 Task: Buy 2 Center Support Cushions from Transmission & Drive Train section under best seller category for shipping address: Aiden Davis, 3621 Station Street, Austin, Texas 78702, Cell Number 5122113583. Pay from credit card ending with 5759, CVV 953
Action: Key pressed amazon.com<Key.enter>
Screenshot: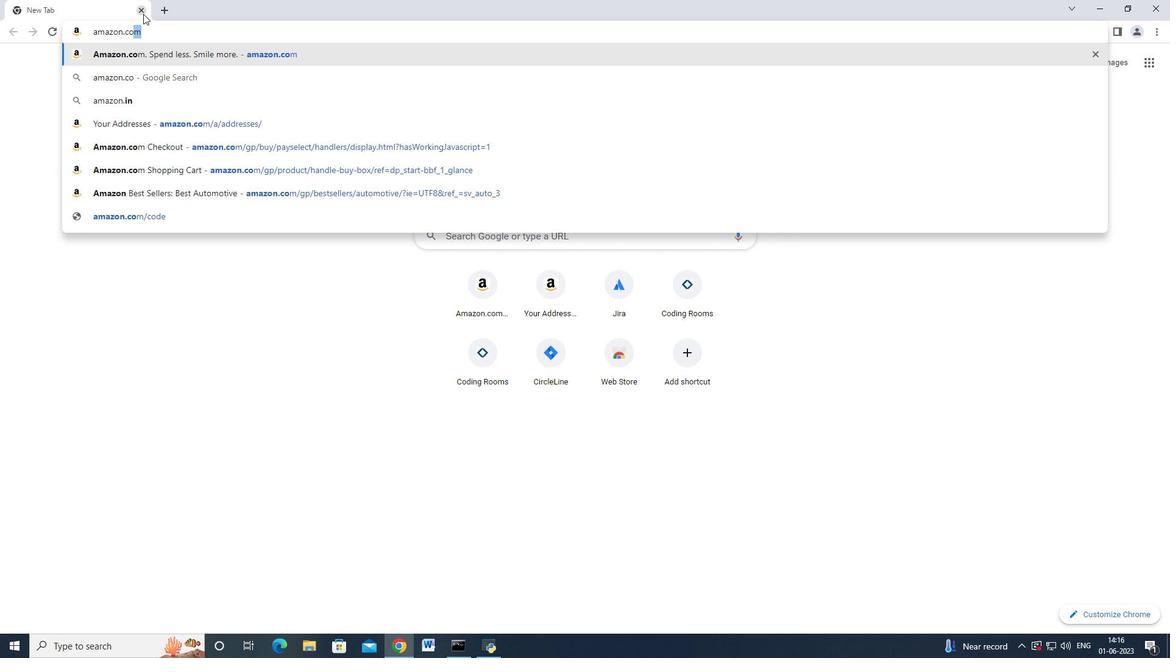 
Action: Mouse moved to (24, 96)
Screenshot: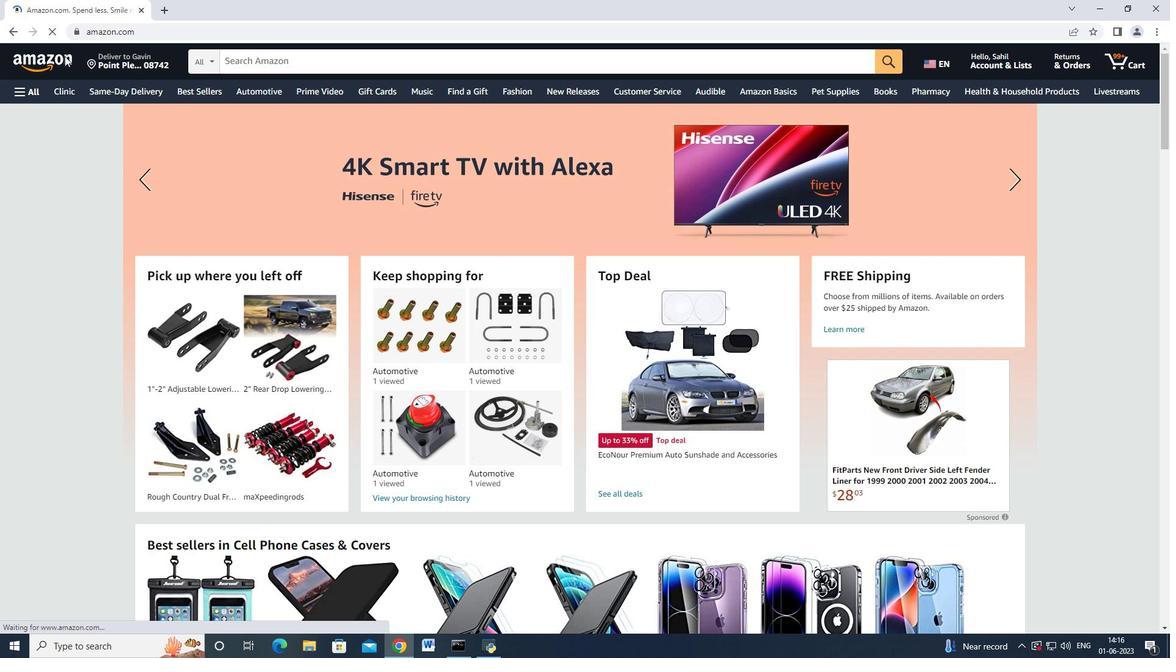 
Action: Mouse pressed left at (24, 96)
Screenshot: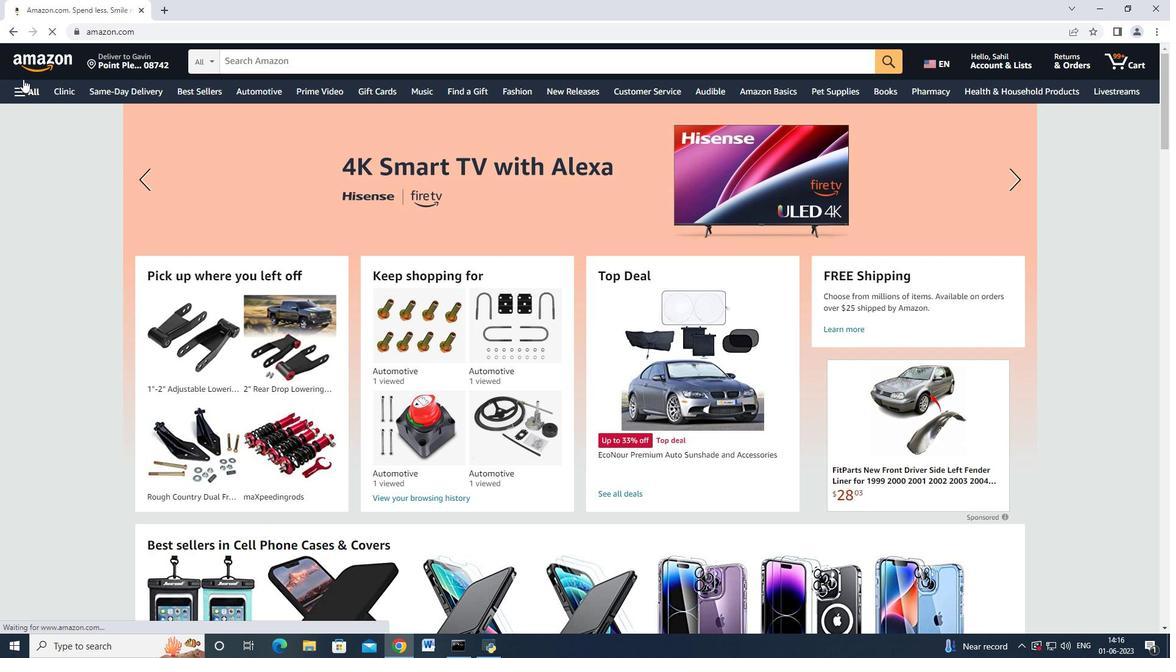 
Action: Mouse moved to (57, 205)
Screenshot: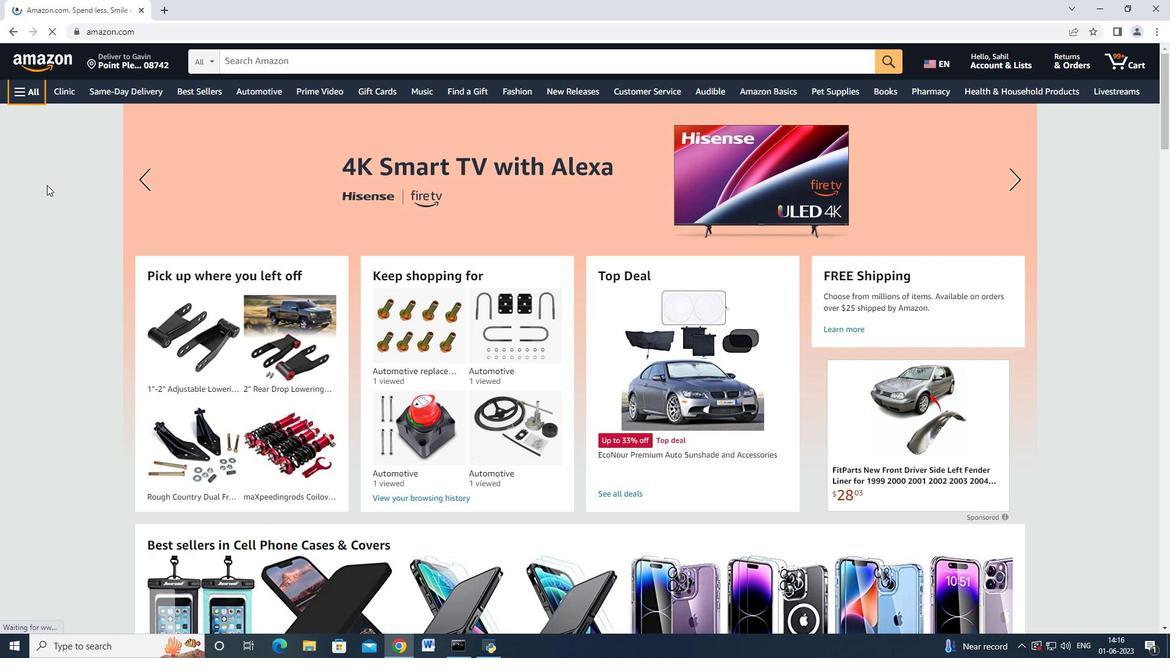 
Action: Mouse scrolled (57, 205) with delta (0, 0)
Screenshot: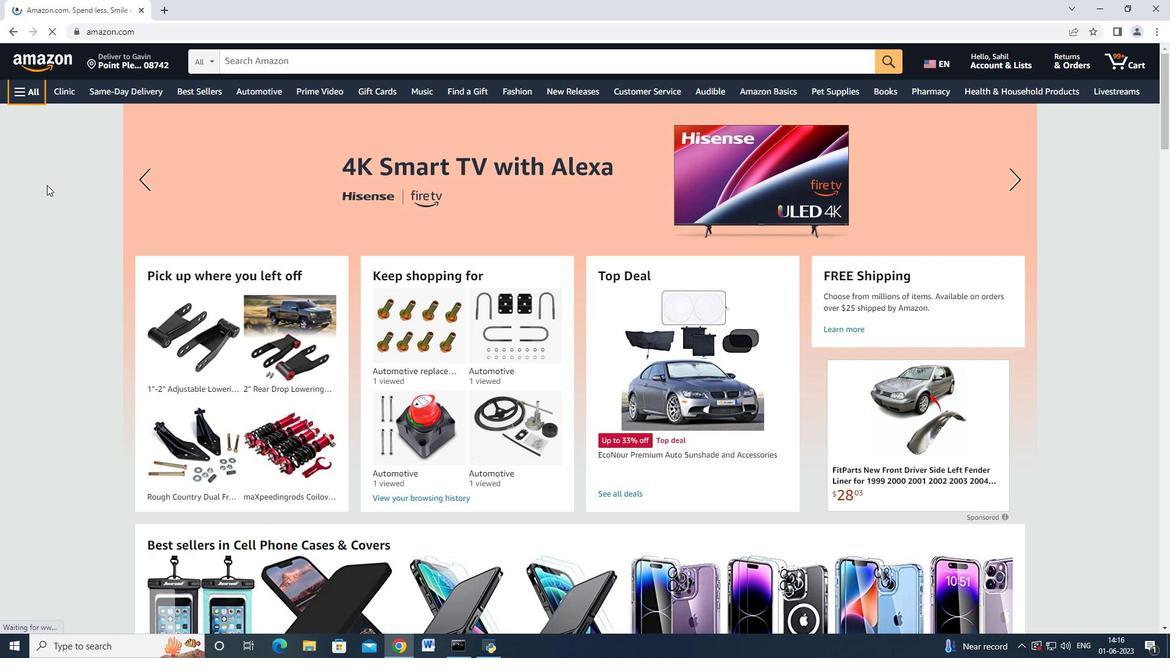 
Action: Mouse moved to (57, 205)
Screenshot: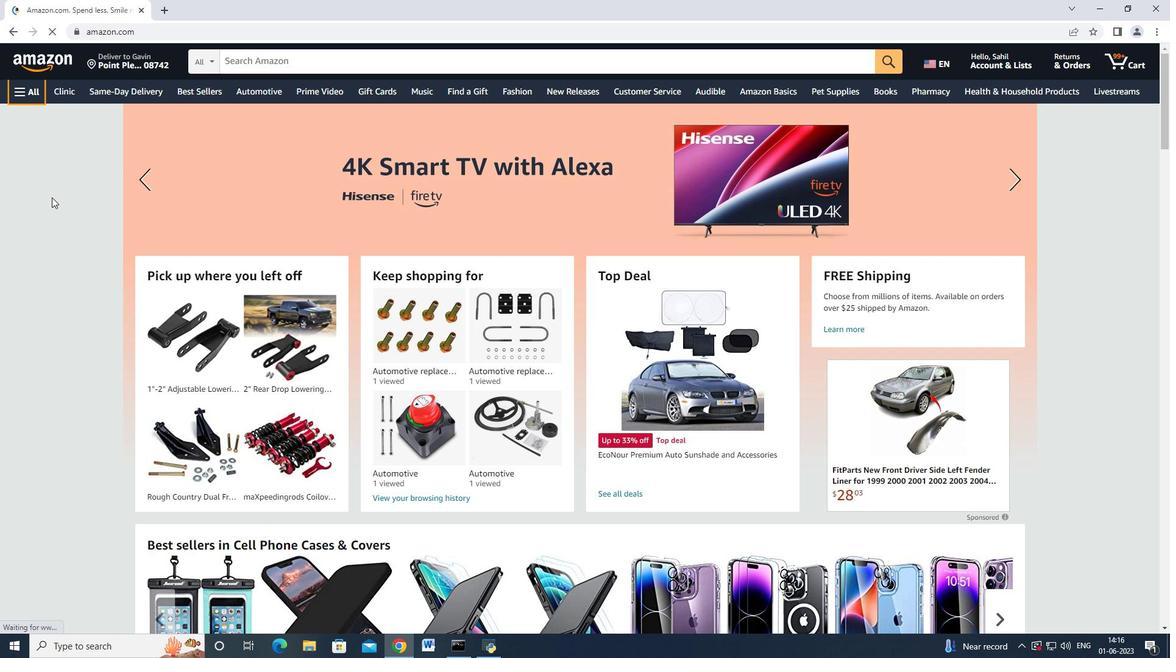 
Action: Mouse scrolled (57, 205) with delta (0, 0)
Screenshot: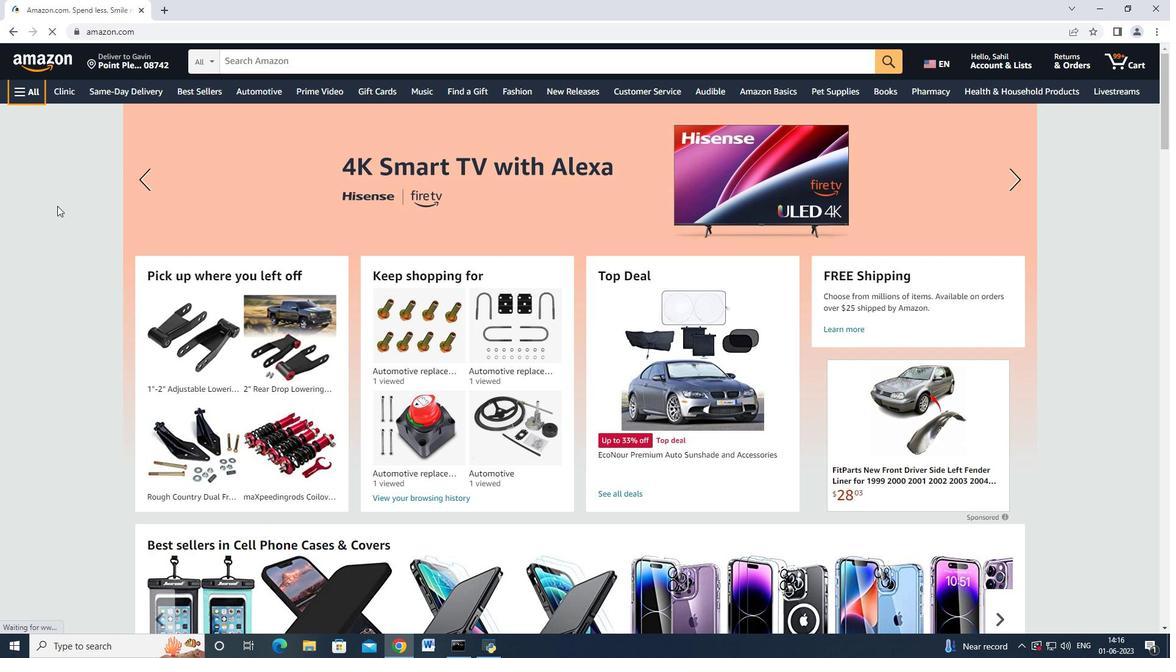 
Action: Mouse moved to (57, 216)
Screenshot: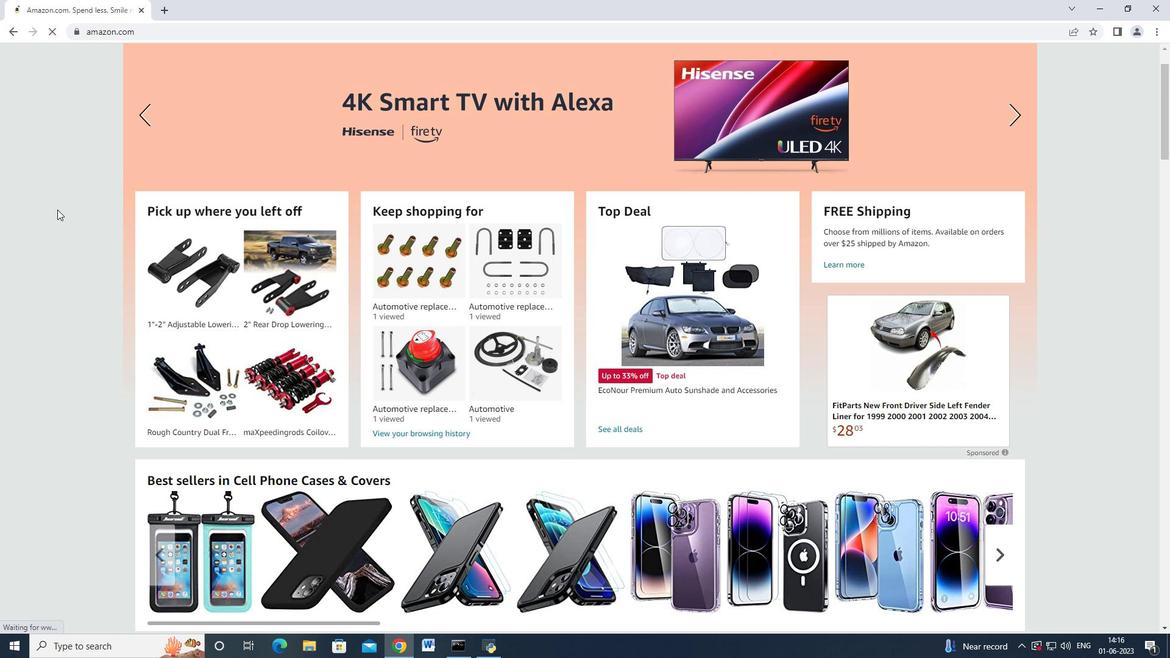 
Action: Mouse scrolled (57, 217) with delta (0, 0)
Screenshot: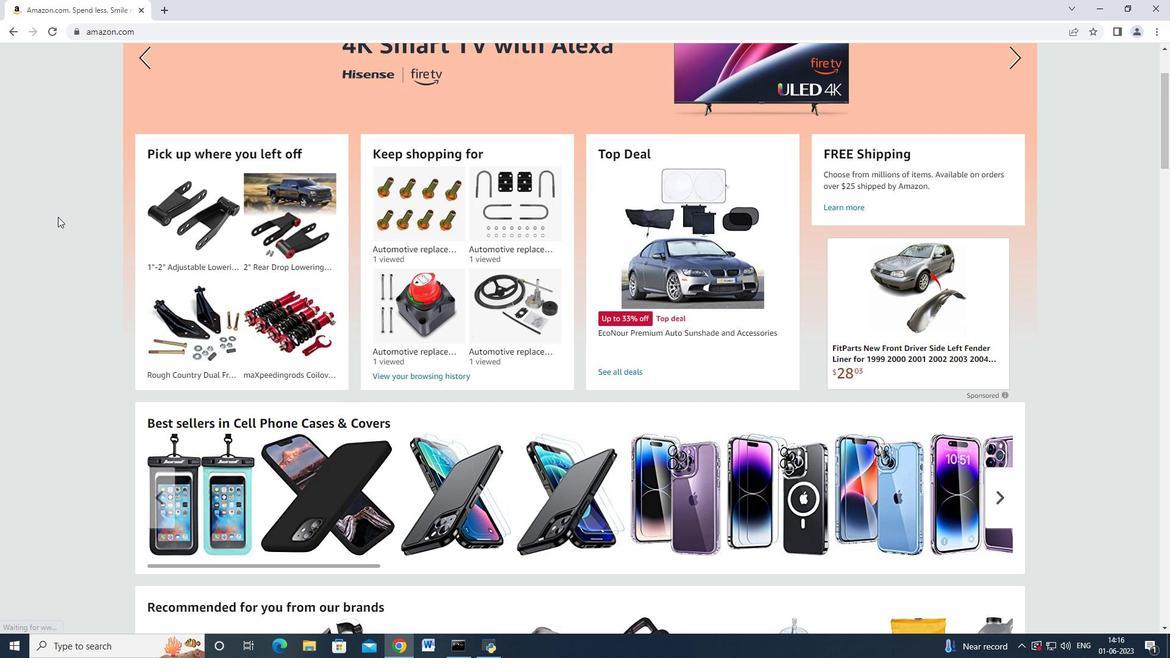 
Action: Mouse scrolled (57, 217) with delta (0, 0)
Screenshot: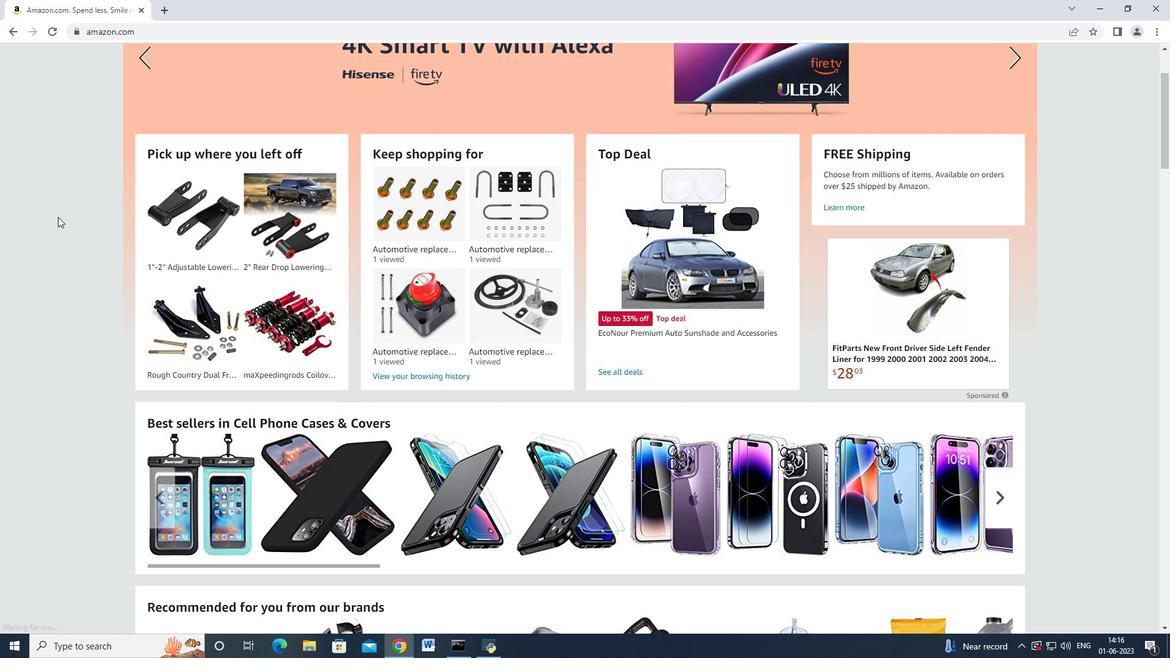 
Action: Mouse moved to (96, 249)
Screenshot: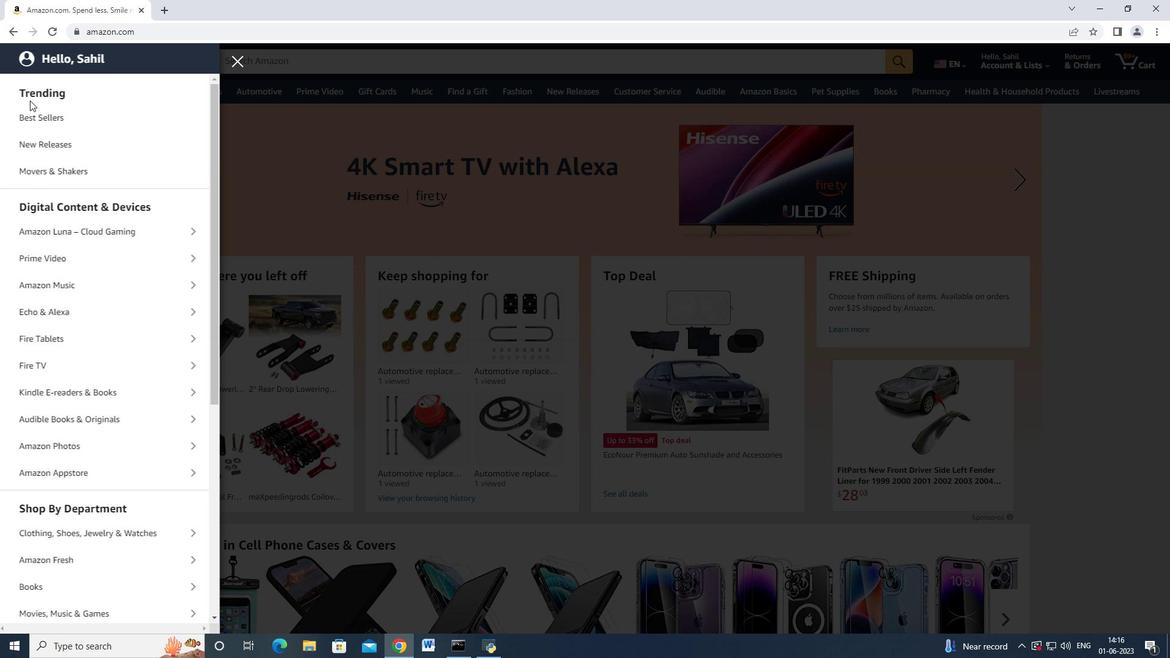 
Action: Mouse scrolled (96, 248) with delta (0, 0)
Screenshot: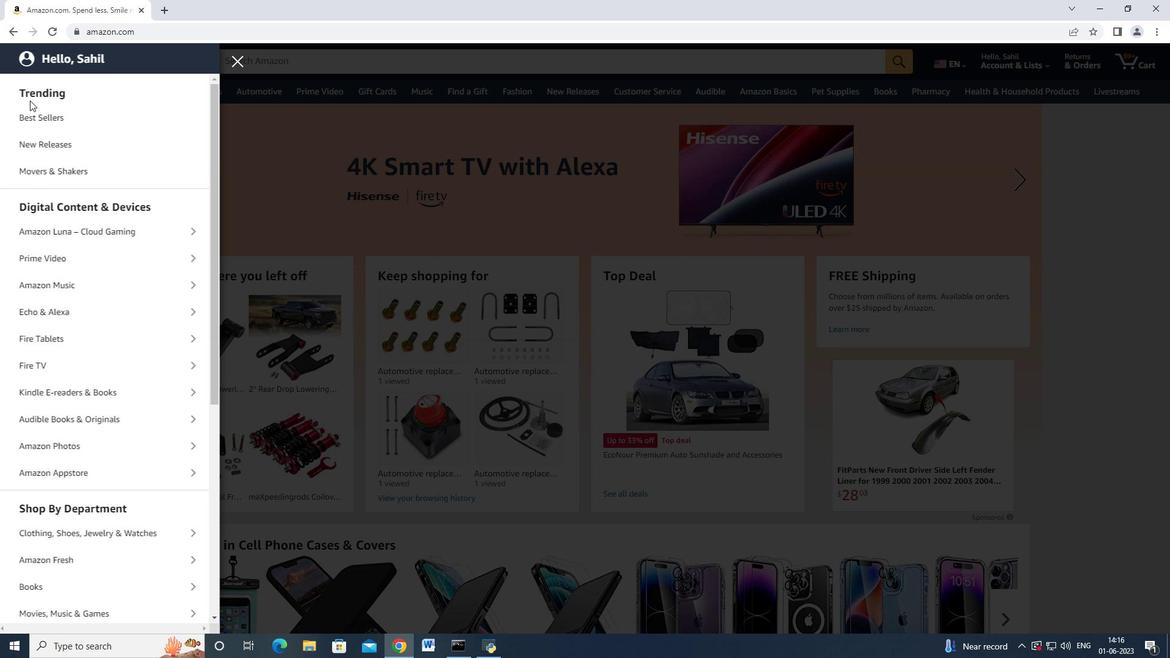 
Action: Mouse moved to (96, 249)
Screenshot: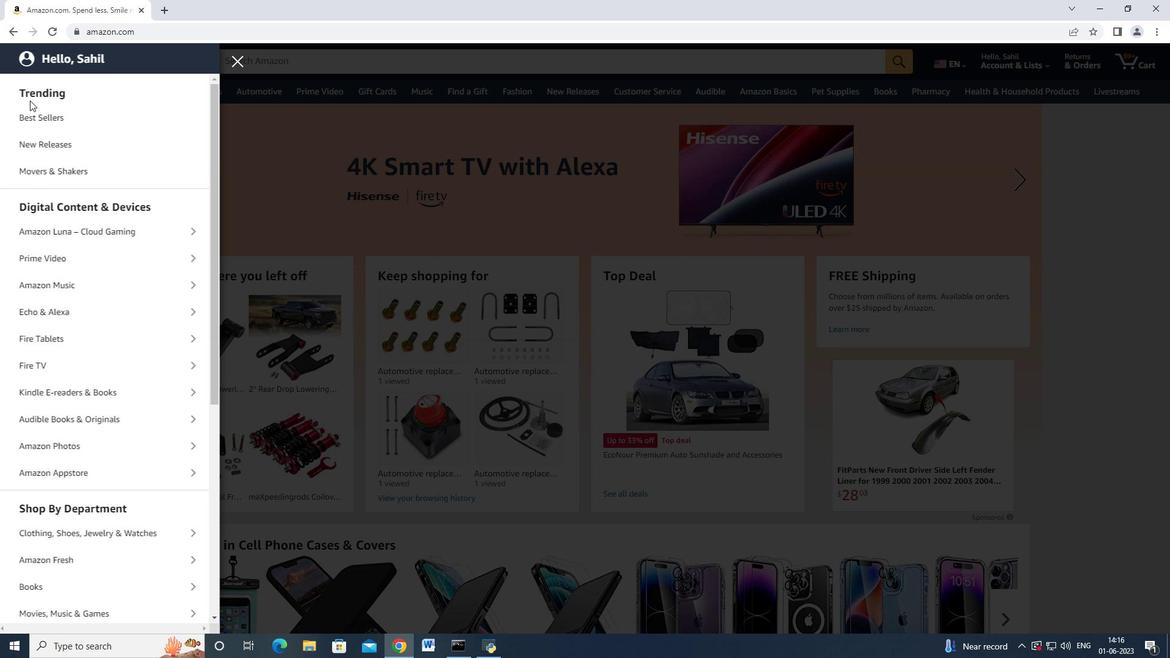 
Action: Mouse scrolled (96, 248) with delta (0, 0)
Screenshot: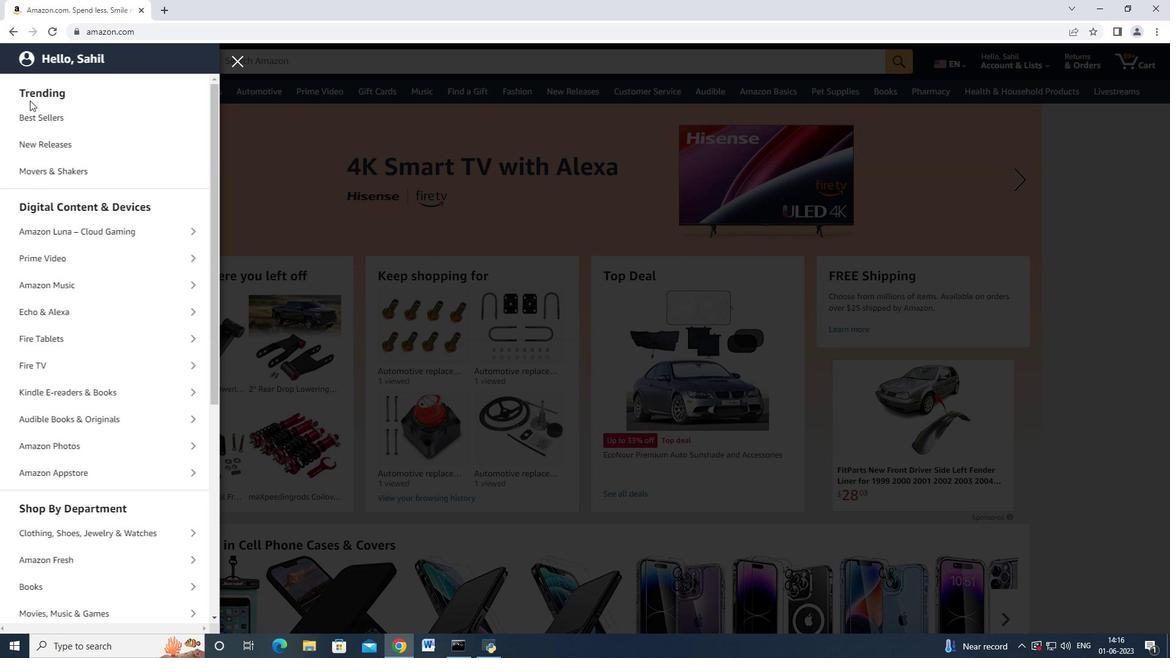 
Action: Mouse moved to (96, 249)
Screenshot: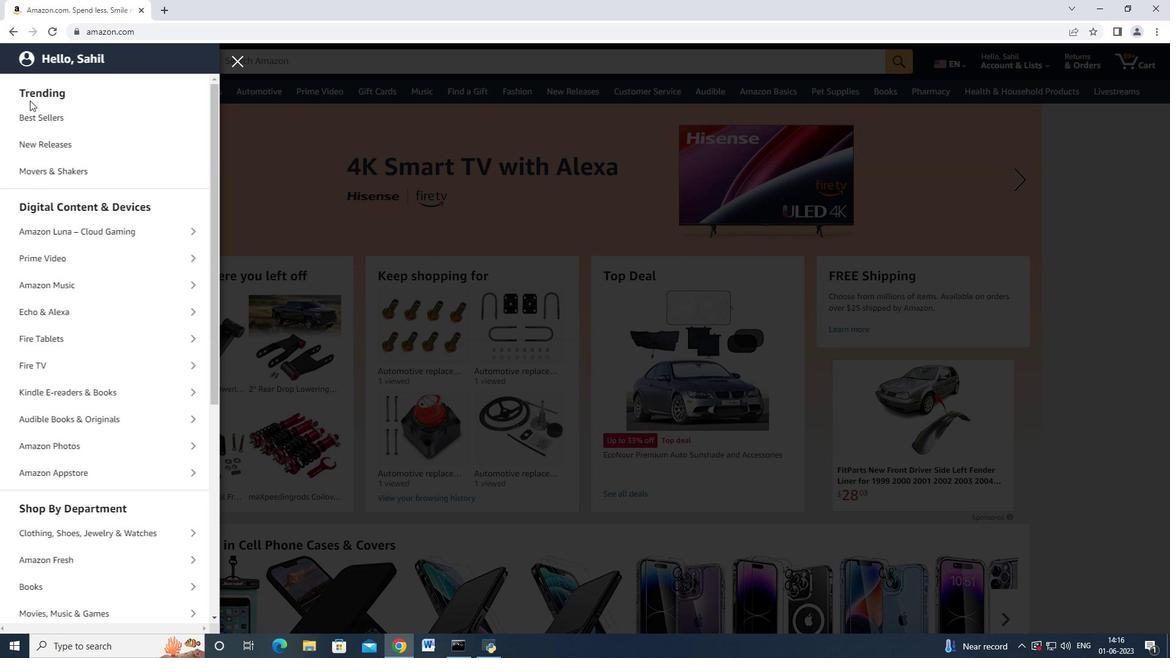 
Action: Mouse scrolled (96, 249) with delta (0, 0)
Screenshot: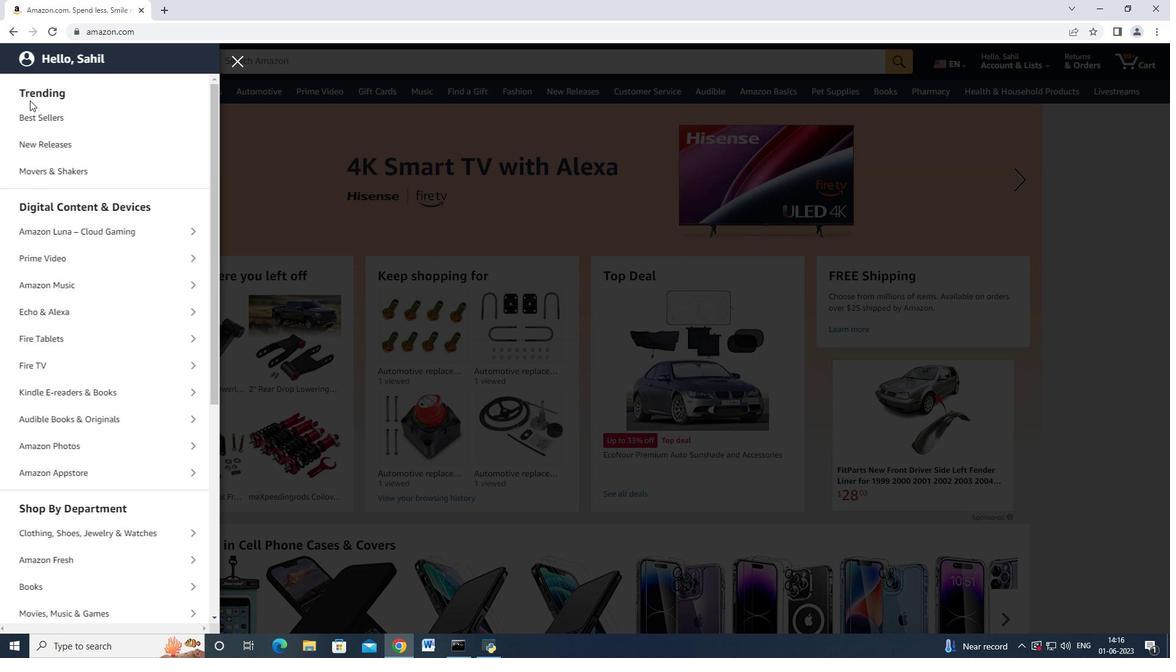 
Action: Mouse moved to (96, 251)
Screenshot: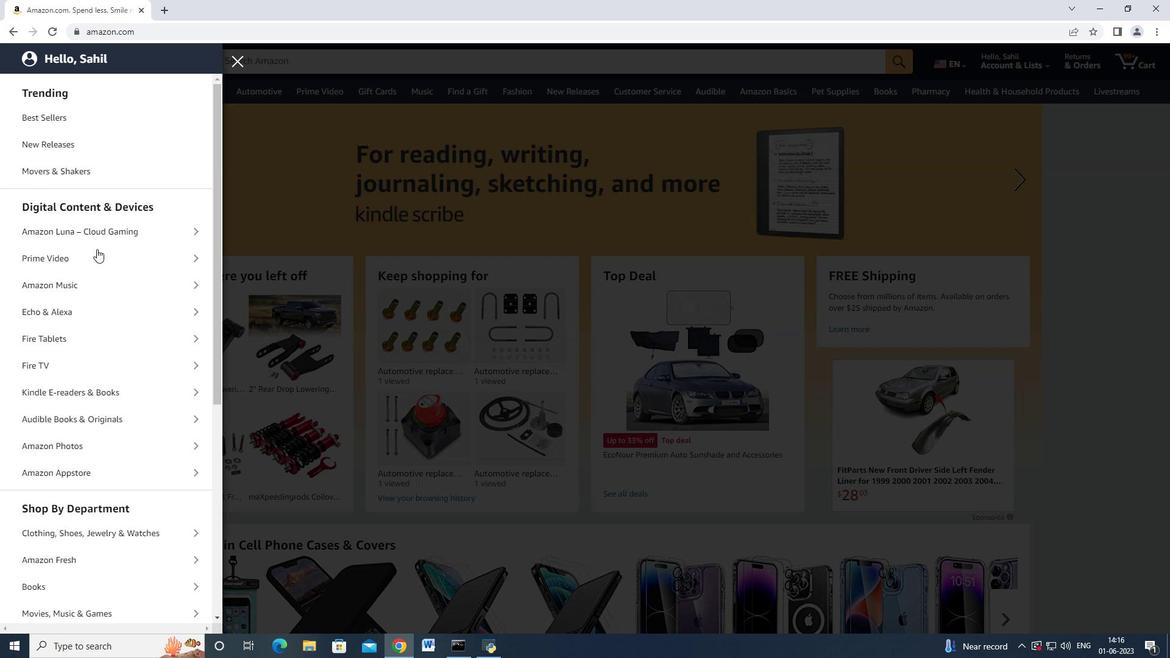 
Action: Mouse scrolled (96, 251) with delta (0, 0)
Screenshot: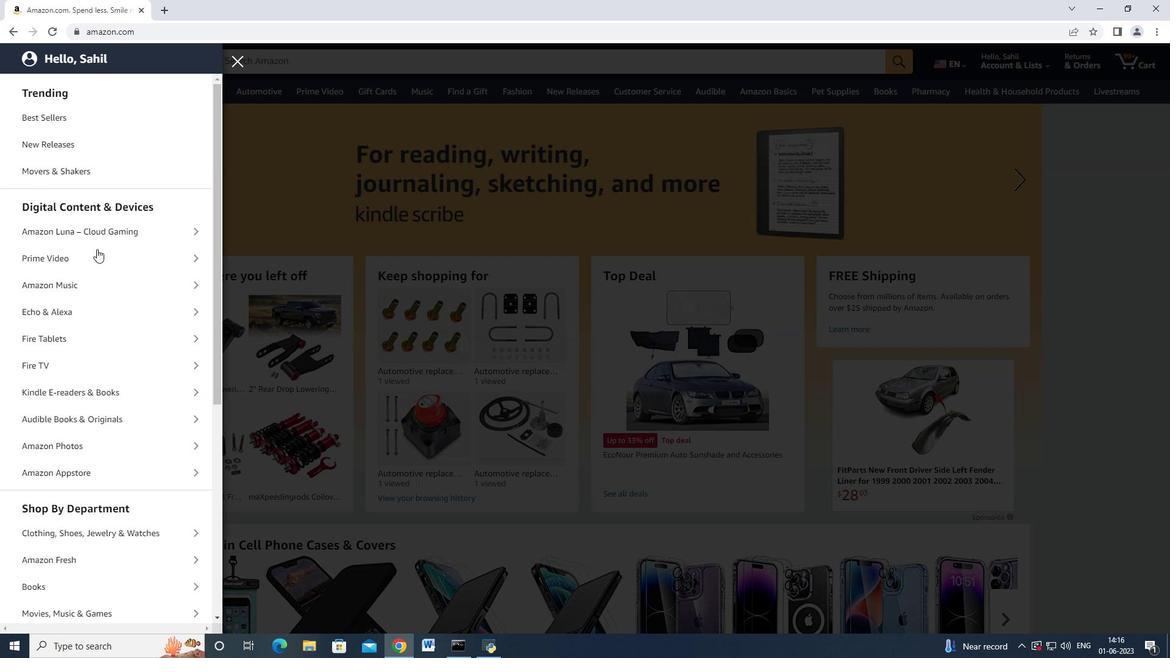 
Action: Mouse moved to (109, 388)
Screenshot: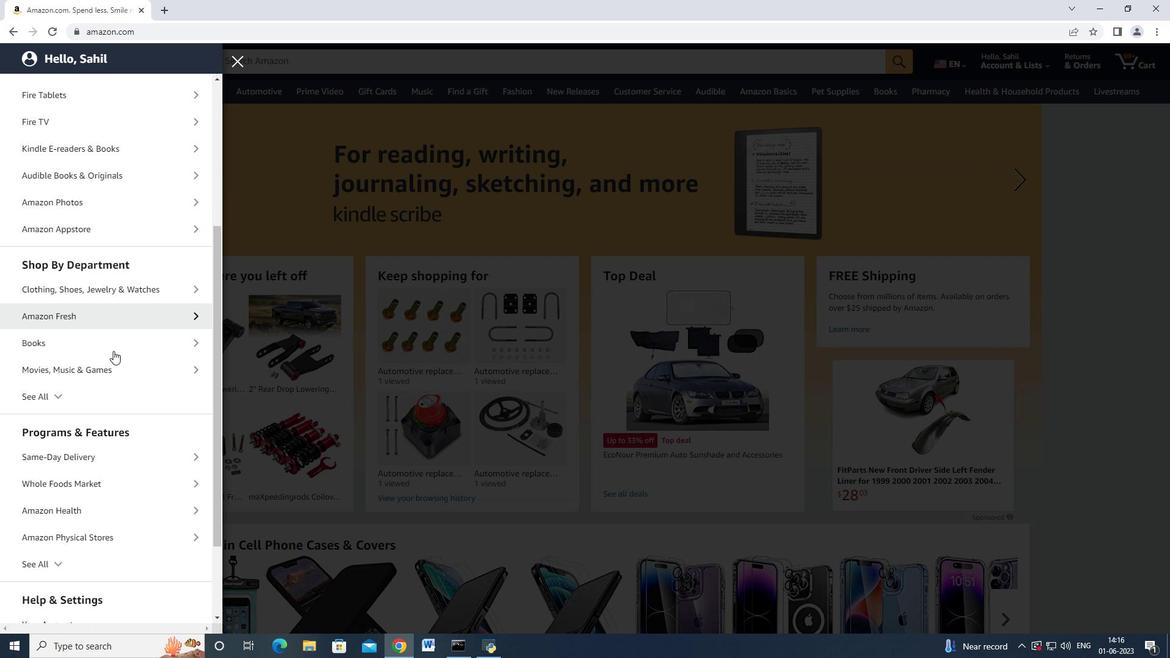 
Action: Mouse pressed left at (109, 388)
Screenshot: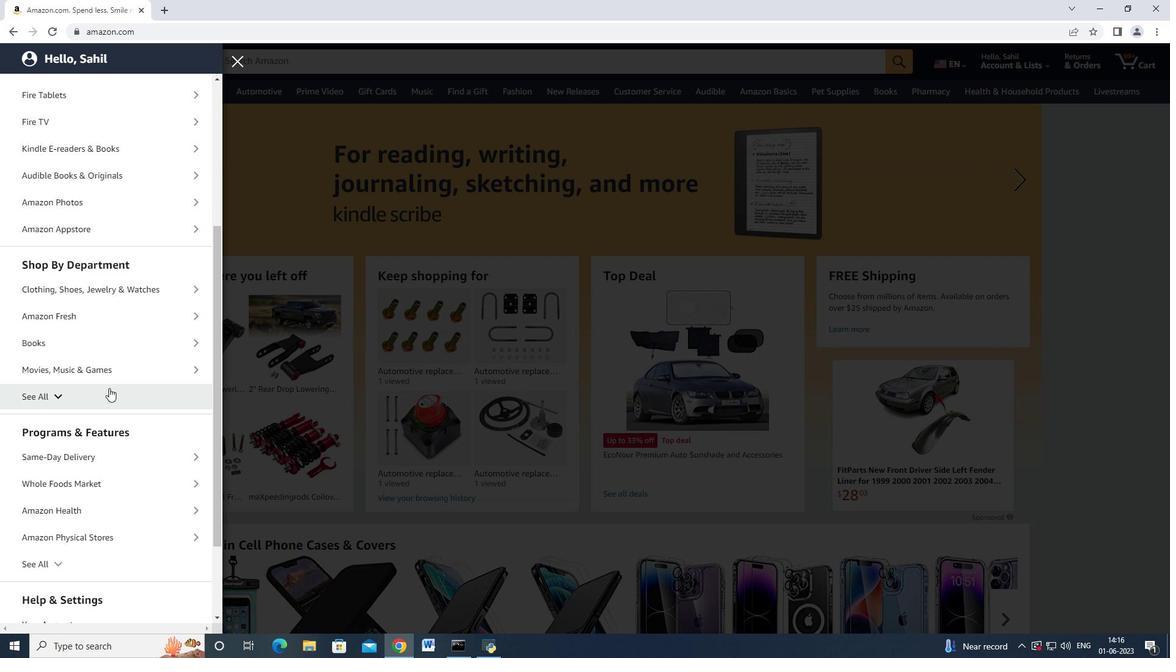 
Action: Mouse moved to (109, 387)
Screenshot: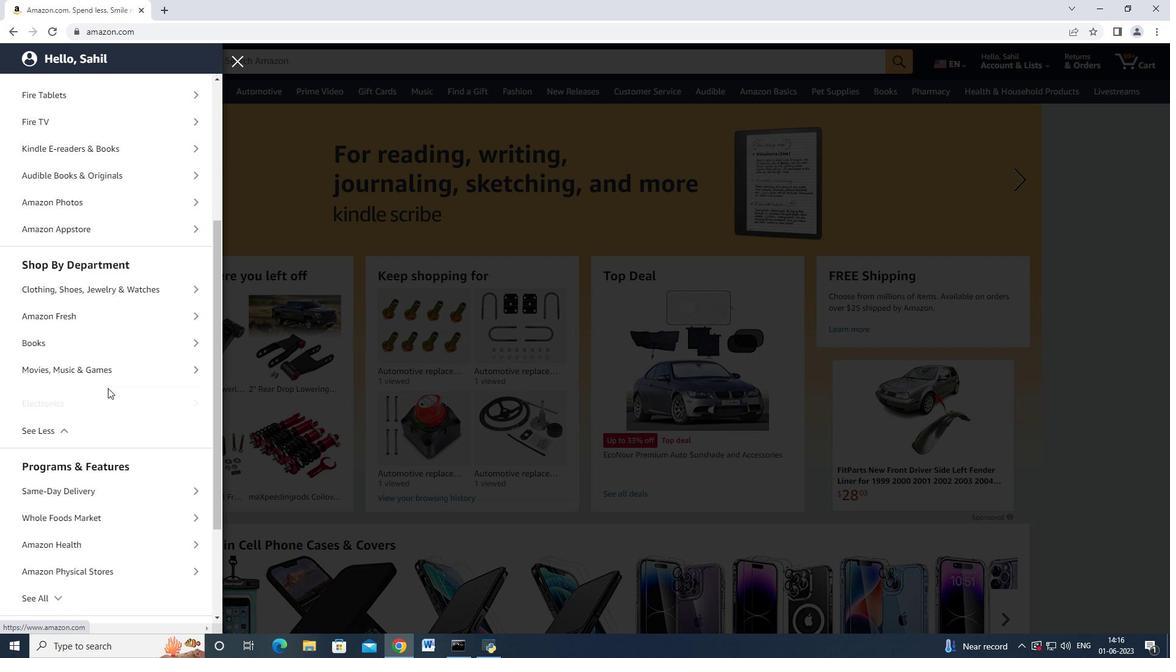 
Action: Mouse scrolled (109, 386) with delta (0, 0)
Screenshot: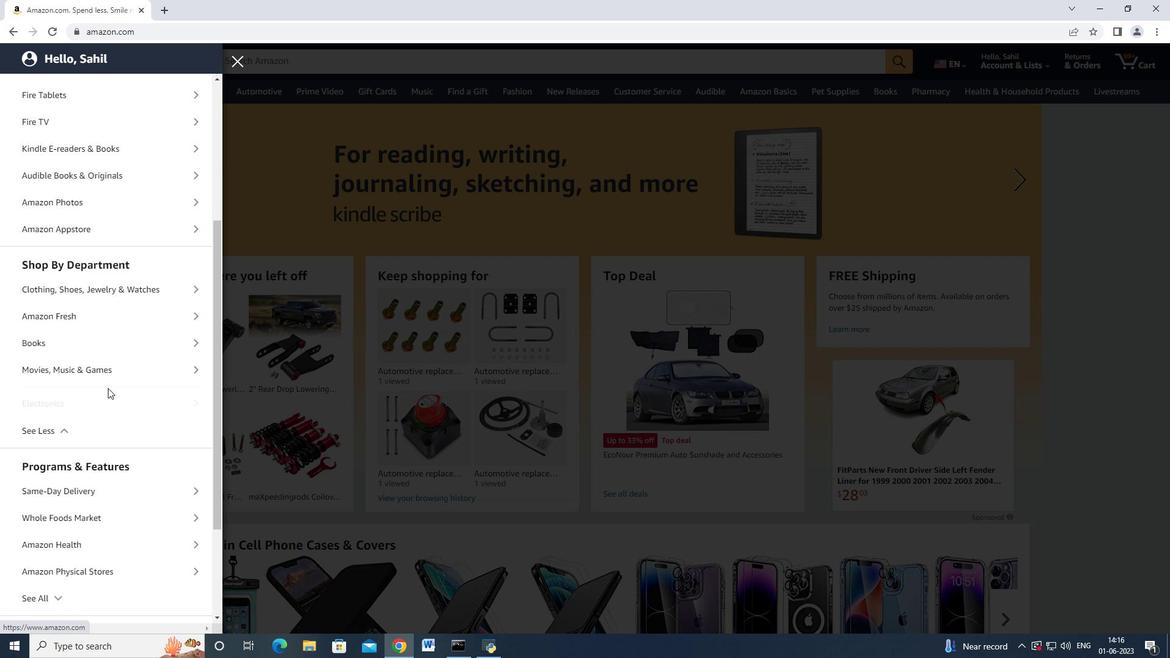 
Action: Mouse scrolled (109, 386) with delta (0, 0)
Screenshot: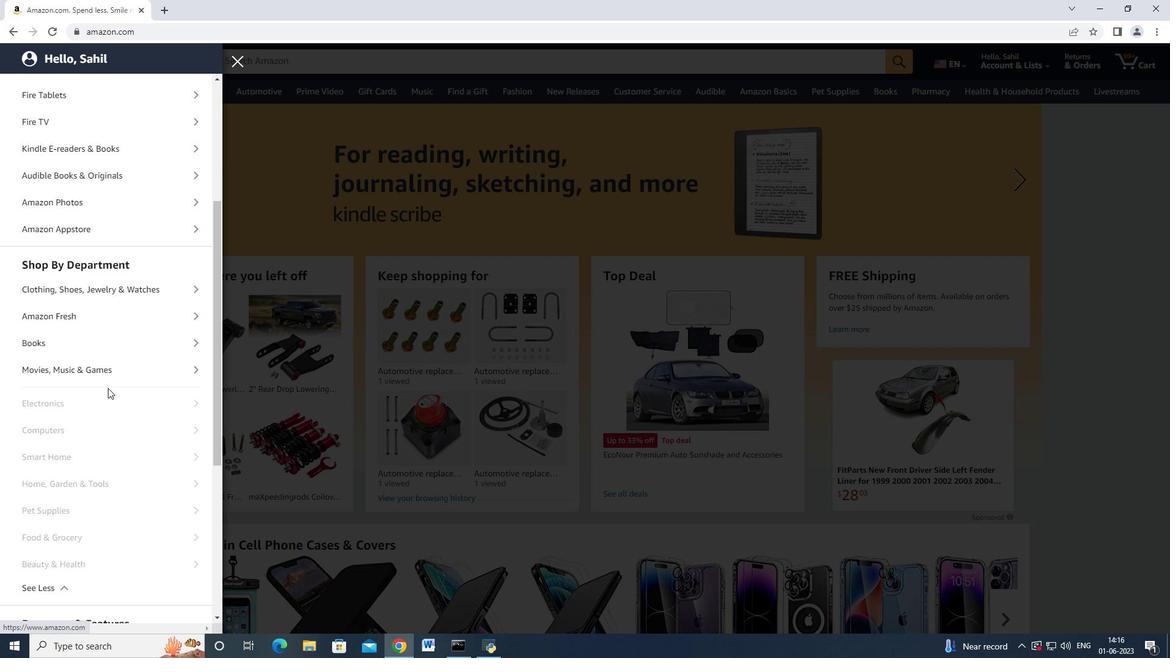 
Action: Mouse scrolled (109, 386) with delta (0, 0)
Screenshot: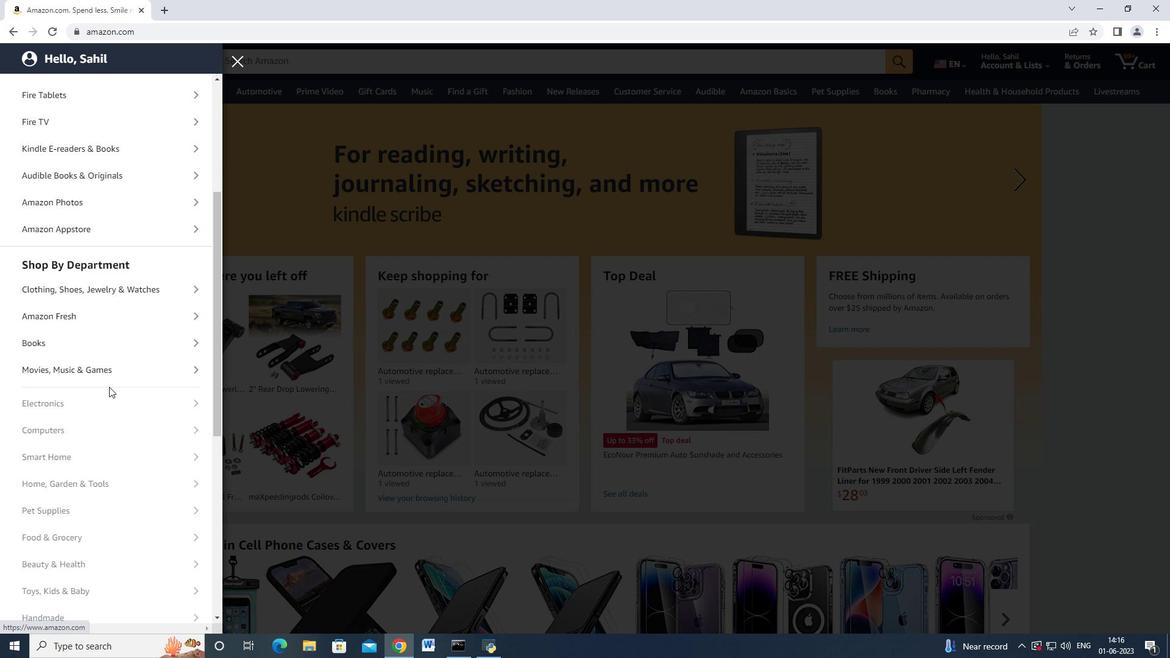 
Action: Mouse scrolled (109, 386) with delta (0, 0)
Screenshot: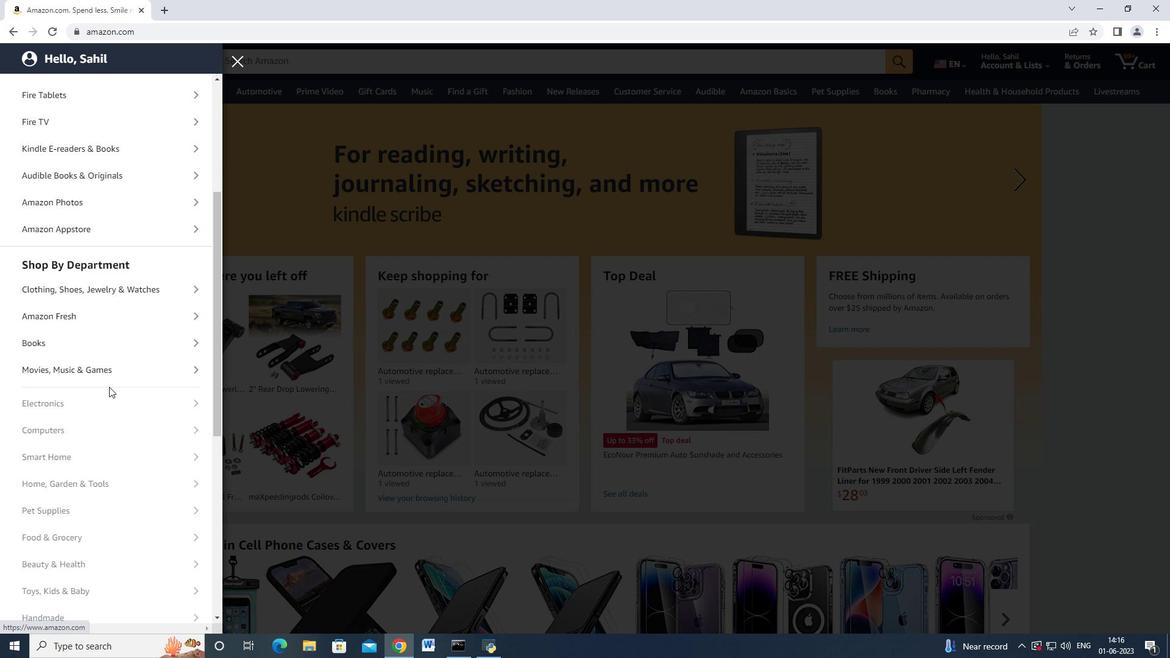 
Action: Mouse moved to (103, 447)
Screenshot: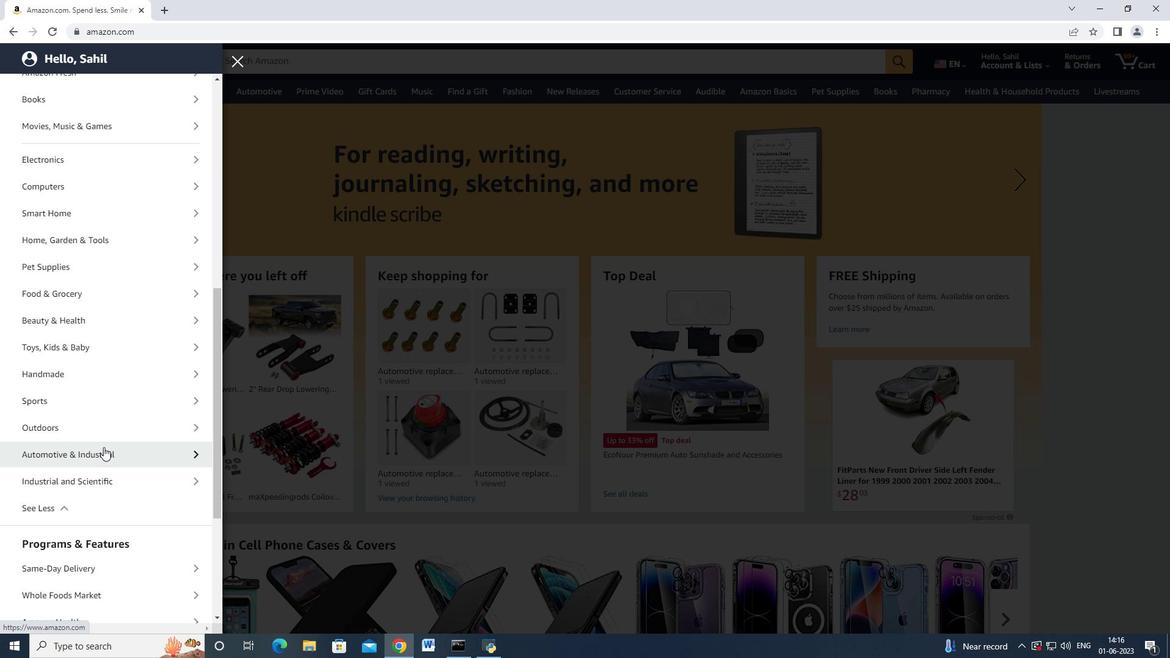 
Action: Mouse pressed left at (103, 447)
Screenshot: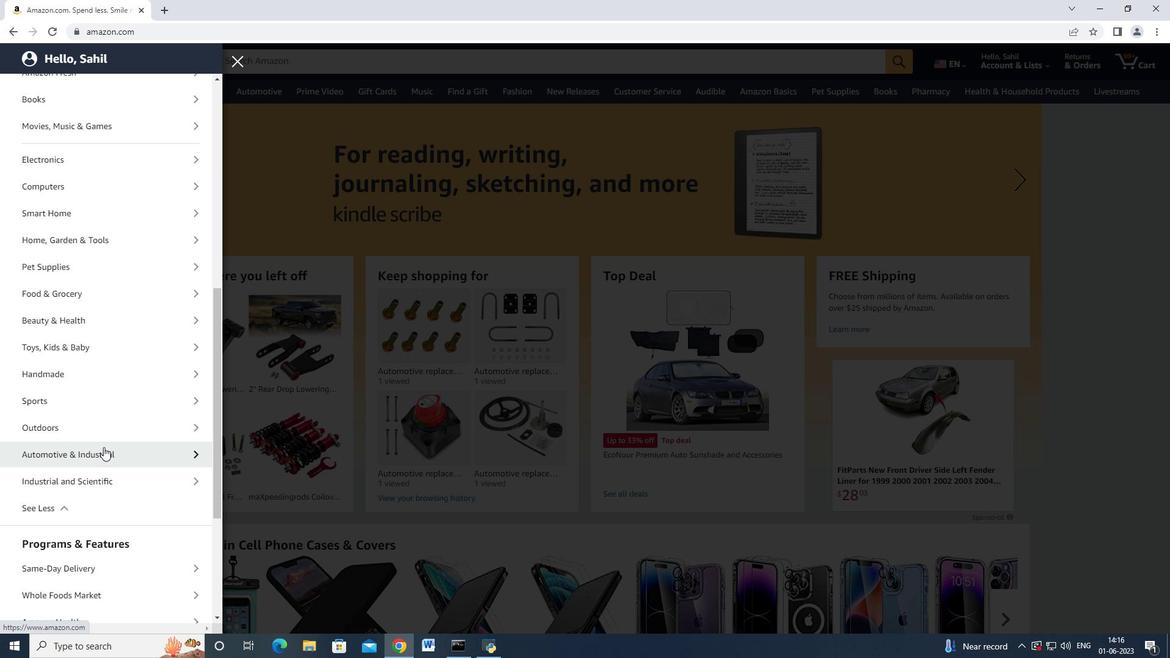 
Action: Mouse moved to (82, 135)
Screenshot: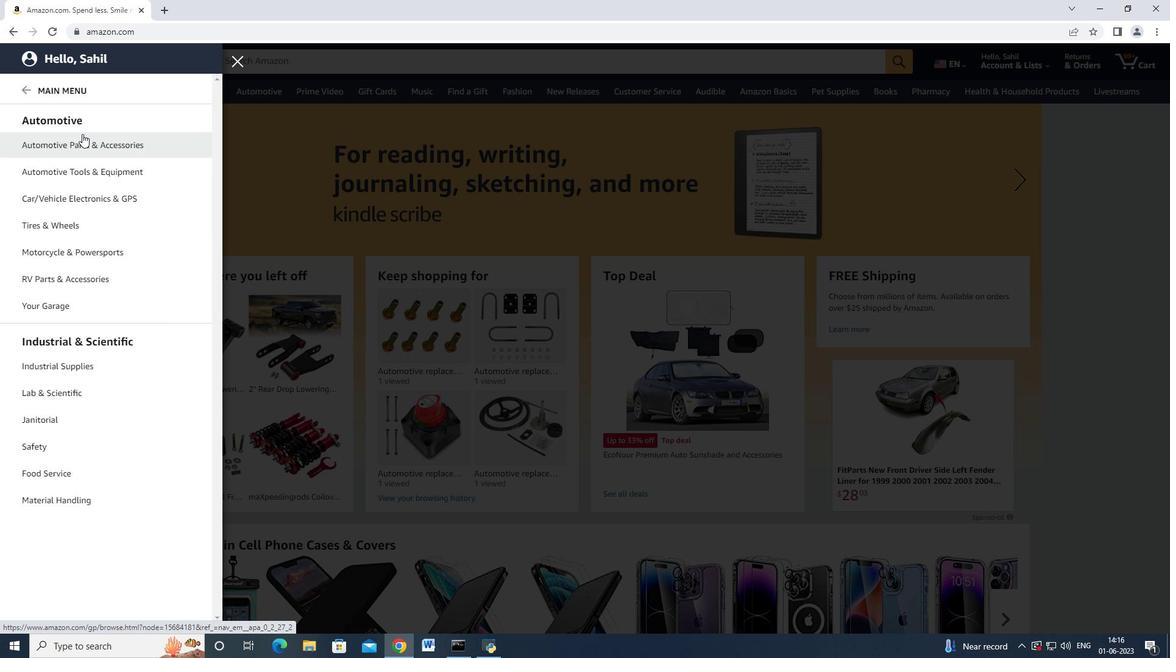 
Action: Mouse pressed left at (82, 135)
Screenshot: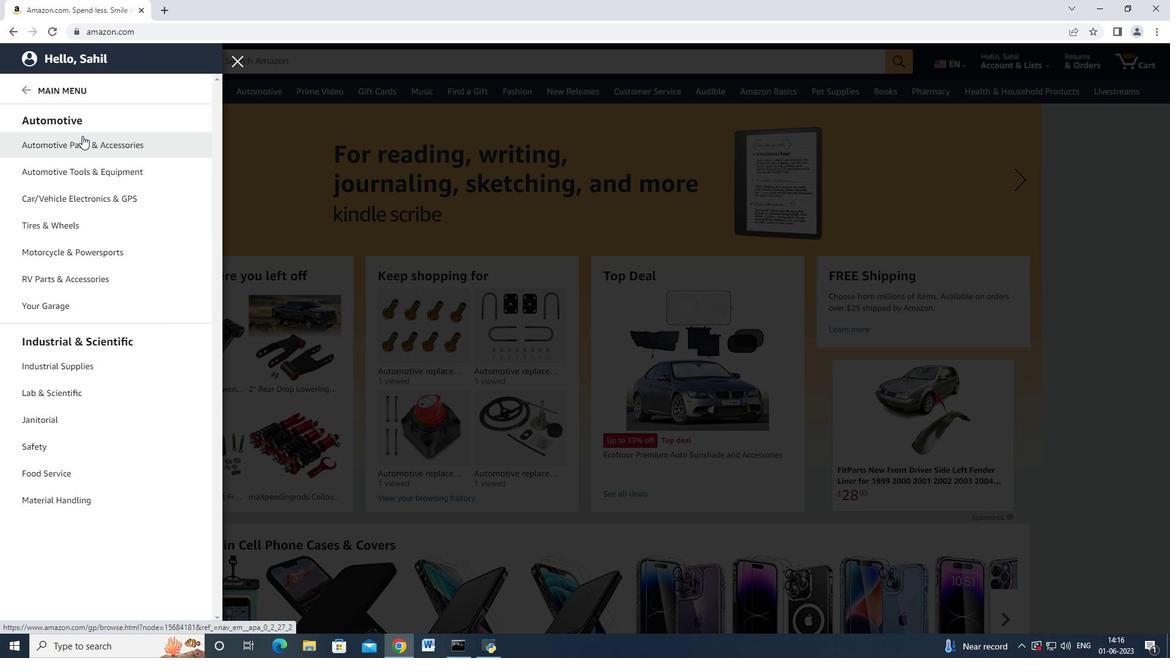 
Action: Mouse moved to (223, 115)
Screenshot: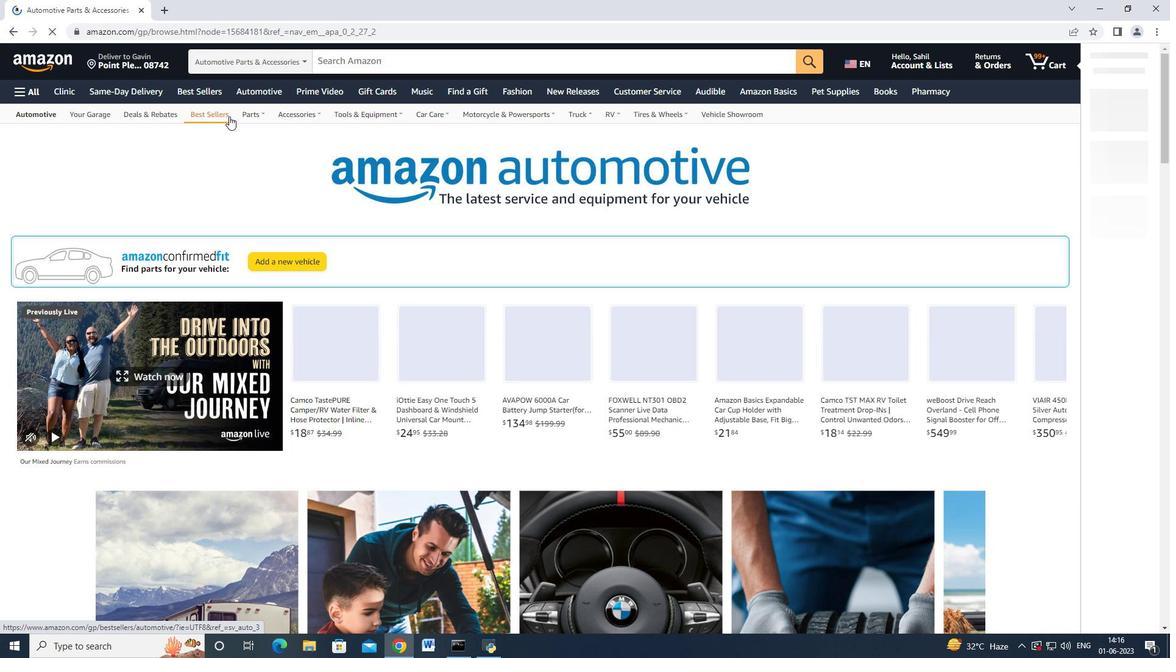 
Action: Mouse pressed left at (223, 115)
Screenshot: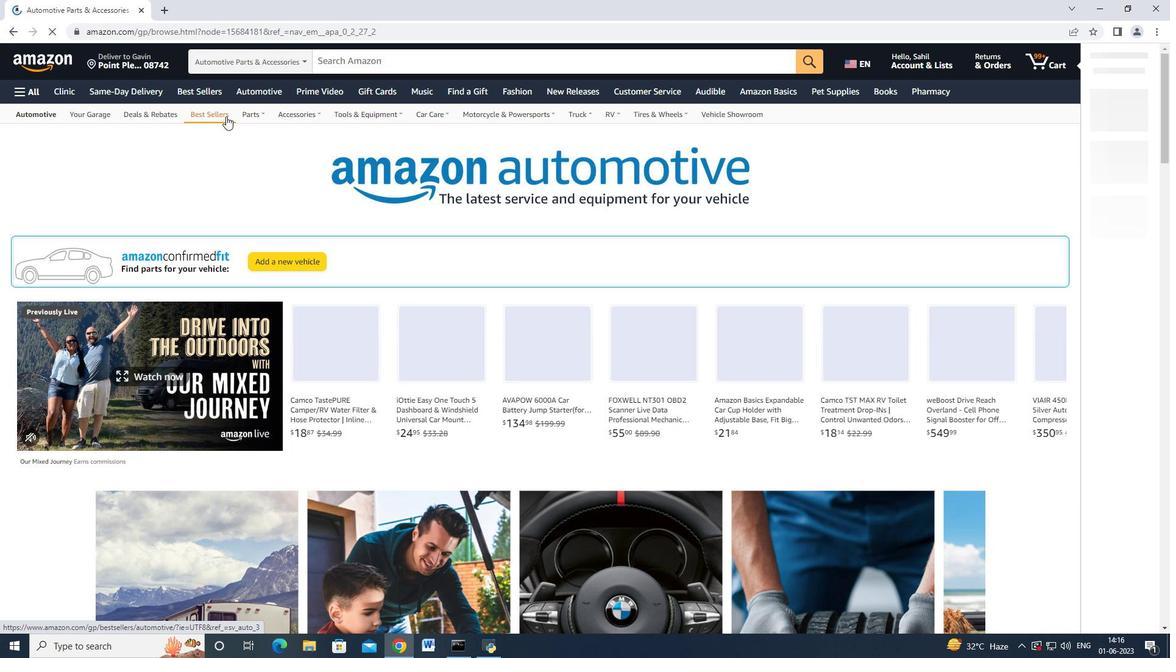 
Action: Mouse moved to (149, 232)
Screenshot: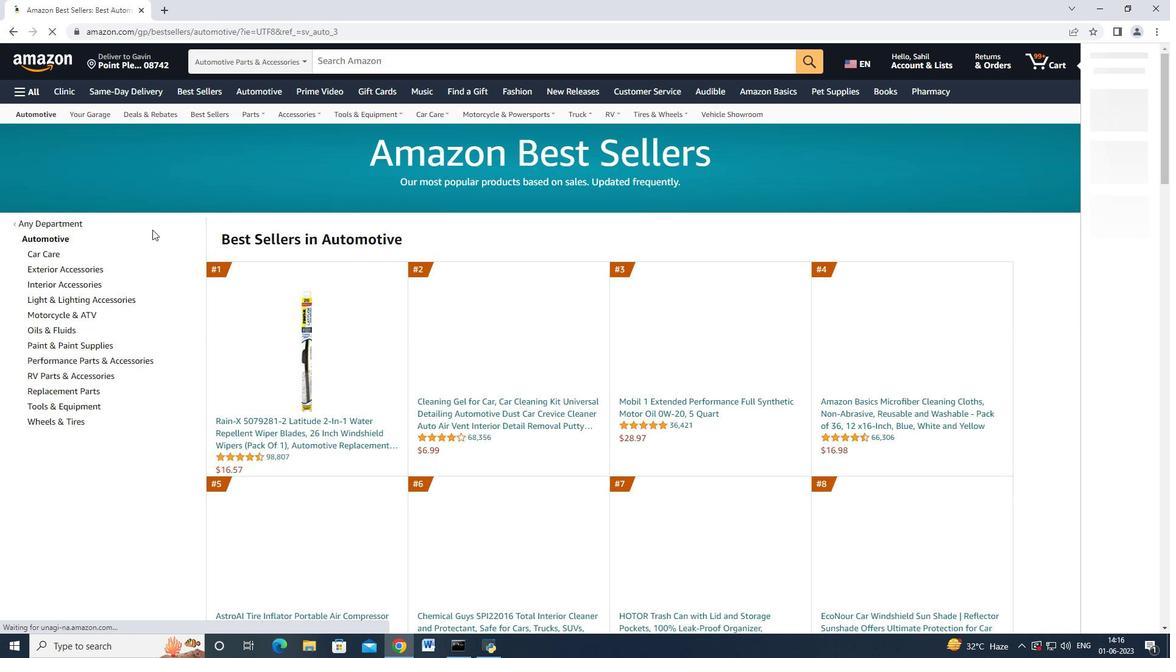 
Action: Mouse scrolled (149, 231) with delta (0, 0)
Screenshot: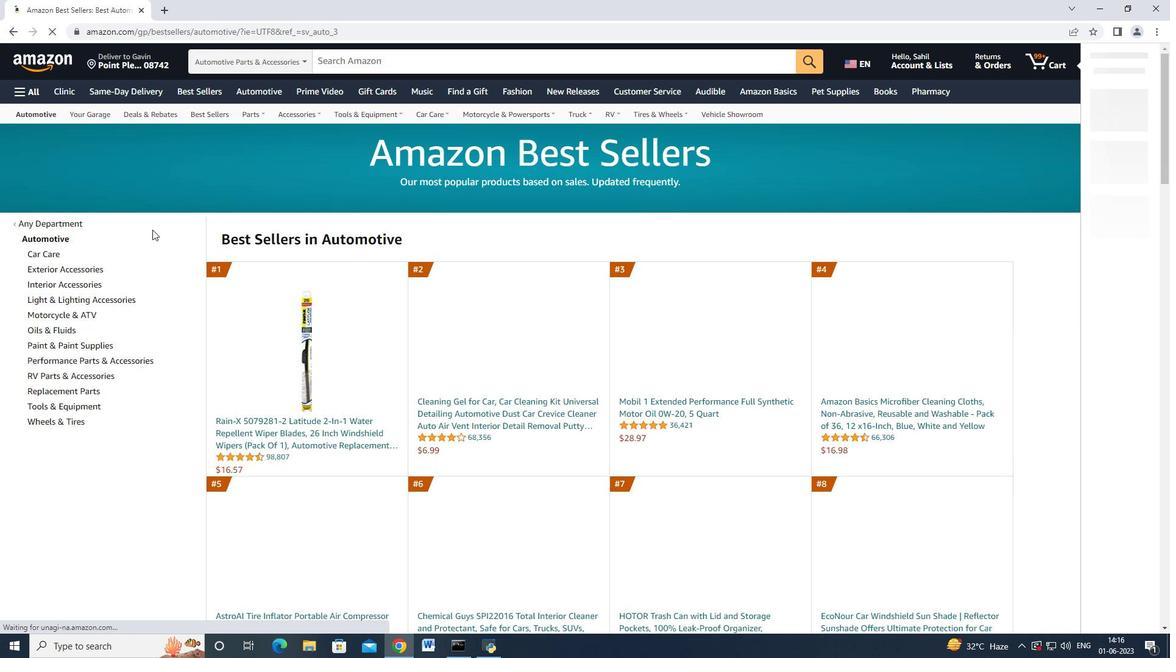 
Action: Mouse moved to (149, 233)
Screenshot: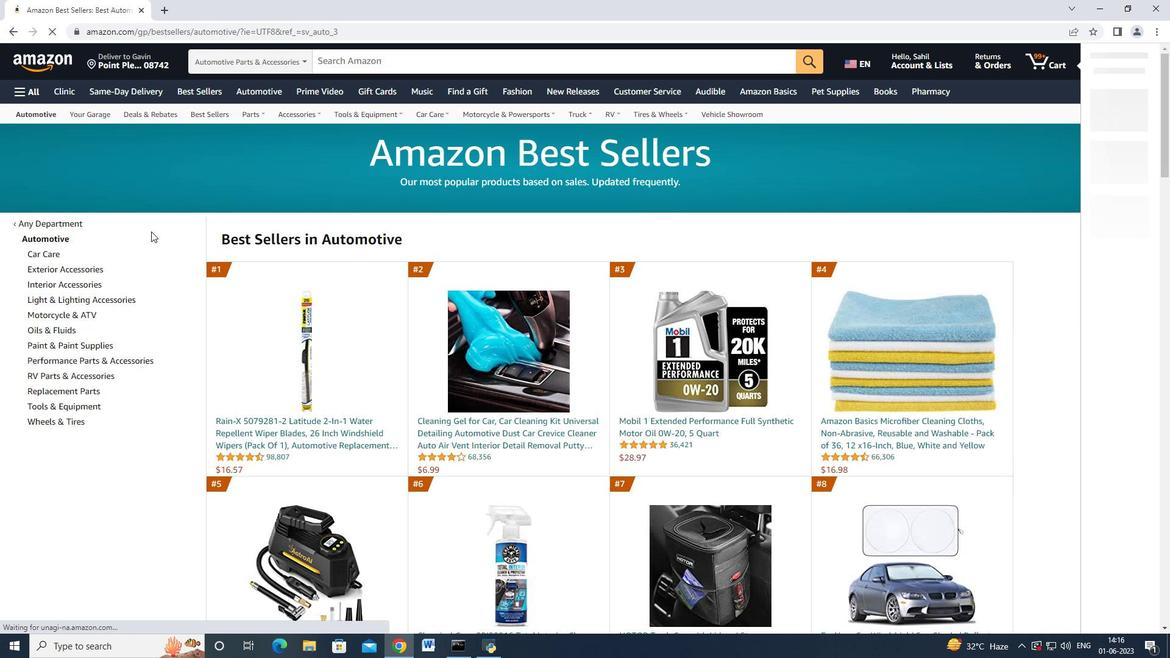 
Action: Mouse scrolled (149, 232) with delta (0, 0)
Screenshot: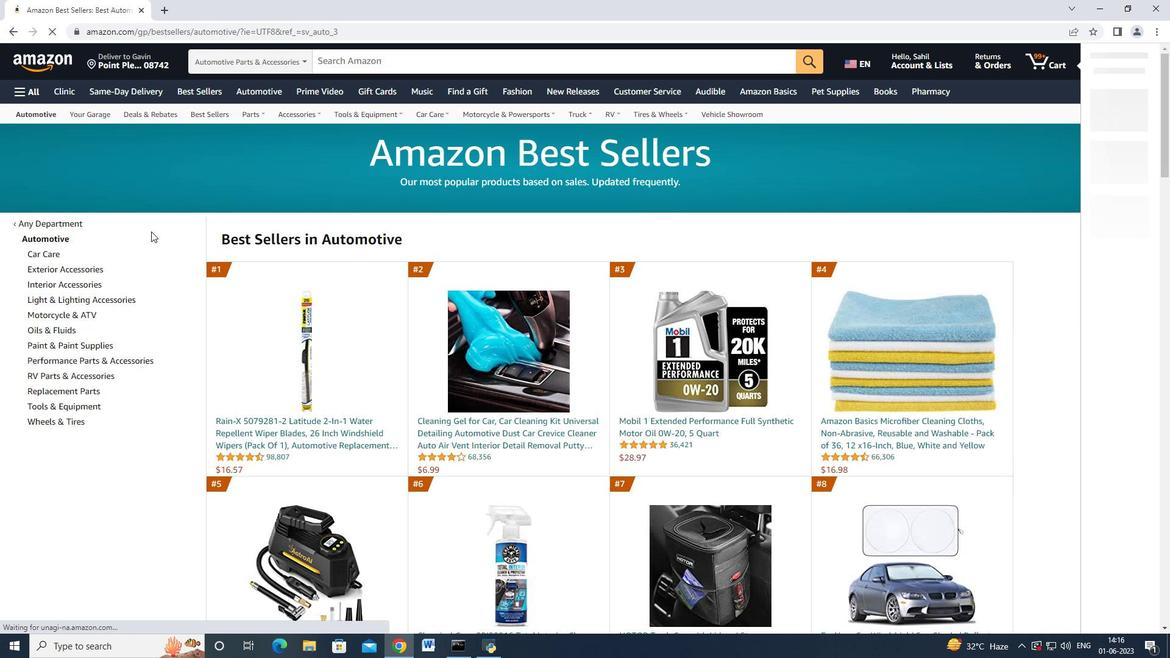 
Action: Mouse moved to (148, 234)
Screenshot: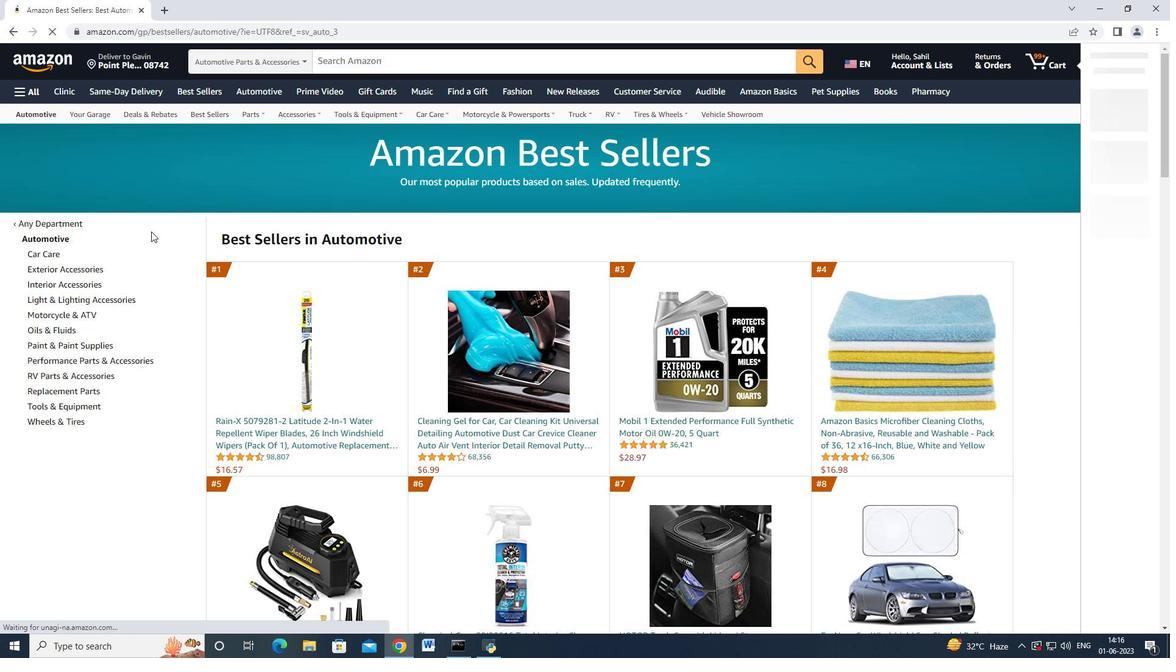 
Action: Mouse scrolled (148, 233) with delta (0, 0)
Screenshot: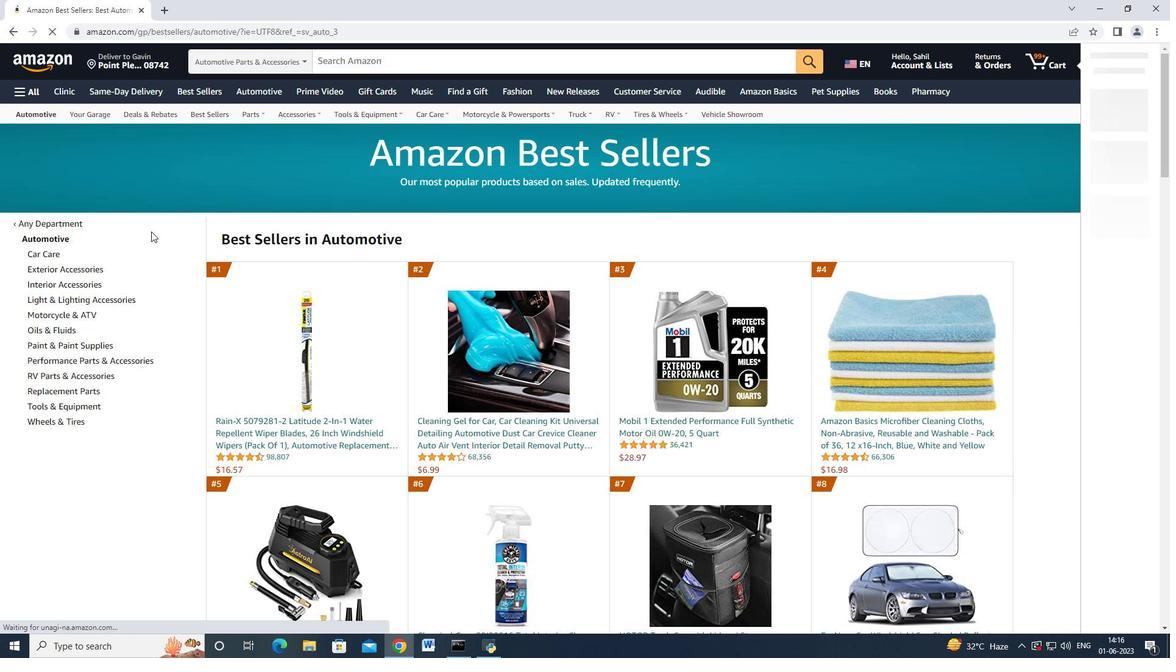 
Action: Mouse moved to (83, 207)
Screenshot: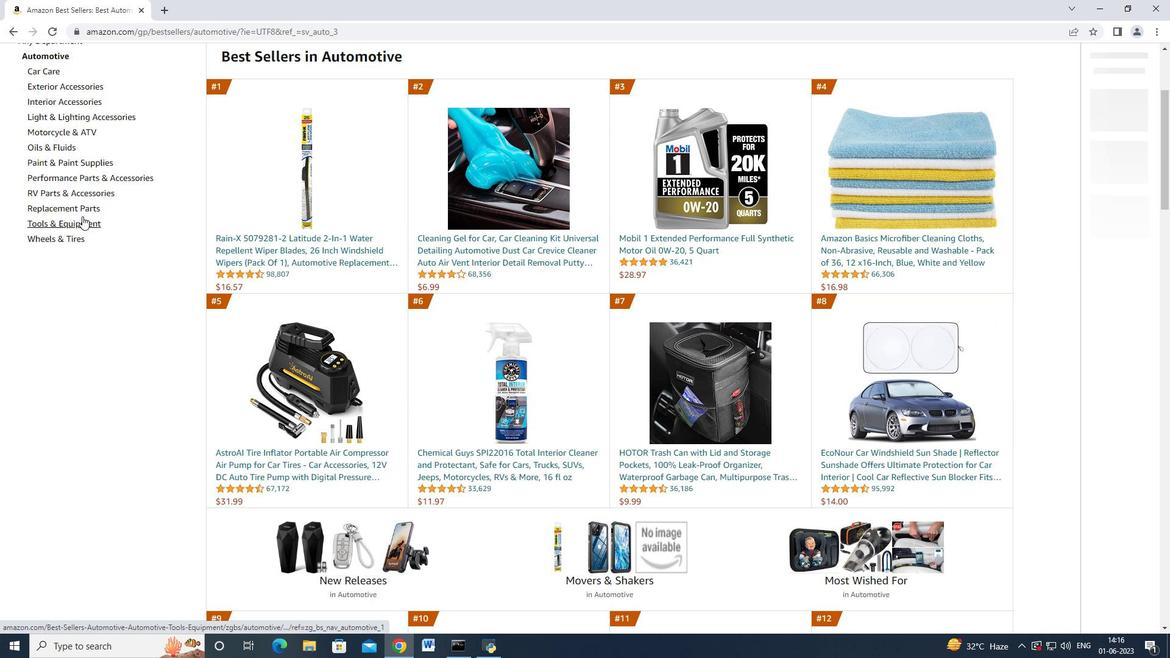 
Action: Mouse pressed left at (83, 207)
Screenshot: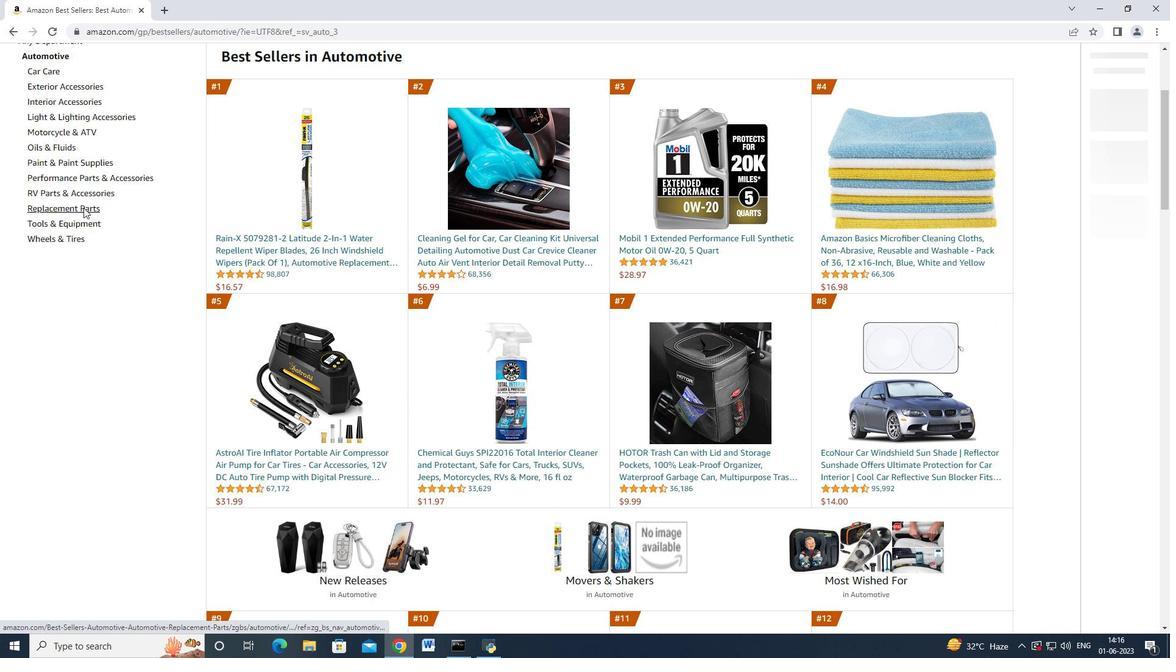 
Action: Mouse moved to (92, 211)
Screenshot: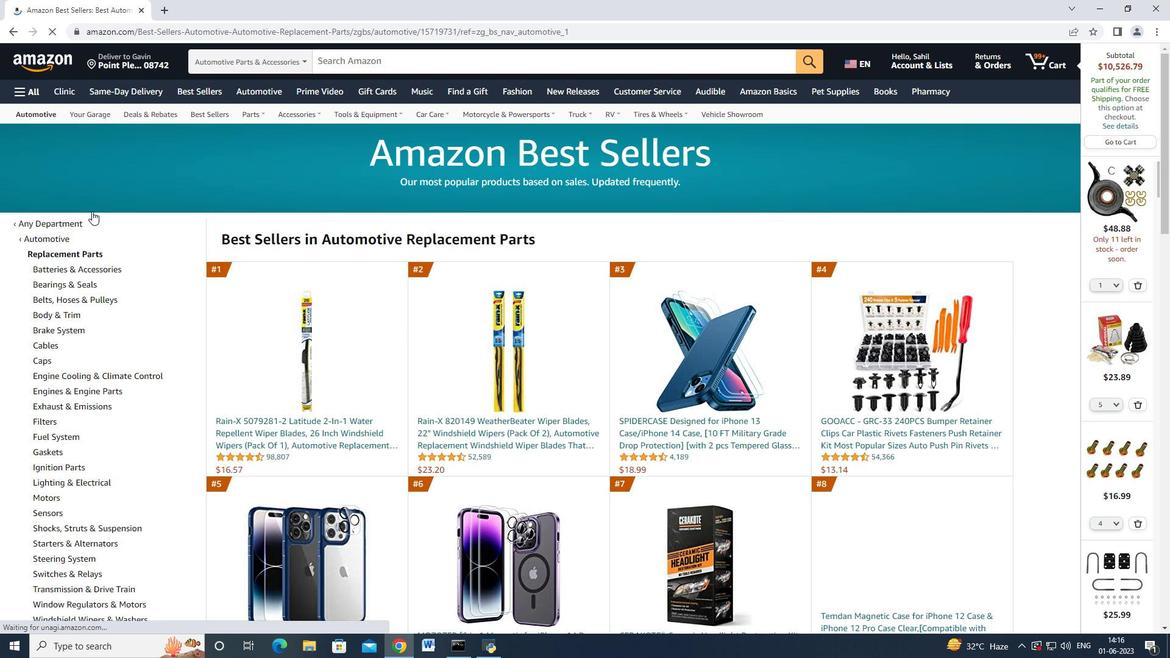 
Action: Mouse scrolled (92, 210) with delta (0, 0)
Screenshot: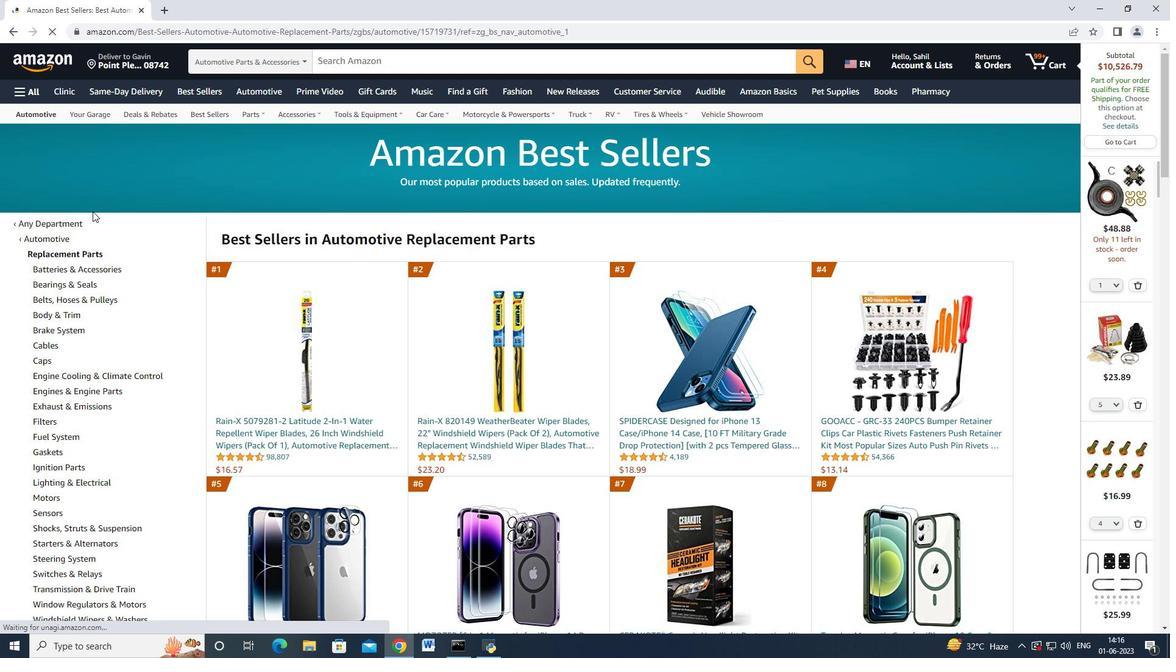 
Action: Mouse scrolled (92, 210) with delta (0, 0)
Screenshot: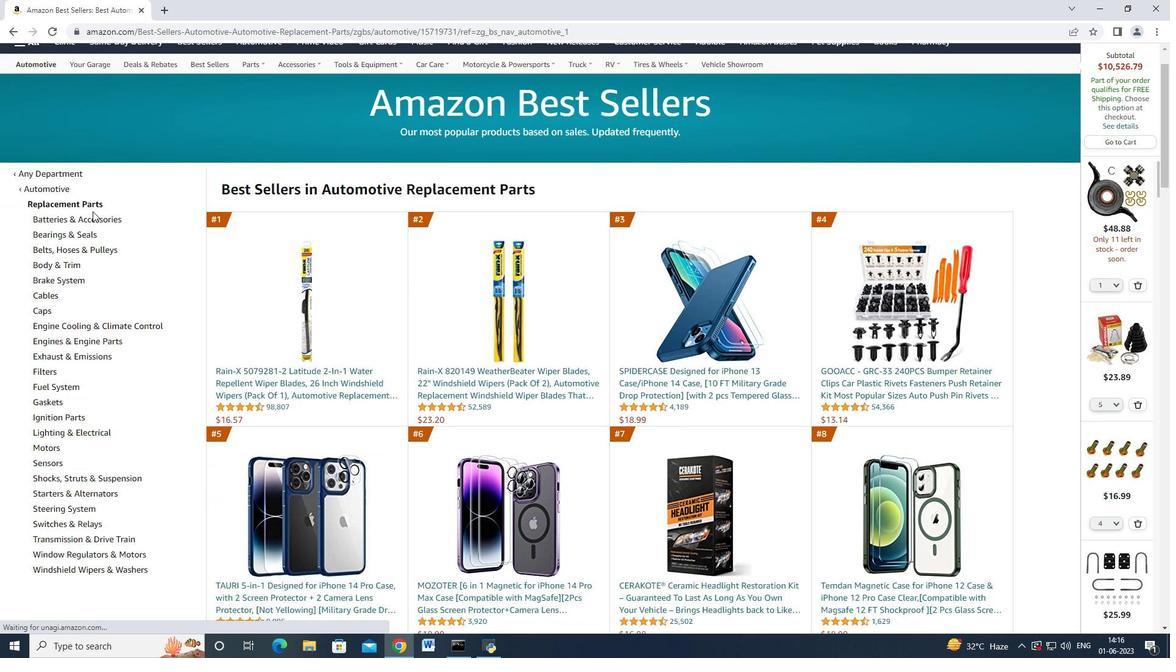 
Action: Mouse moved to (94, 220)
Screenshot: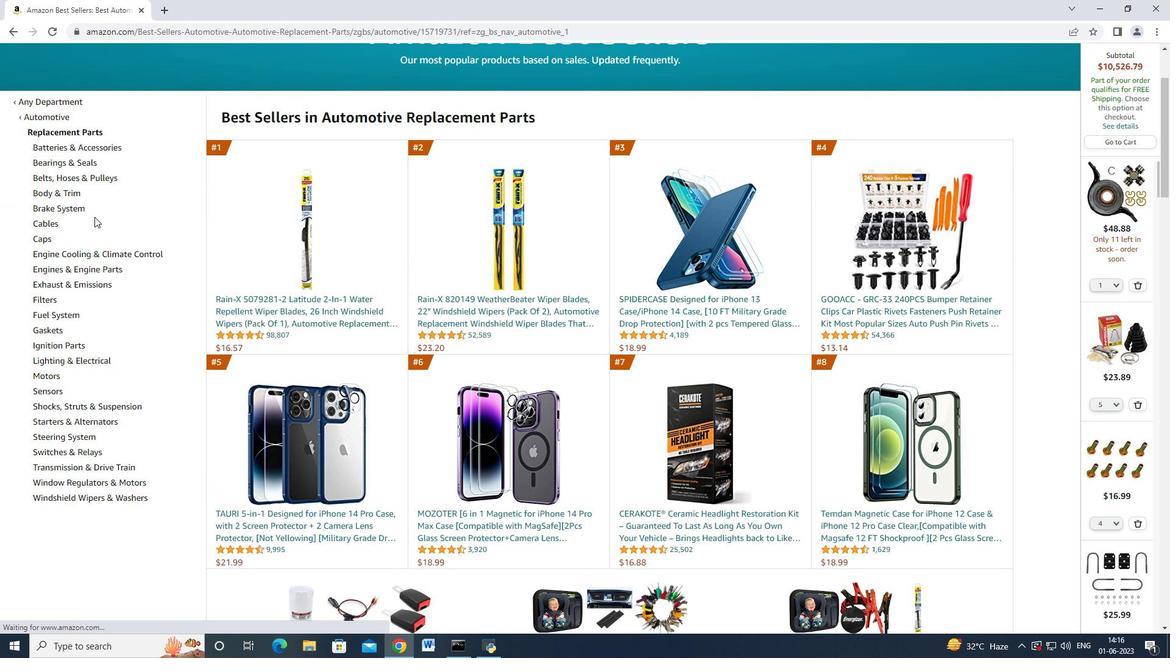 
Action: Mouse scrolled (94, 219) with delta (0, 0)
Screenshot: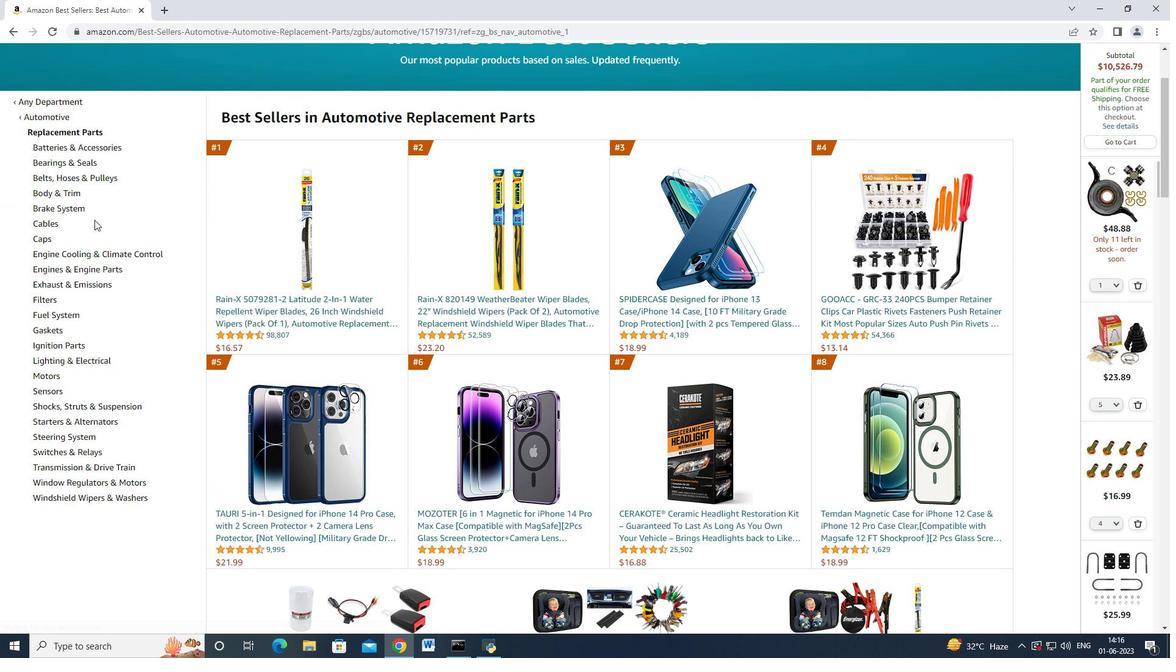 
Action: Mouse scrolled (94, 219) with delta (0, 0)
Screenshot: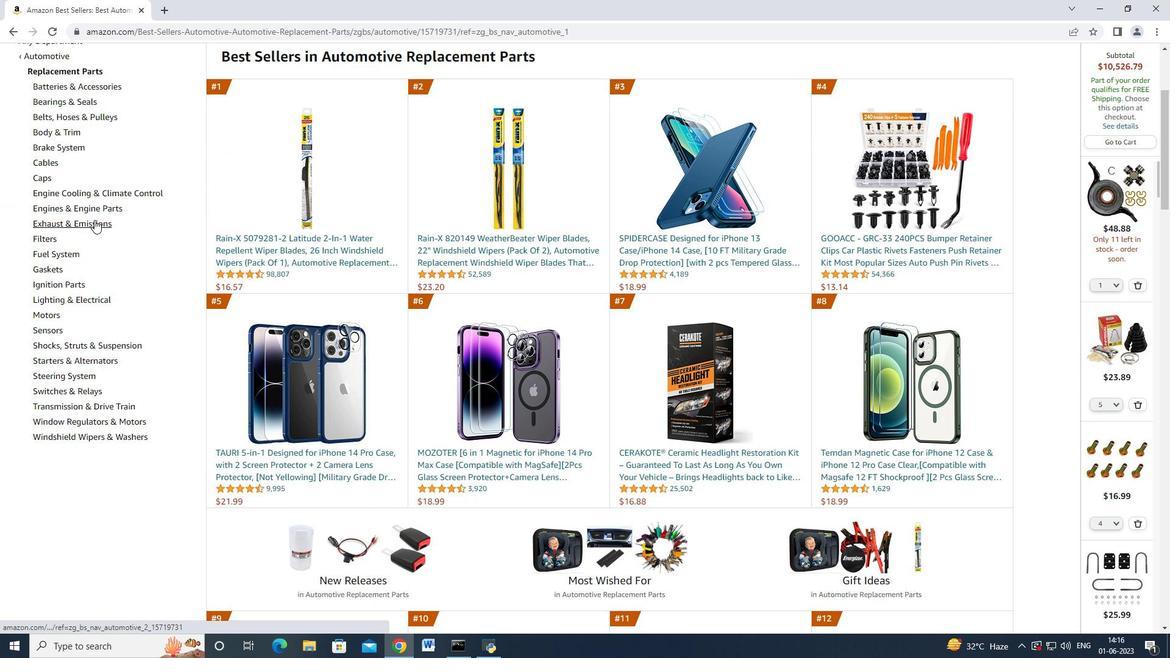 
Action: Mouse scrolled (94, 220) with delta (0, 0)
Screenshot: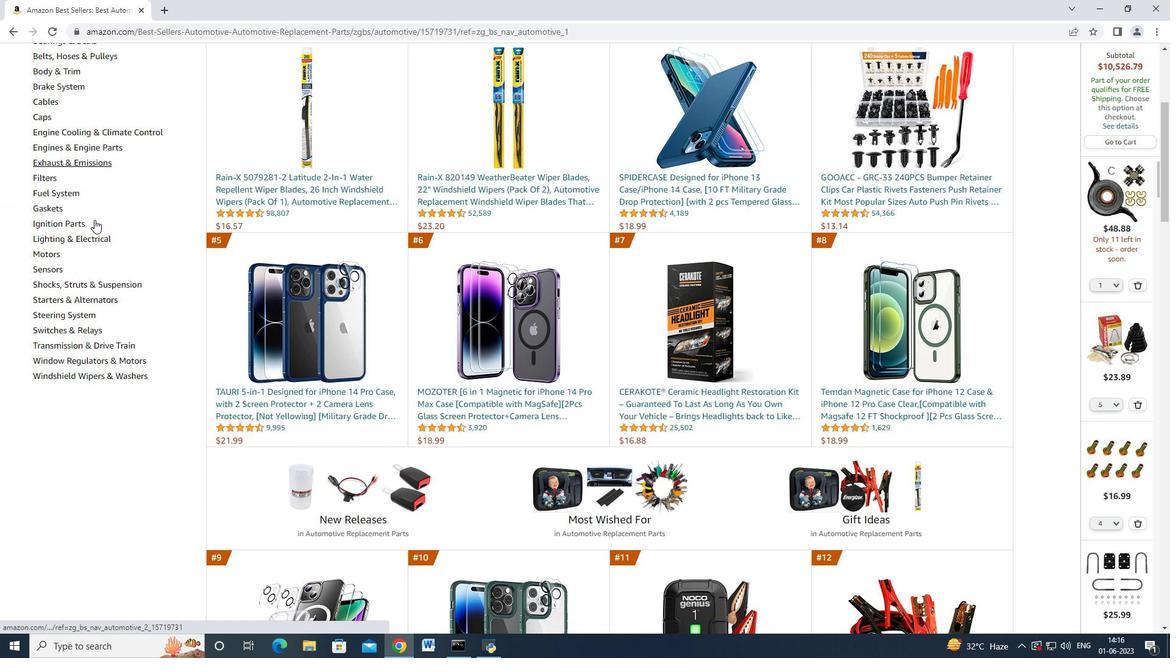 
Action: Mouse moved to (132, 115)
Screenshot: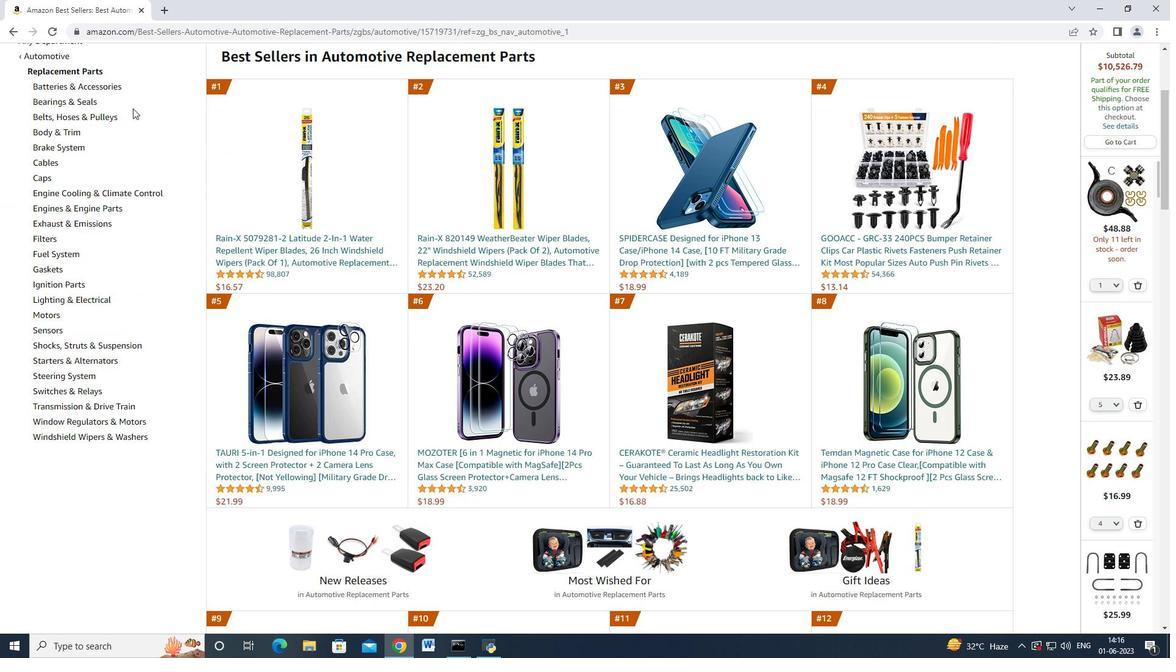 
Action: Mouse scrolled (132, 114) with delta (0, 0)
Screenshot: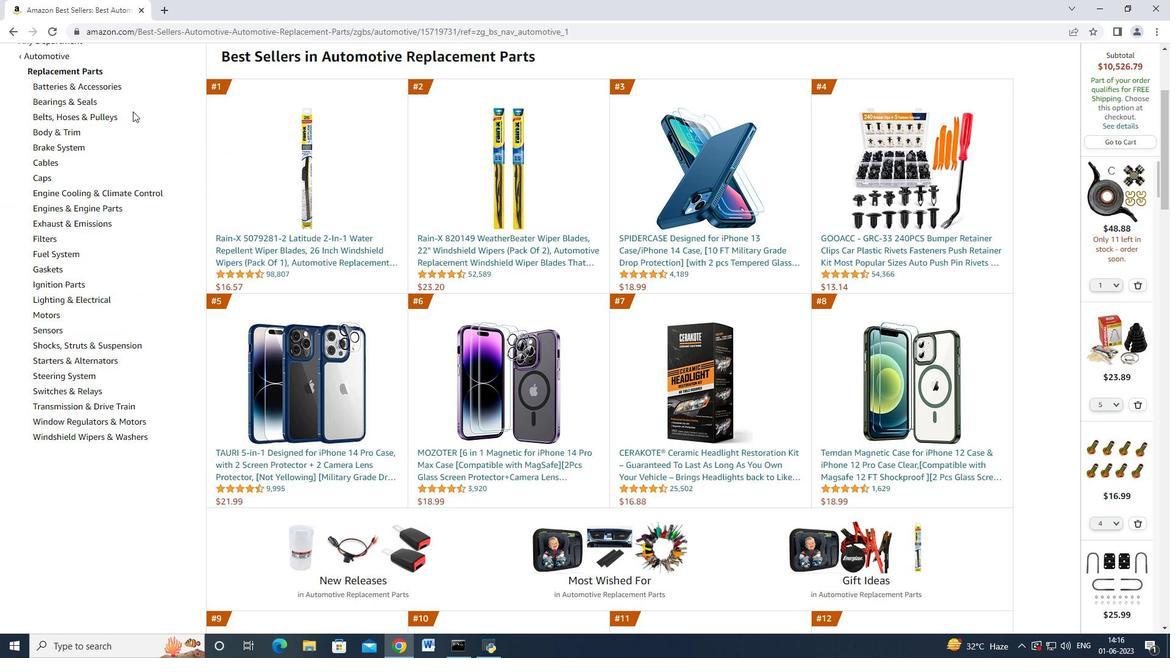 
Action: Mouse moved to (106, 347)
Screenshot: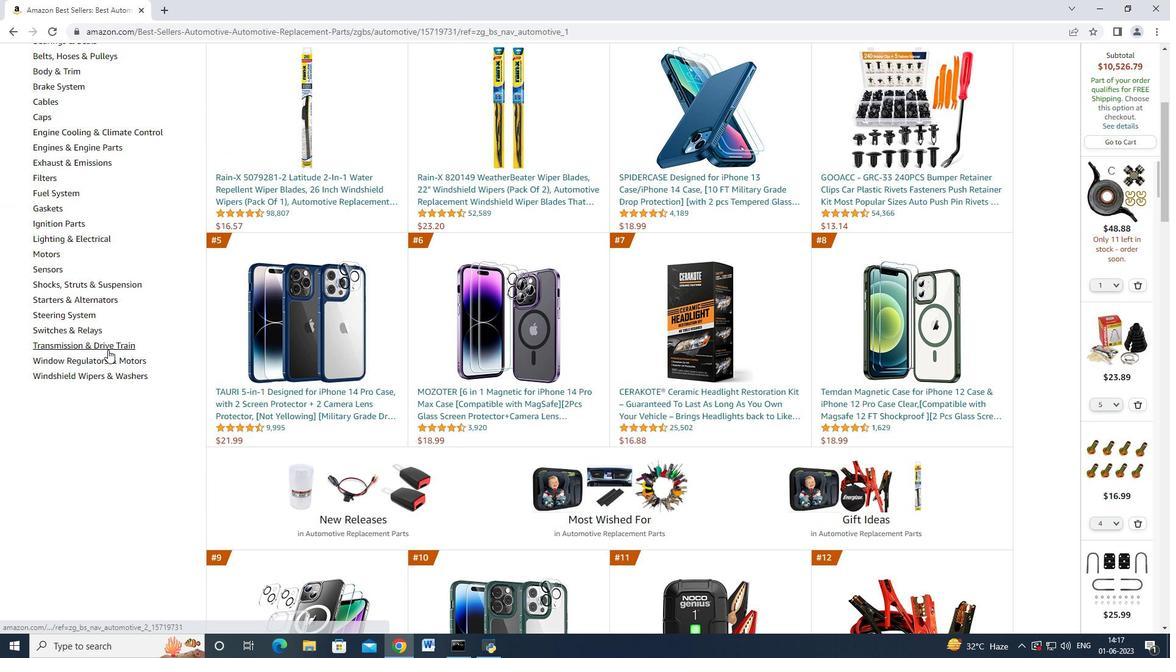 
Action: Mouse pressed left at (106, 347)
Screenshot: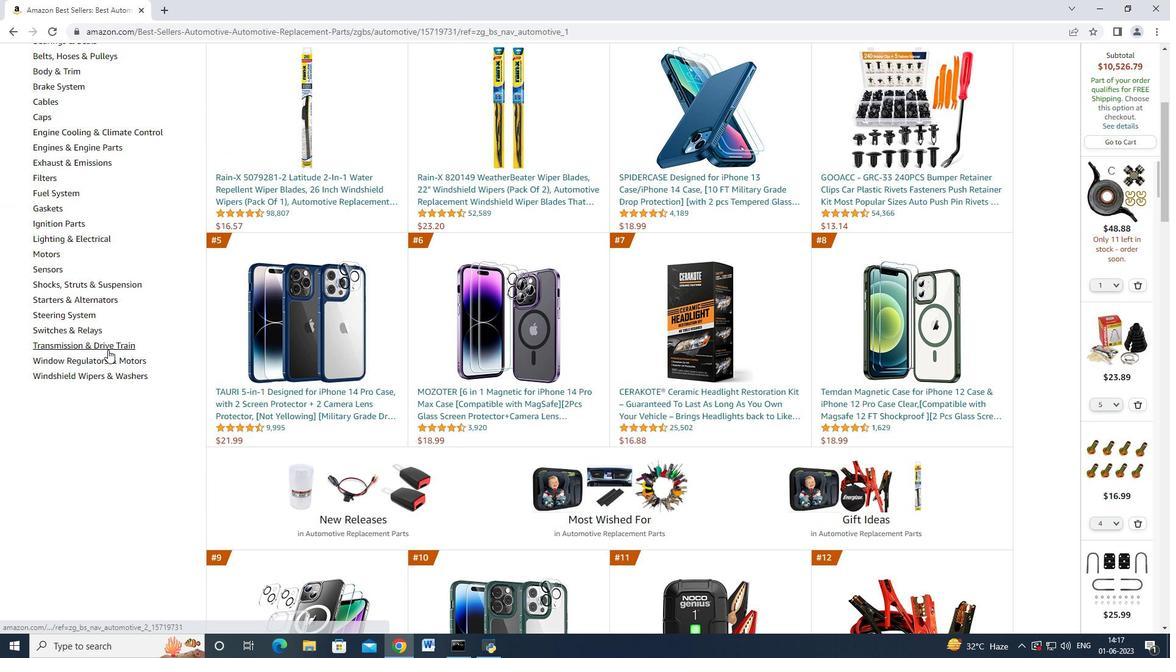 
Action: Mouse moved to (106, 356)
Screenshot: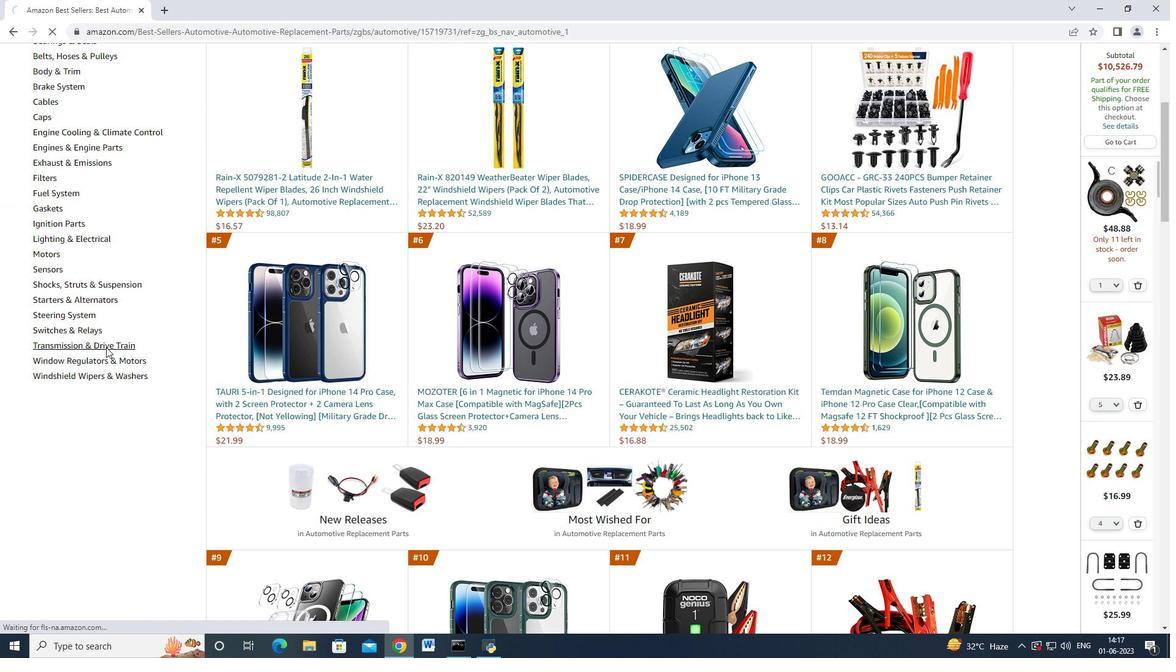 
Action: Mouse scrolled (106, 355) with delta (0, 0)
Screenshot: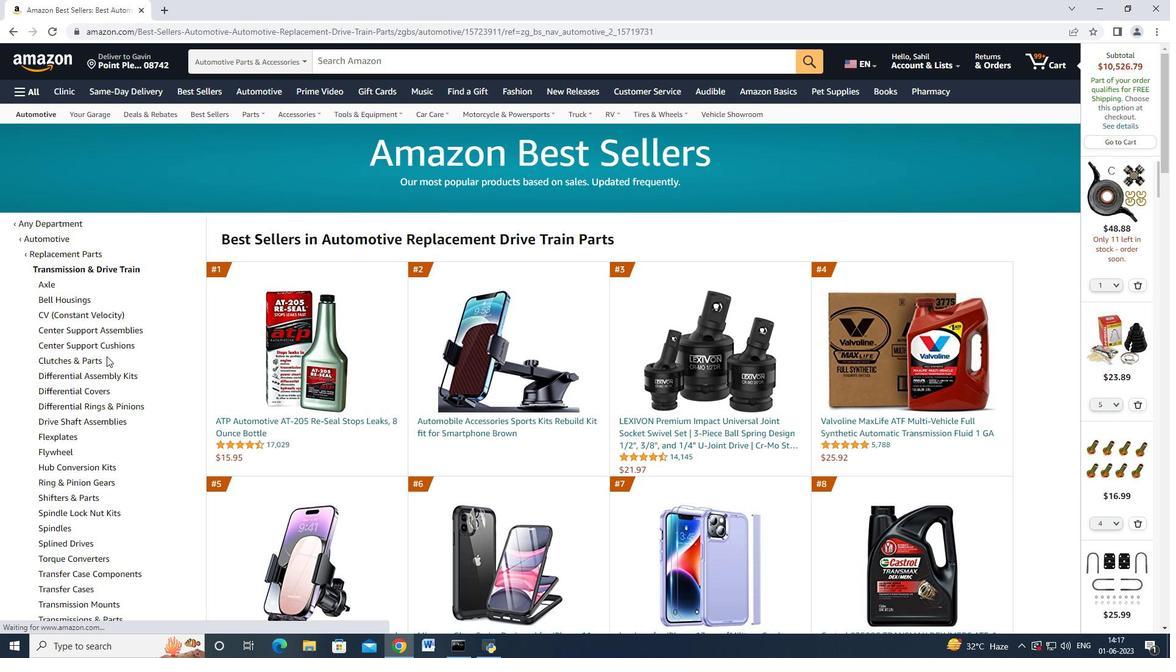 
Action: Mouse moved to (110, 355)
Screenshot: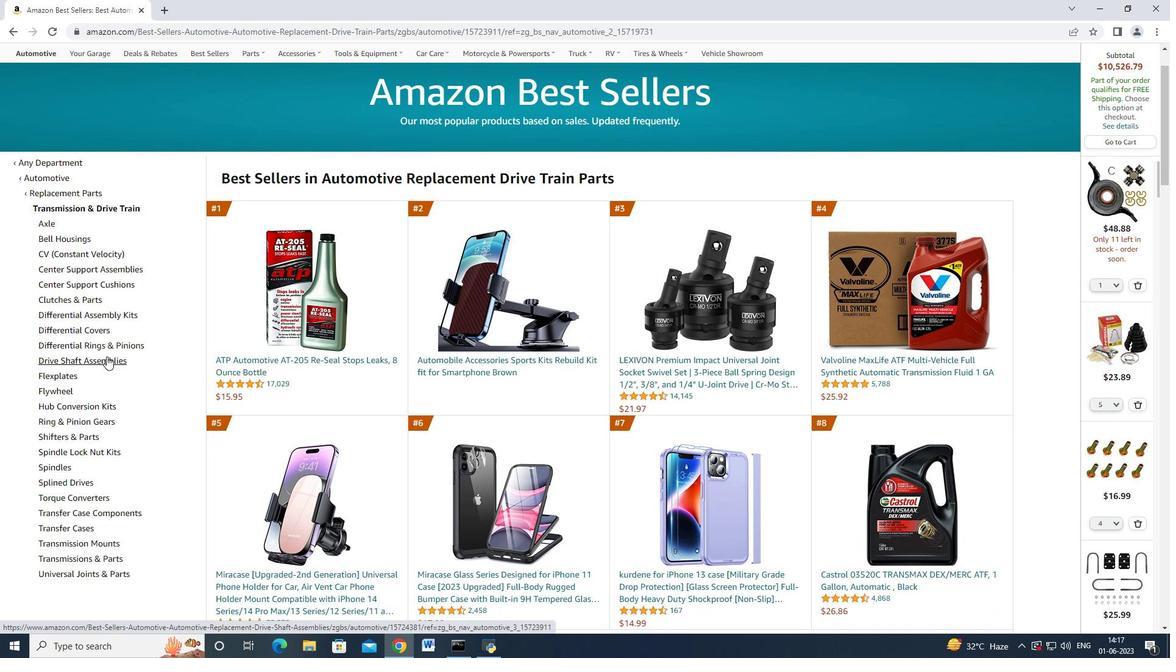
Action: Mouse scrolled (110, 356) with delta (0, 0)
Screenshot: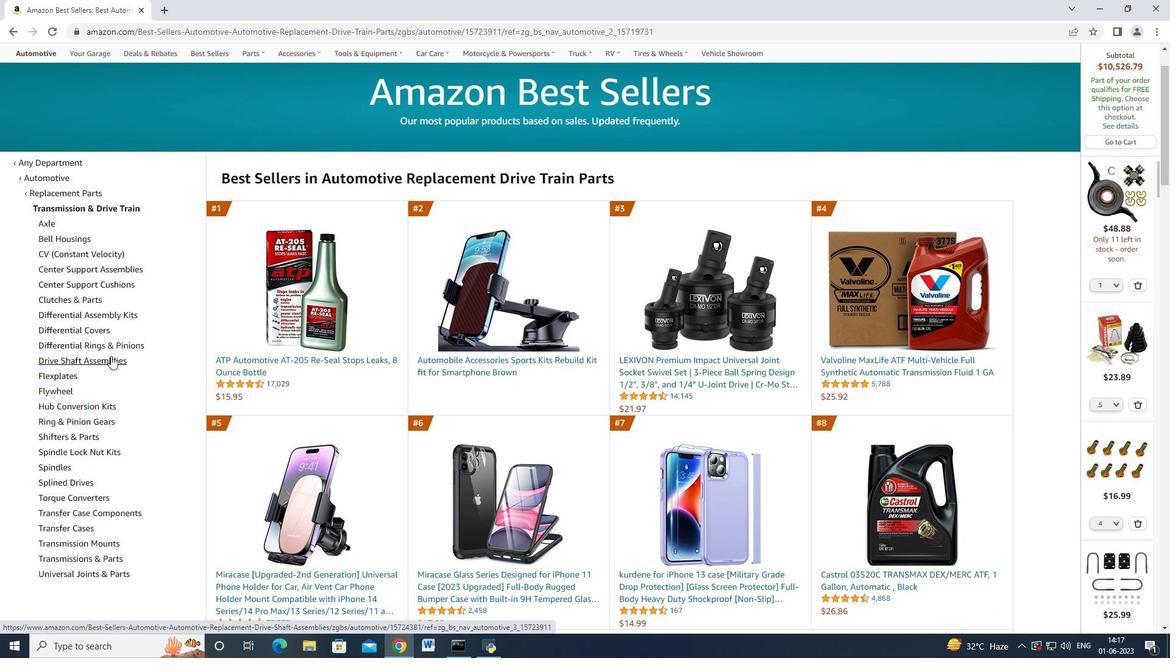 
Action: Mouse scrolled (110, 355) with delta (0, 0)
Screenshot: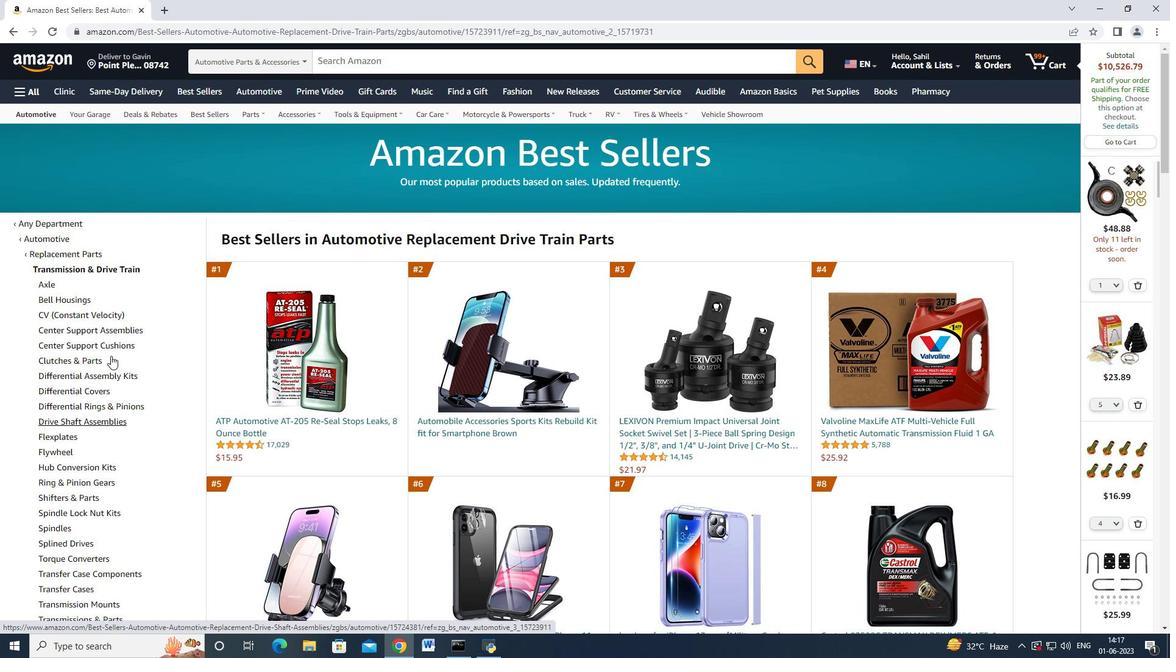 
Action: Mouse moved to (109, 282)
Screenshot: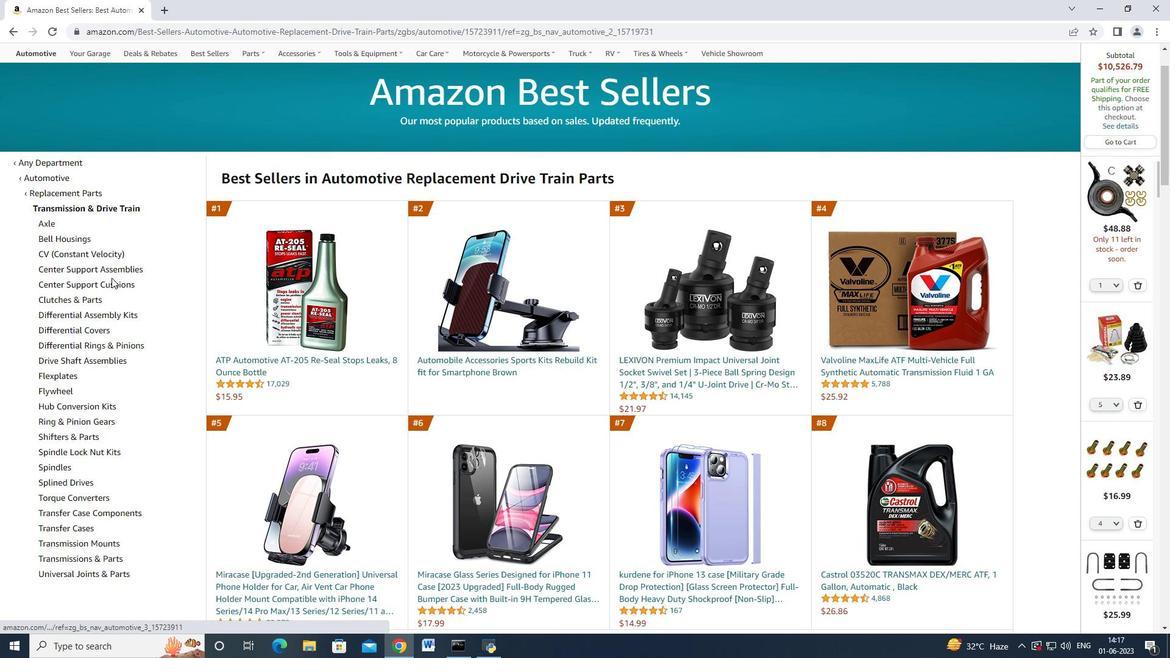 
Action: Mouse pressed left at (109, 282)
Screenshot: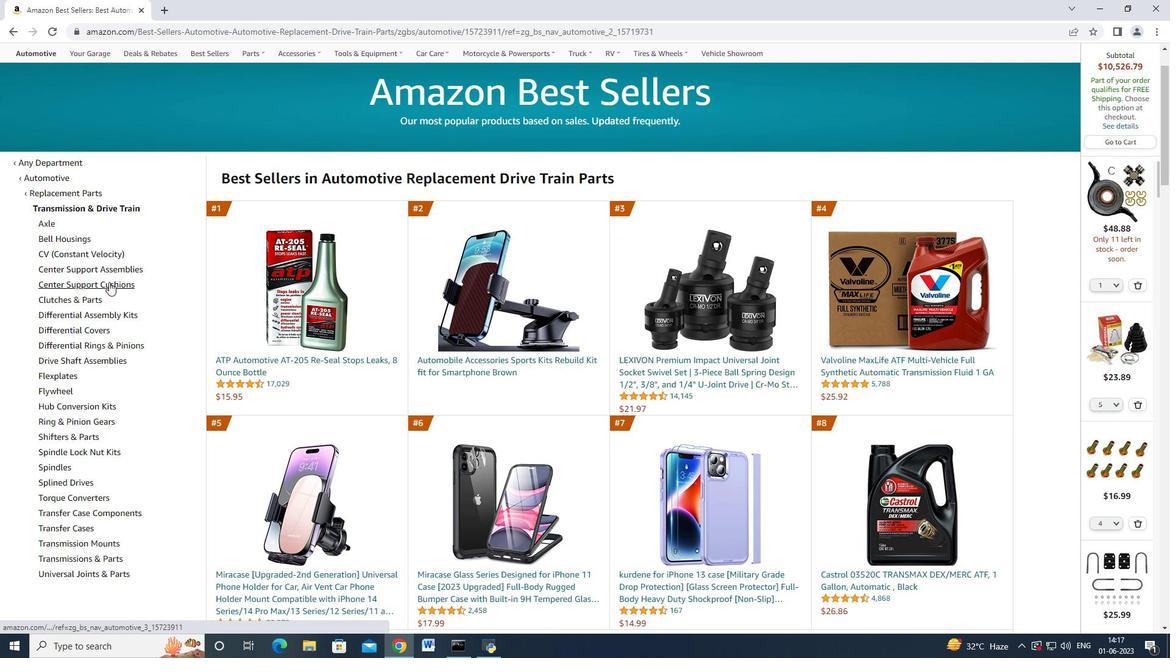 
Action: Mouse moved to (223, 287)
Screenshot: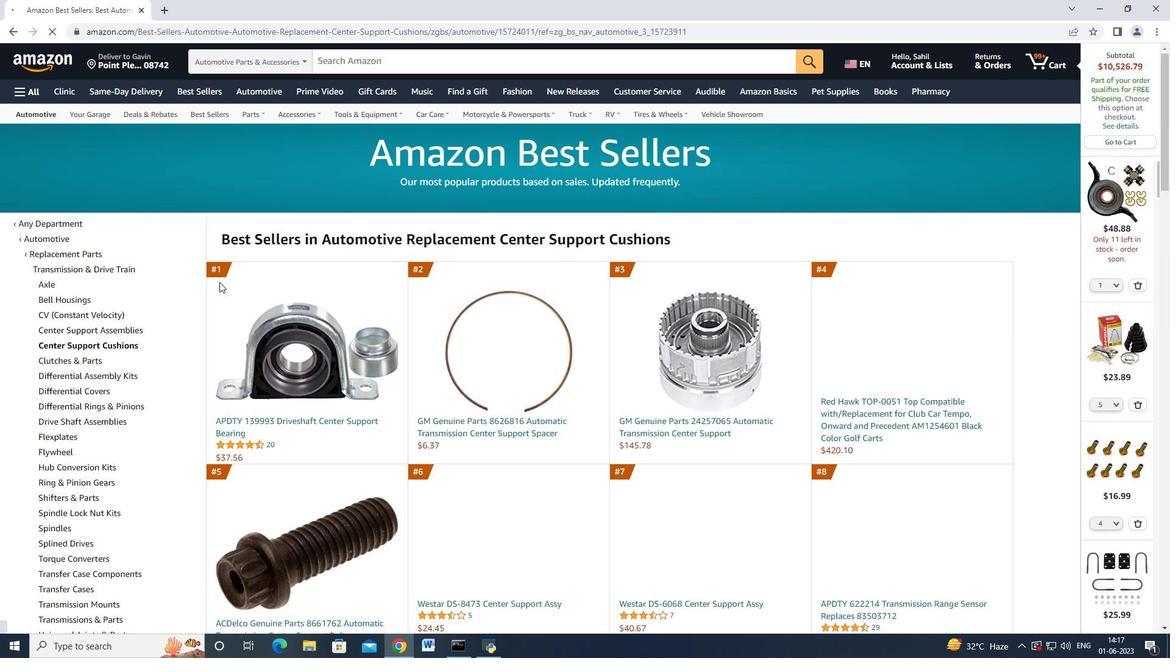 
Action: Mouse scrolled (223, 286) with delta (0, 0)
Screenshot: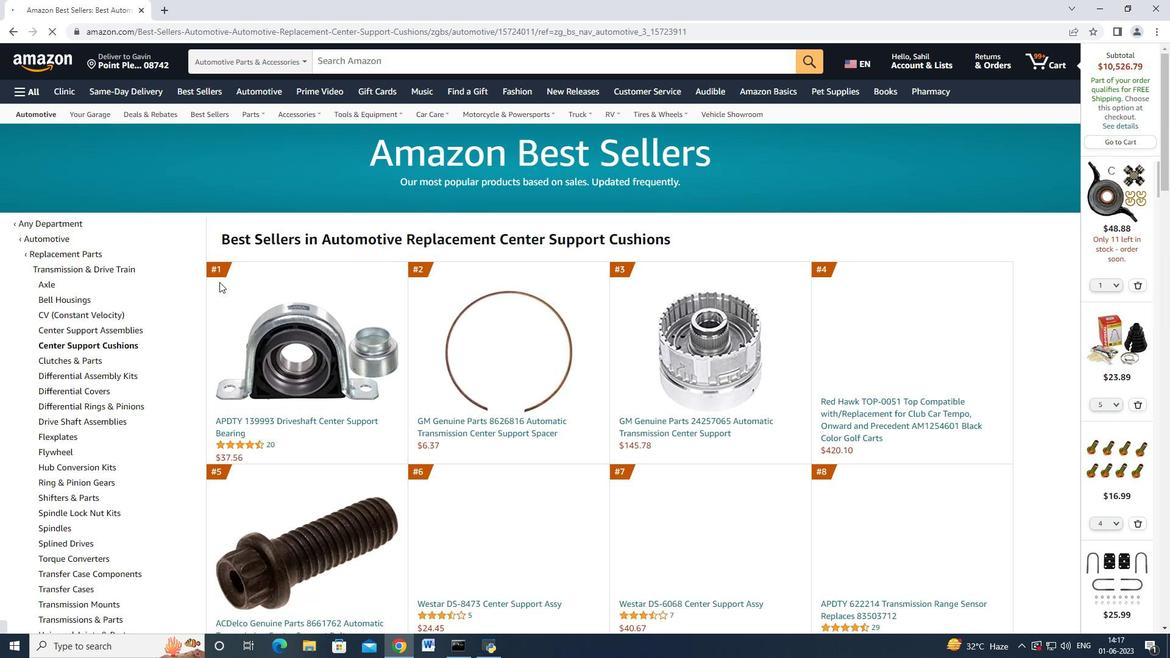 
Action: Mouse moved to (291, 362)
Screenshot: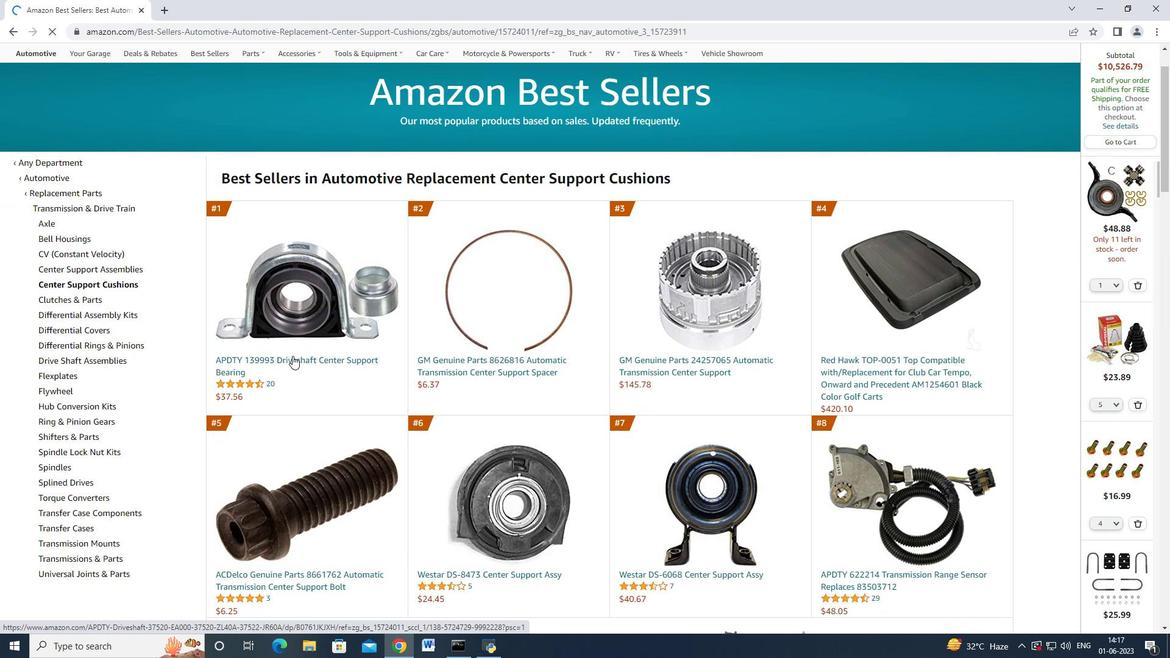 
Action: Mouse pressed left at (291, 362)
Screenshot: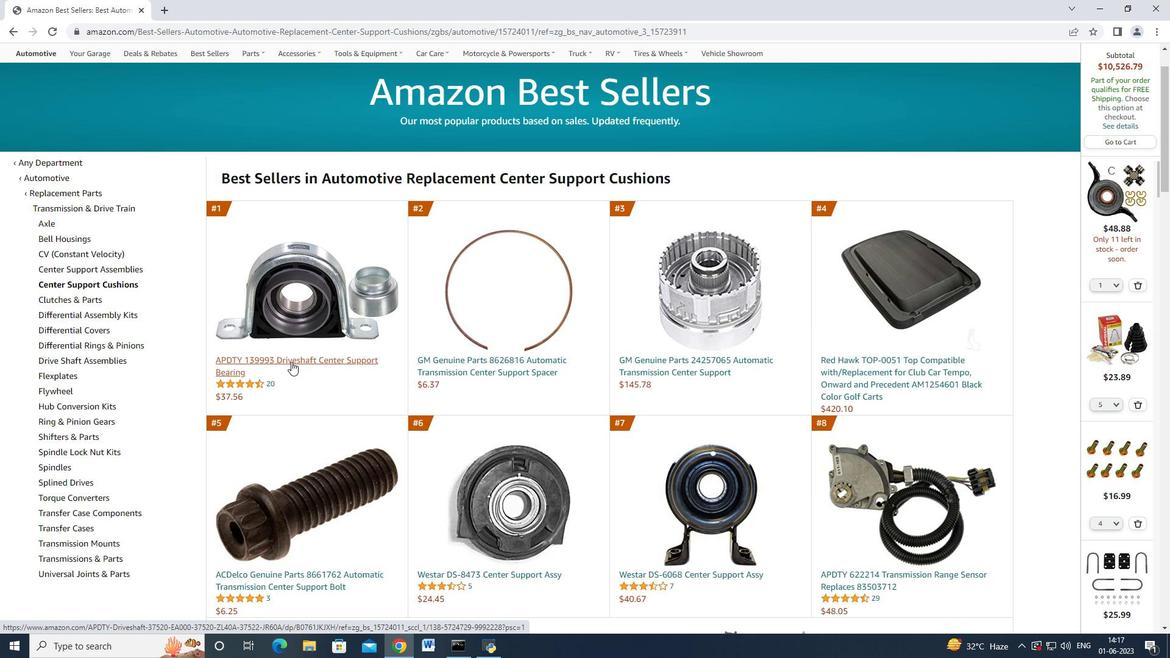 
Action: Mouse moved to (12, 36)
Screenshot: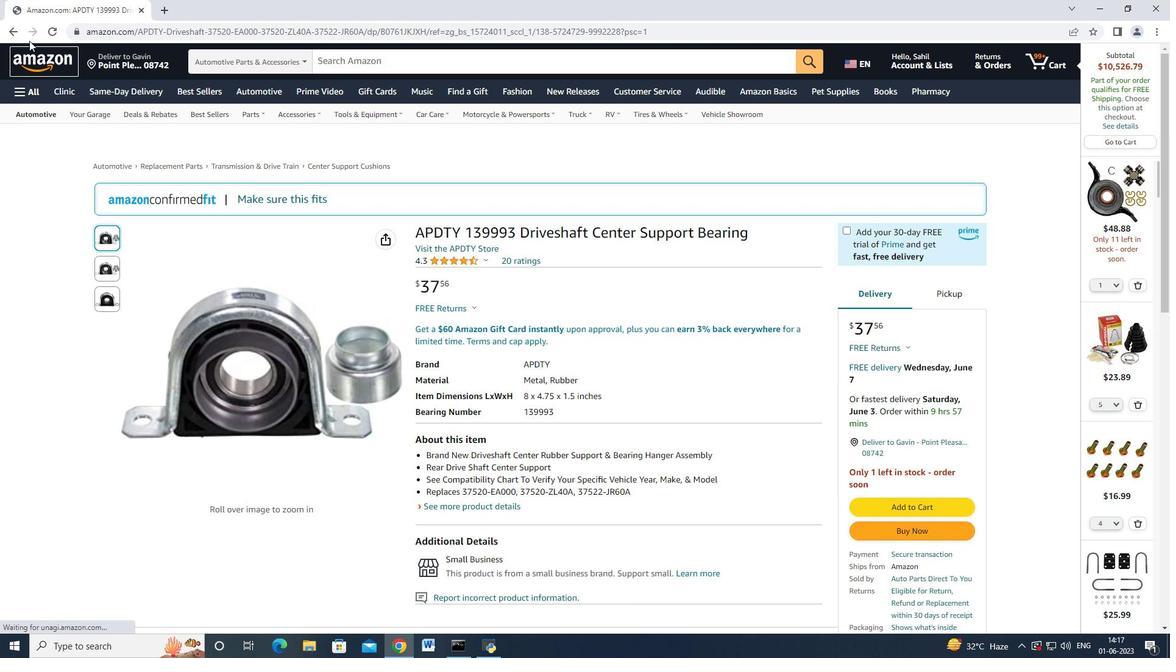 
Action: Mouse pressed left at (12, 36)
Screenshot: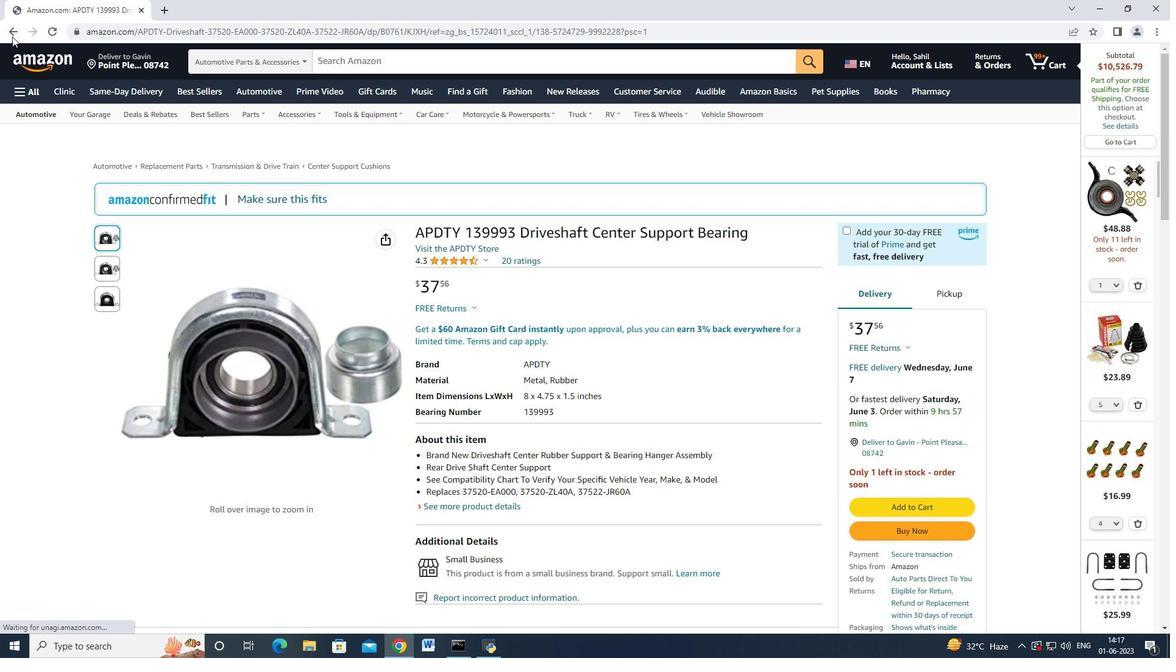 
Action: Mouse moved to (815, 372)
Screenshot: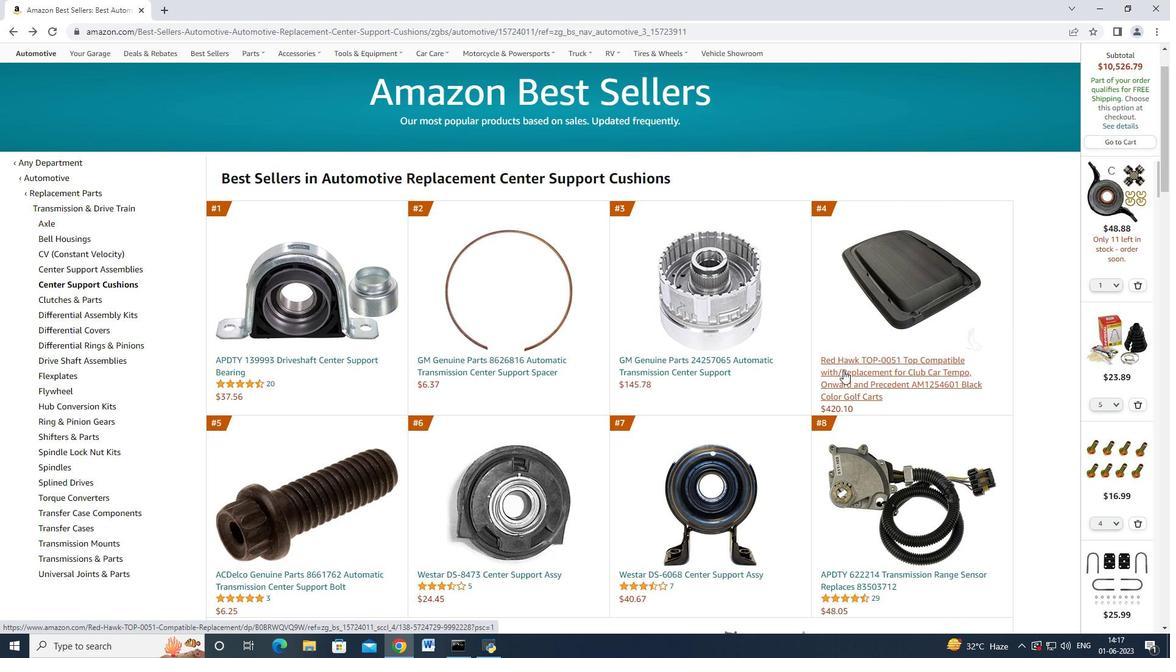 
Action: Mouse scrolled (815, 372) with delta (0, 0)
Screenshot: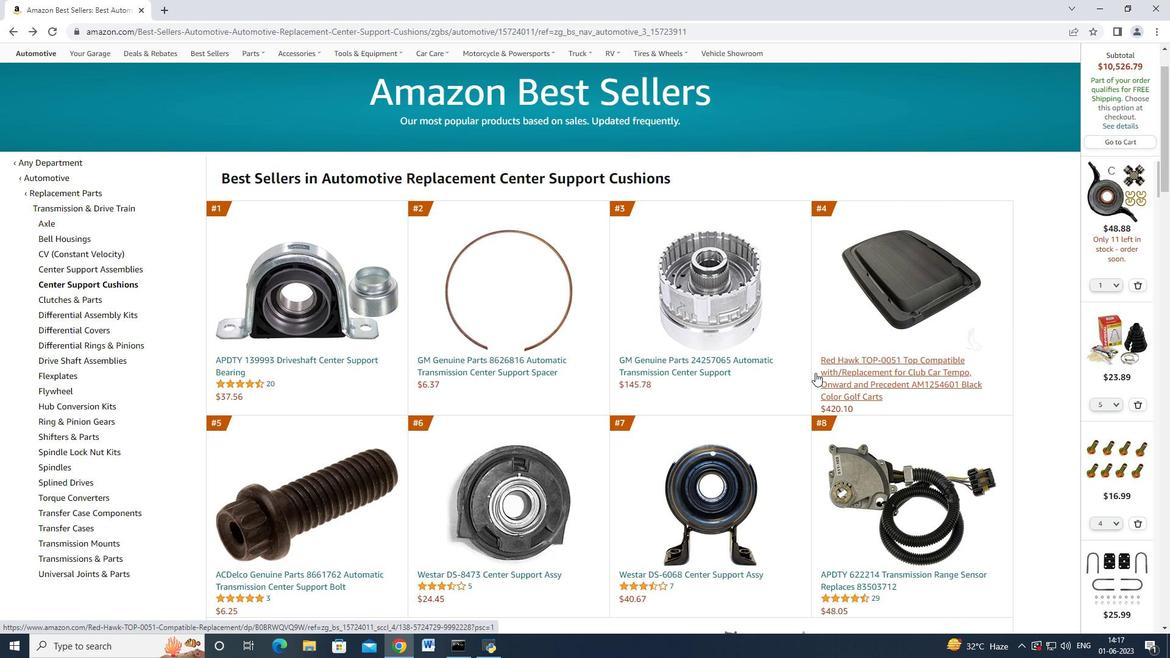 
Action: Mouse moved to (676, 517)
Screenshot: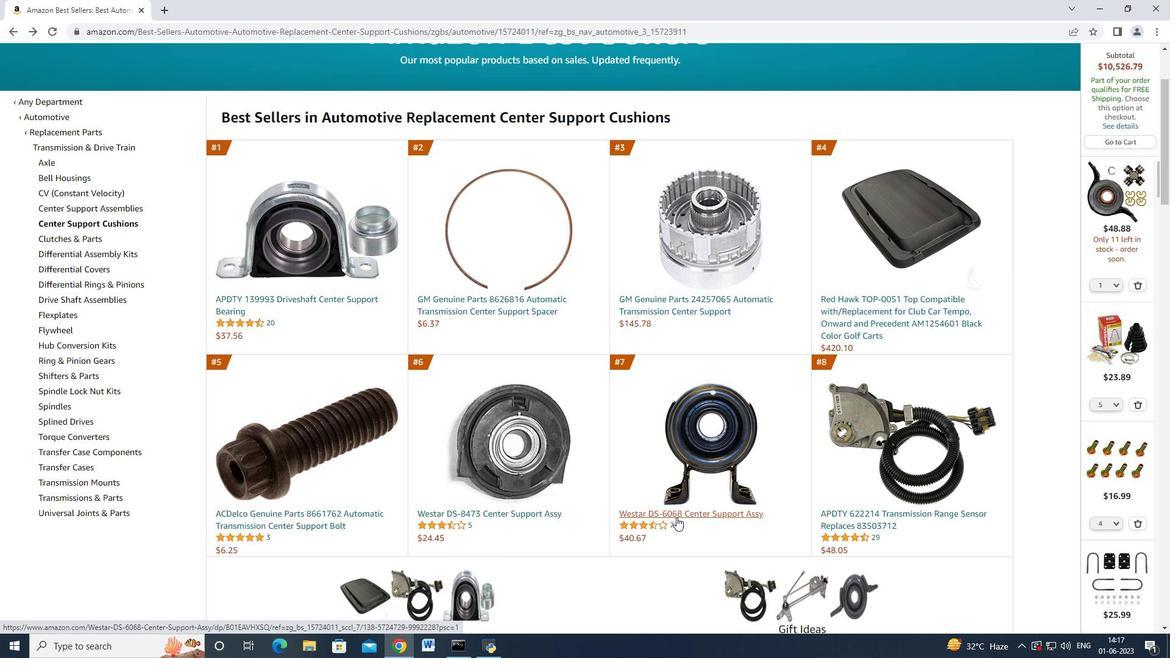
Action: Mouse pressed left at (676, 517)
Screenshot: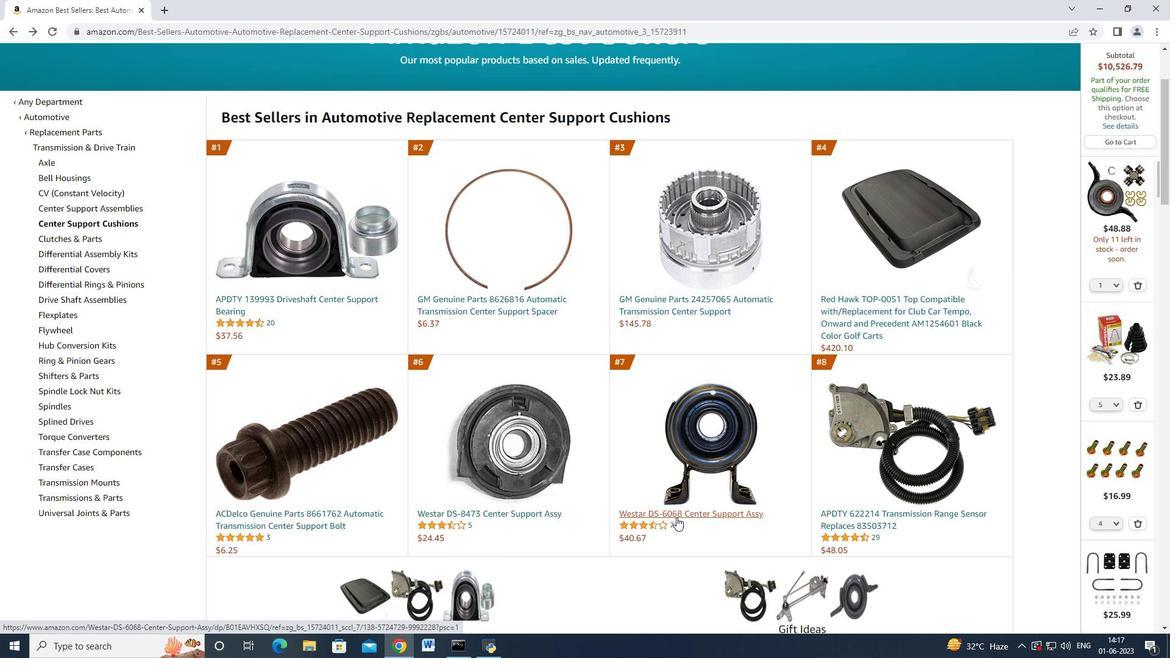 
Action: Mouse moved to (881, 341)
Screenshot: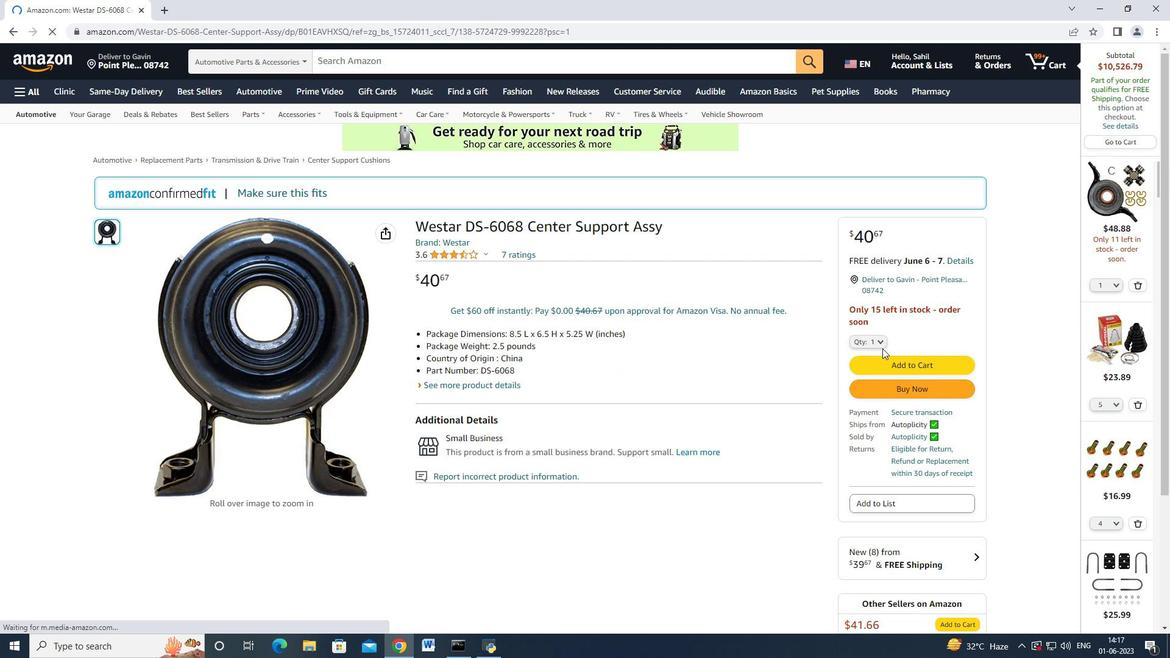 
Action: Mouse pressed left at (881, 341)
Screenshot: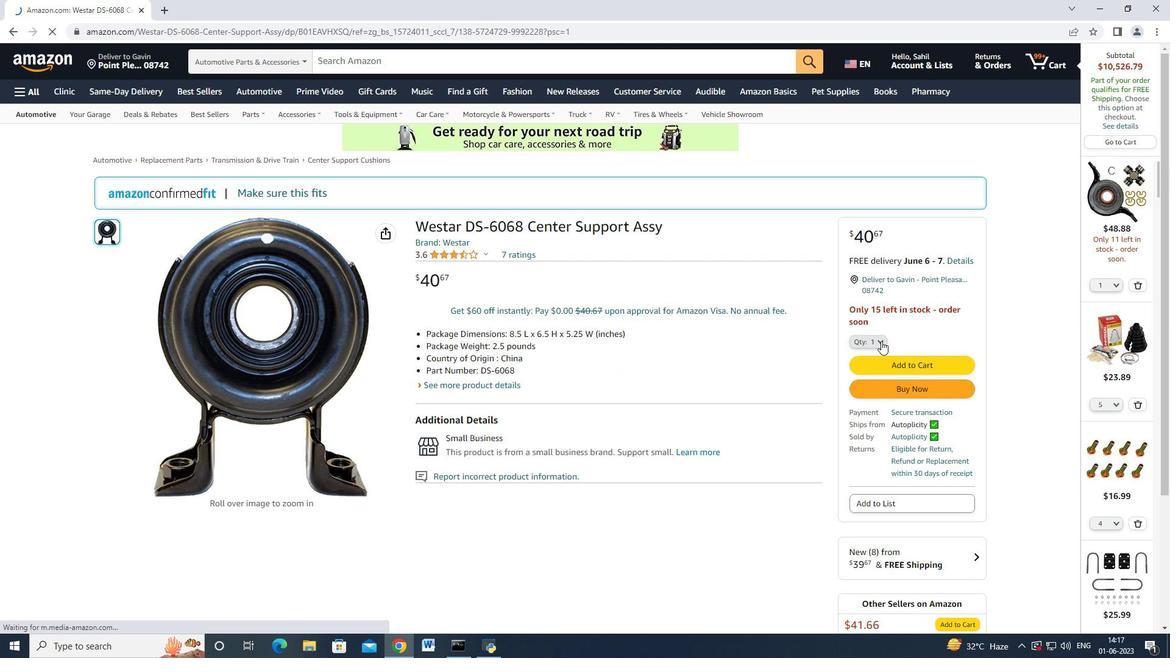 
Action: Mouse moved to (869, 360)
Screenshot: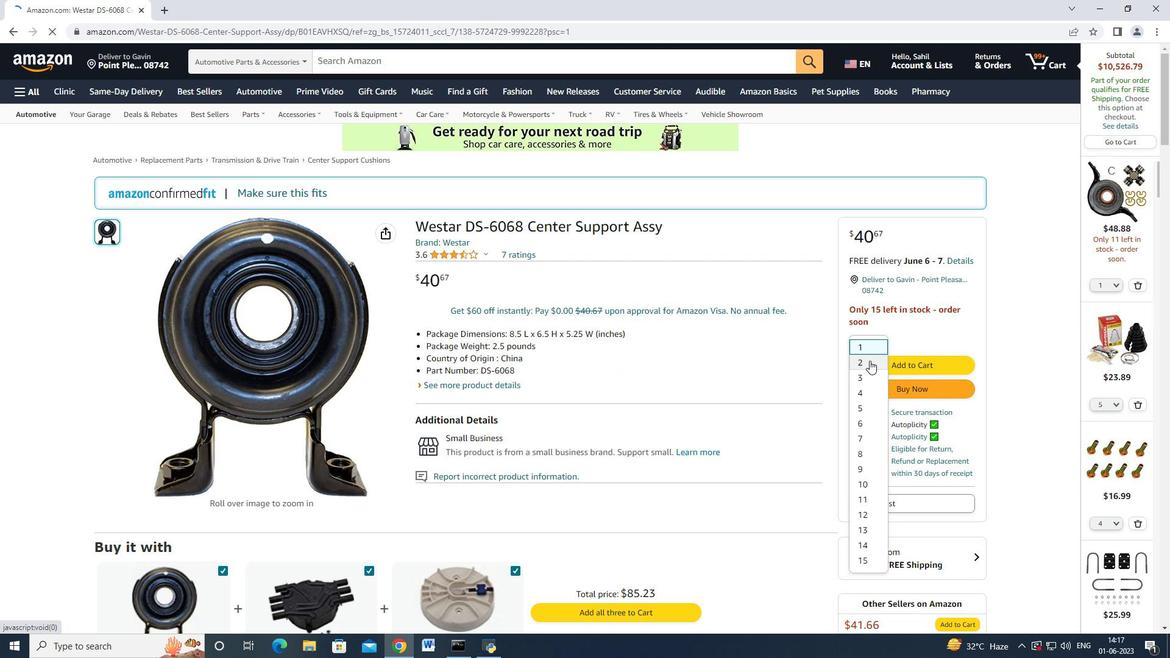 
Action: Mouse pressed left at (869, 360)
Screenshot: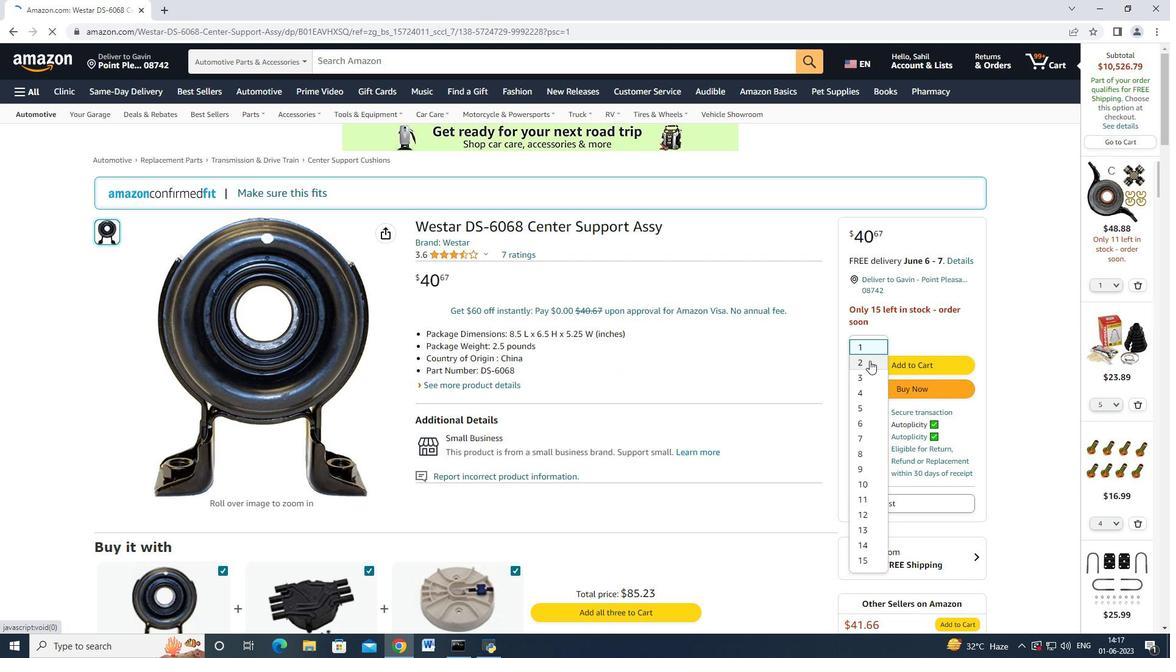 
Action: Mouse moved to (886, 388)
Screenshot: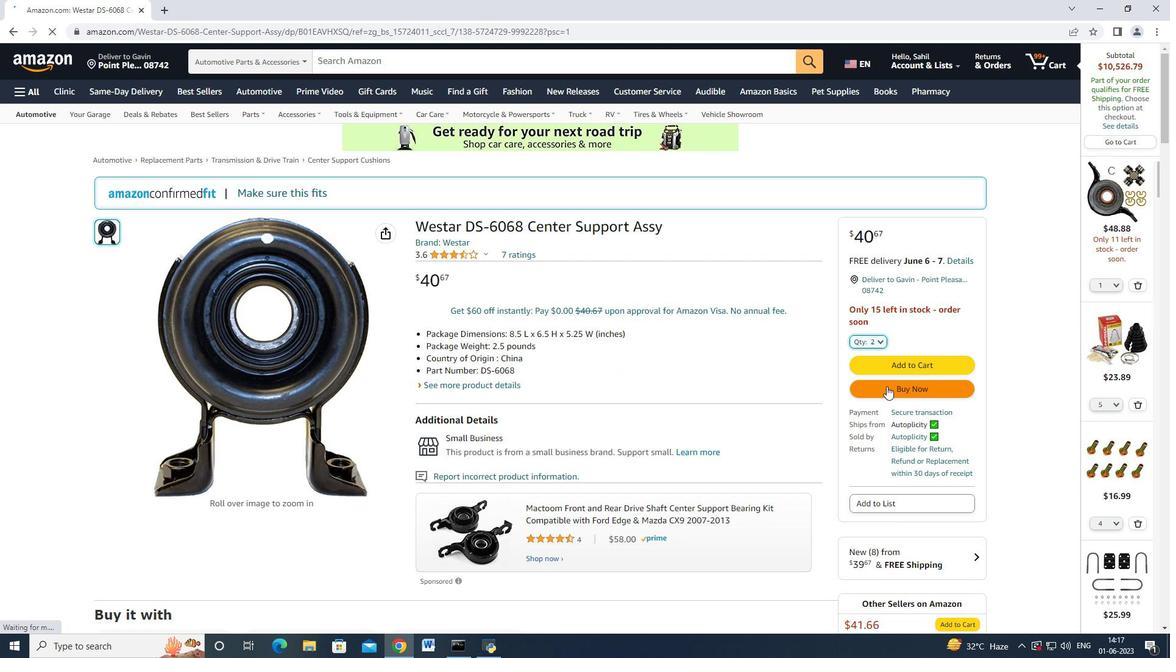 
Action: Mouse pressed left at (886, 388)
Screenshot: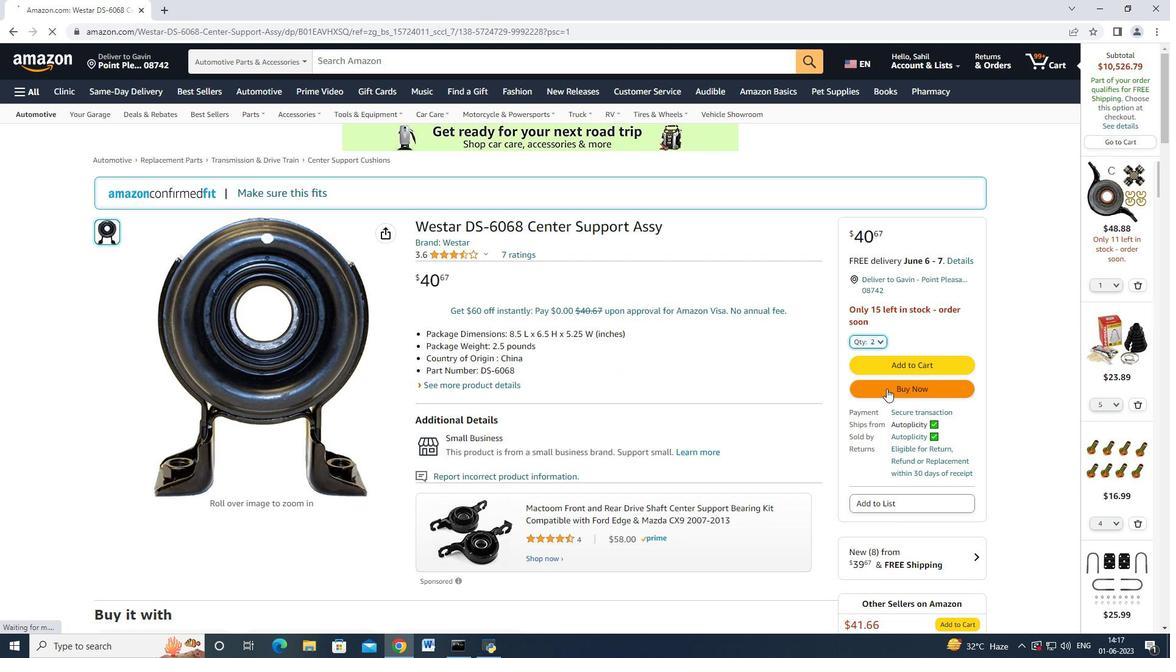 
Action: Mouse moved to (708, 104)
Screenshot: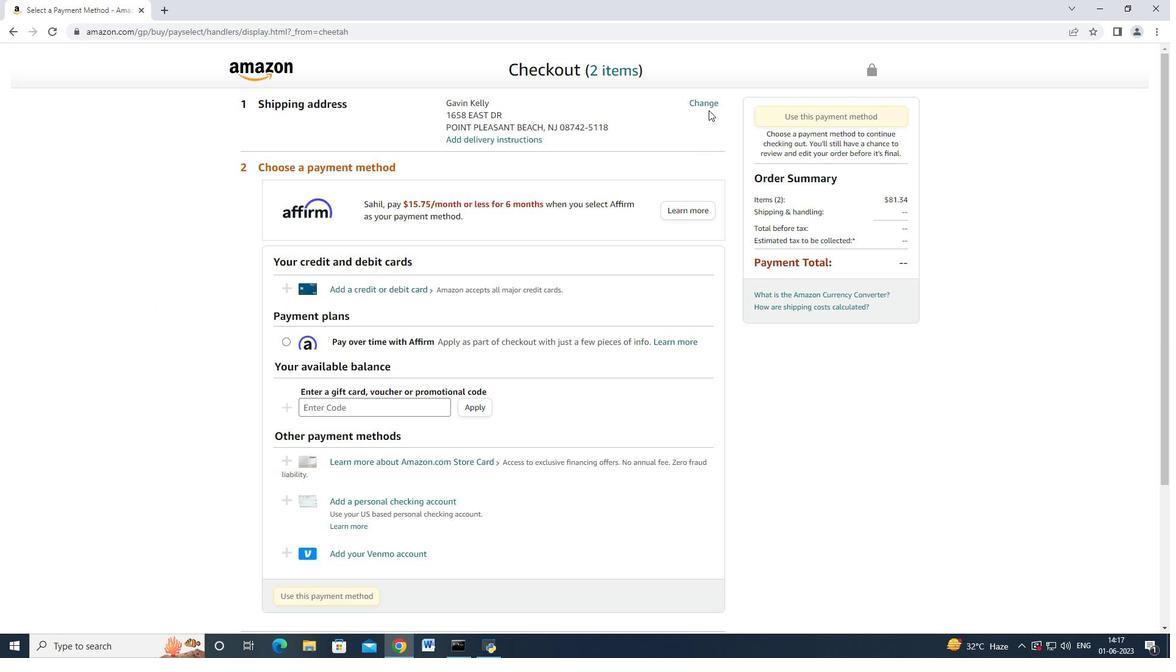 
Action: Mouse pressed left at (708, 104)
Screenshot: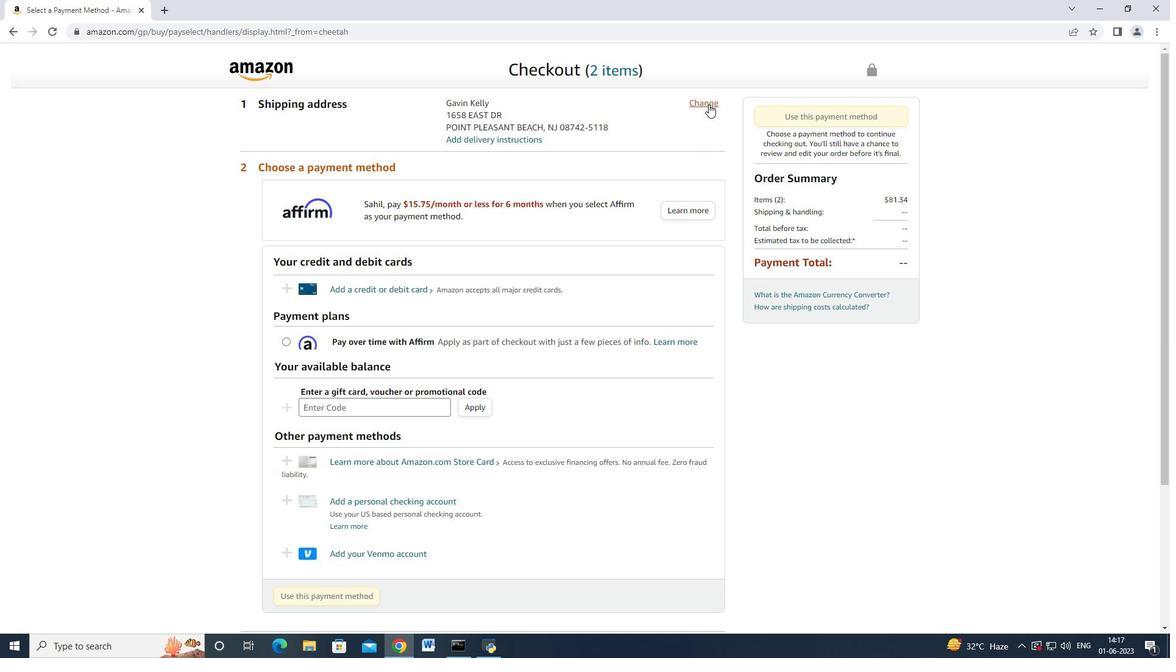 
Action: Mouse moved to (455, 244)
Screenshot: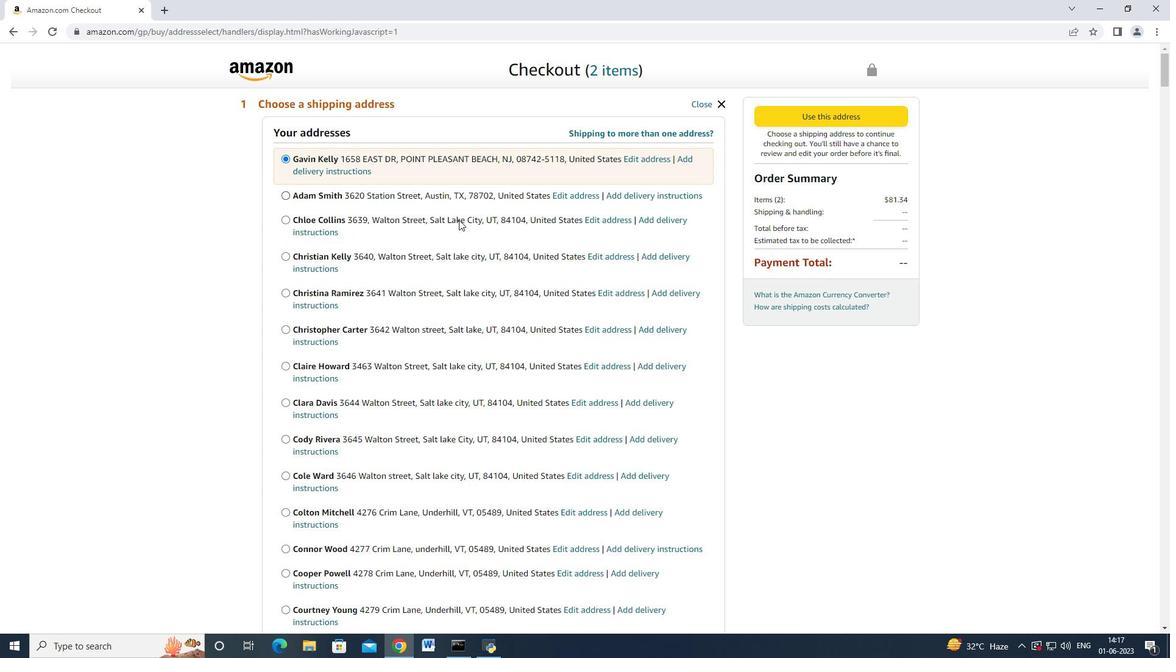 
Action: Mouse scrolled (455, 244) with delta (0, 0)
Screenshot: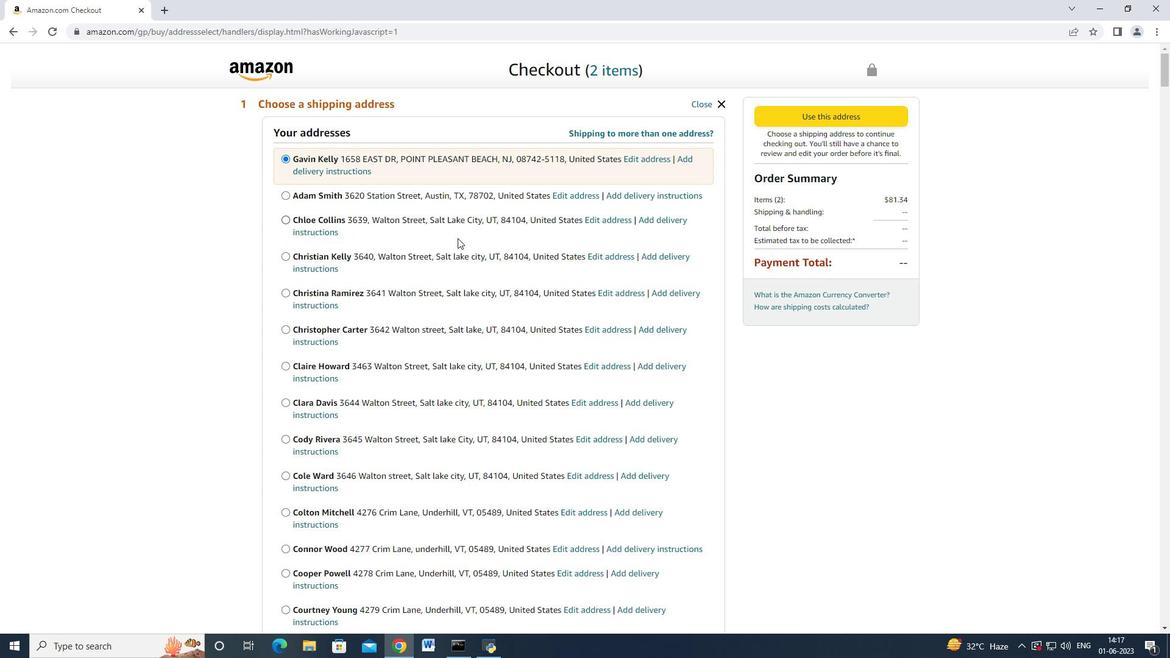 
Action: Mouse scrolled (455, 244) with delta (0, 0)
Screenshot: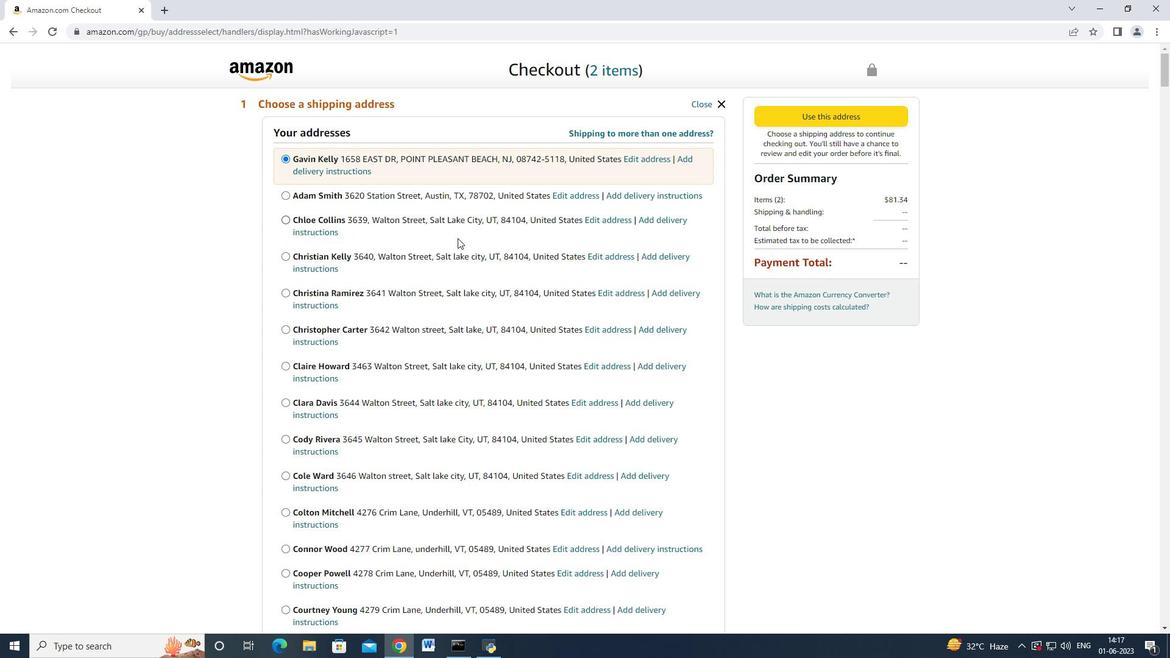 
Action: Mouse scrolled (455, 244) with delta (0, 0)
Screenshot: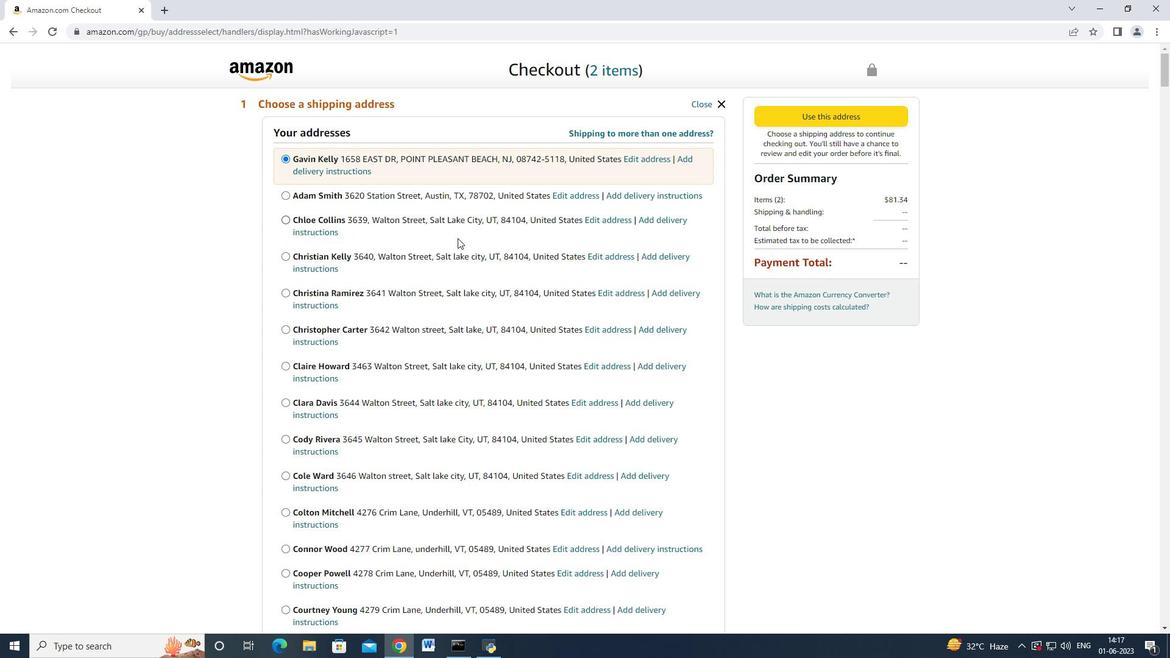 
Action: Mouse scrolled (455, 244) with delta (0, 0)
Screenshot: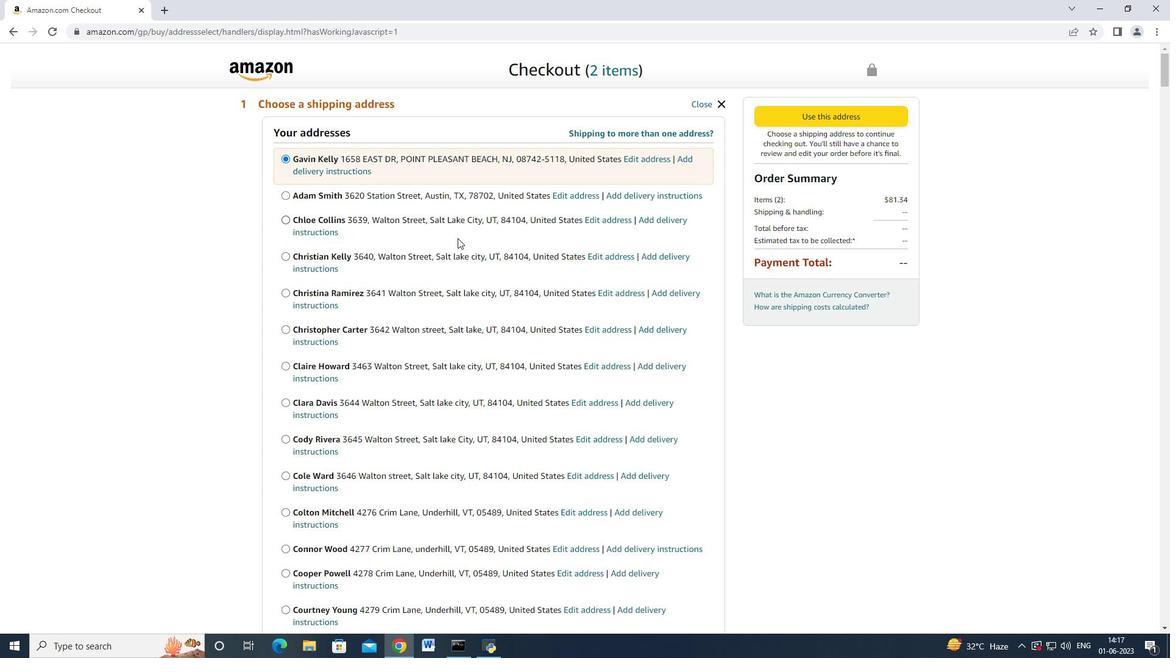 
Action: Mouse scrolled (455, 244) with delta (0, 0)
Screenshot: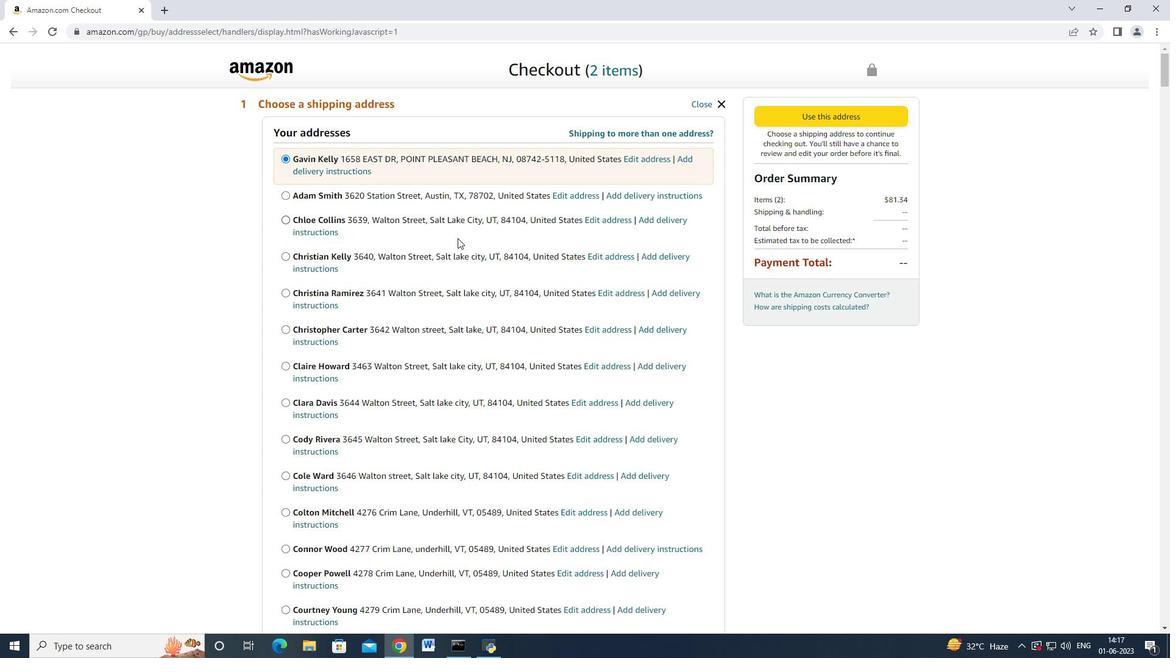 
Action: Mouse scrolled (455, 244) with delta (0, 0)
Screenshot: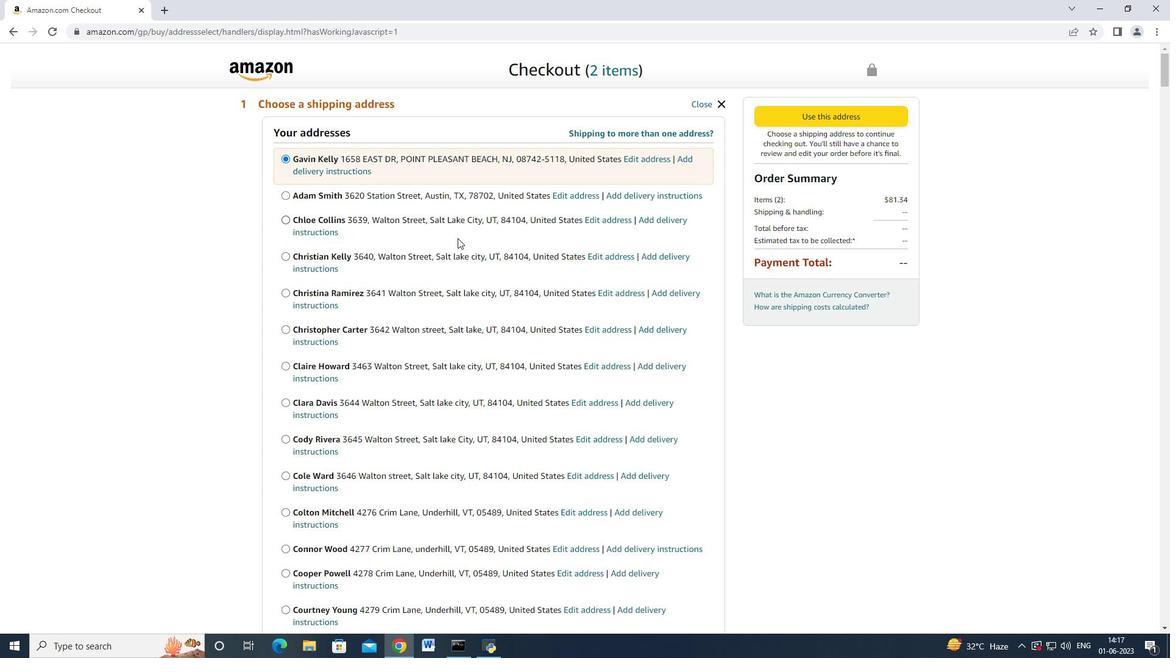 
Action: Mouse scrolled (455, 244) with delta (0, 0)
Screenshot: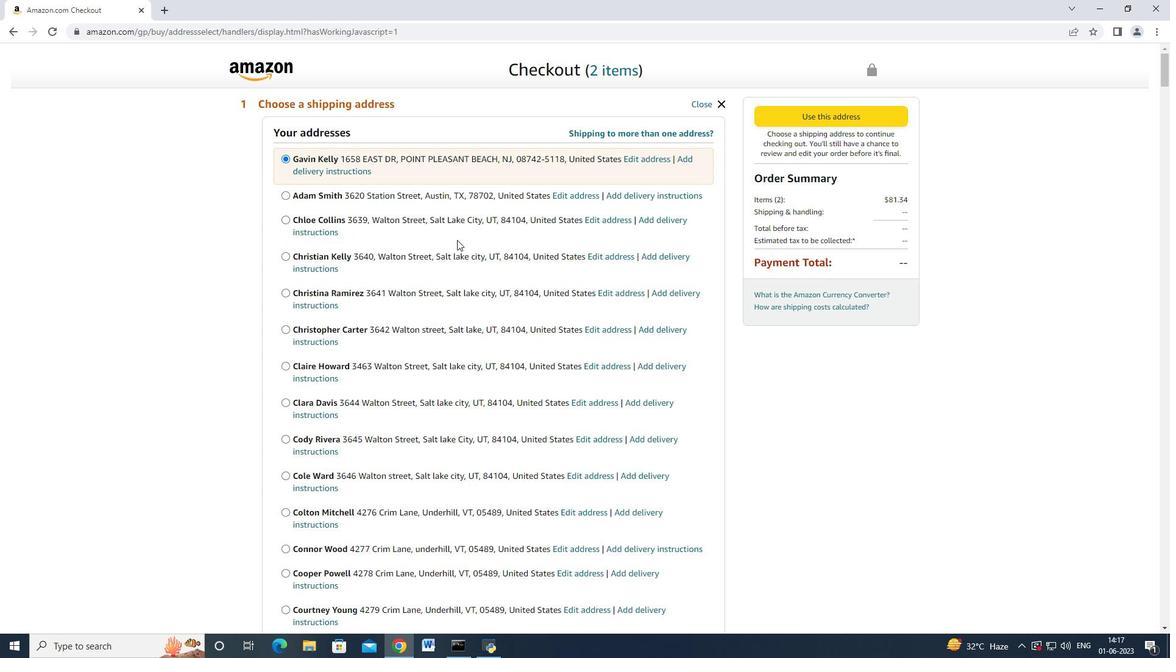 
Action: Mouse scrolled (455, 244) with delta (0, 0)
Screenshot: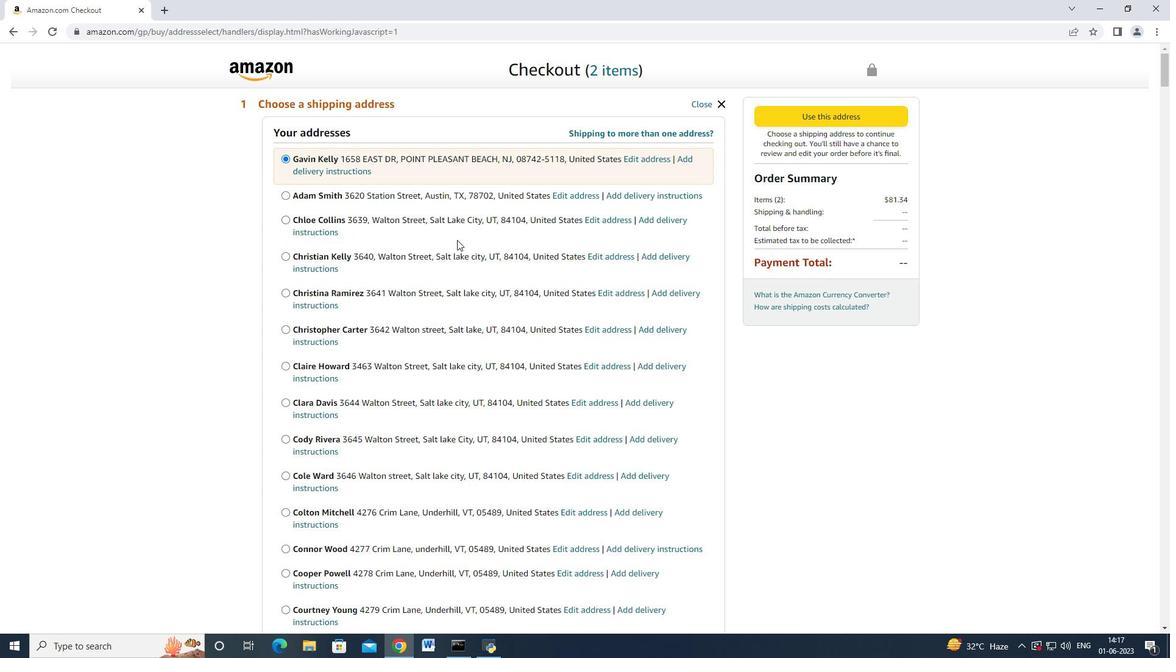 
Action: Mouse moved to (456, 243)
Screenshot: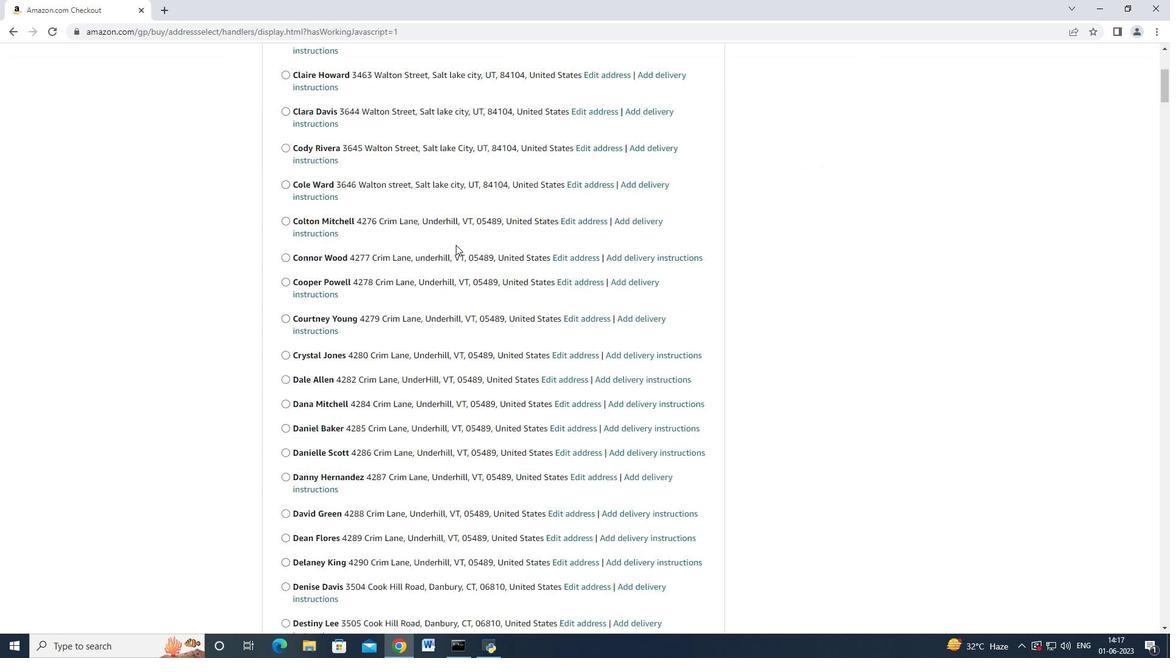 
Action: Mouse scrolled (456, 242) with delta (0, 0)
Screenshot: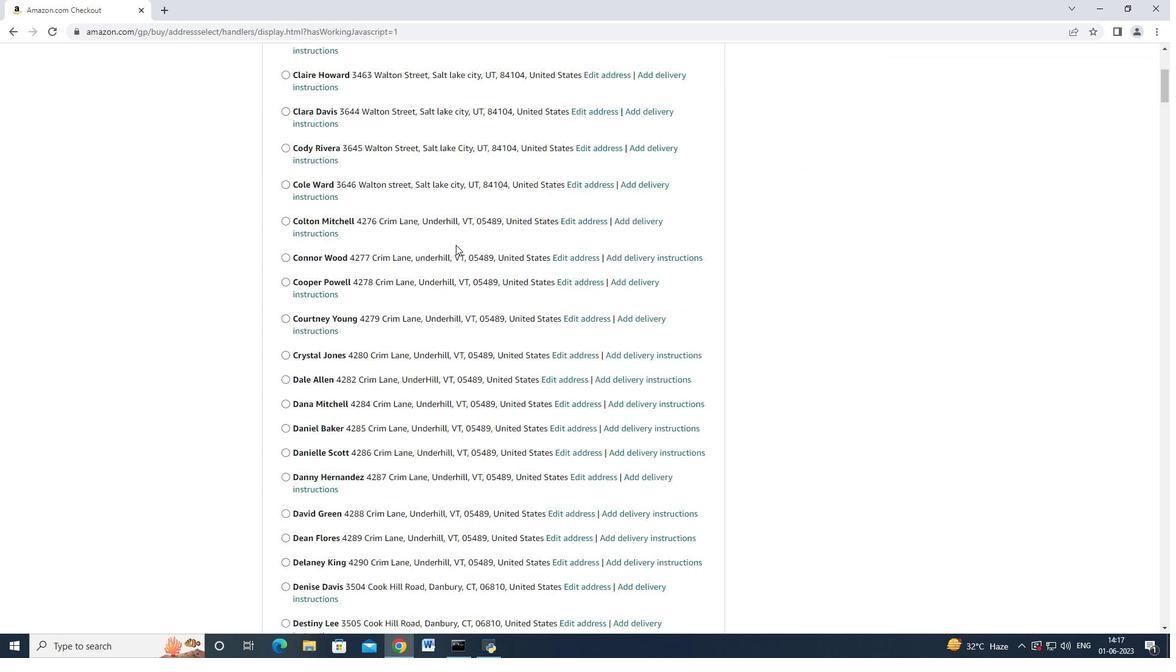 
Action: Mouse scrolled (456, 242) with delta (0, 0)
Screenshot: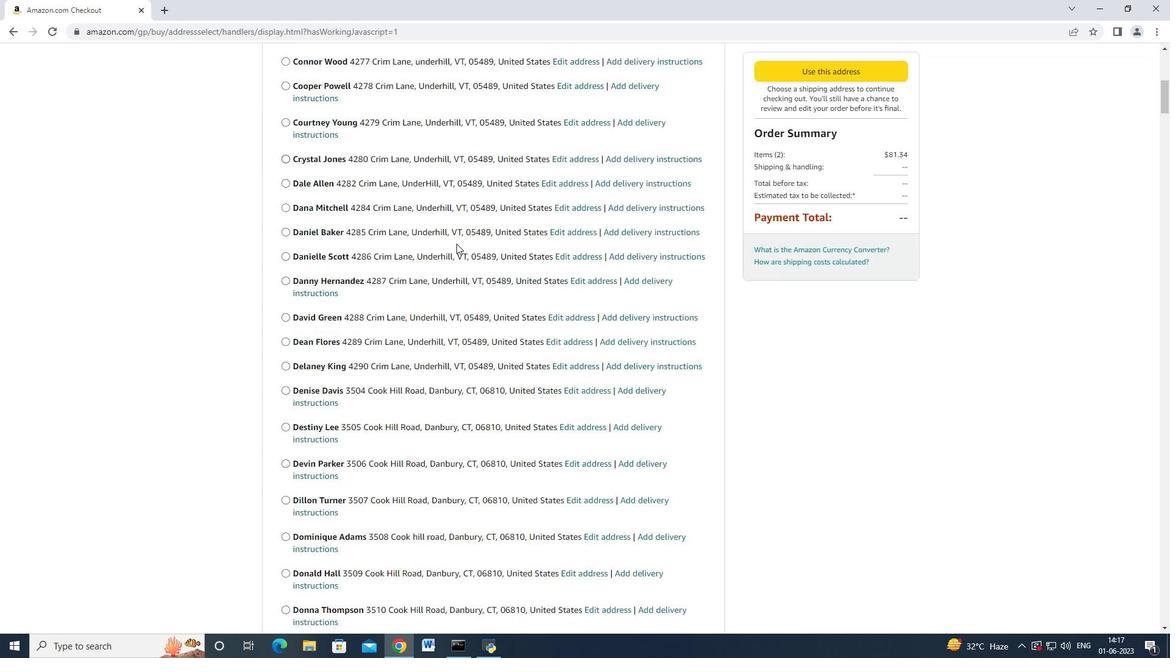 
Action: Mouse scrolled (456, 242) with delta (0, 0)
Screenshot: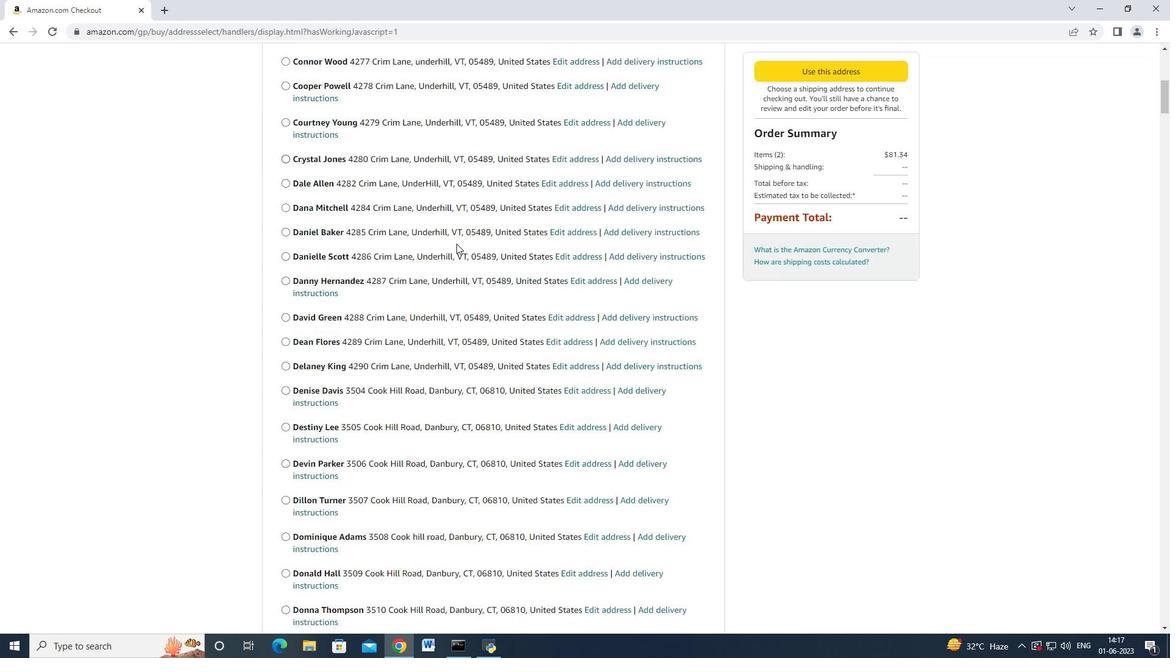 
Action: Mouse scrolled (456, 242) with delta (0, 0)
Screenshot: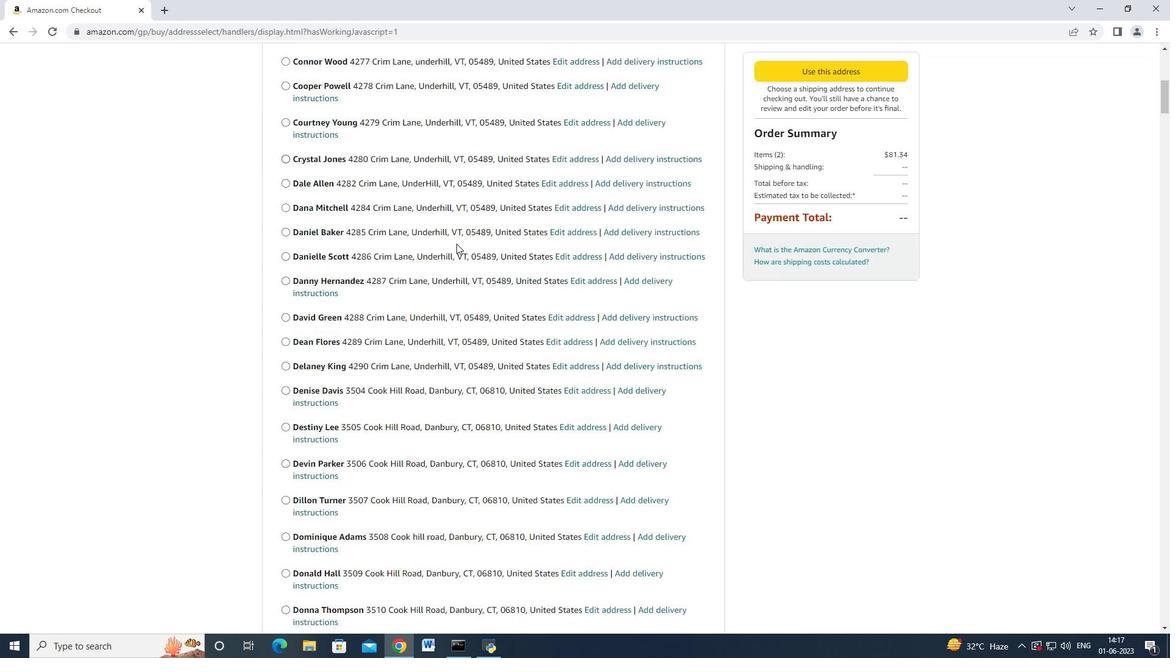 
Action: Mouse moved to (456, 243)
Screenshot: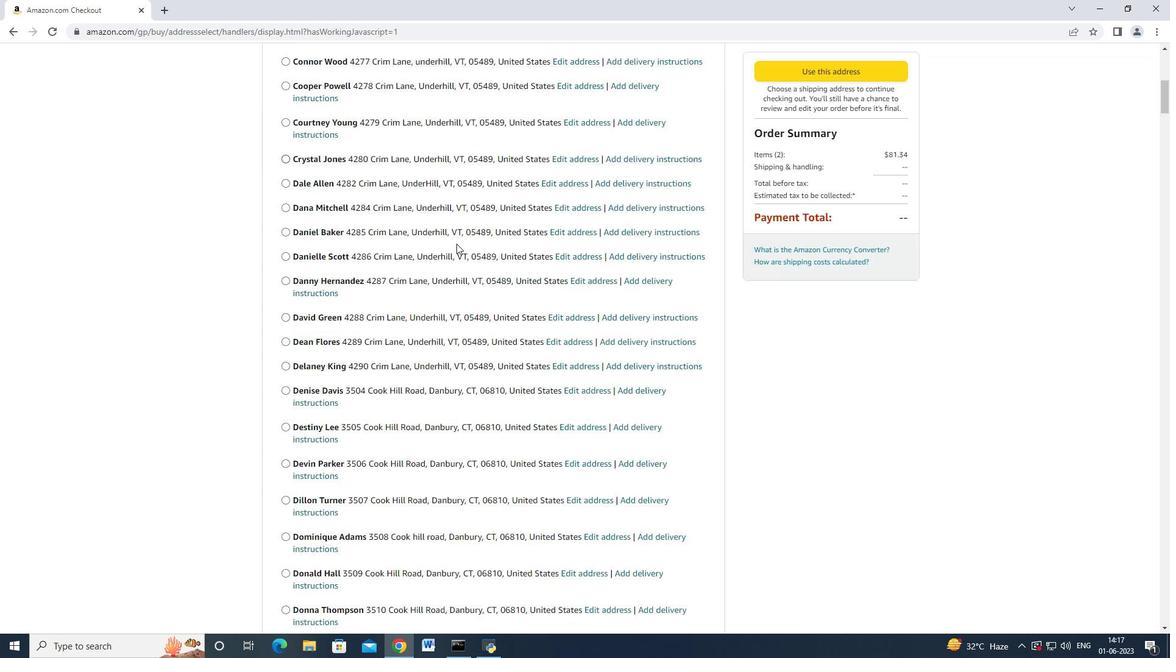 
Action: Mouse scrolled (456, 241) with delta (0, -1)
Screenshot: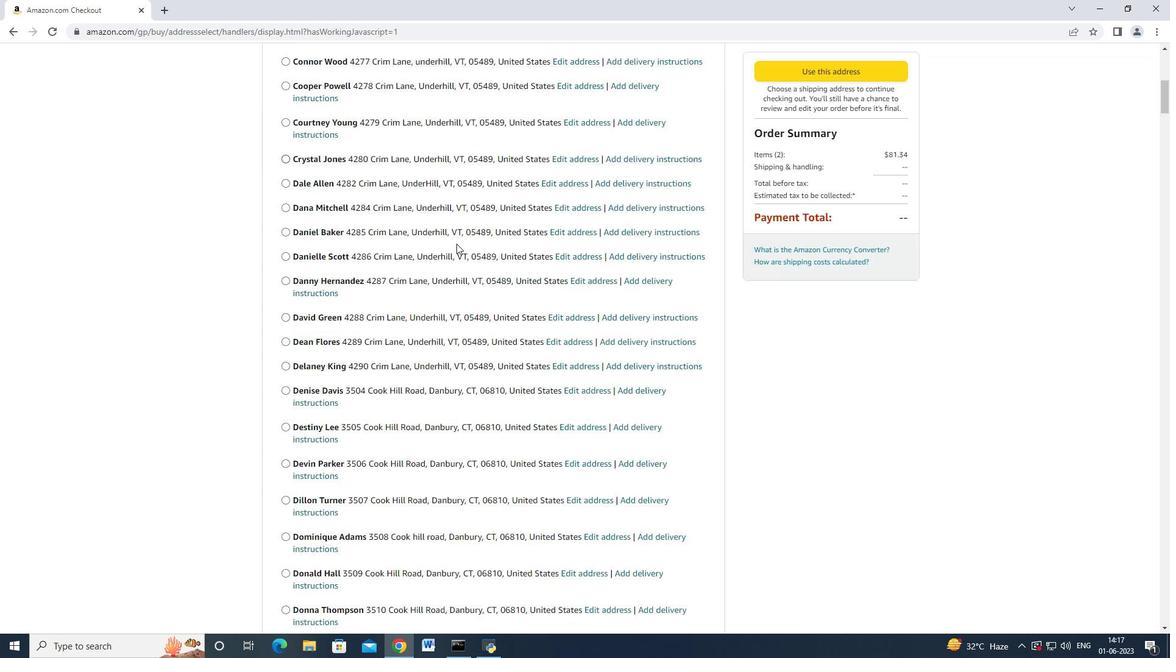 
Action: Mouse scrolled (456, 242) with delta (0, 0)
Screenshot: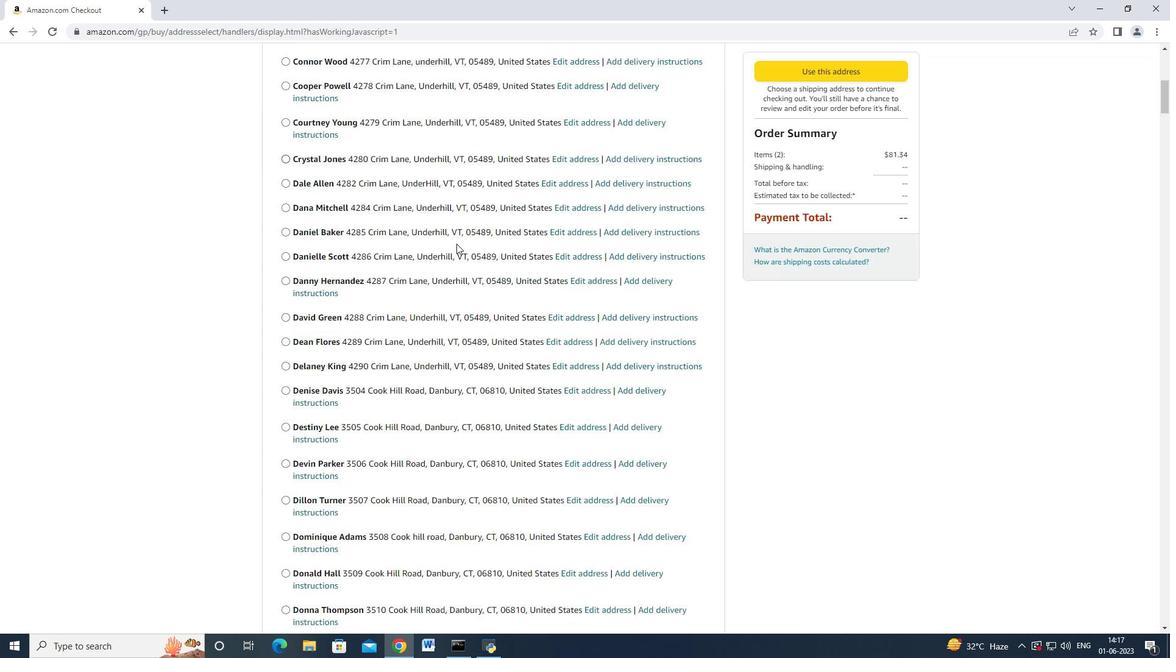 
Action: Mouse scrolled (456, 242) with delta (0, 0)
Screenshot: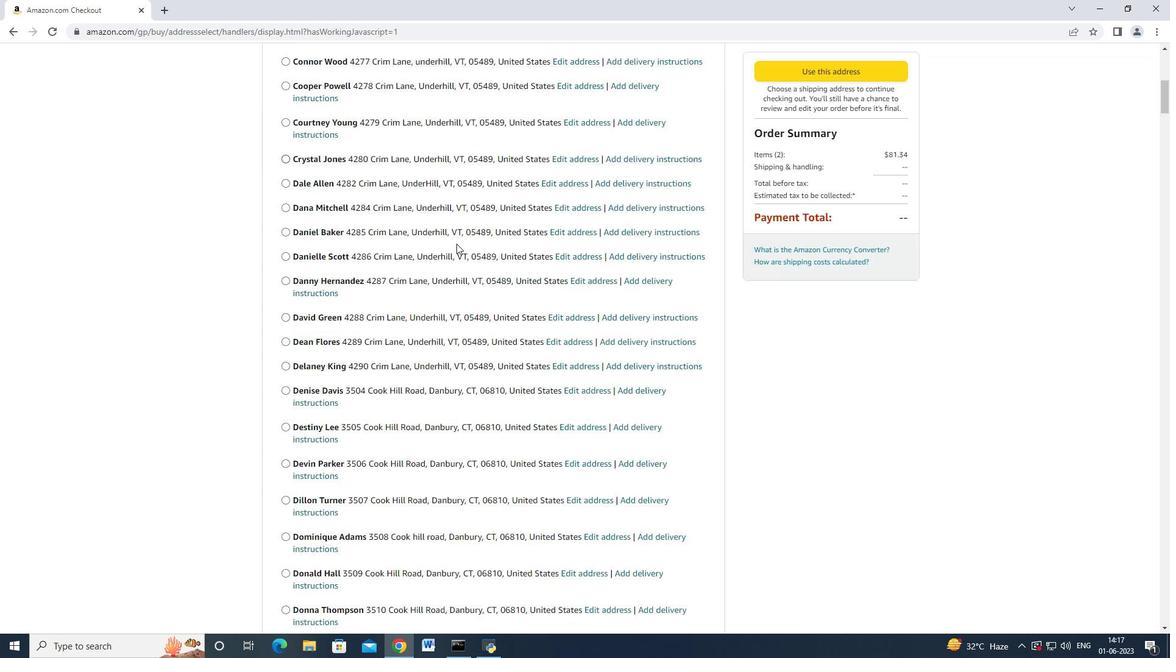 
Action: Mouse moved to (455, 244)
Screenshot: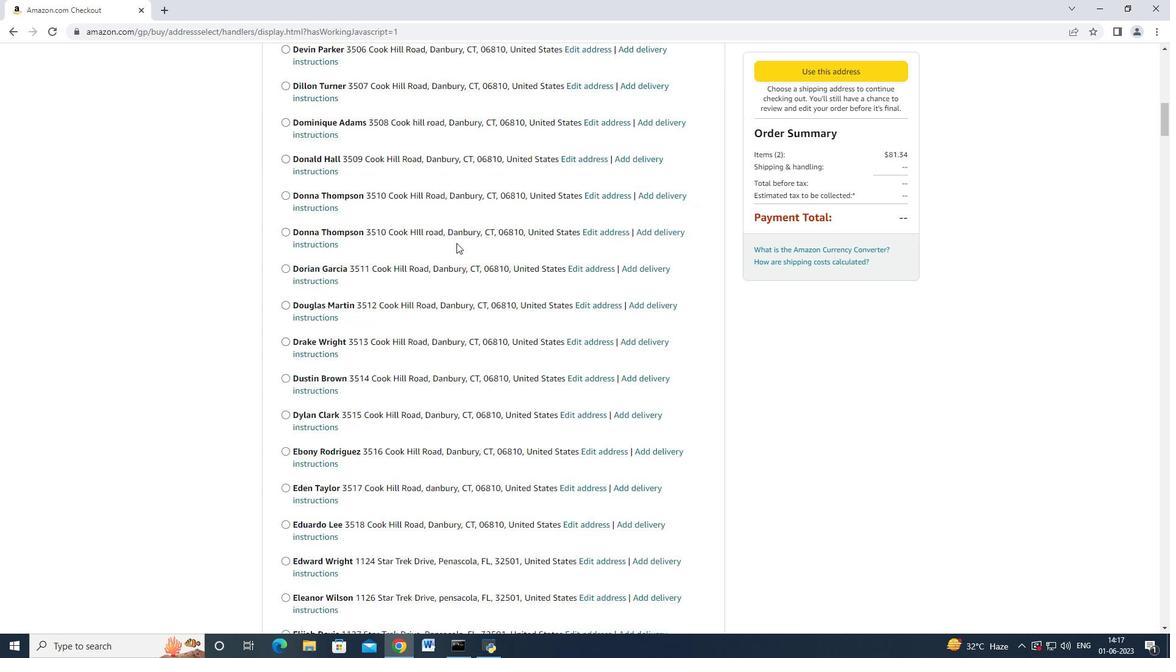 
Action: Mouse scrolled (455, 243) with delta (0, 0)
Screenshot: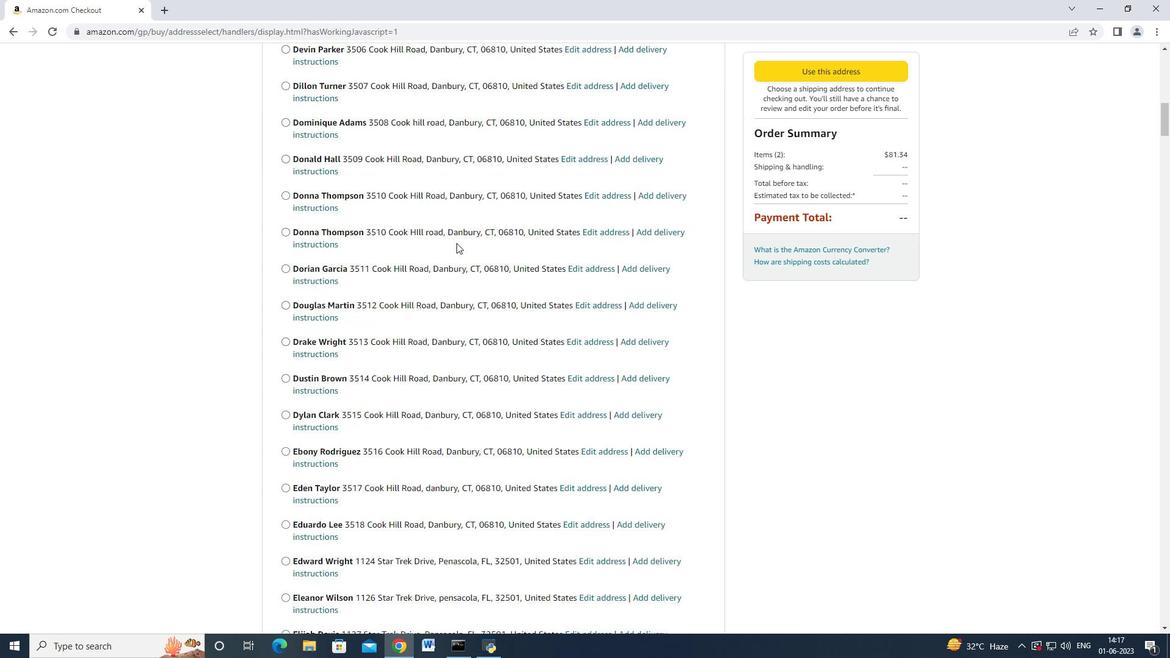 
Action: Mouse moved to (455, 244)
Screenshot: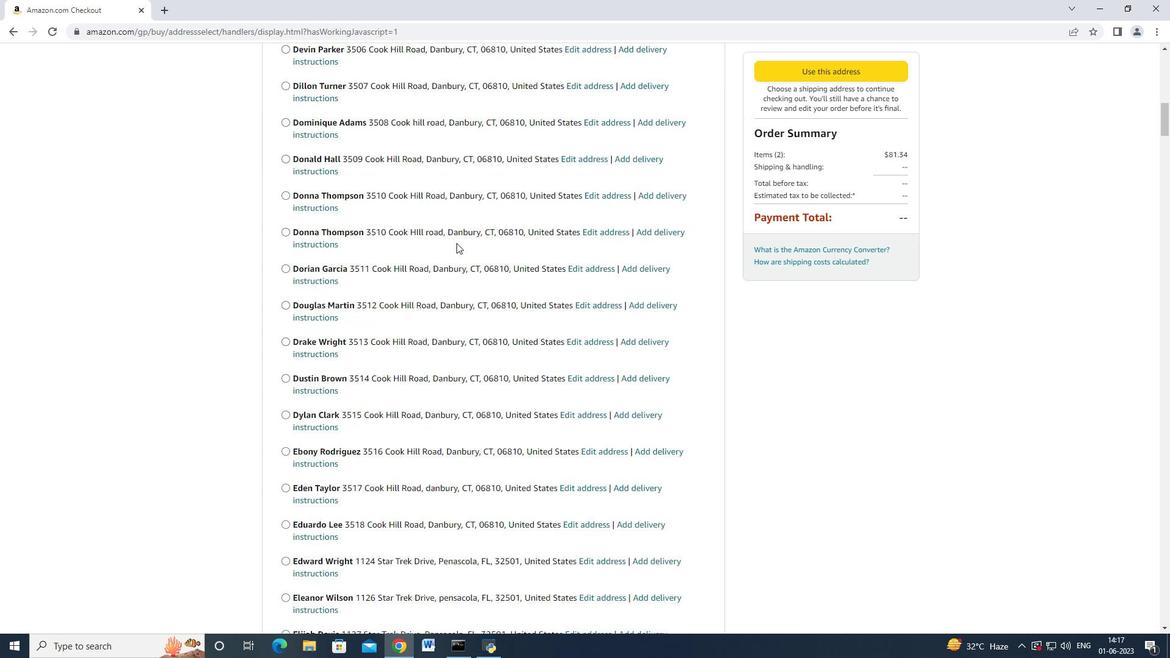 
Action: Mouse scrolled (455, 243) with delta (0, 0)
Screenshot: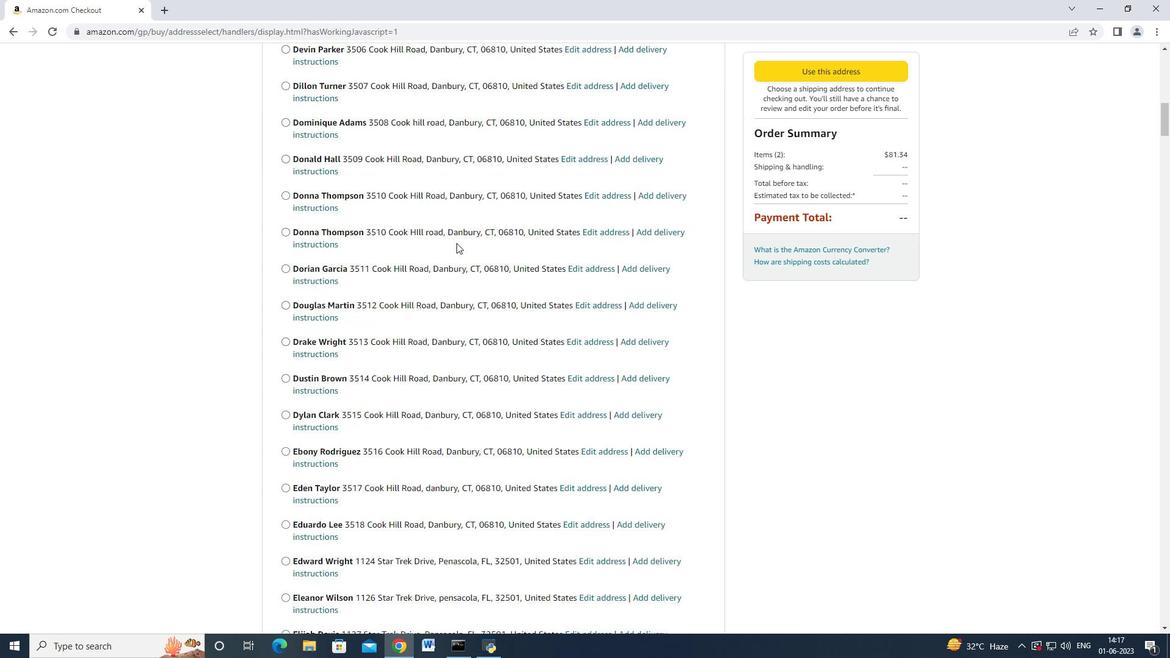 
Action: Mouse scrolled (455, 243) with delta (0, 0)
Screenshot: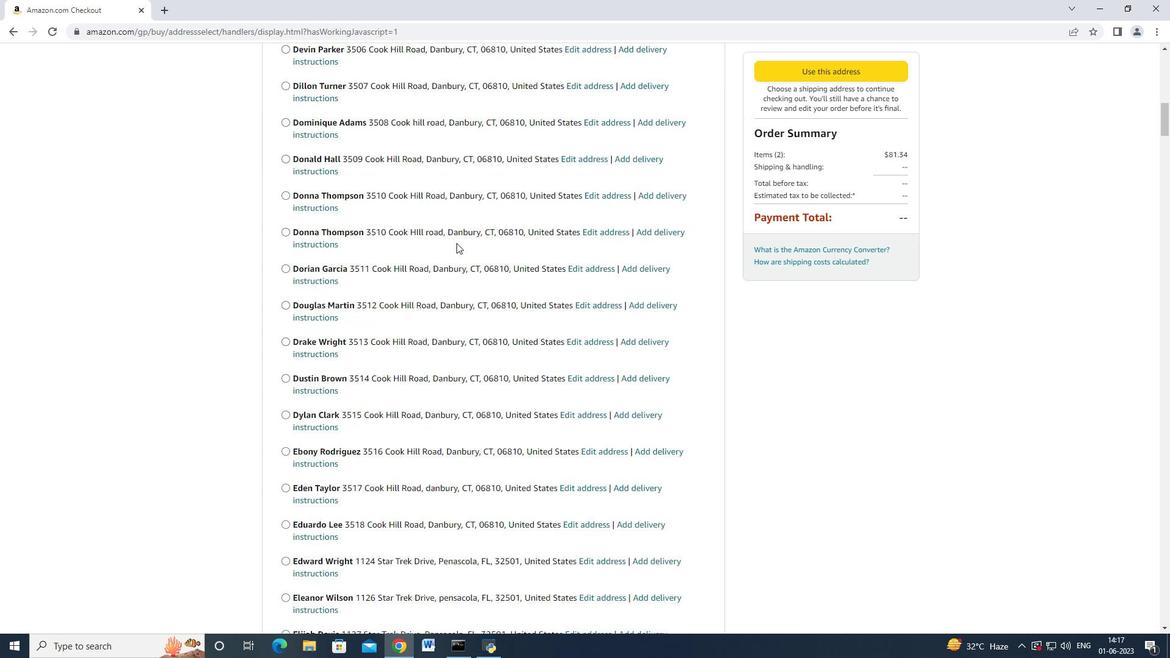 
Action: Mouse scrolled (455, 243) with delta (0, 0)
Screenshot: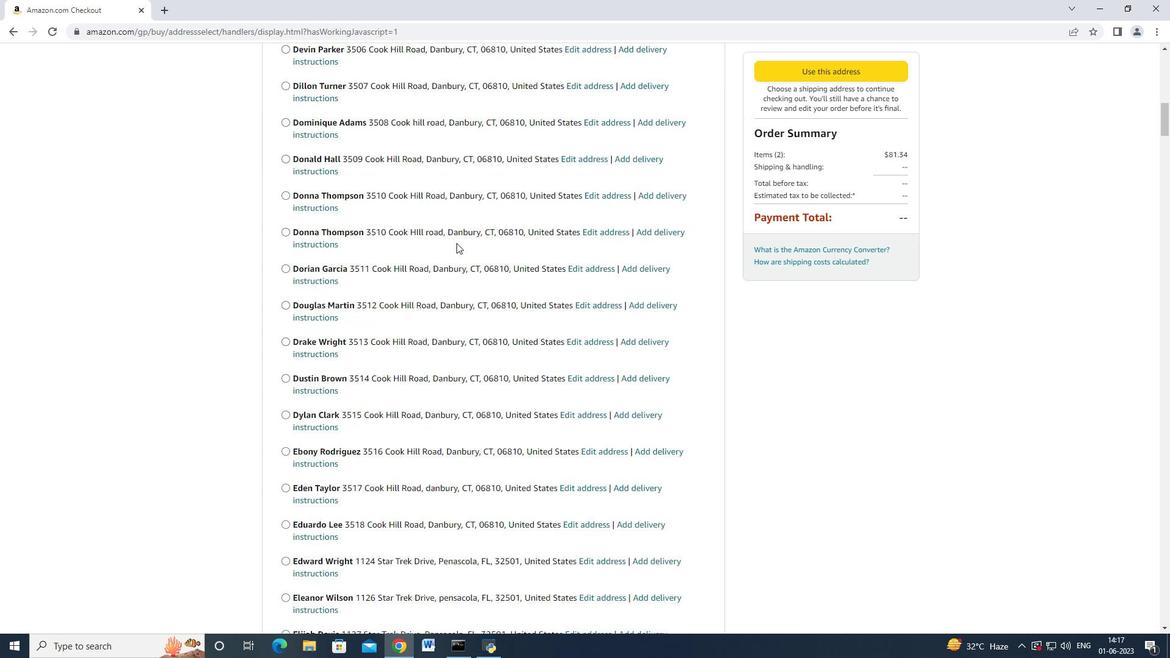 
Action: Mouse scrolled (455, 243) with delta (0, -1)
Screenshot: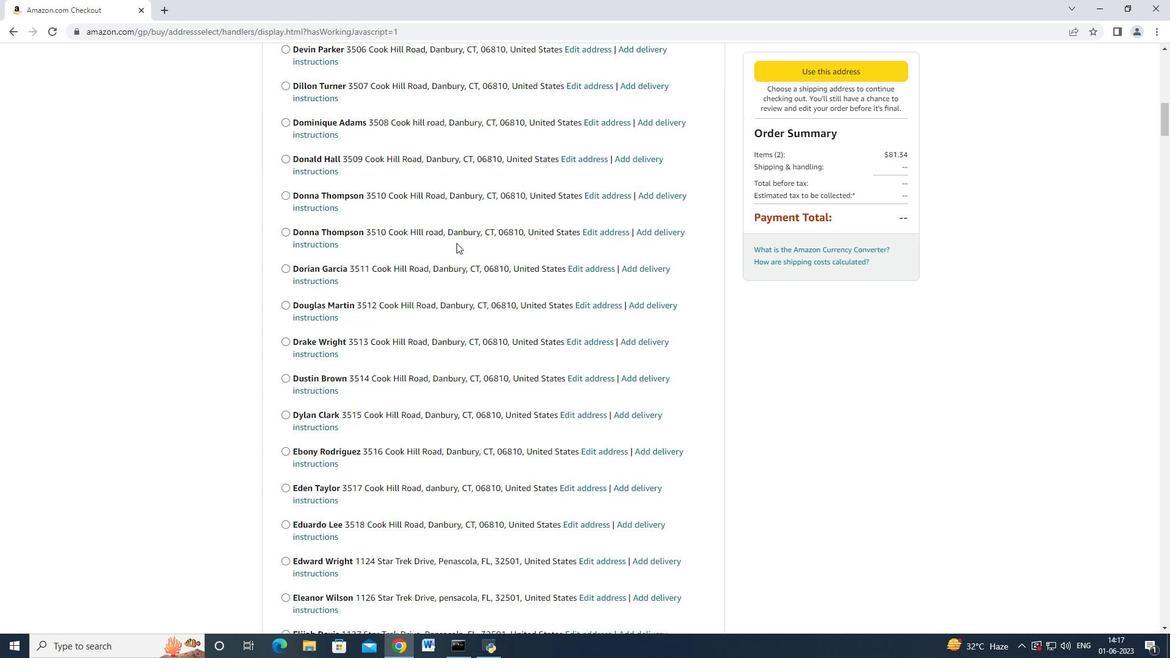 
Action: Mouse scrolled (455, 243) with delta (0, 0)
Screenshot: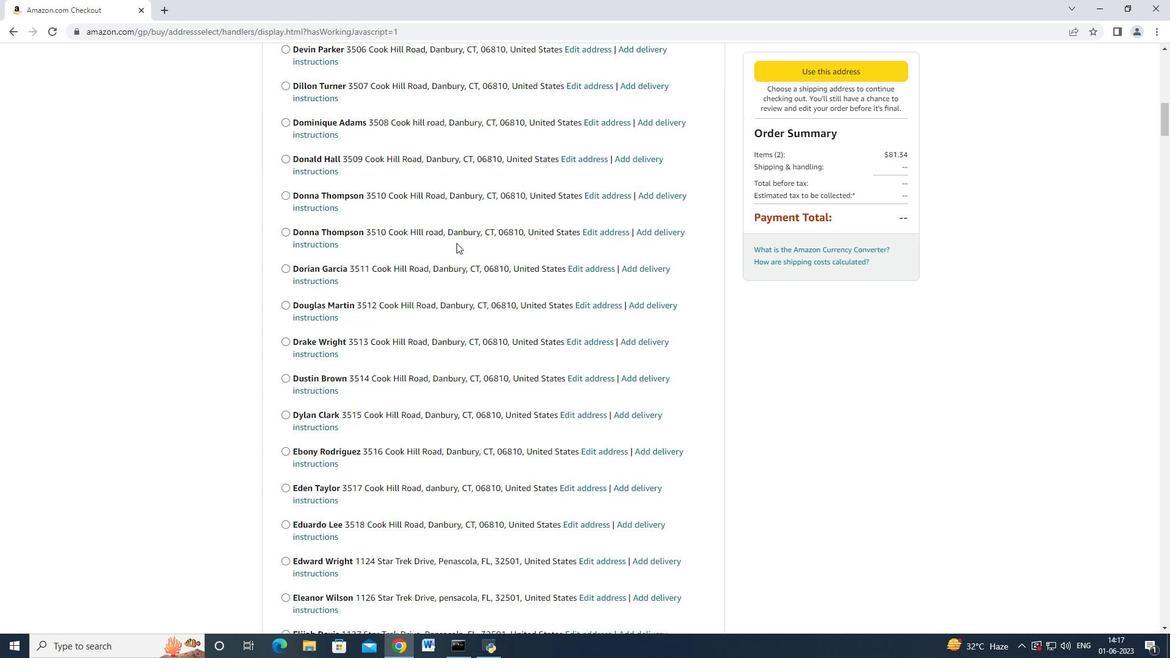 
Action: Mouse scrolled (455, 243) with delta (0, 0)
Screenshot: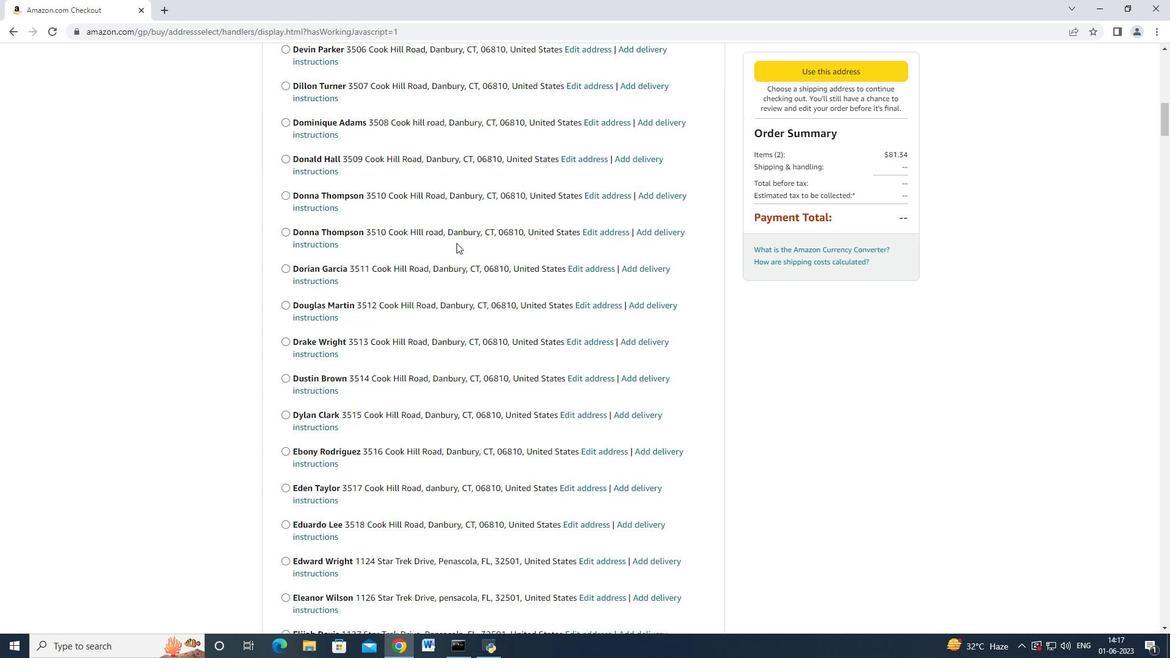 
Action: Mouse moved to (455, 245)
Screenshot: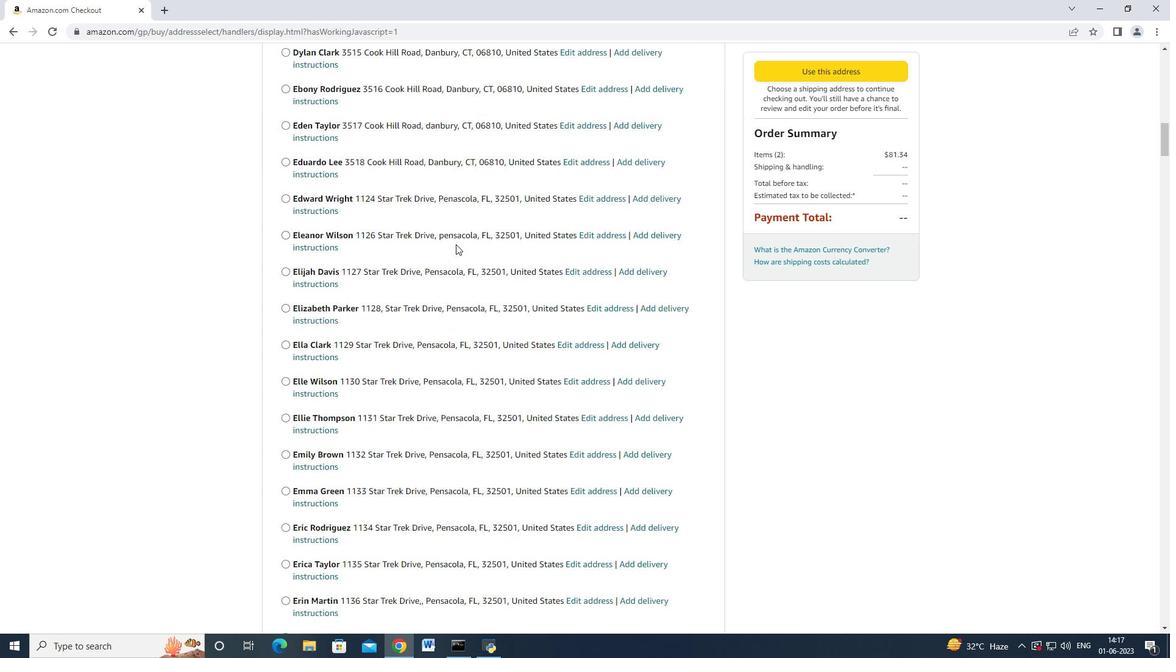 
Action: Mouse scrolled (455, 244) with delta (0, 0)
Screenshot: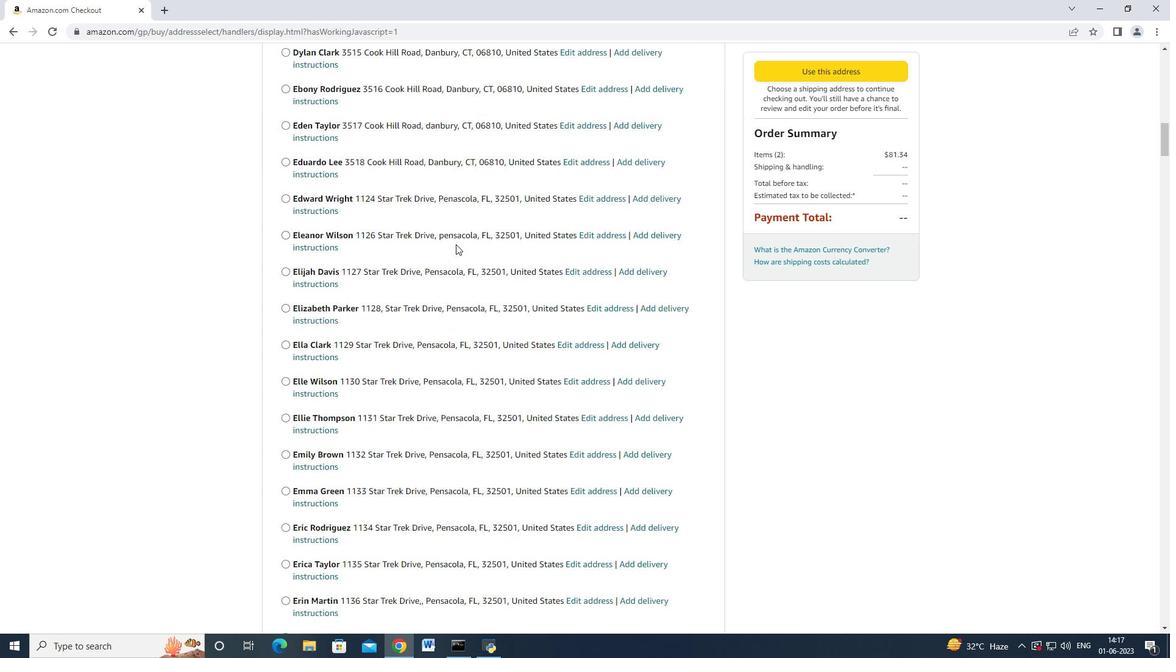 
Action: Mouse moved to (455, 246)
Screenshot: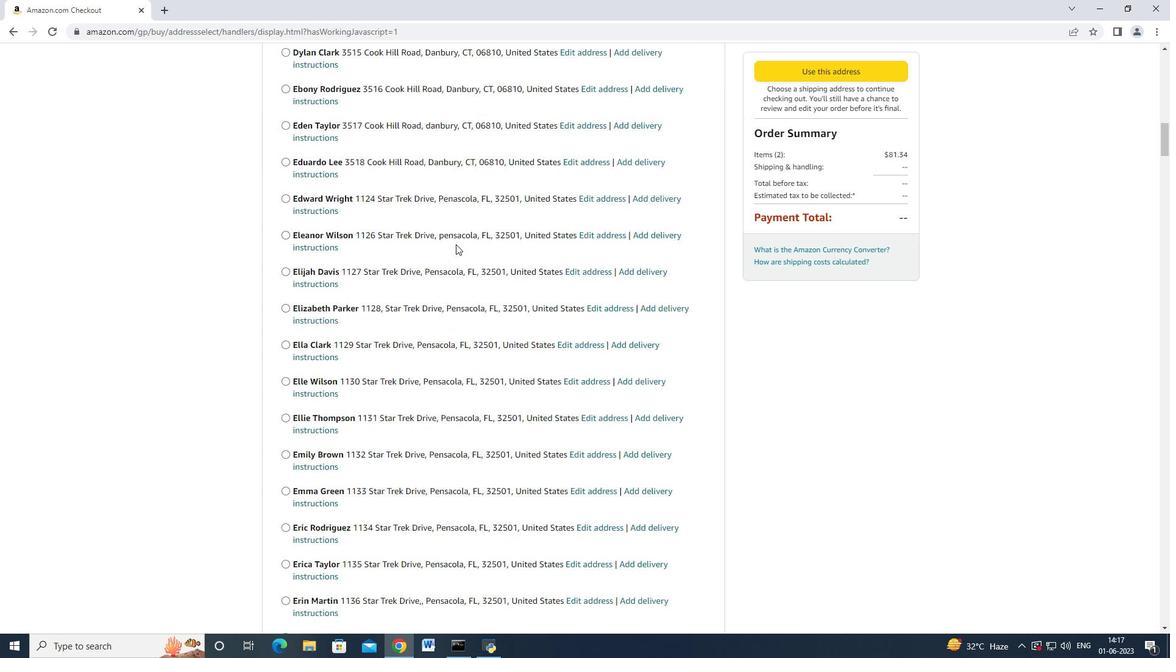 
Action: Mouse scrolled (455, 246) with delta (0, 0)
Screenshot: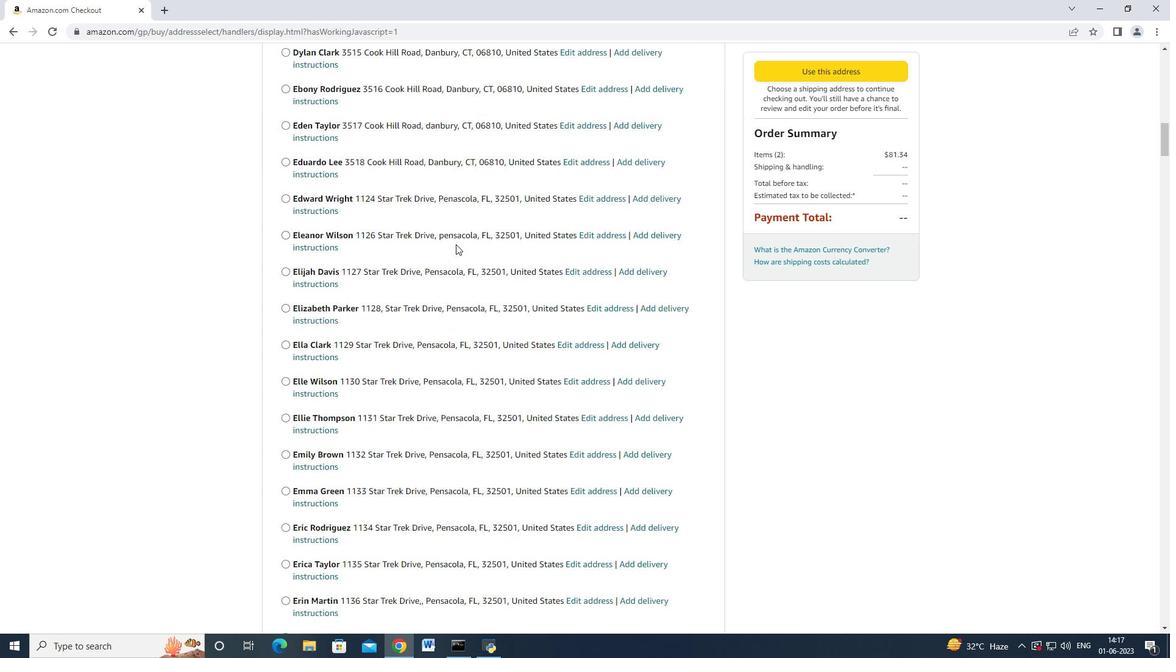 
Action: Mouse moved to (455, 247)
Screenshot: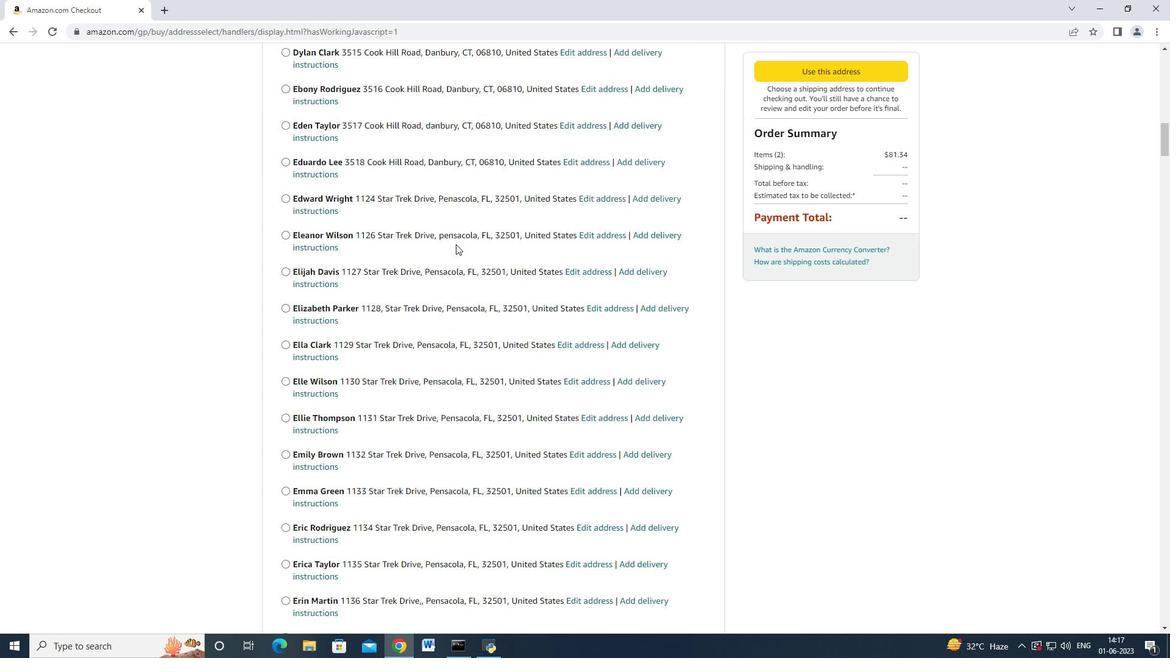 
Action: Mouse scrolled (455, 246) with delta (0, -1)
Screenshot: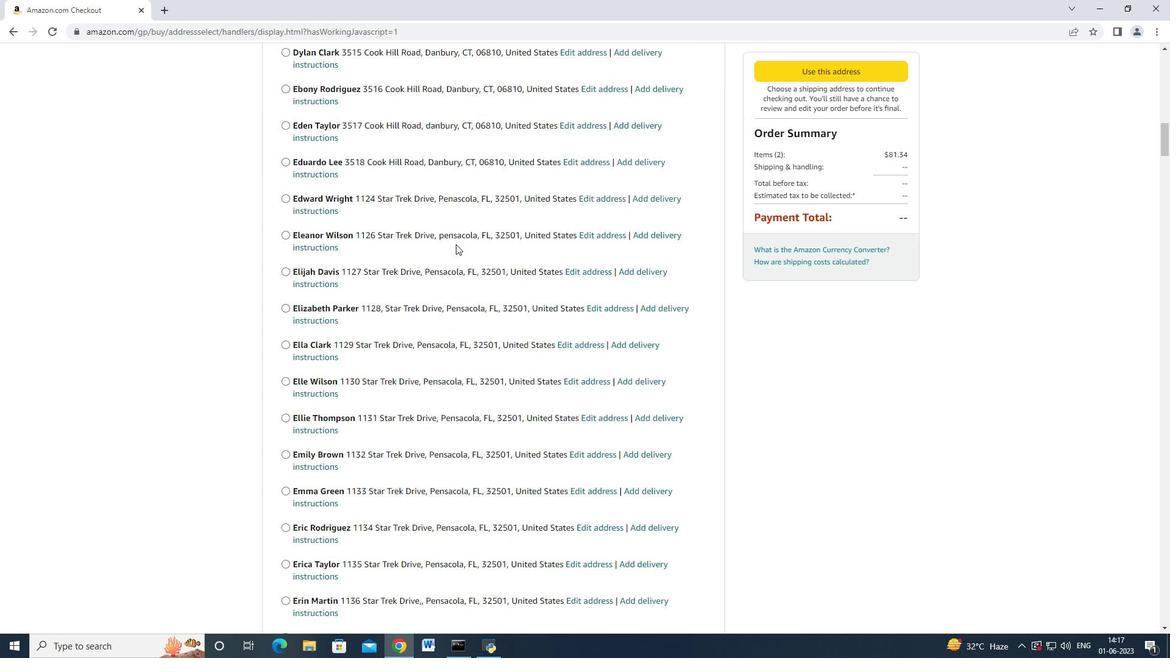 
Action: Mouse scrolled (455, 246) with delta (0, 0)
Screenshot: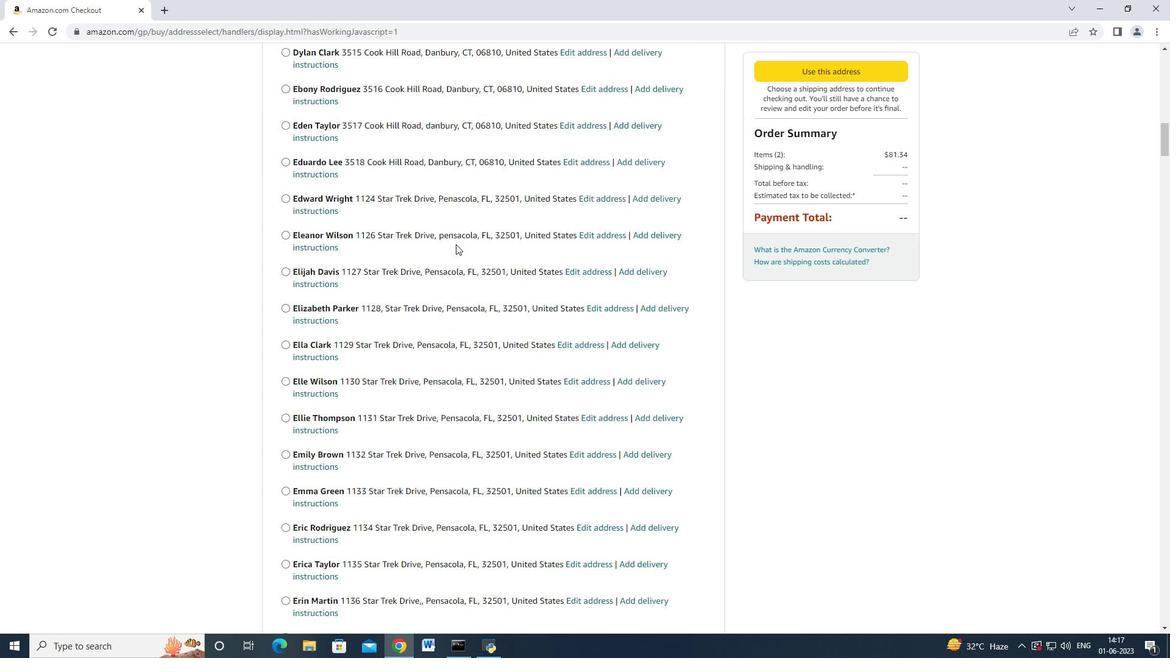 
Action: Mouse scrolled (455, 246) with delta (0, 0)
Screenshot: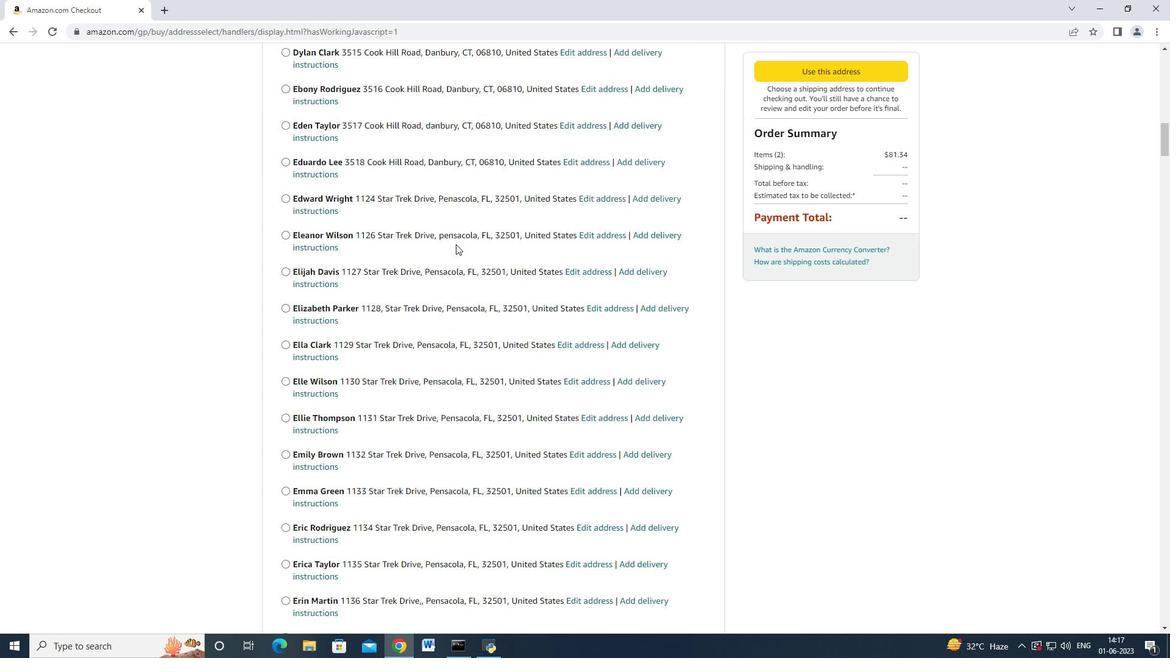
Action: Mouse scrolled (455, 246) with delta (0, 0)
Screenshot: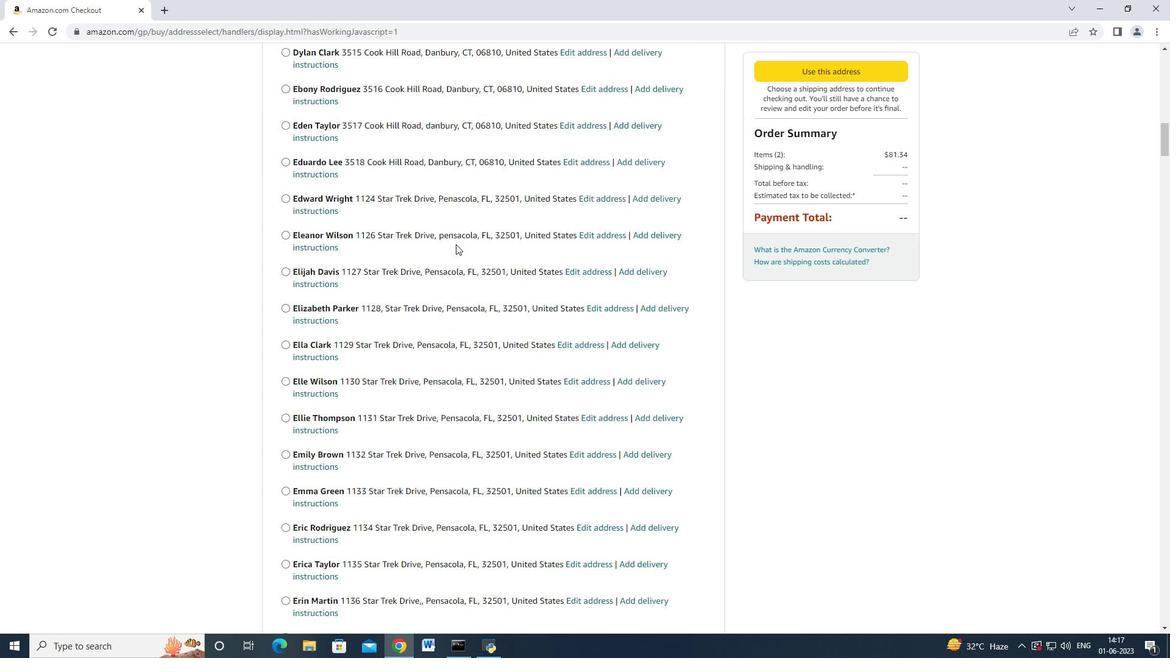 
Action: Mouse scrolled (455, 246) with delta (0, 0)
Screenshot: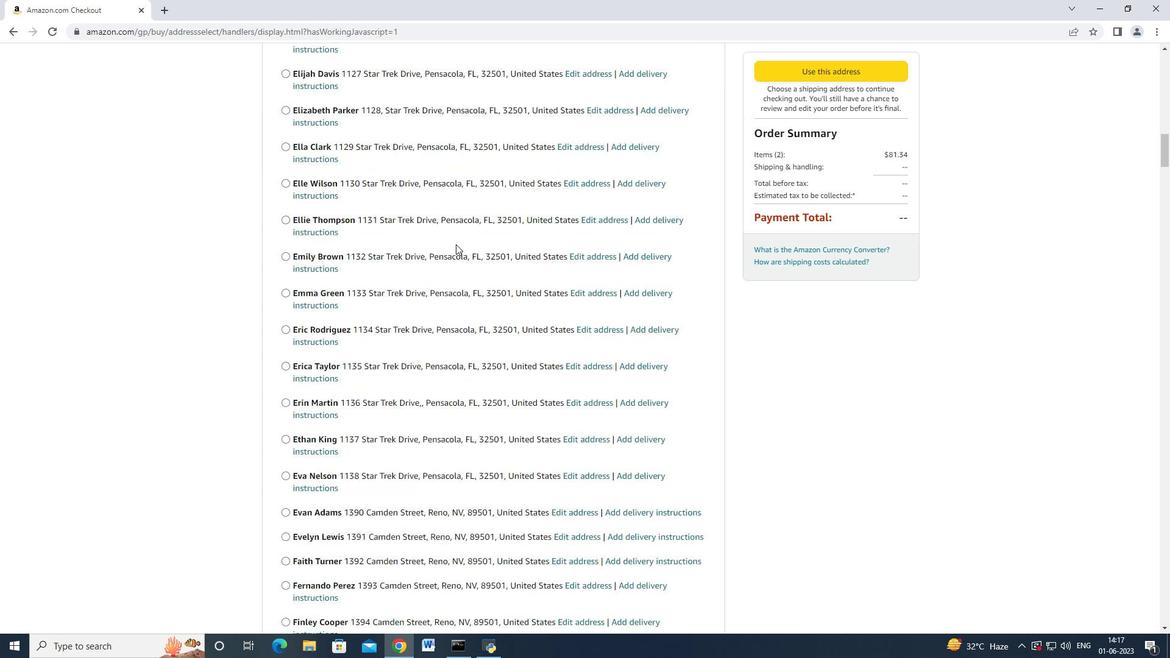 
Action: Mouse moved to (455, 247)
Screenshot: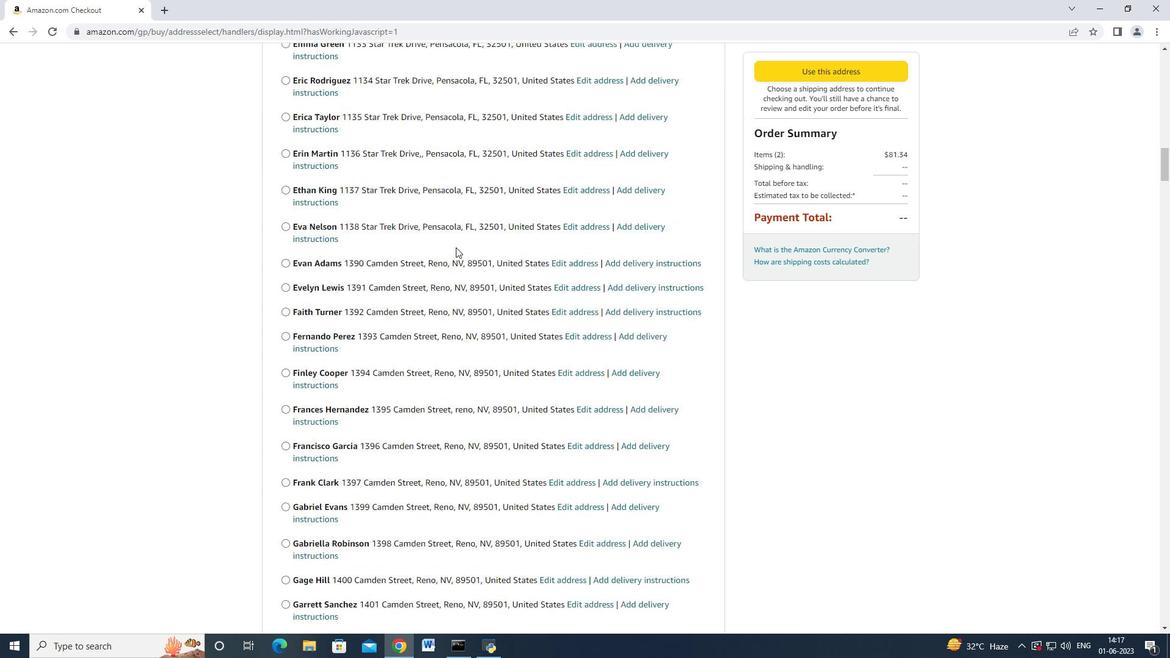 
Action: Mouse scrolled (455, 246) with delta (0, 0)
Screenshot: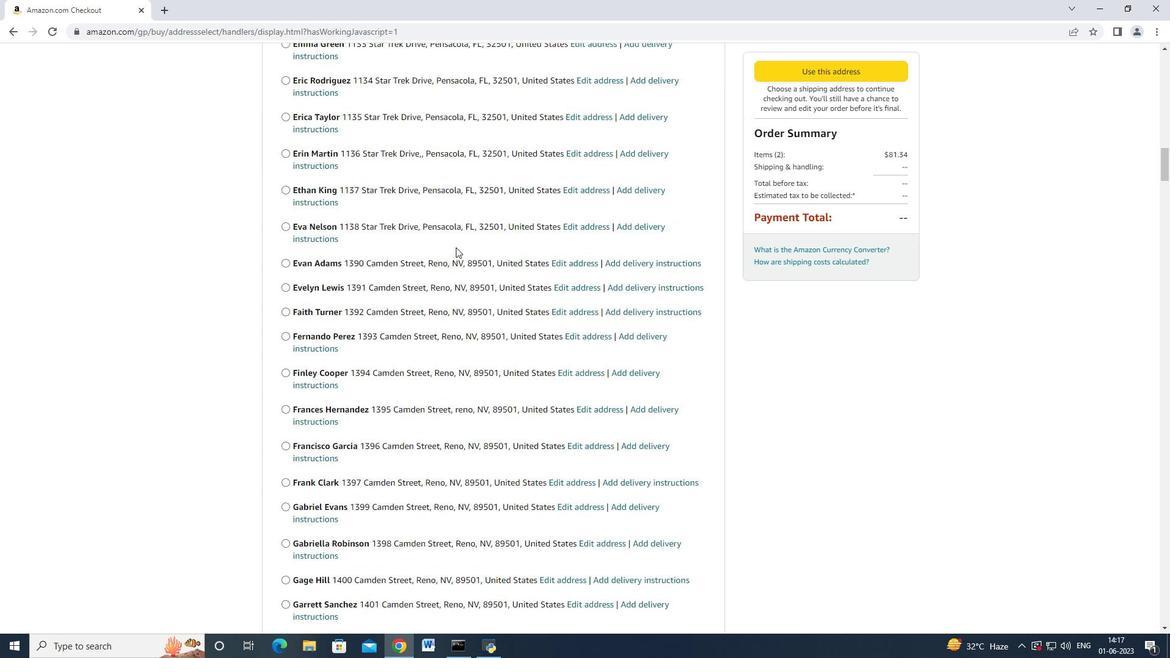 
Action: Mouse scrolled (455, 246) with delta (0, 0)
Screenshot: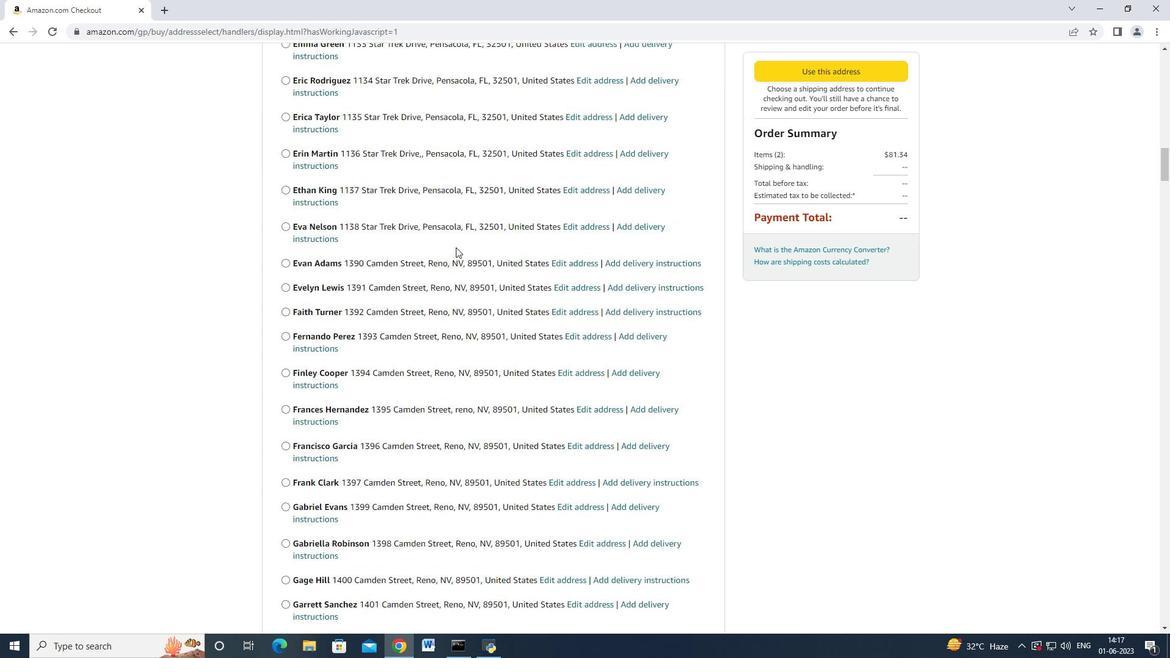 
Action: Mouse scrolled (455, 246) with delta (0, 0)
Screenshot: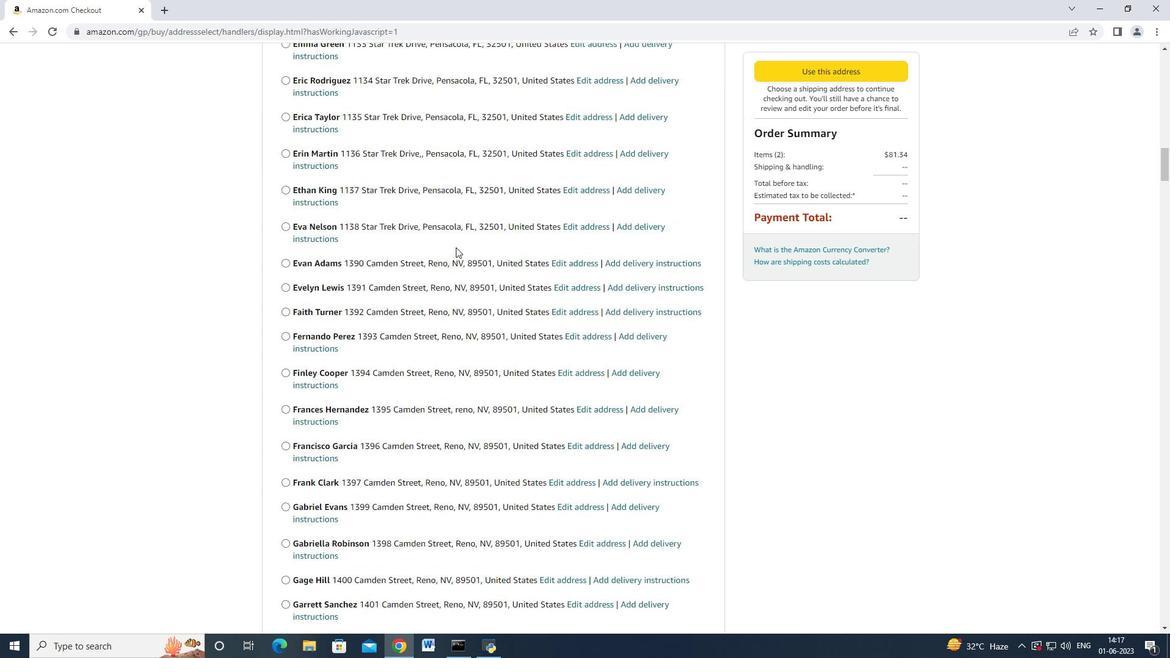 
Action: Mouse scrolled (455, 246) with delta (0, 0)
Screenshot: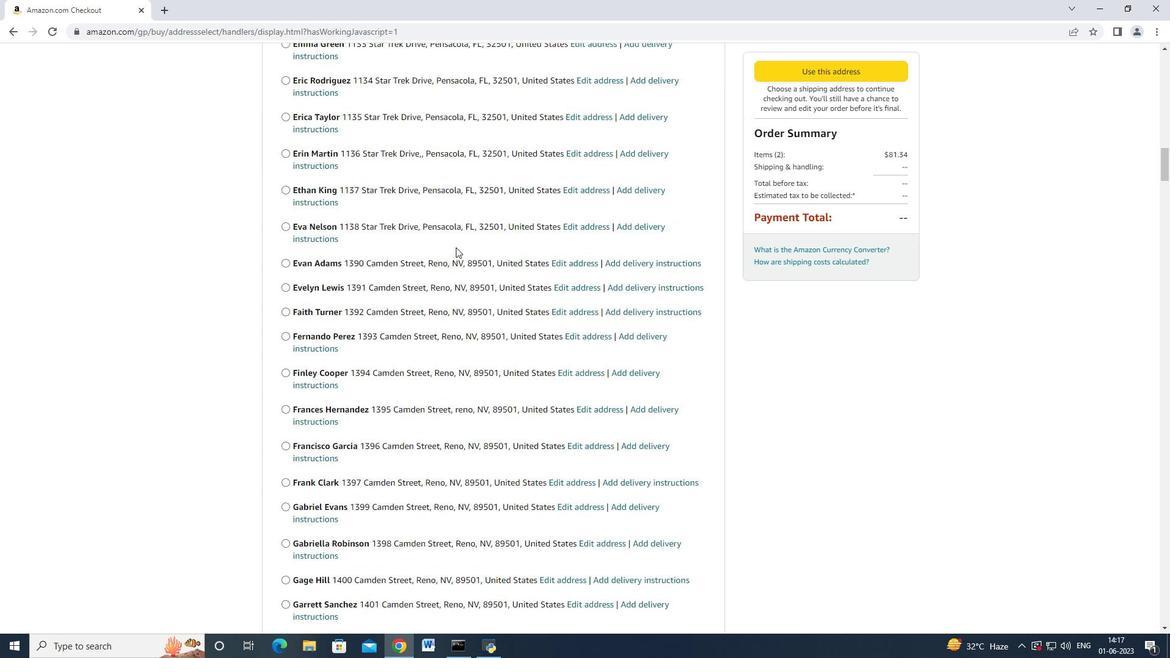 
Action: Mouse scrolled (455, 246) with delta (0, -1)
Screenshot: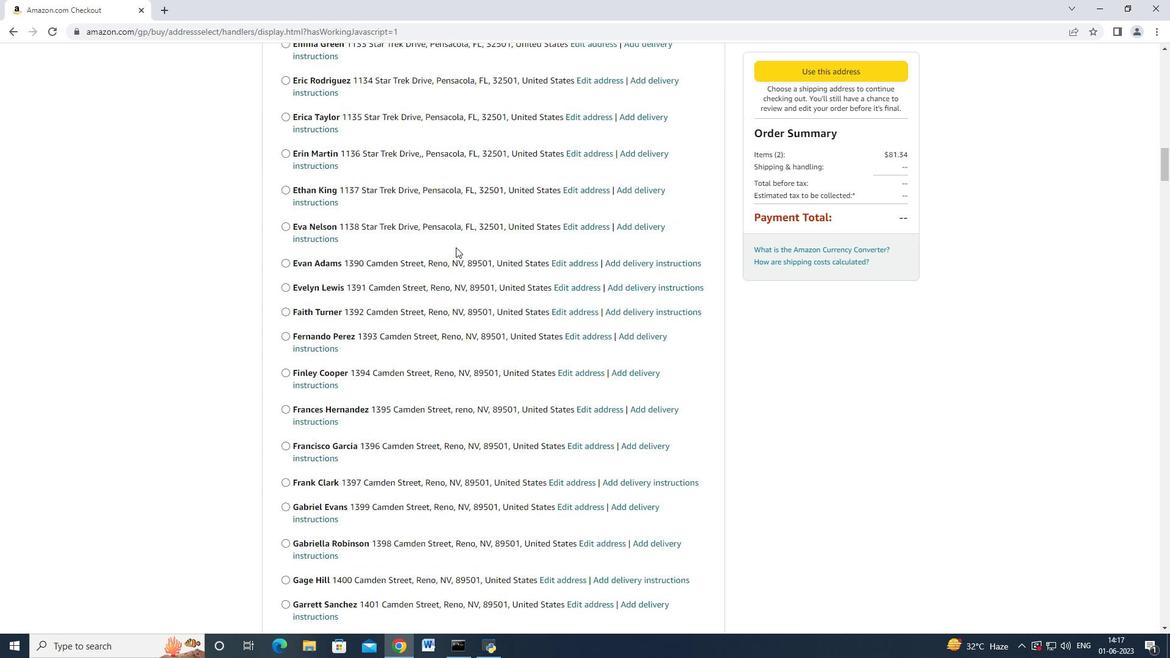 
Action: Mouse scrolled (455, 246) with delta (0, 0)
Screenshot: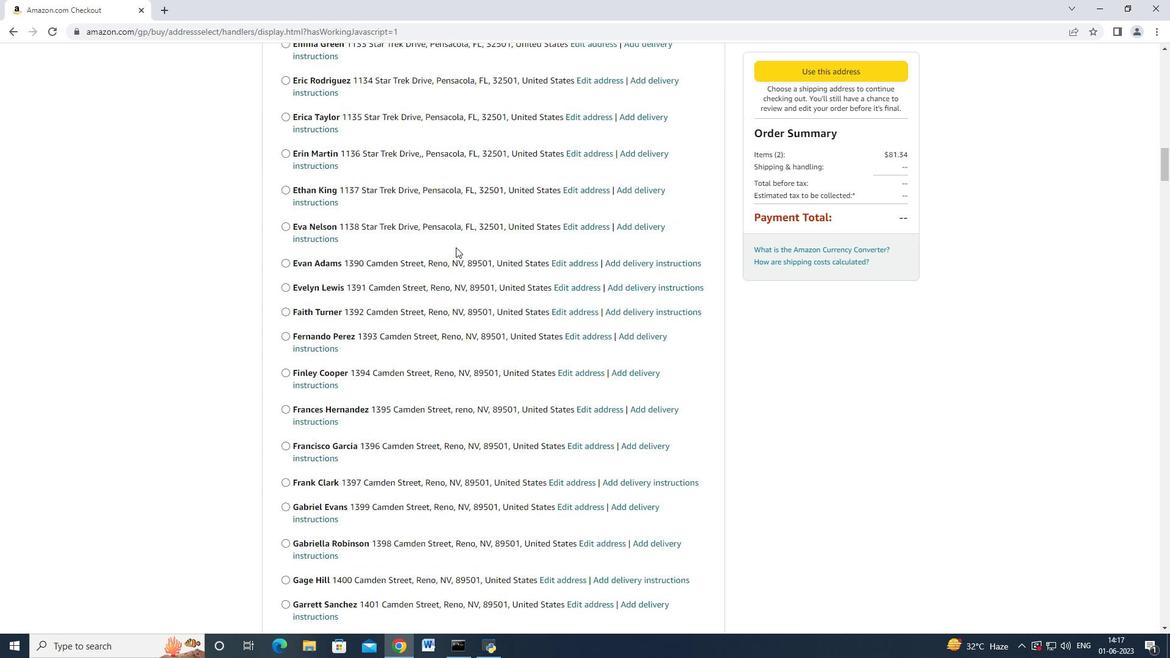 
Action: Mouse moved to (455, 244)
Screenshot: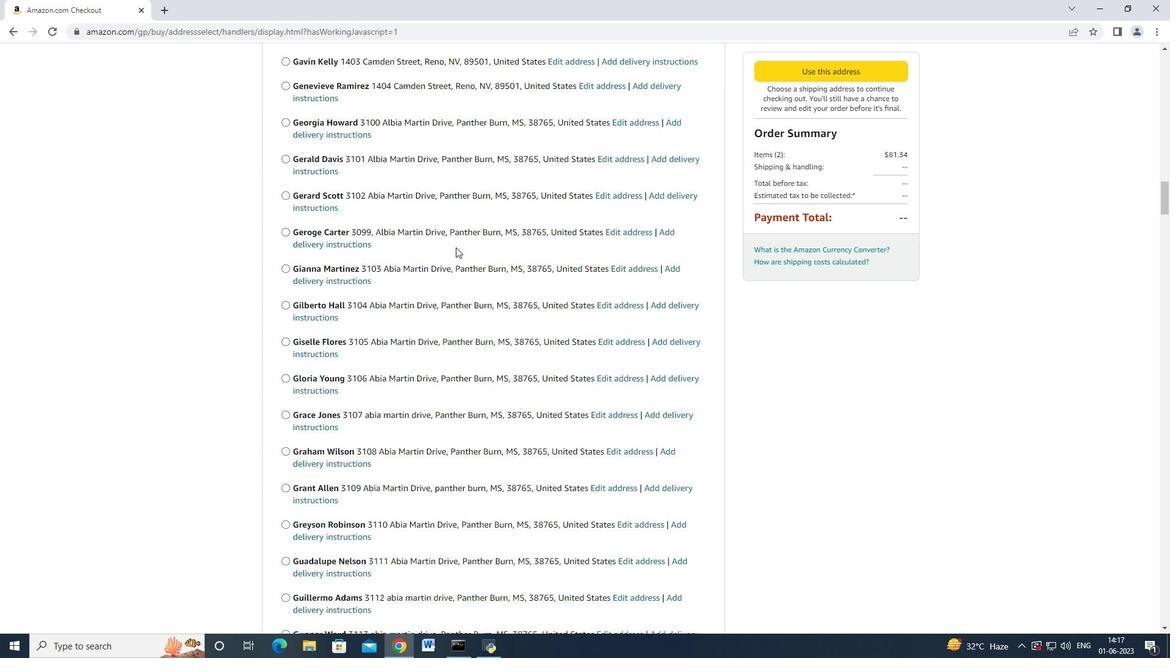 
Action: Mouse scrolled (455, 244) with delta (0, 0)
Screenshot: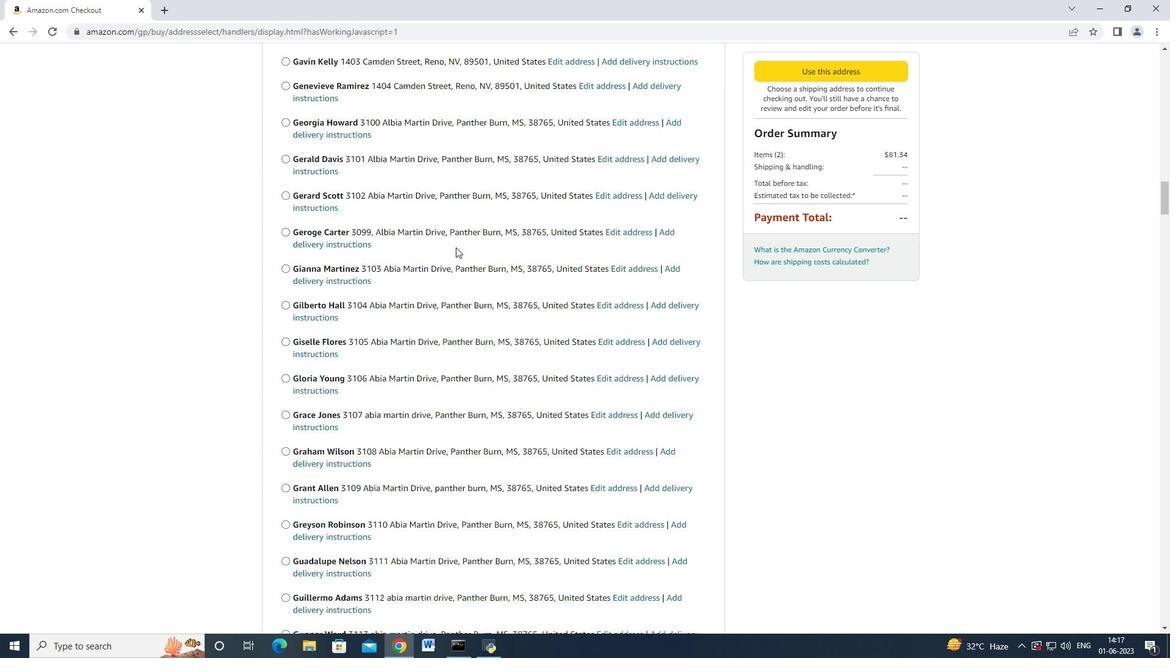 
Action: Mouse scrolled (455, 244) with delta (0, 0)
Screenshot: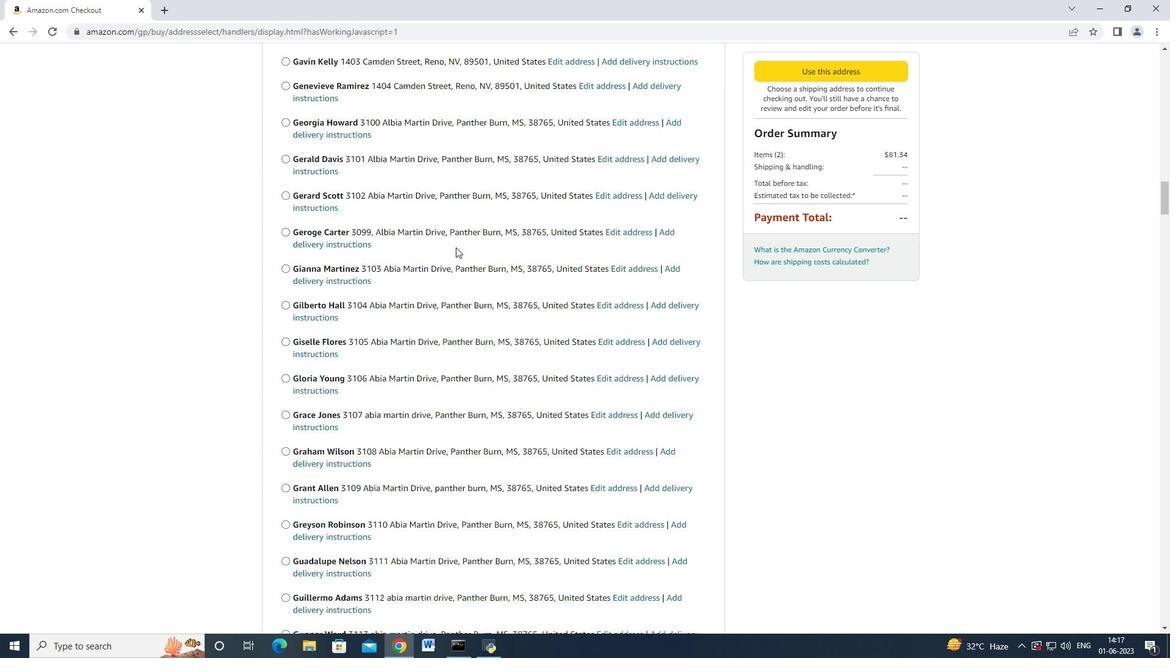 
Action: Mouse scrolled (455, 244) with delta (0, 0)
Screenshot: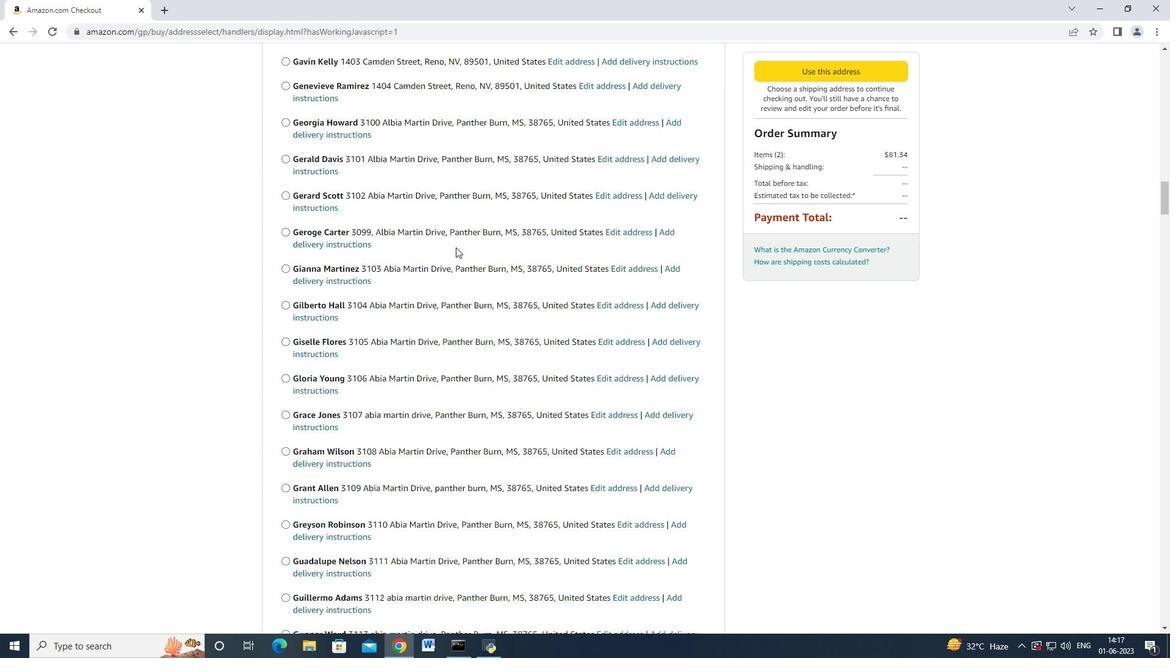
Action: Mouse scrolled (455, 244) with delta (0, 0)
Screenshot: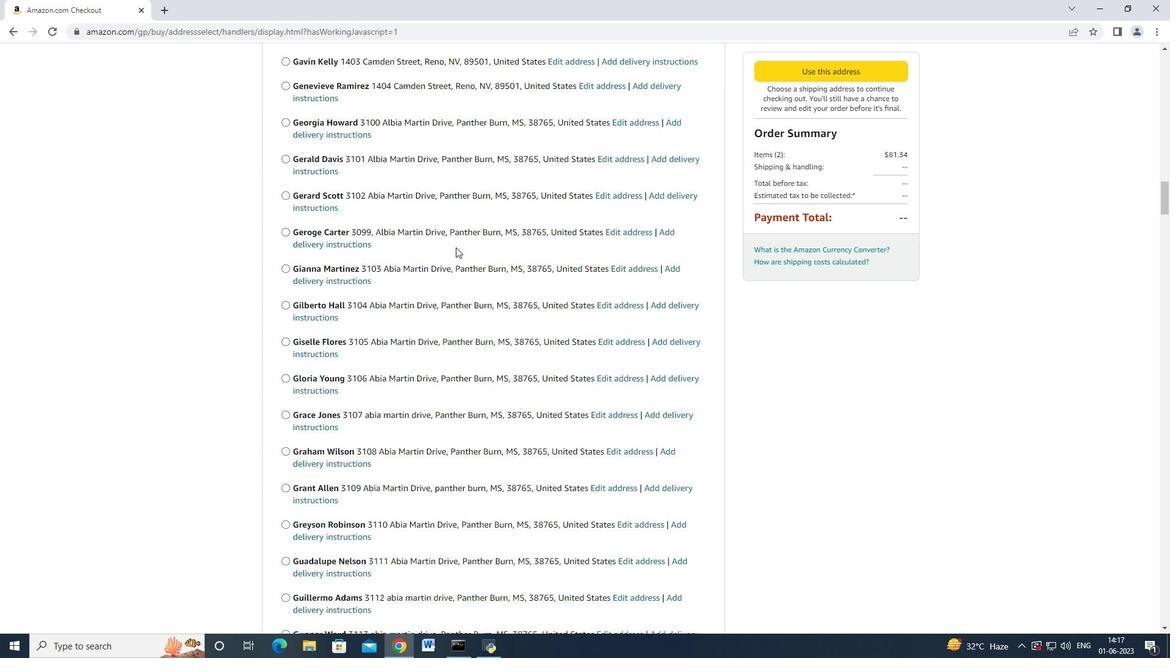 
Action: Mouse scrolled (455, 244) with delta (0, 0)
Screenshot: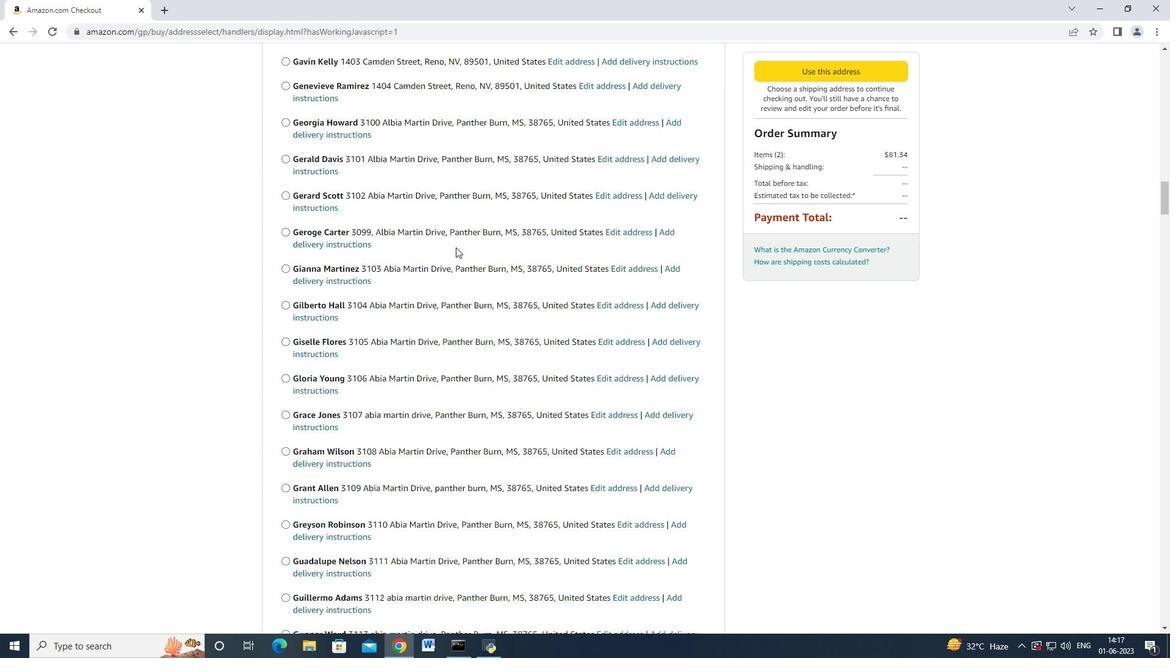 
Action: Mouse scrolled (455, 244) with delta (0, -1)
Screenshot: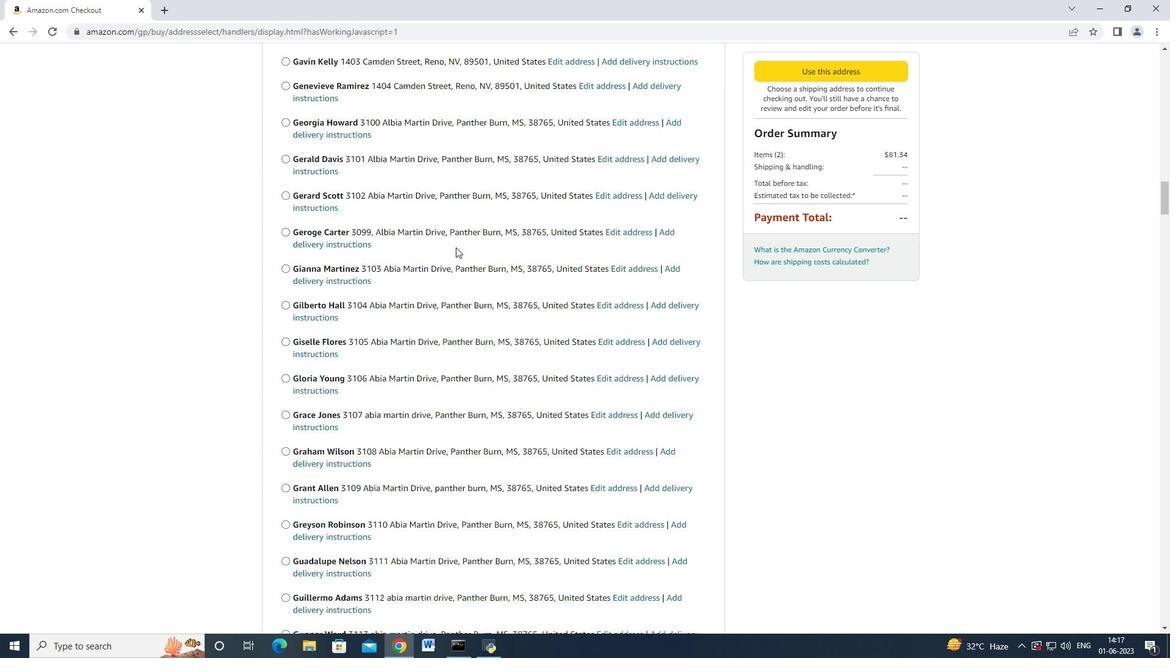 
Action: Mouse scrolled (455, 245) with delta (0, 0)
Screenshot: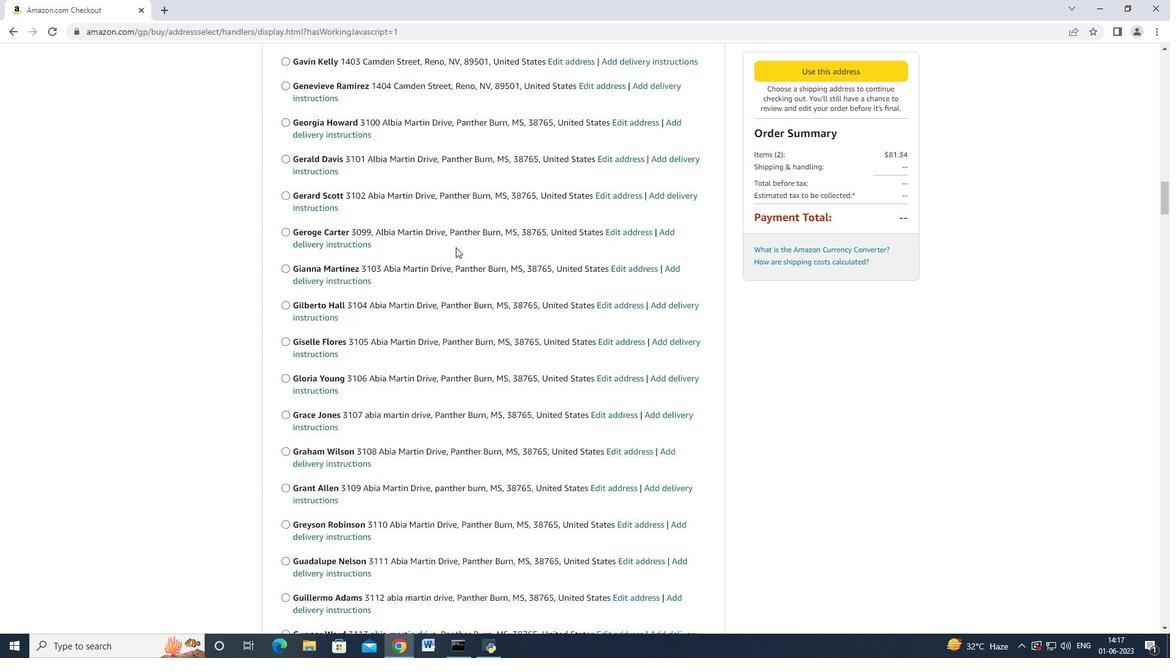 
Action: Mouse scrolled (455, 244) with delta (0, 0)
Screenshot: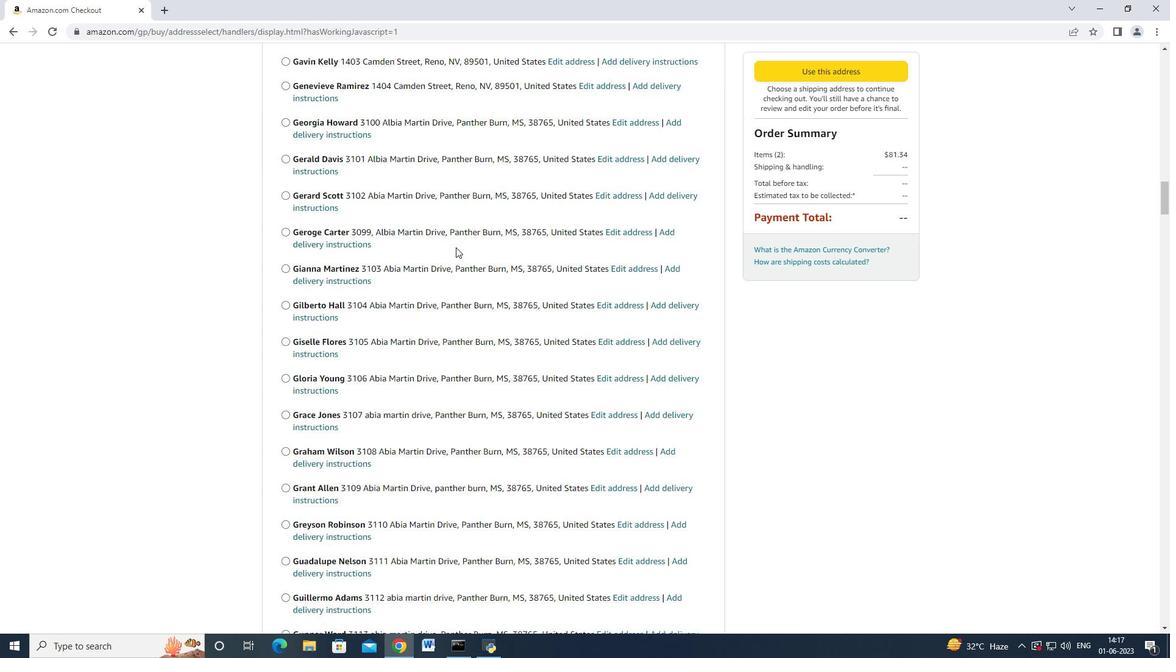 
Action: Mouse moved to (455, 245)
Screenshot: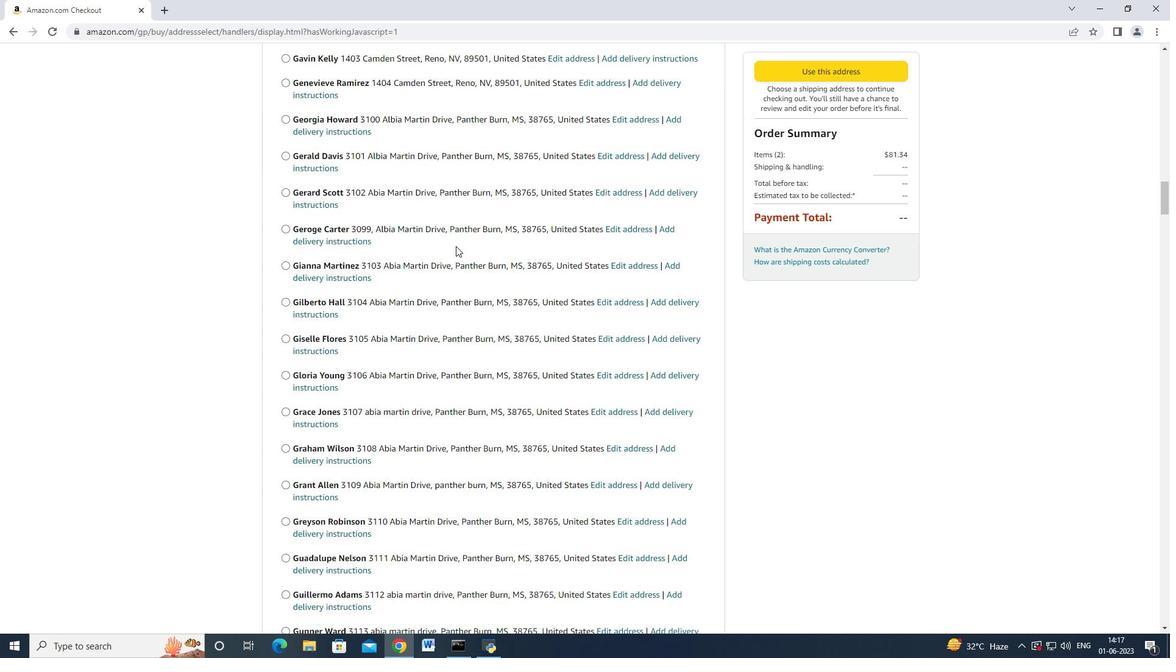 
Action: Mouse scrolled (455, 244) with delta (0, 0)
Screenshot: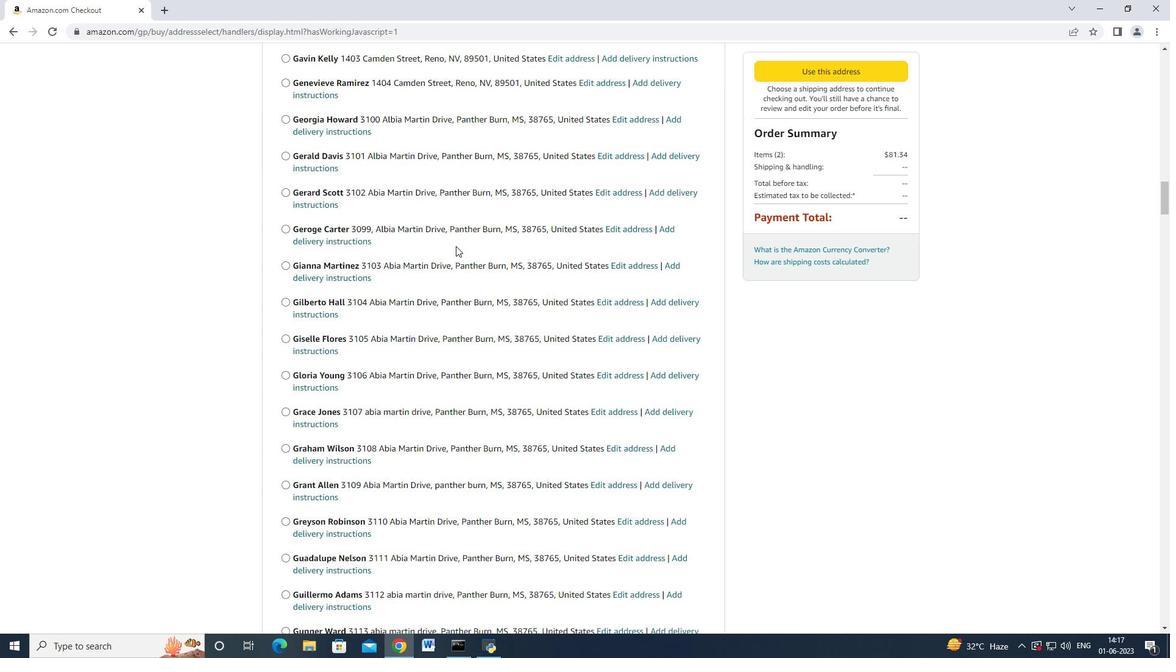 
Action: Mouse moved to (455, 246)
Screenshot: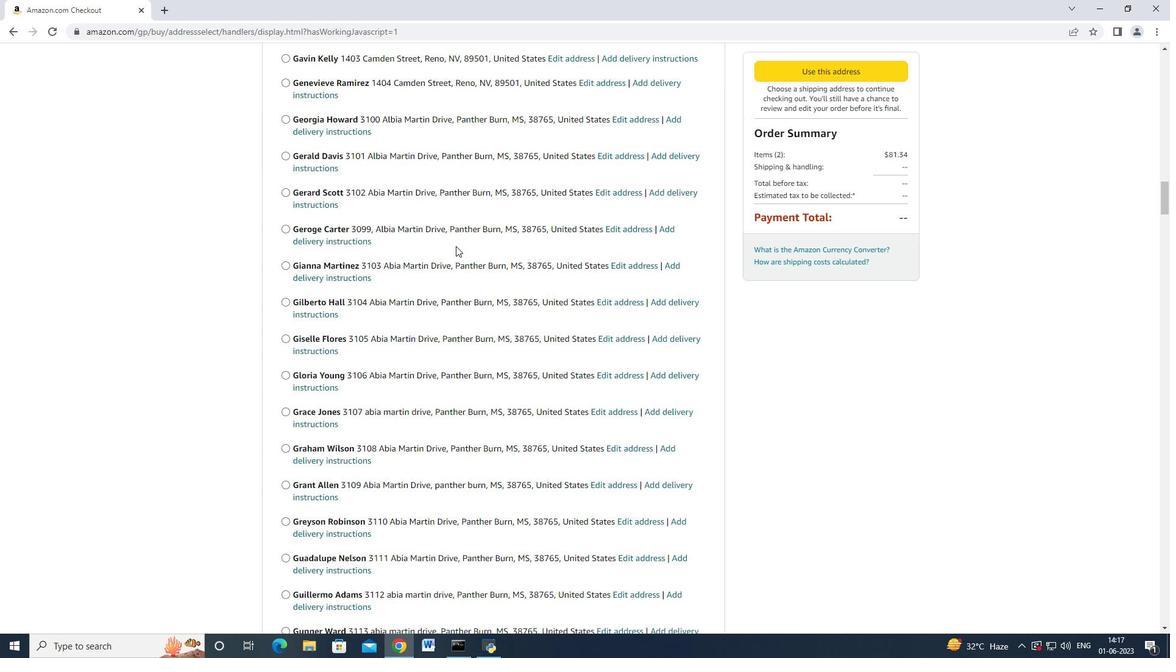 
Action: Mouse scrolled (455, 245) with delta (0, 0)
Screenshot: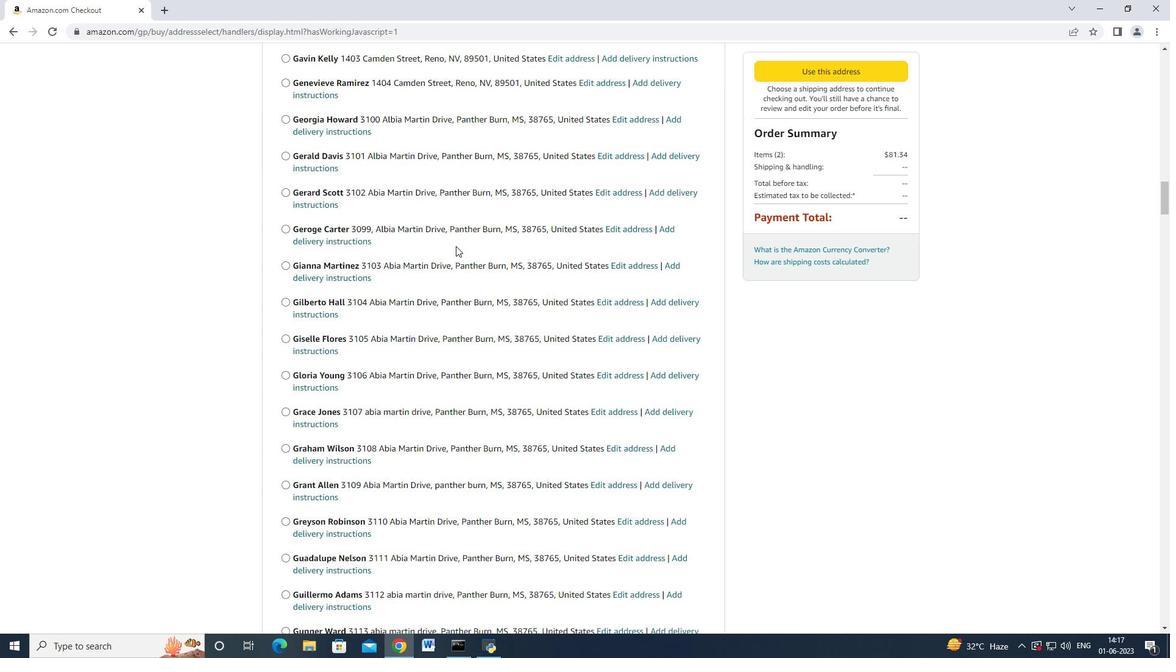 
Action: Mouse scrolled (455, 245) with delta (0, 0)
Screenshot: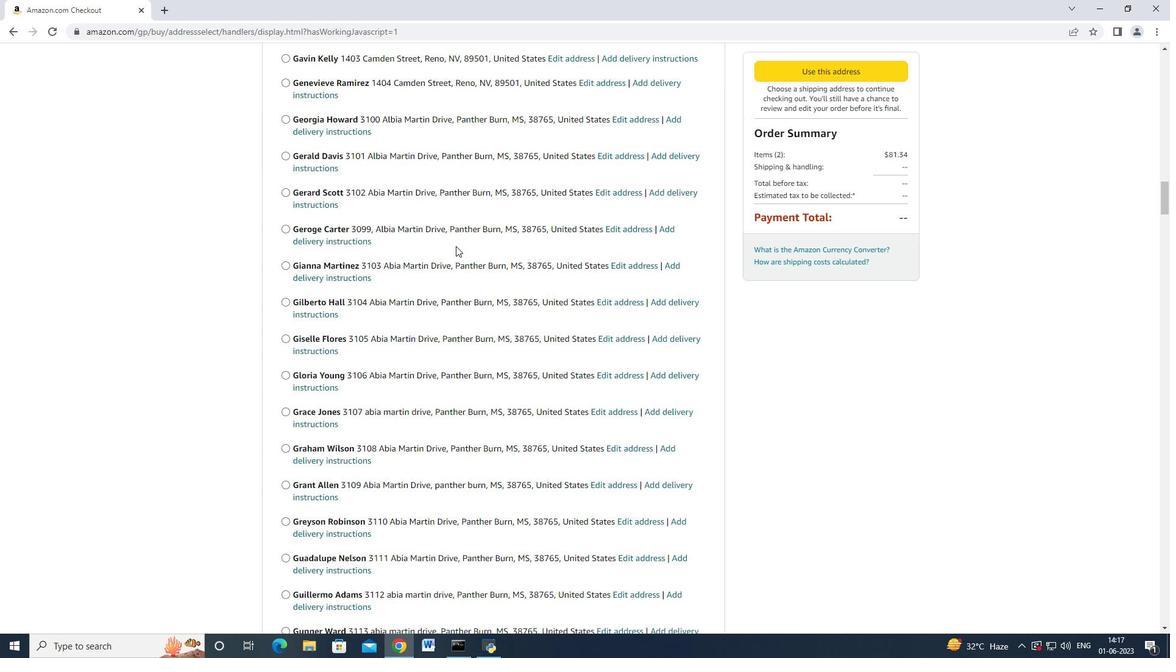 
Action: Mouse scrolled (455, 244) with delta (0, -1)
Screenshot: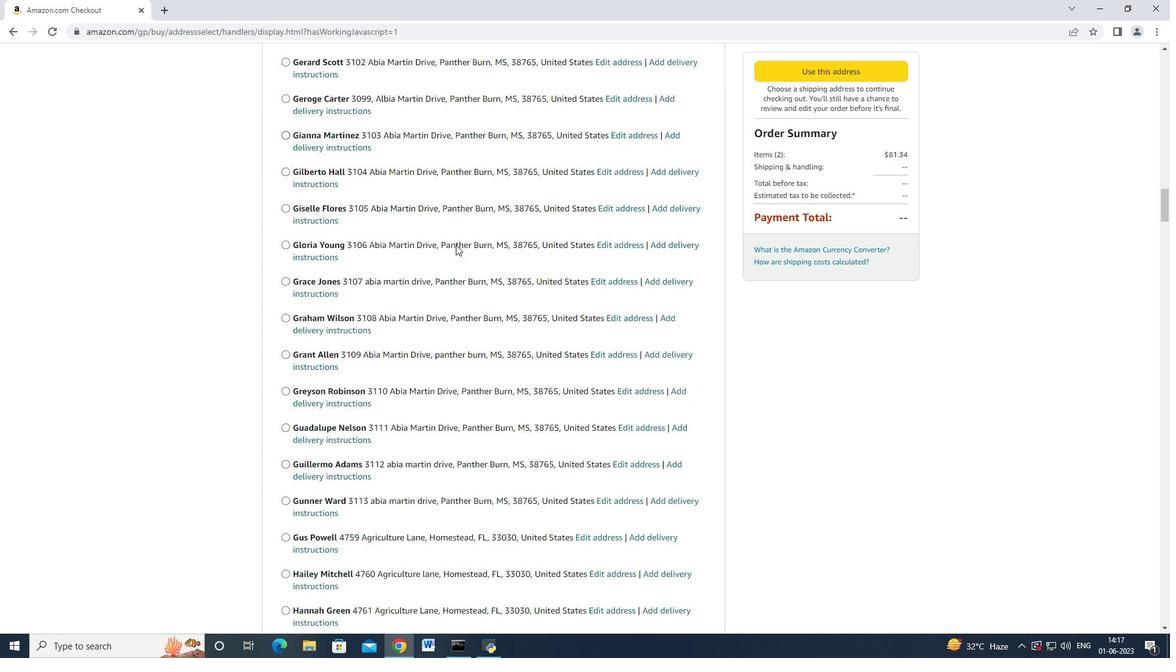 
Action: Mouse scrolled (455, 245) with delta (0, 0)
Screenshot: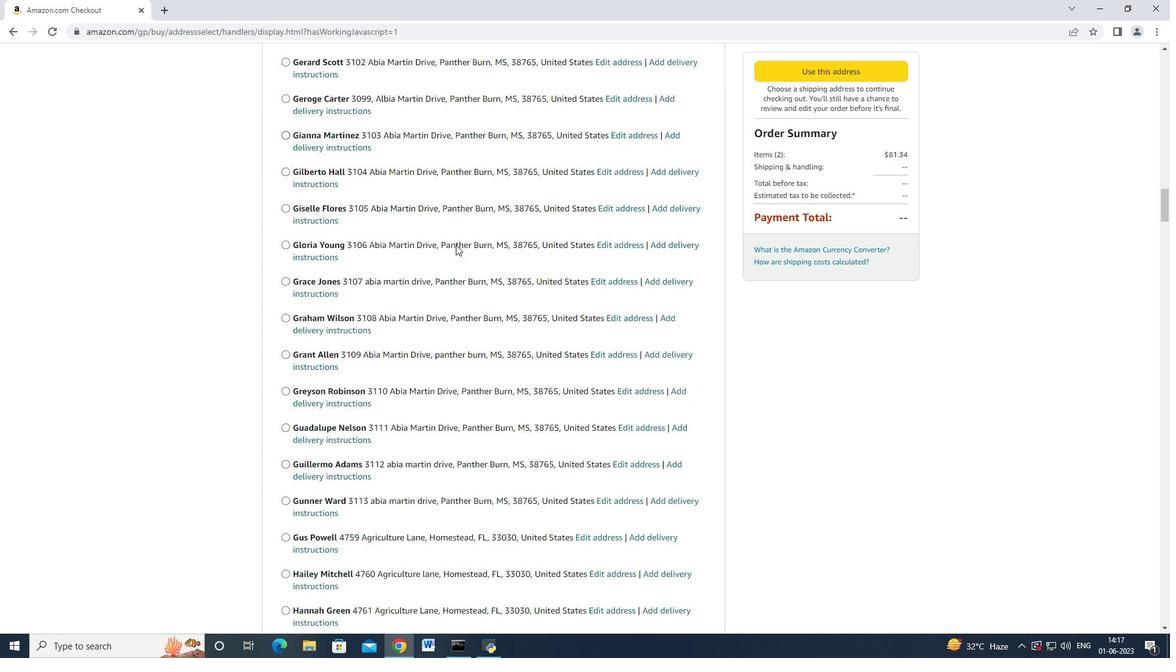 
Action: Mouse moved to (455, 246)
Screenshot: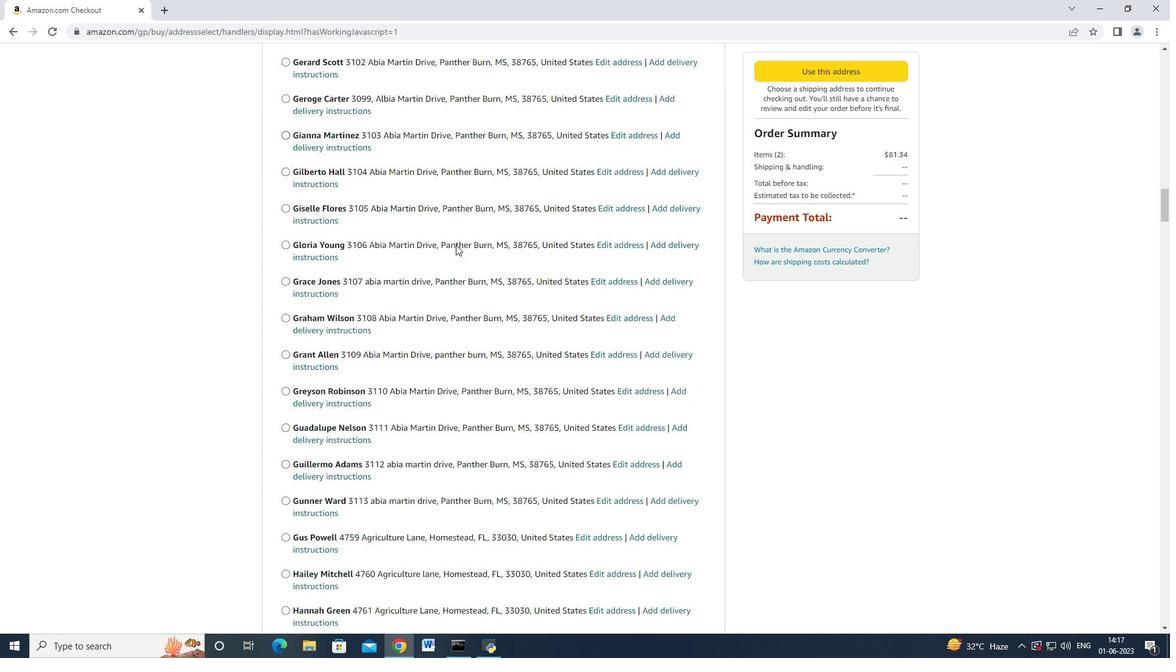 
Action: Mouse scrolled (455, 245) with delta (0, 0)
Screenshot: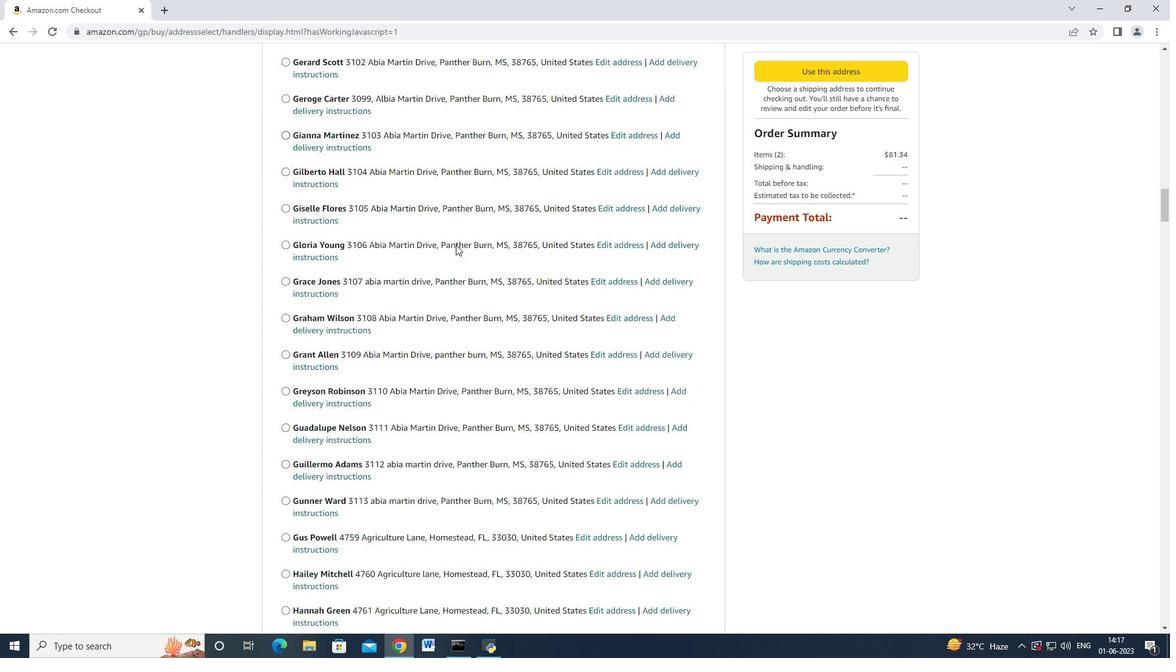 
Action: Mouse moved to (455, 245)
Screenshot: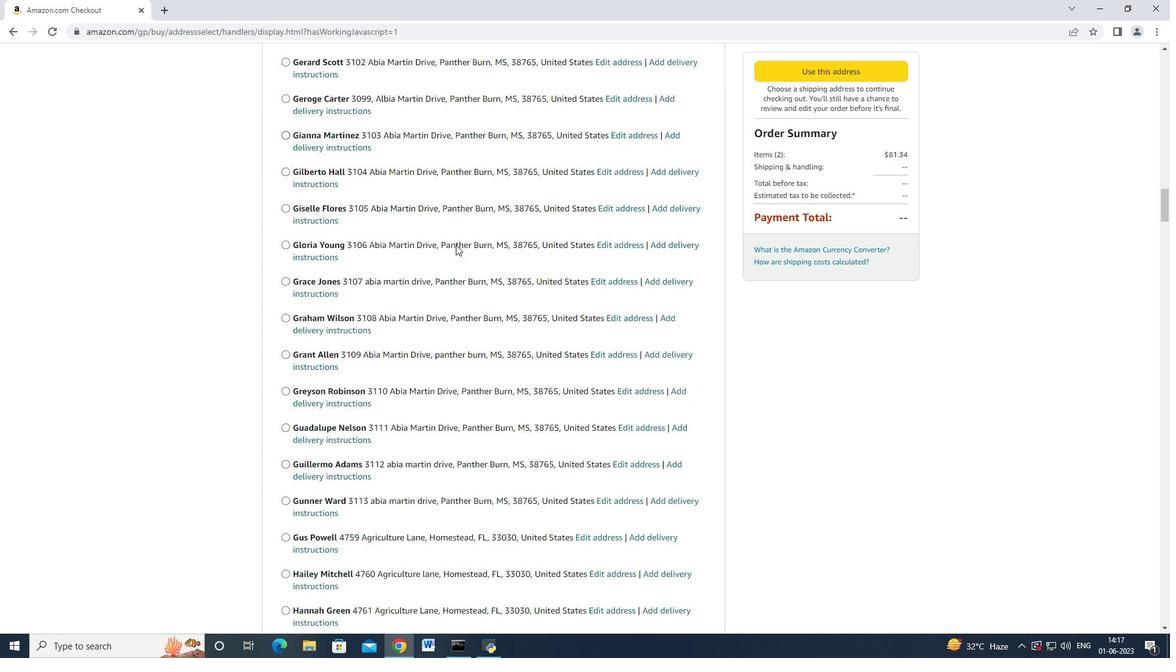 
Action: Mouse scrolled (455, 245) with delta (0, 0)
Screenshot: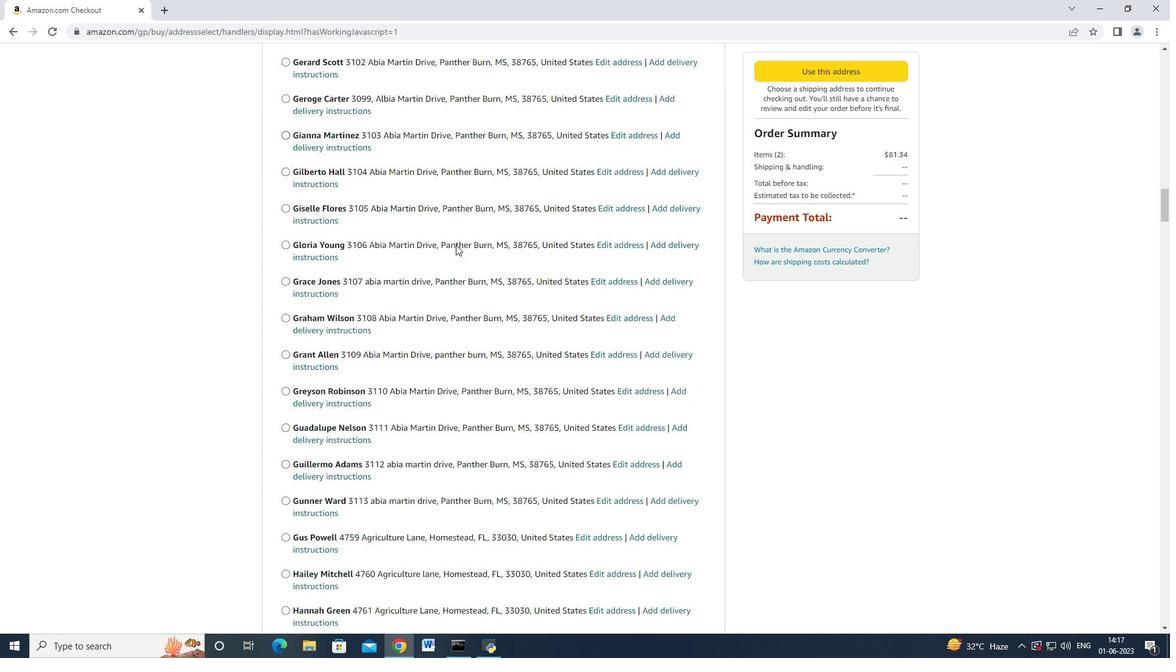 
Action: Mouse moved to (455, 244)
Screenshot: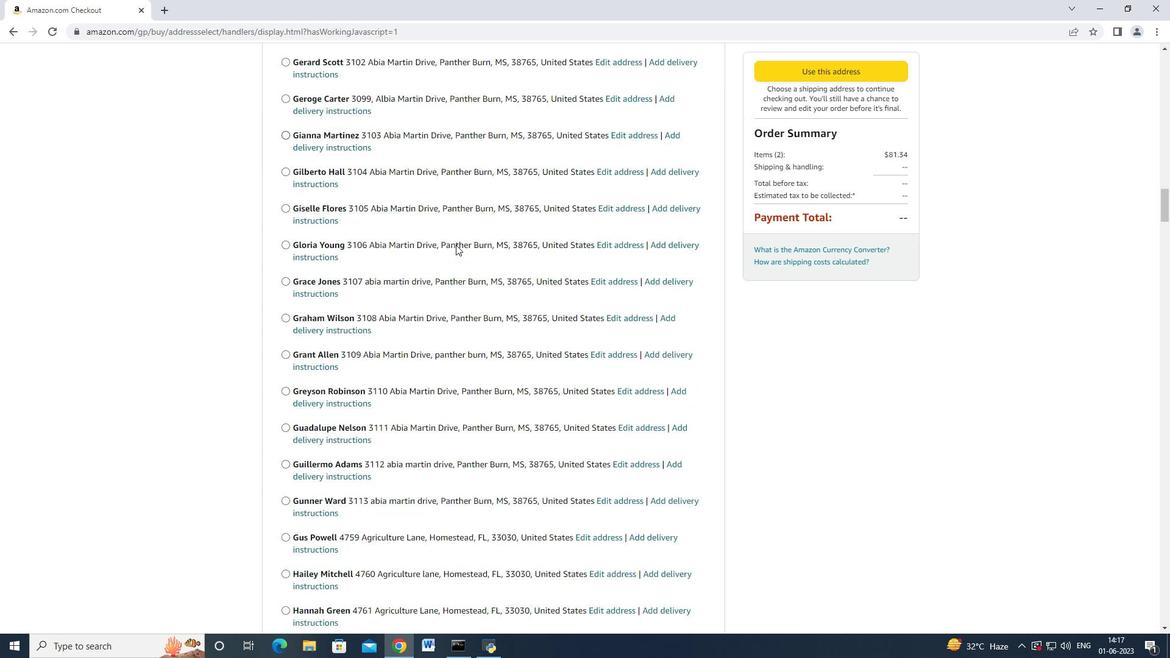 
Action: Mouse scrolled (455, 244) with delta (0, 0)
Screenshot: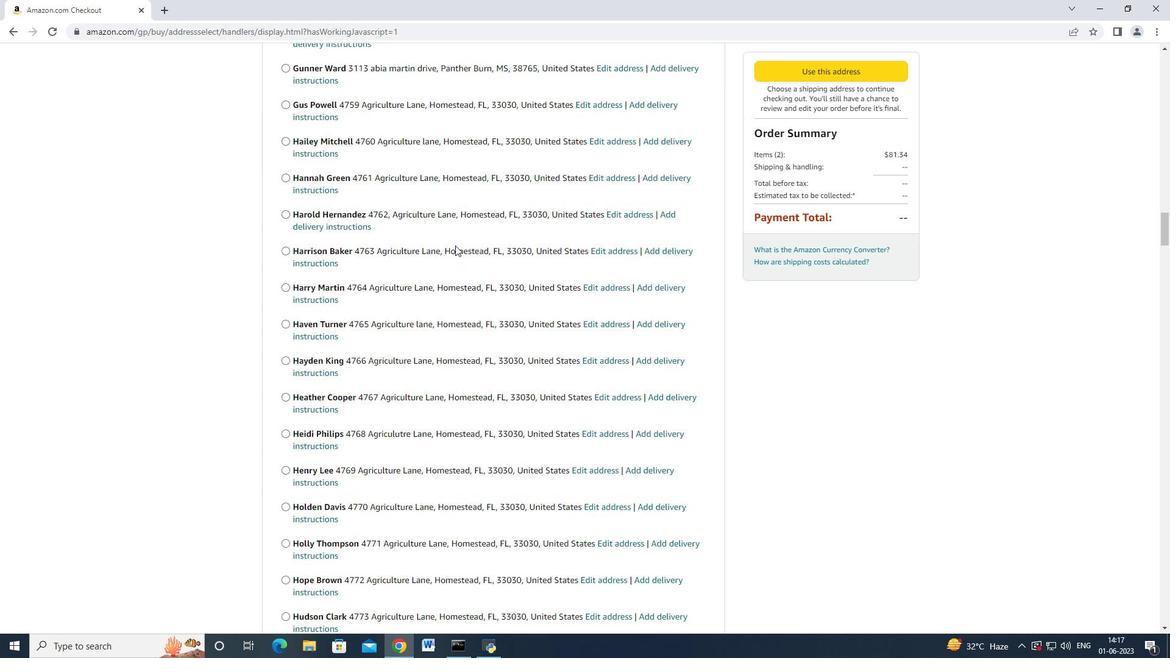 
Action: Mouse scrolled (455, 244) with delta (0, 0)
Screenshot: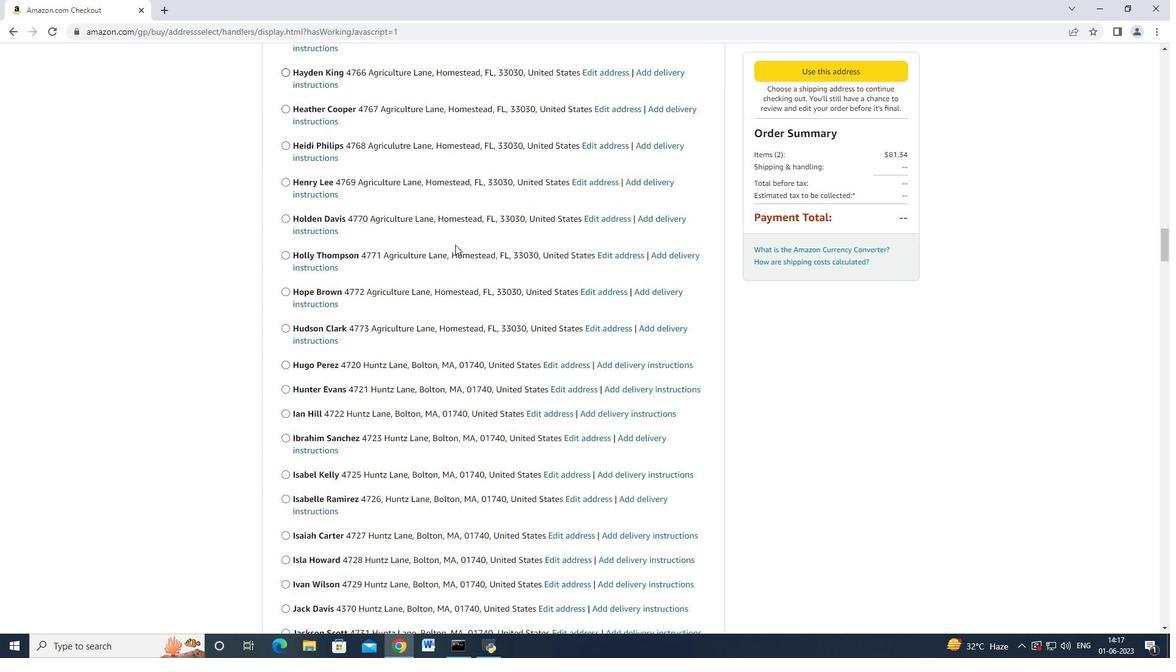 
Action: Mouse moved to (455, 244)
Screenshot: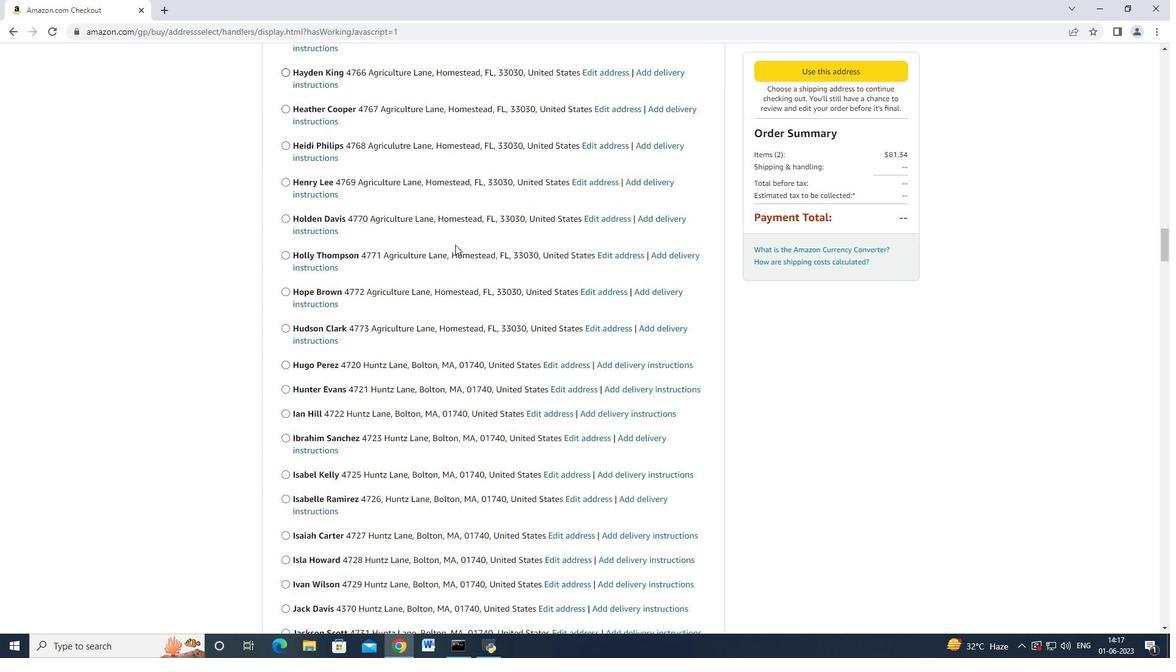 
Action: Mouse scrolled (455, 243) with delta (0, -1)
Screenshot: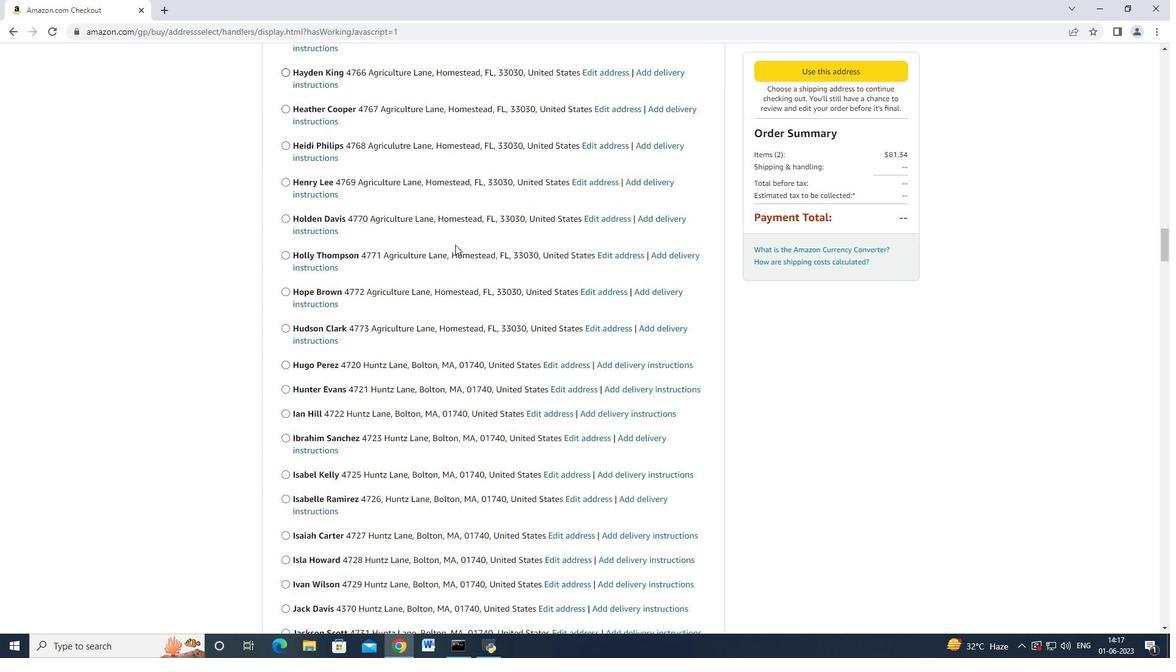 
Action: Mouse scrolled (455, 244) with delta (0, 0)
Screenshot: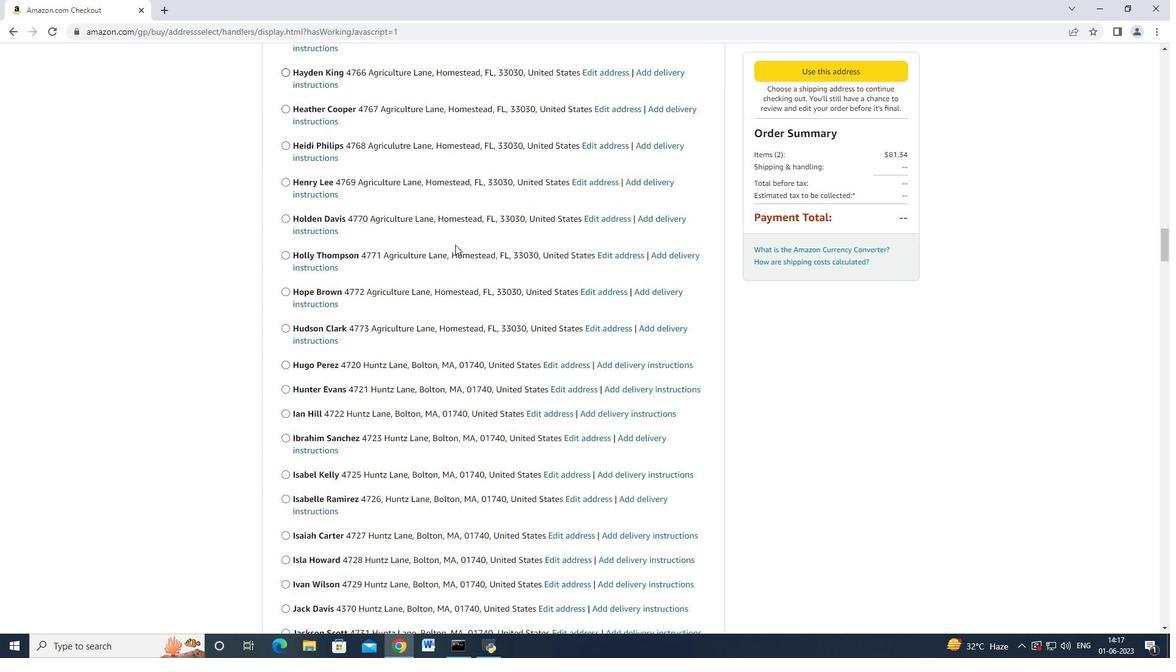 
Action: Mouse scrolled (455, 244) with delta (0, 0)
Screenshot: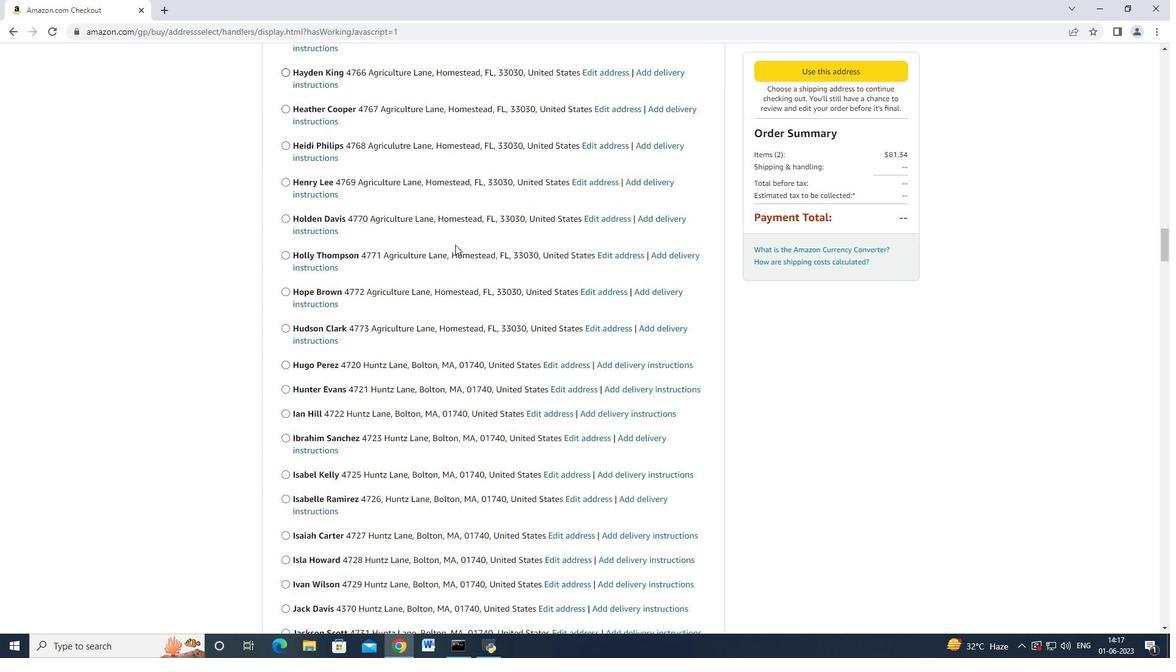 
Action: Mouse moved to (455, 244)
Screenshot: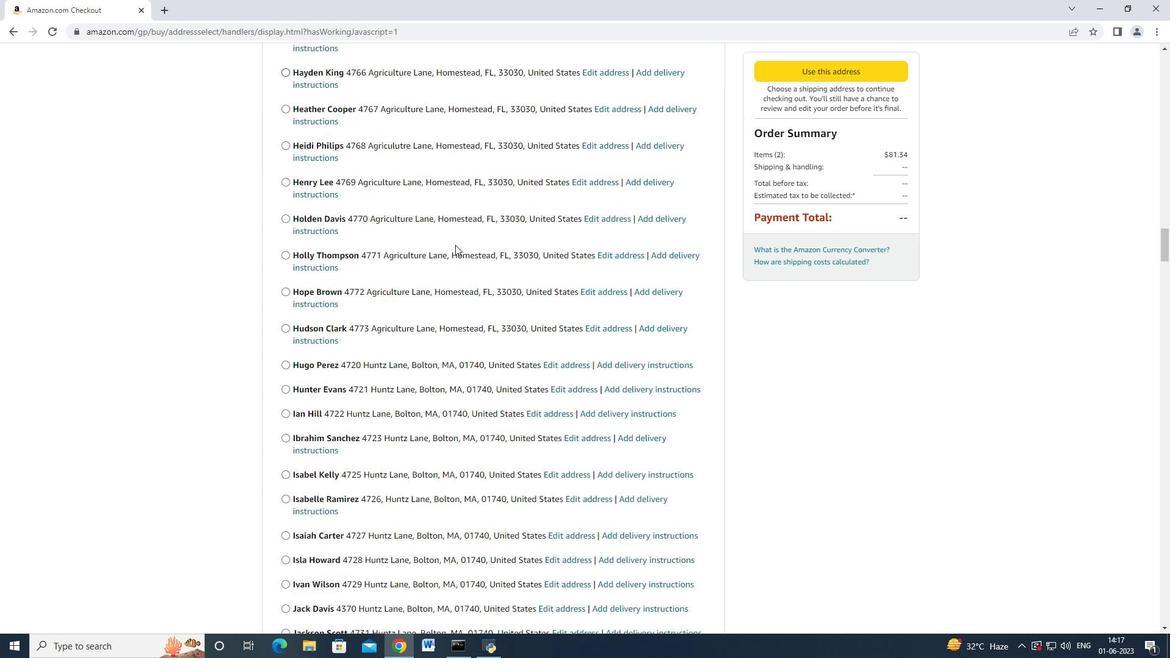 
Action: Mouse scrolled (455, 244) with delta (0, 0)
Screenshot: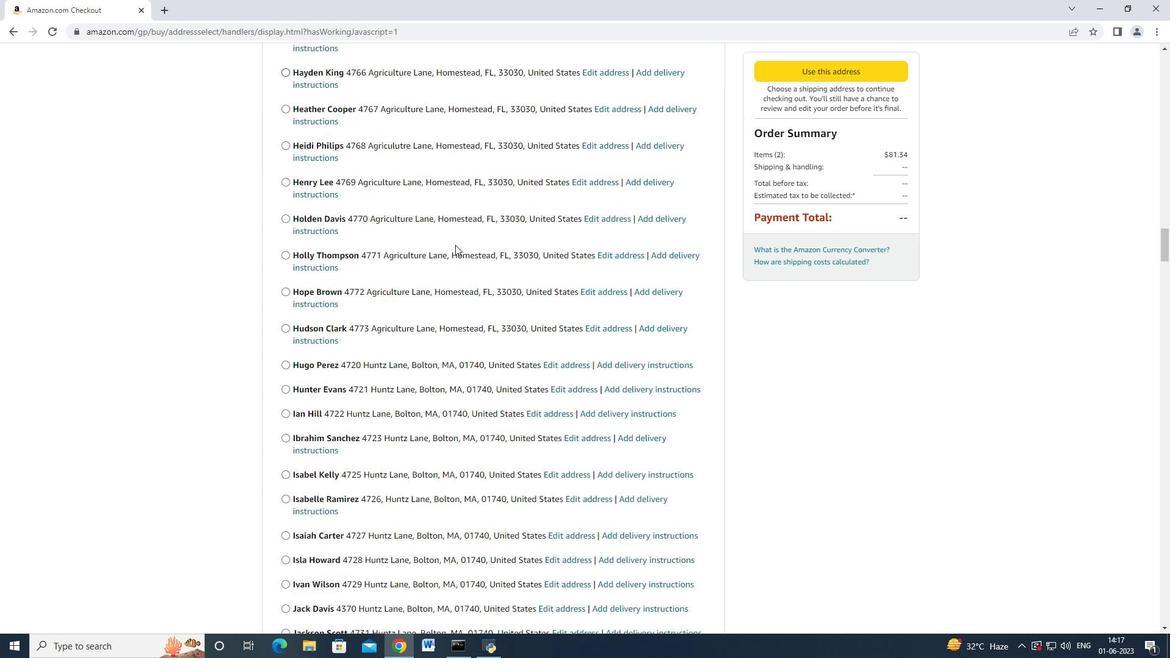 
Action: Mouse scrolled (455, 244) with delta (0, 0)
Screenshot: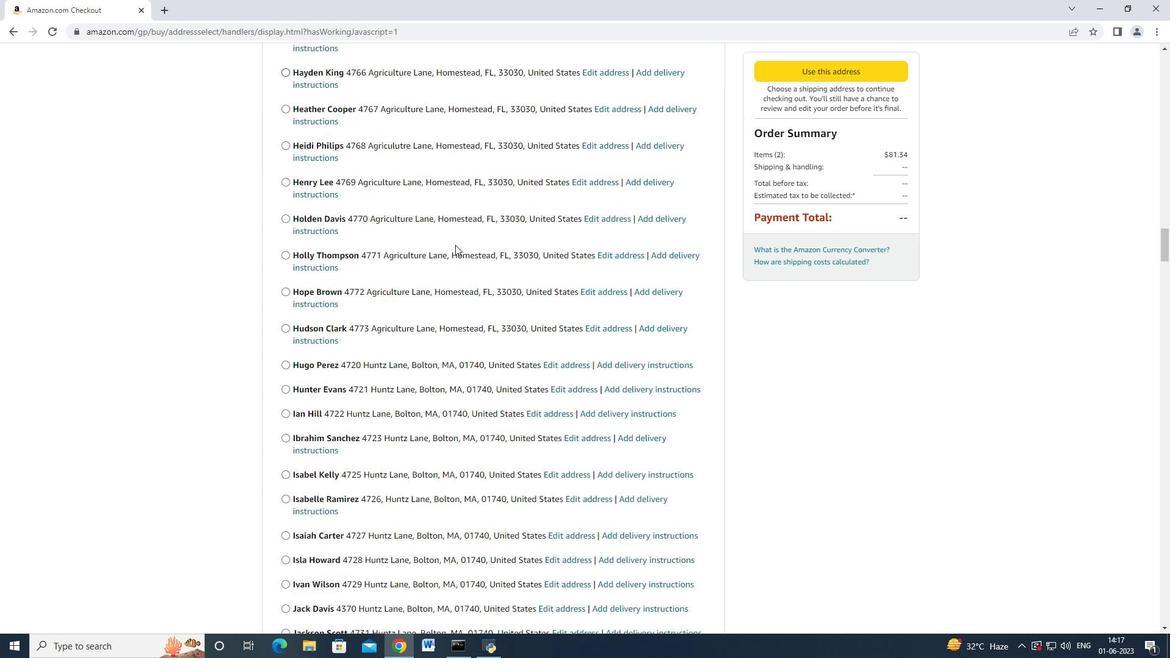 
Action: Mouse moved to (455, 244)
Screenshot: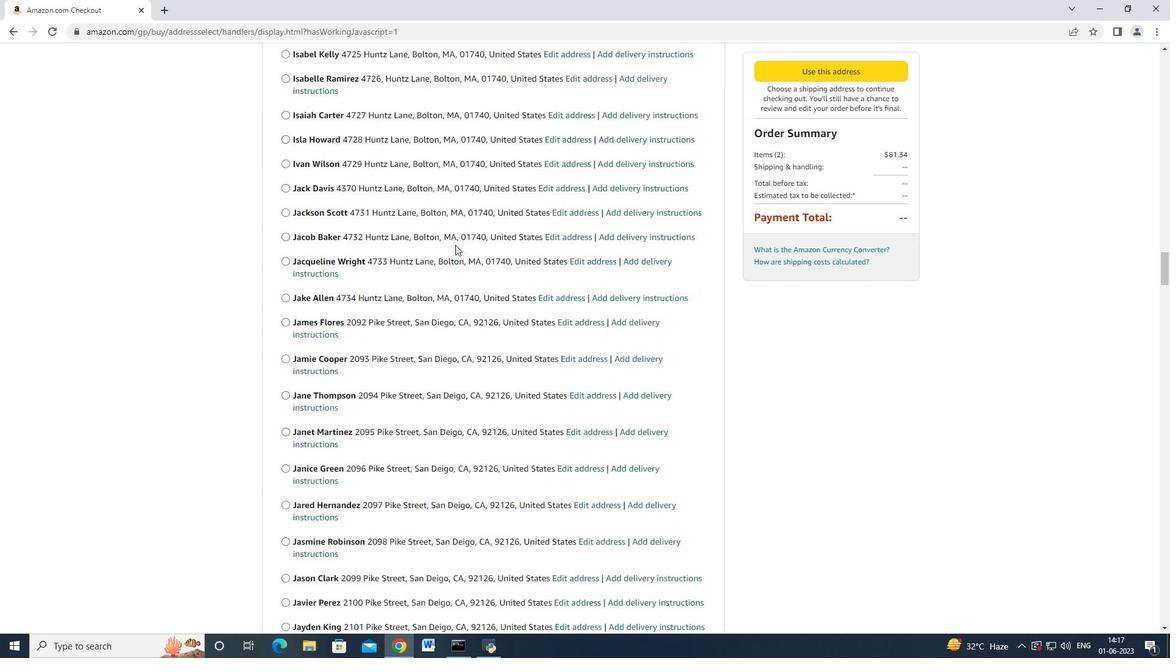 
Action: Mouse scrolled (455, 244) with delta (0, 0)
Screenshot: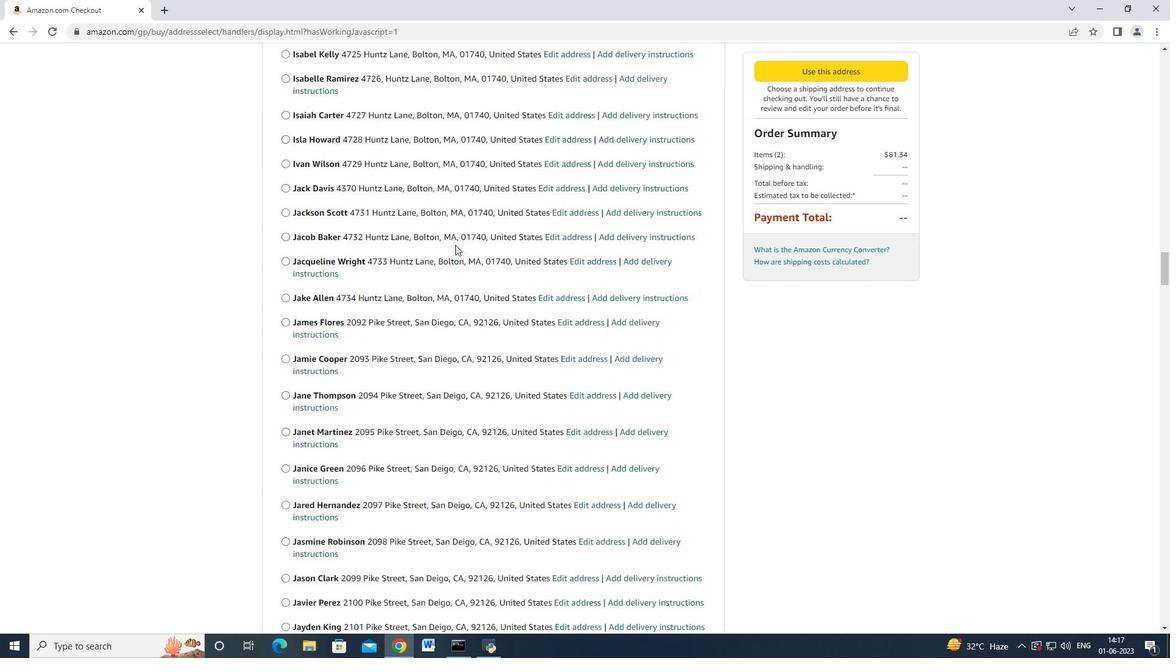 
Action: Mouse moved to (454, 246)
Screenshot: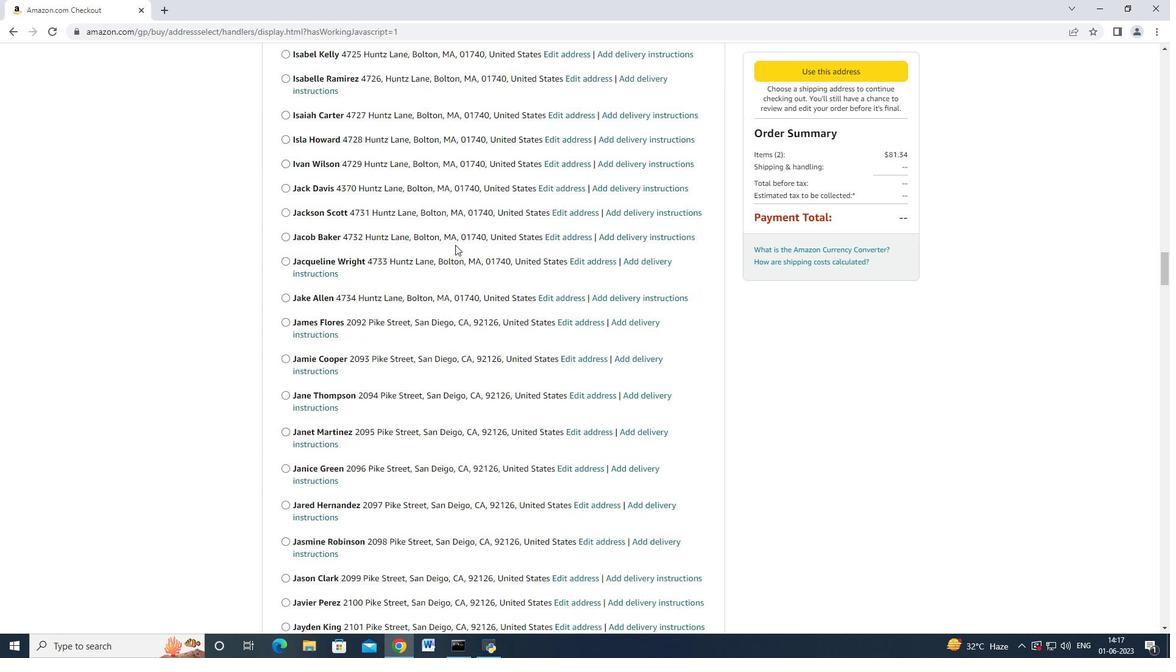 
Action: Mouse scrolled (454, 245) with delta (0, 0)
Screenshot: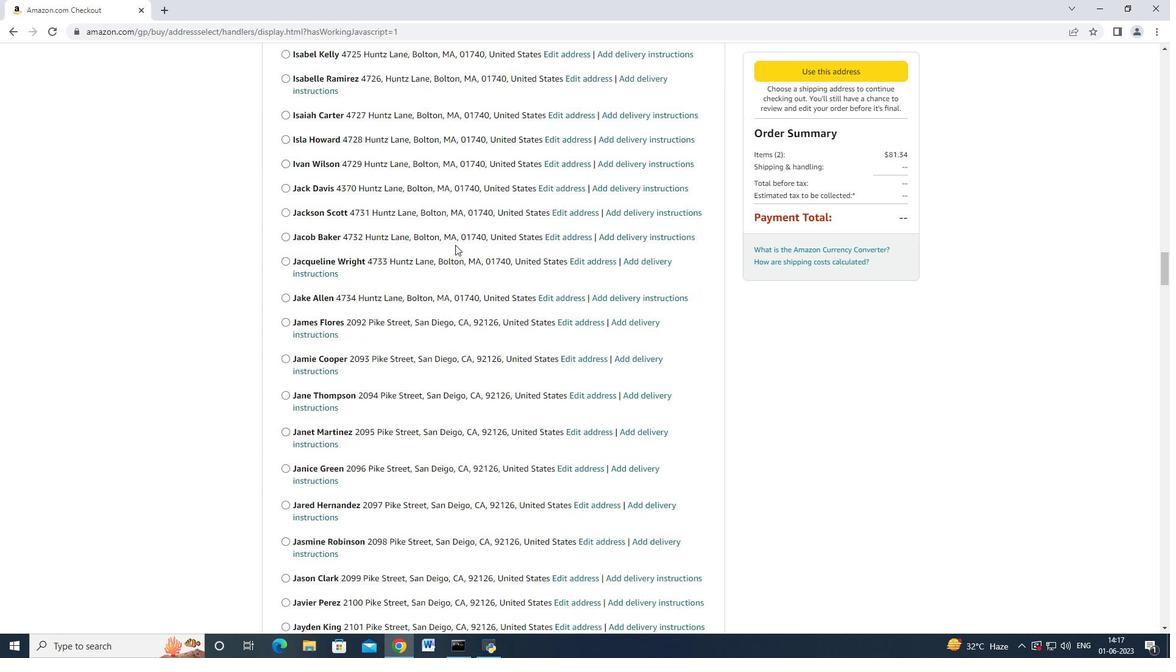 
Action: Mouse scrolled (454, 244) with delta (0, -1)
Screenshot: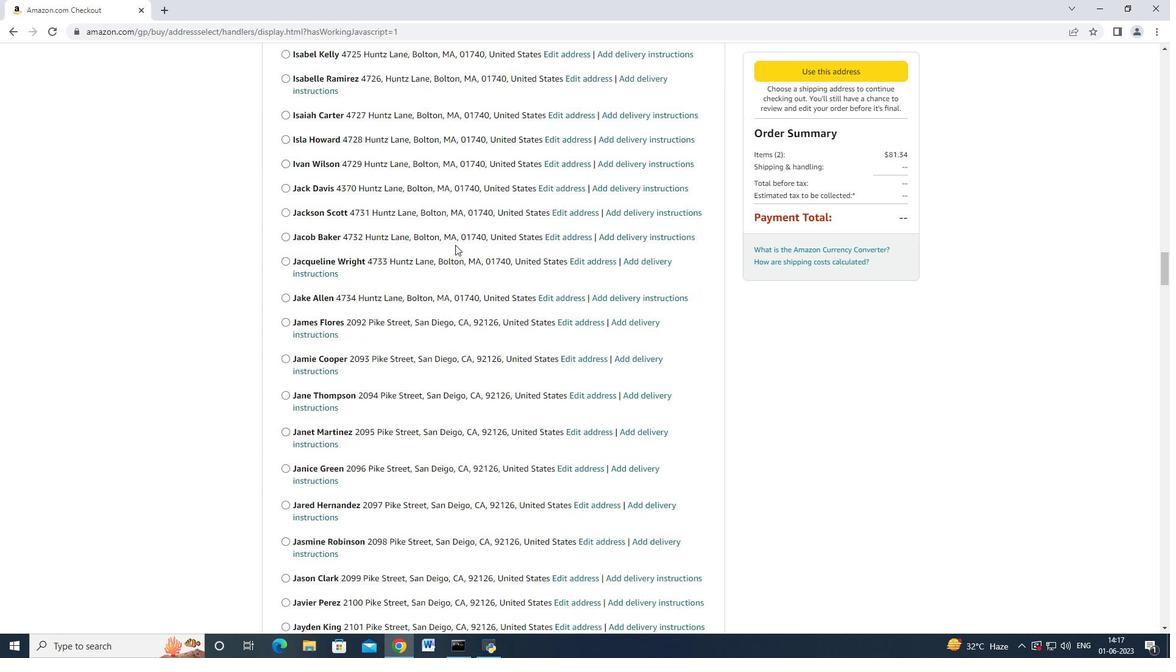 
Action: Mouse scrolled (454, 245) with delta (0, 0)
Screenshot: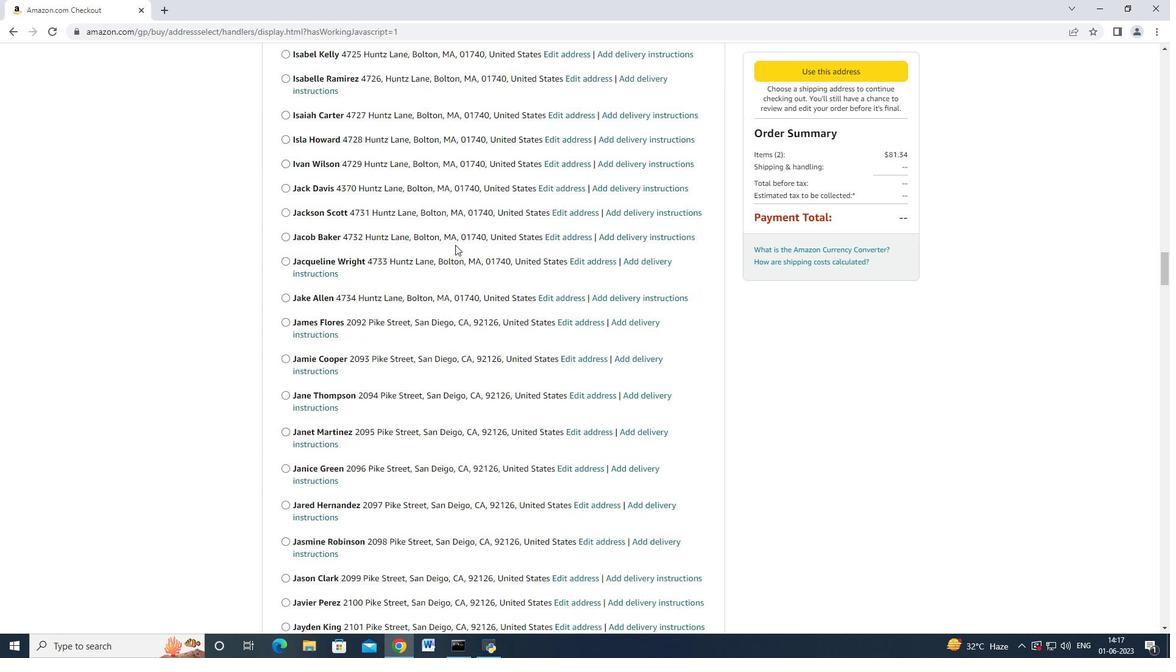 
Action: Mouse scrolled (454, 244) with delta (0, -1)
Screenshot: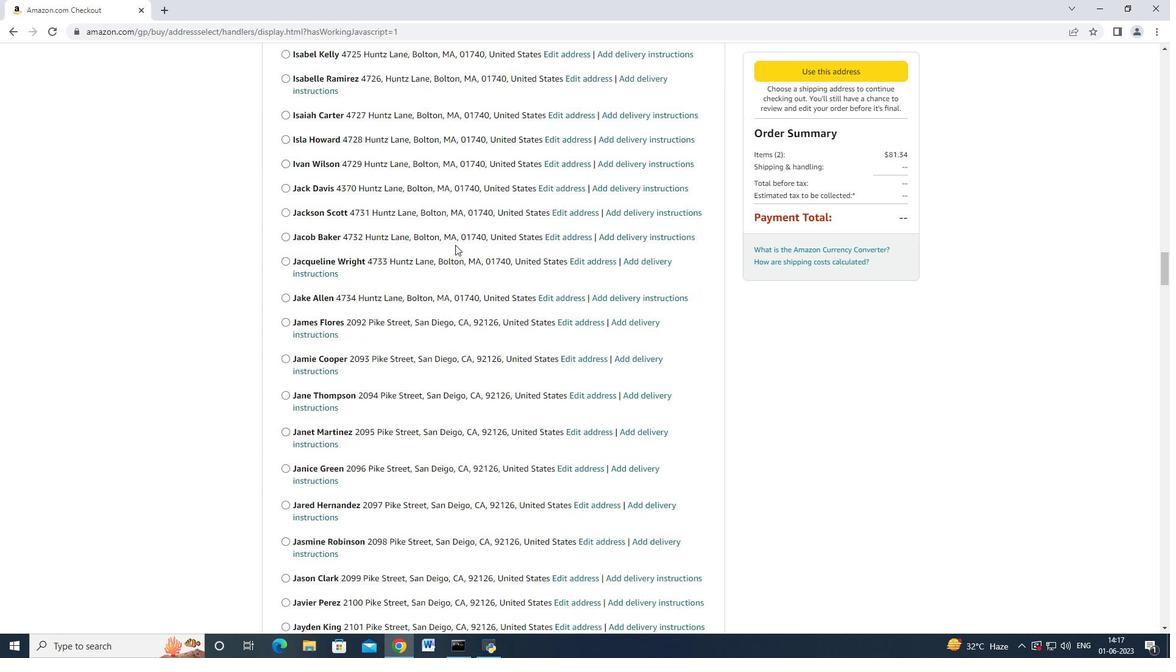 
Action: Mouse scrolled (454, 245) with delta (0, 0)
Screenshot: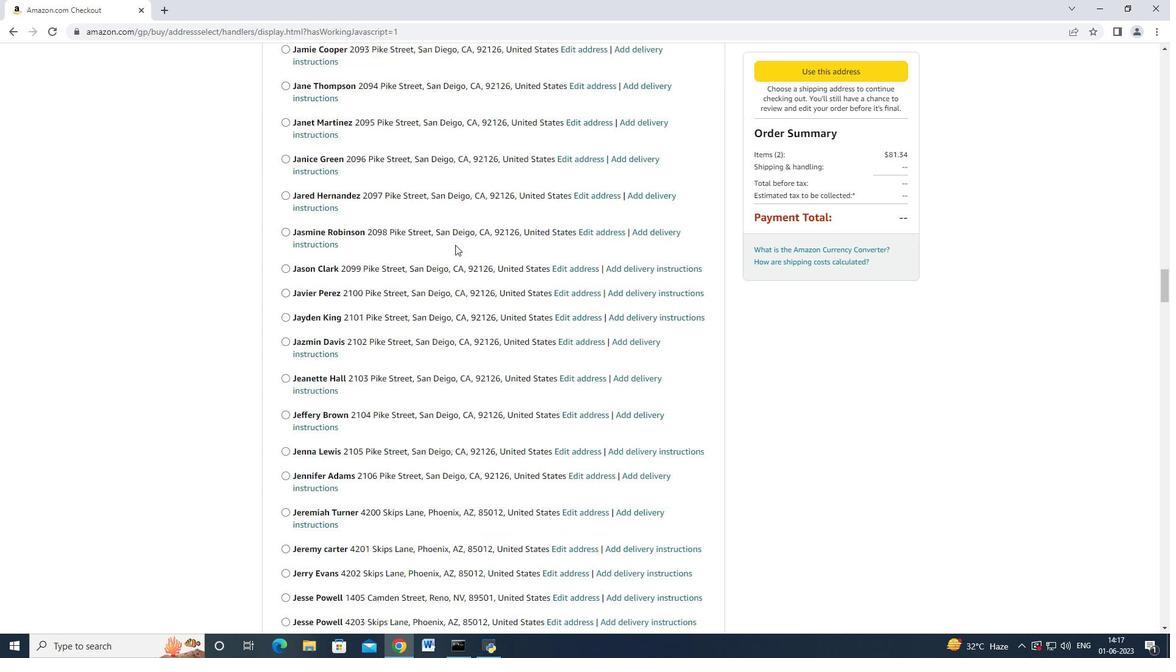 
Action: Mouse moved to (454, 245)
Screenshot: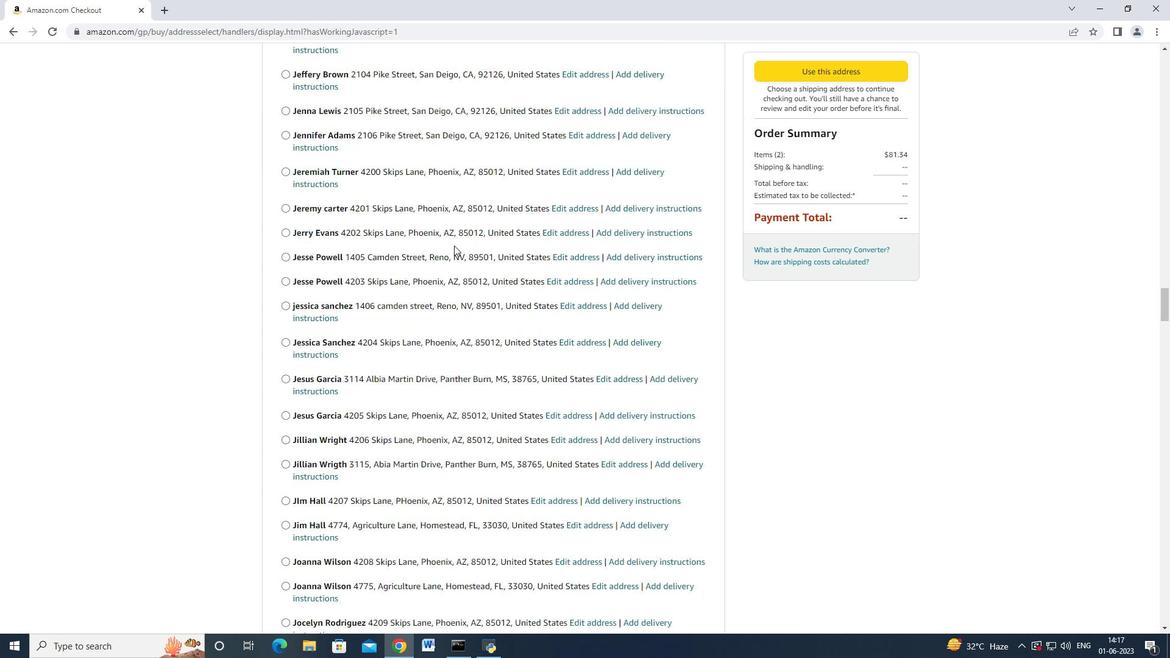 
Action: Mouse scrolled (454, 244) with delta (0, 0)
Screenshot: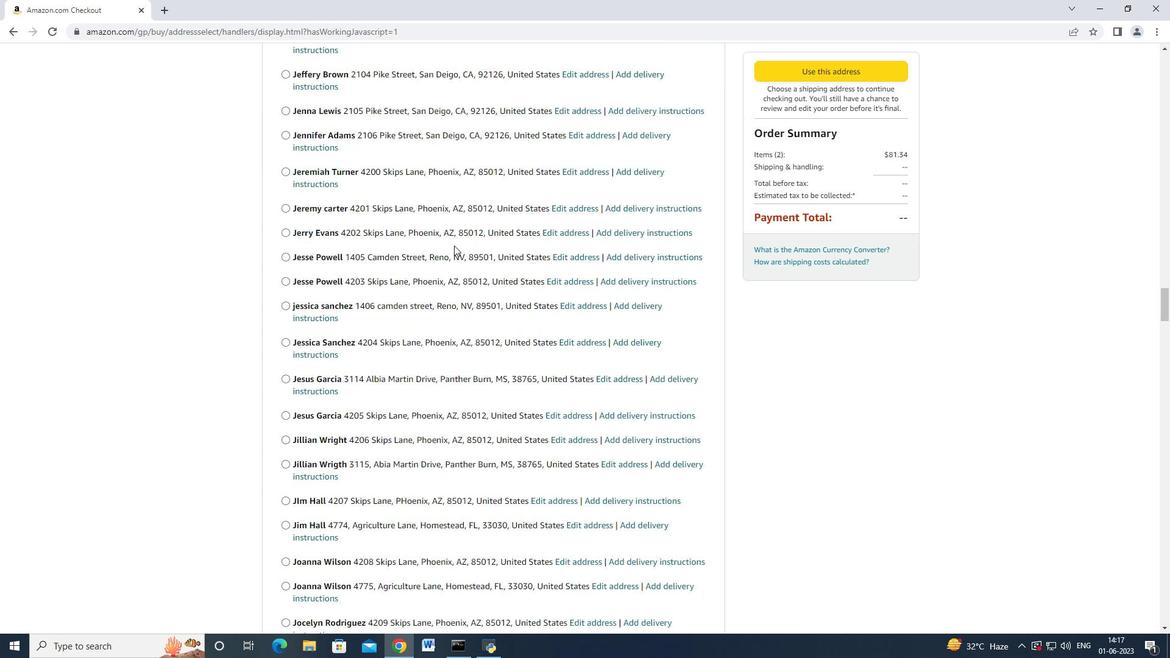 
Action: Mouse scrolled (454, 244) with delta (0, 0)
Screenshot: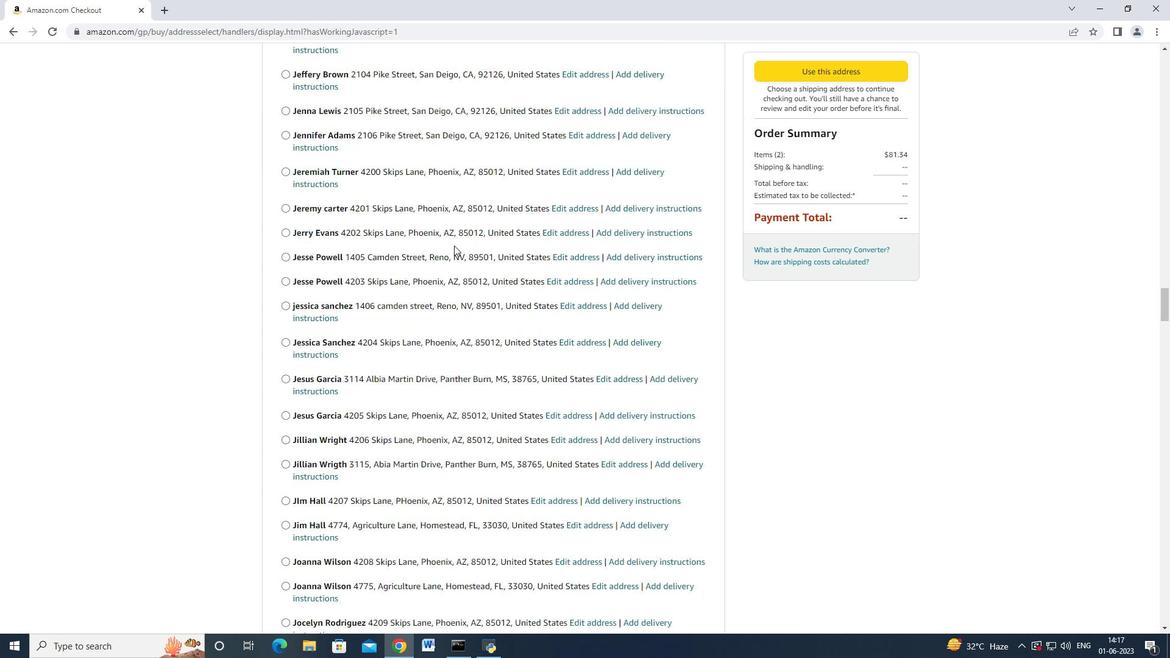 
Action: Mouse moved to (454, 245)
Screenshot: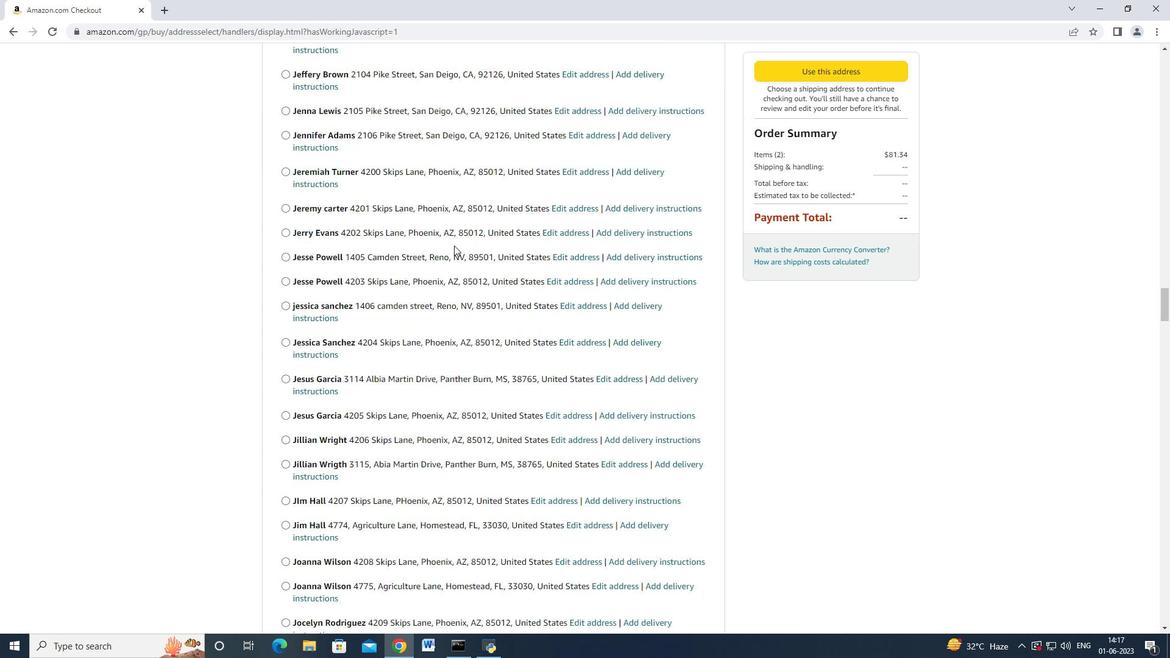 
Action: Mouse scrolled (454, 244) with delta (0, 0)
Screenshot: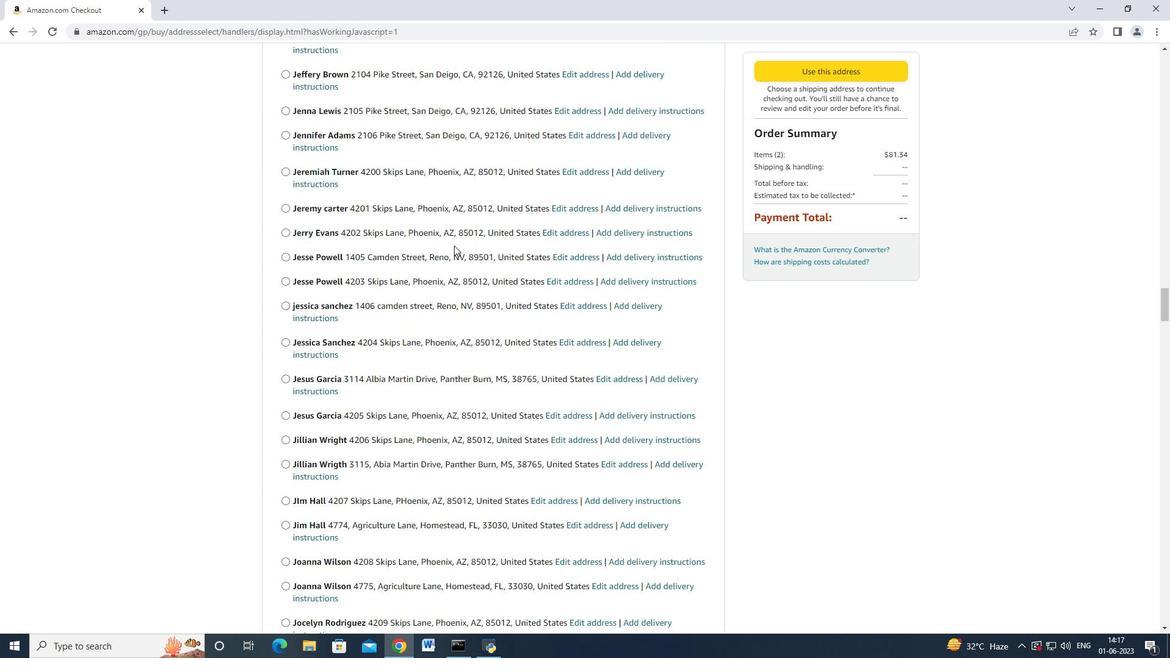 
Action: Mouse scrolled (454, 244) with delta (0, 0)
Screenshot: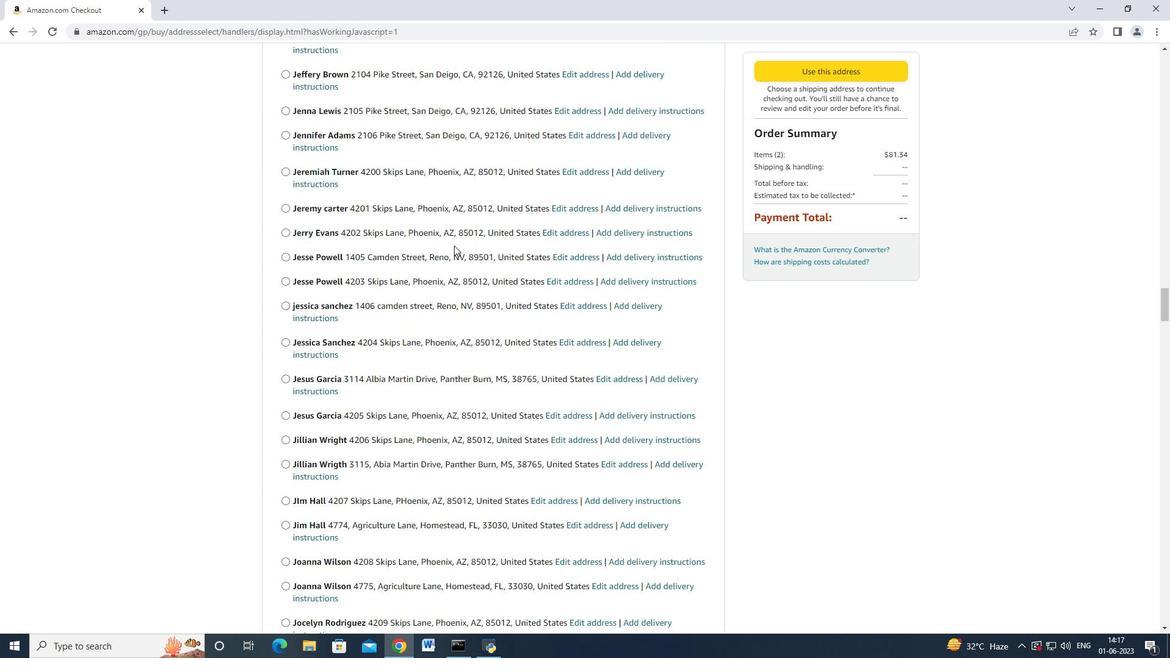 
Action: Mouse scrolled (454, 244) with delta (0, 0)
Screenshot: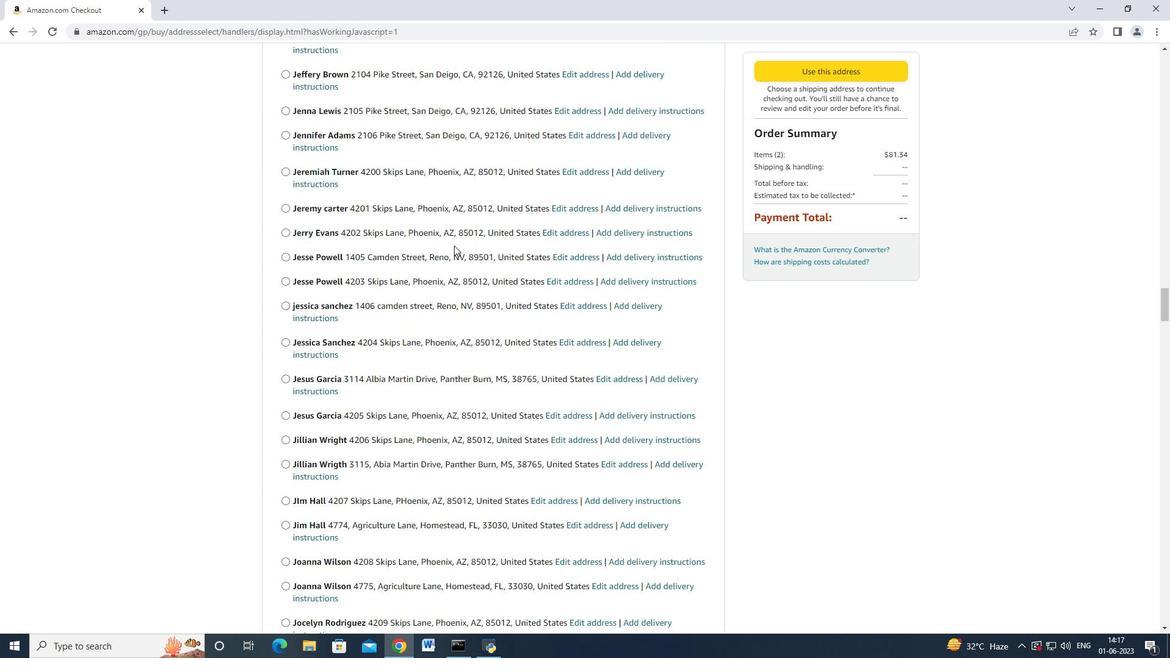 
Action: Mouse scrolled (454, 244) with delta (0, 0)
Screenshot: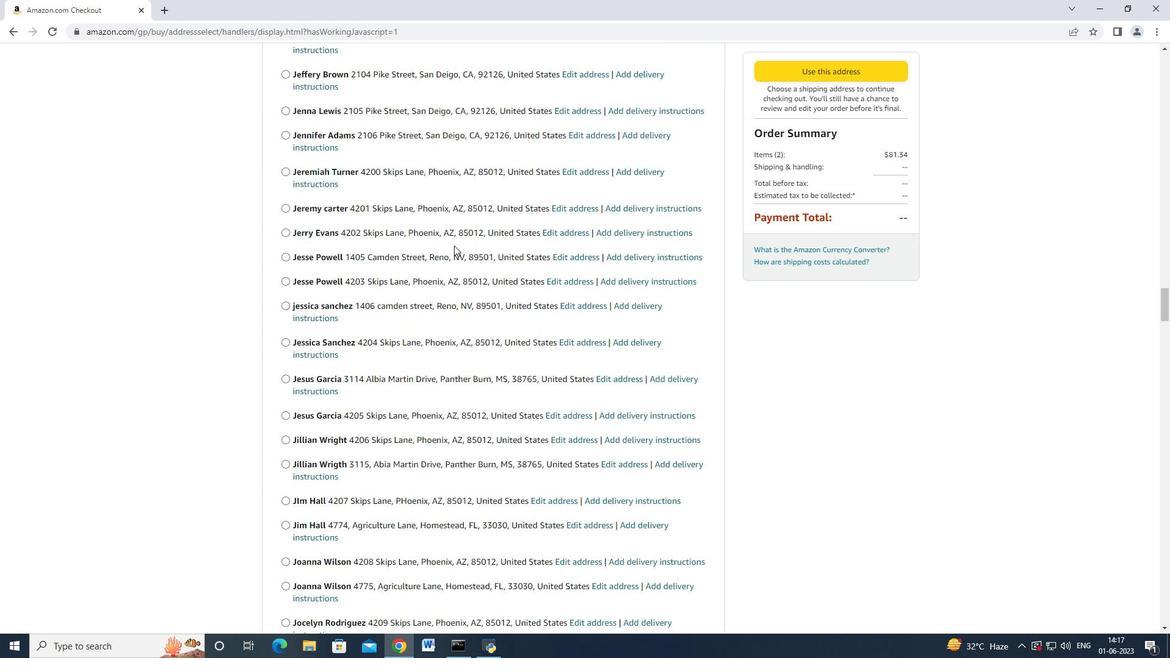
Action: Mouse scrolled (454, 244) with delta (0, 0)
Screenshot: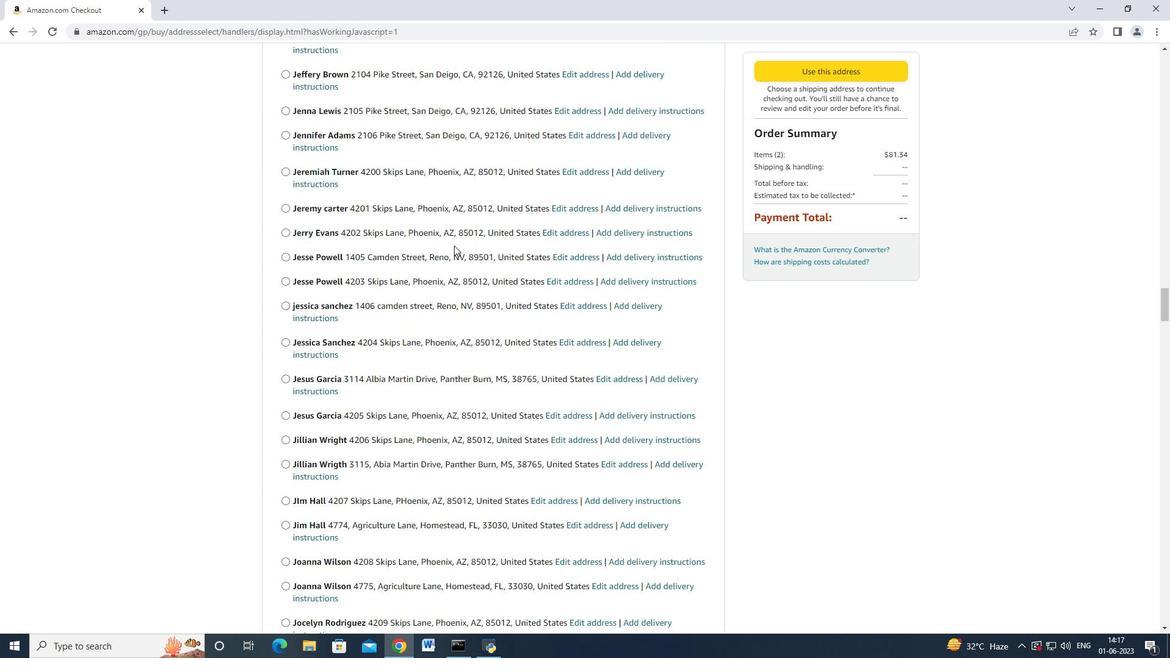 
Action: Mouse moved to (454, 245)
Screenshot: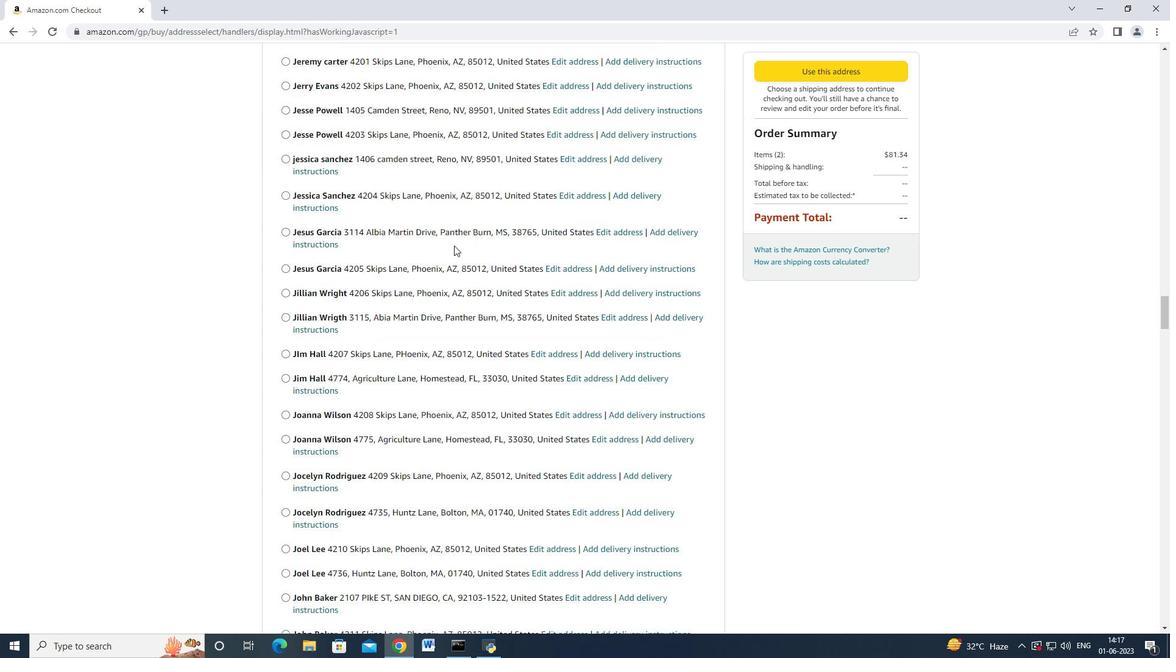 
Action: Mouse scrolled (454, 244) with delta (0, 0)
Screenshot: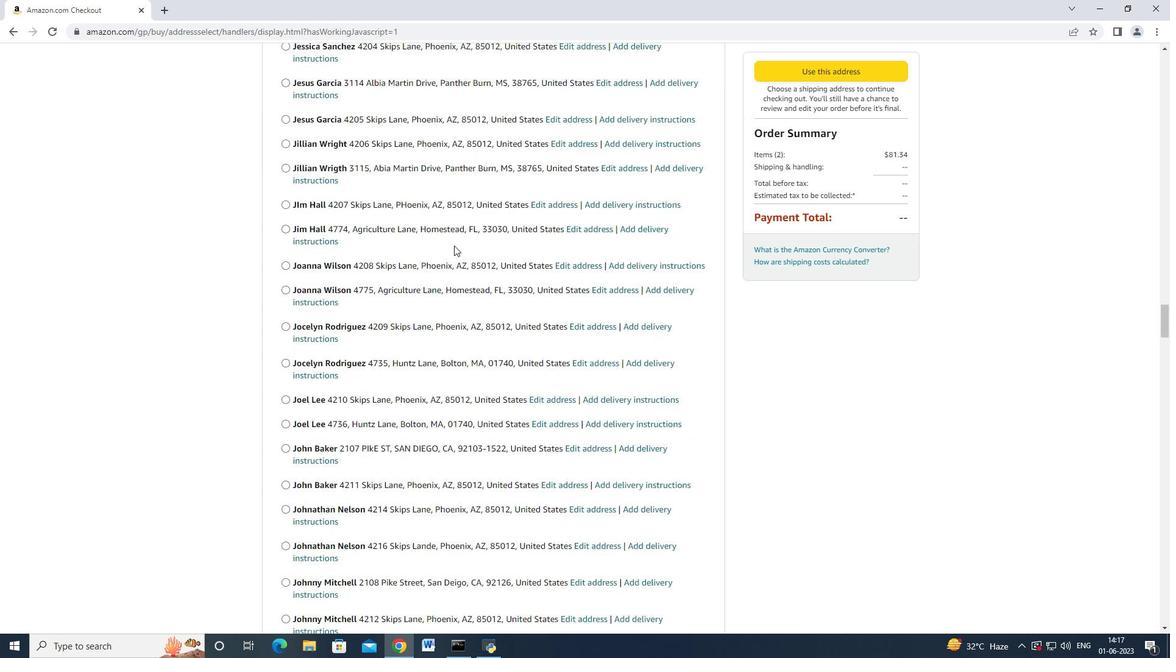 
Action: Mouse moved to (454, 245)
Screenshot: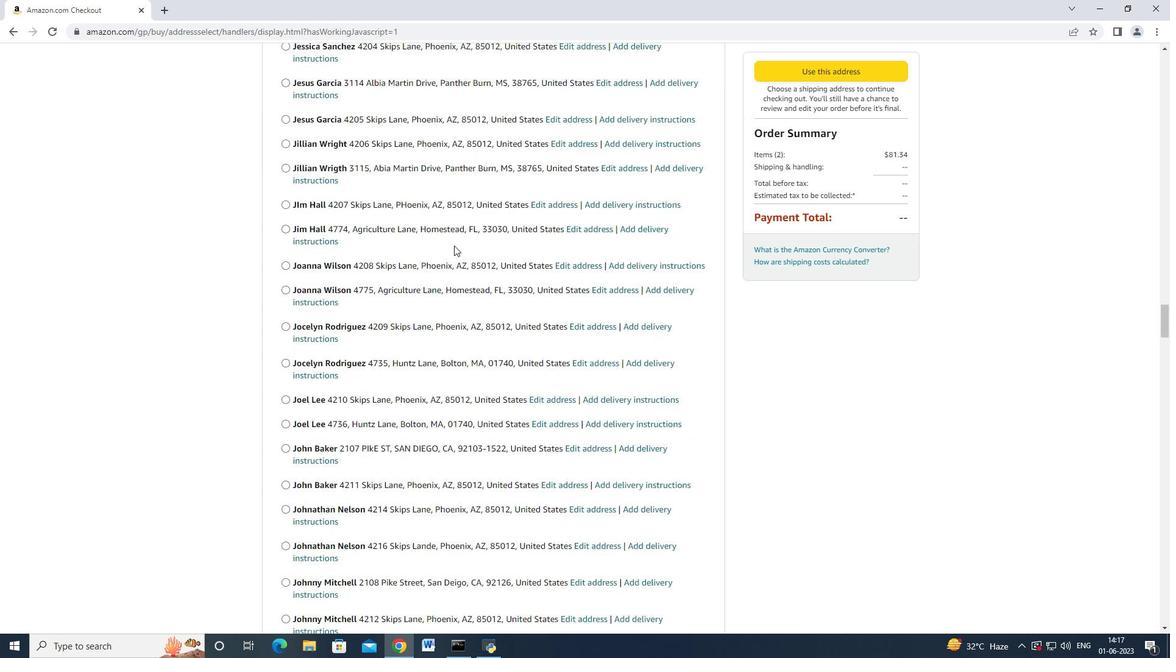 
Action: Mouse scrolled (454, 244) with delta (0, 0)
Screenshot: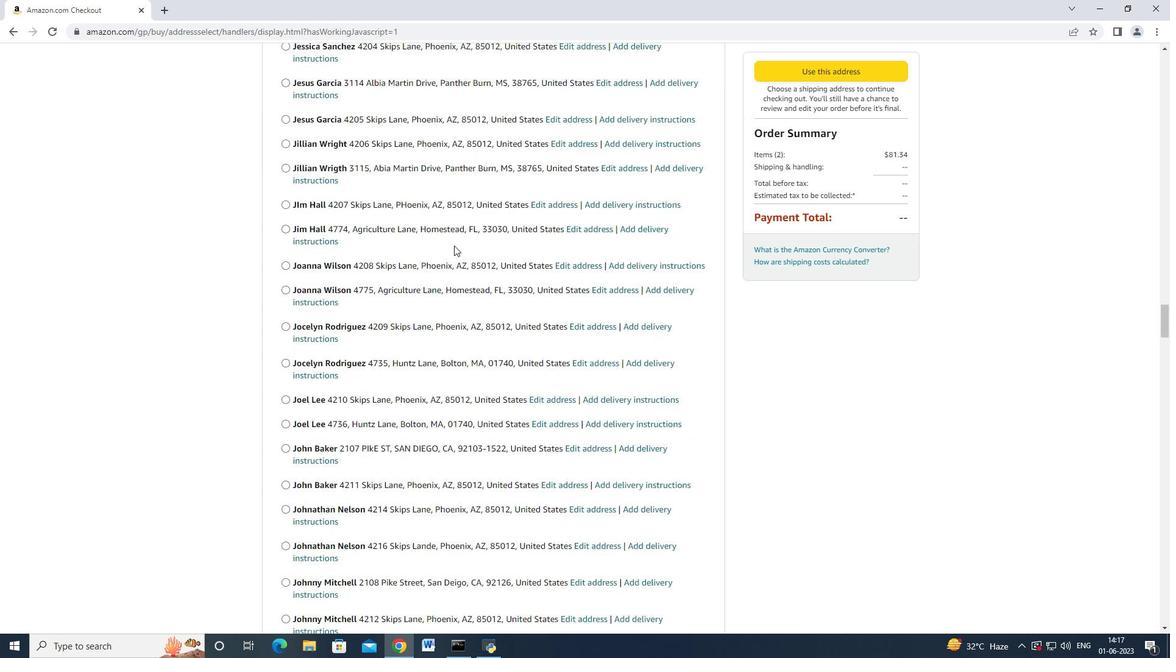 
Action: Mouse scrolled (454, 244) with delta (0, 0)
Screenshot: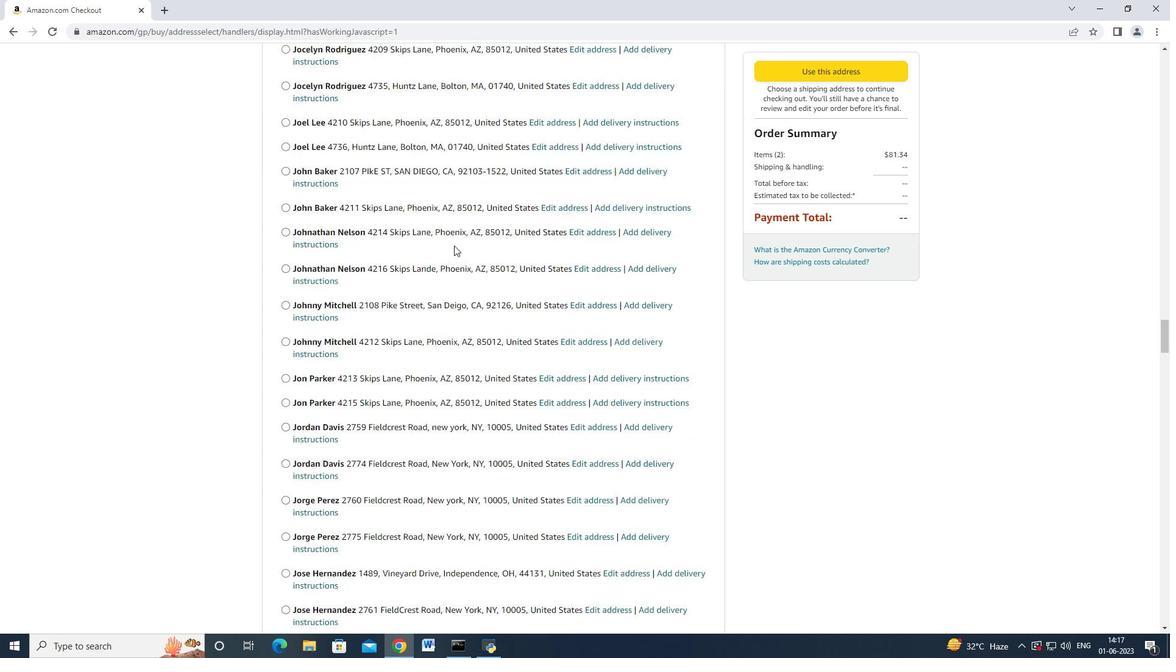 
Action: Mouse scrolled (454, 244) with delta (0, 0)
Screenshot: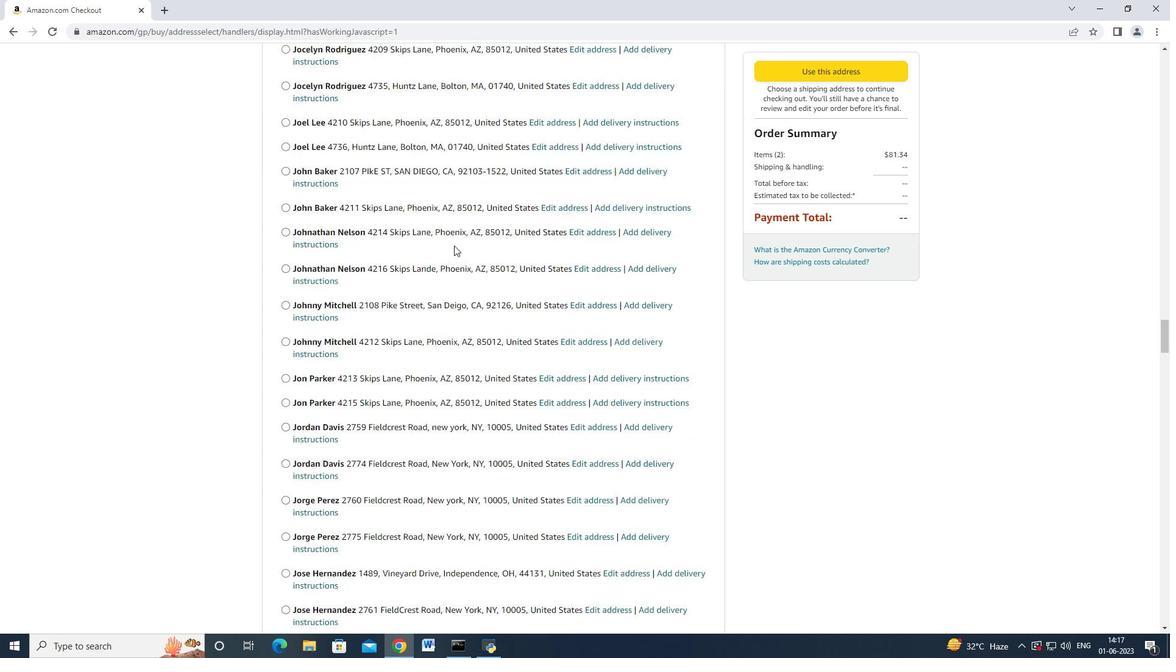 
Action: Mouse moved to (454, 245)
Screenshot: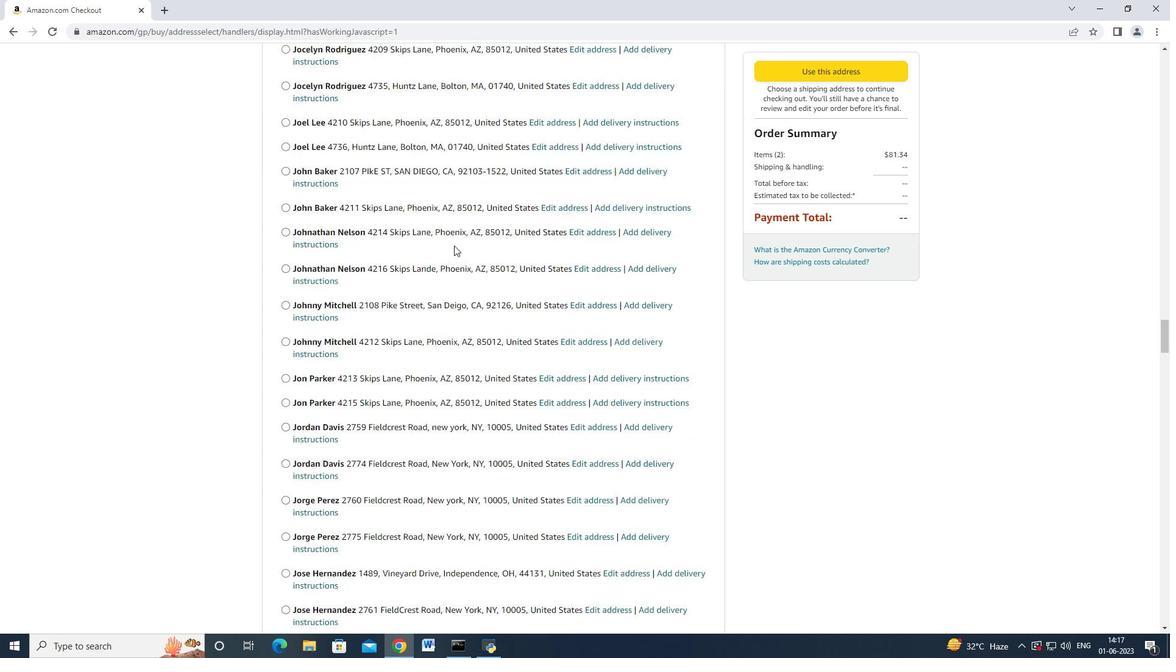 
Action: Mouse scrolled (454, 244) with delta (0, -1)
Screenshot: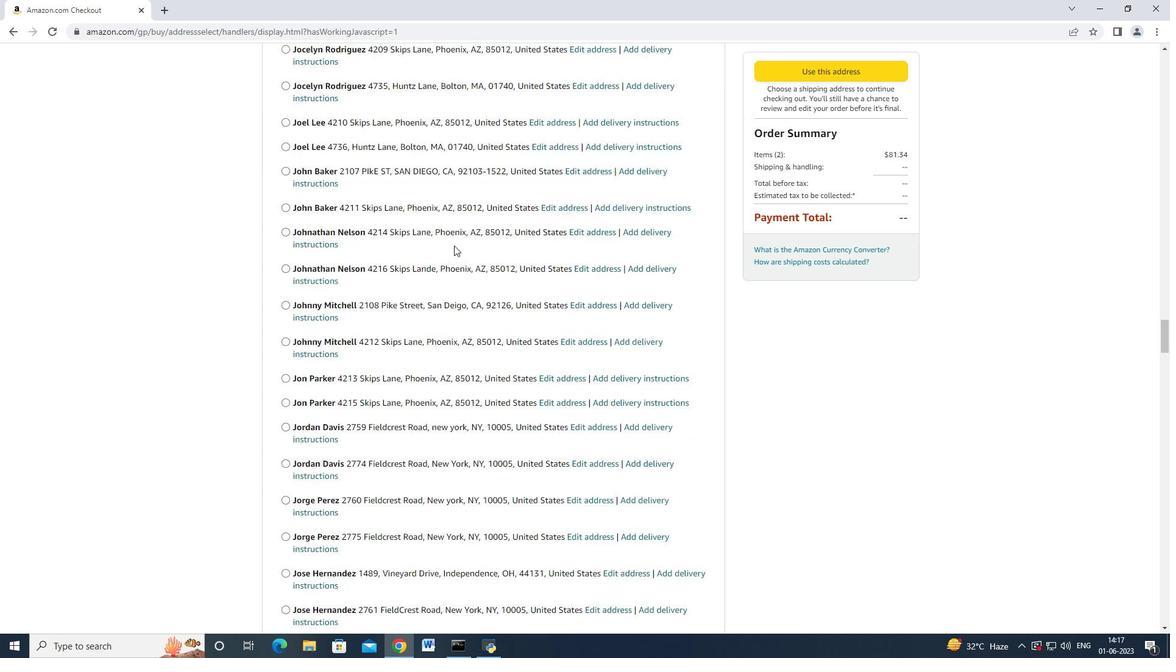 
Action: Mouse scrolled (454, 244) with delta (0, 0)
Screenshot: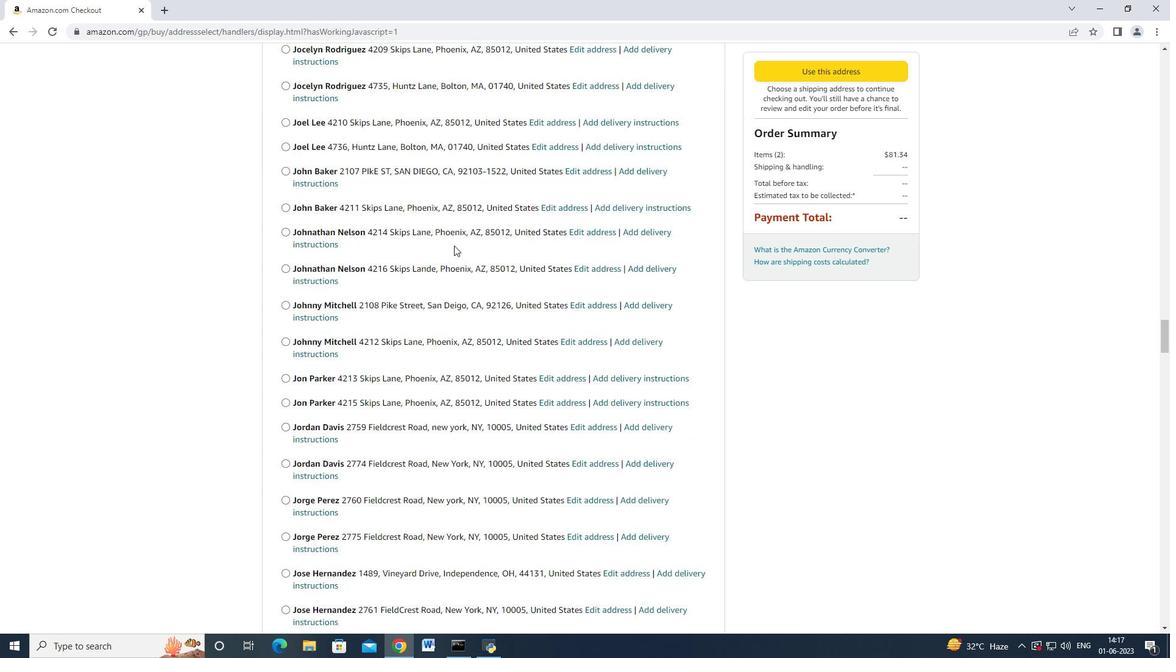 
Action: Mouse scrolled (454, 244) with delta (0, 0)
Screenshot: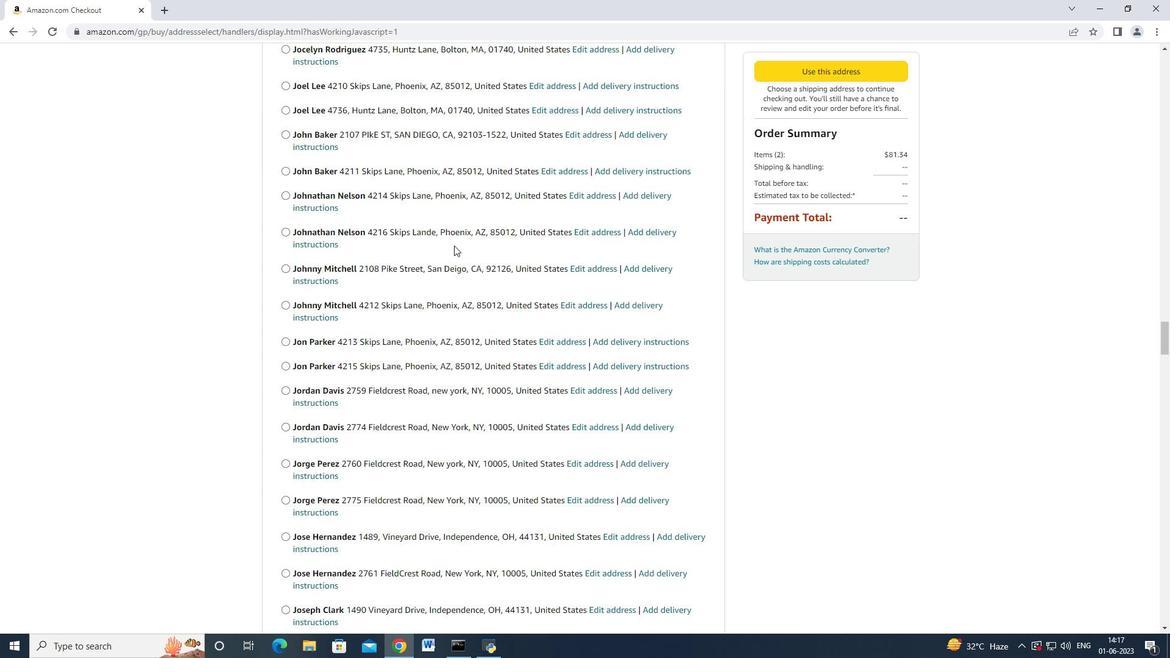 
Action: Mouse scrolled (454, 244) with delta (0, 0)
Screenshot: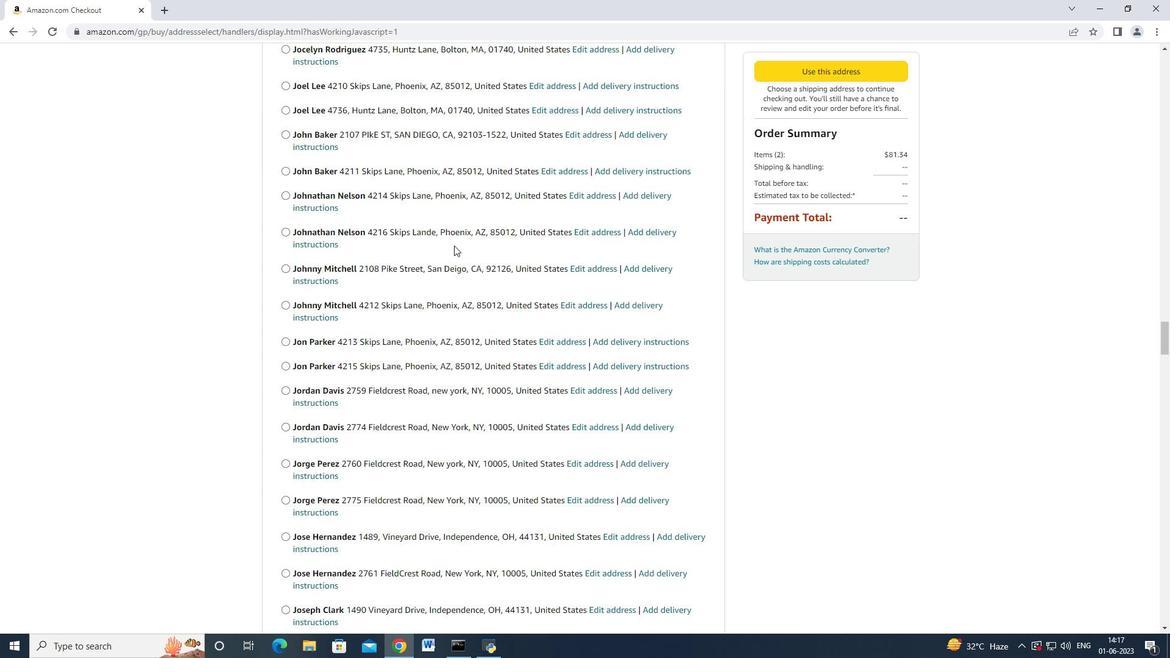 
Action: Mouse scrolled (454, 244) with delta (0, -1)
Screenshot: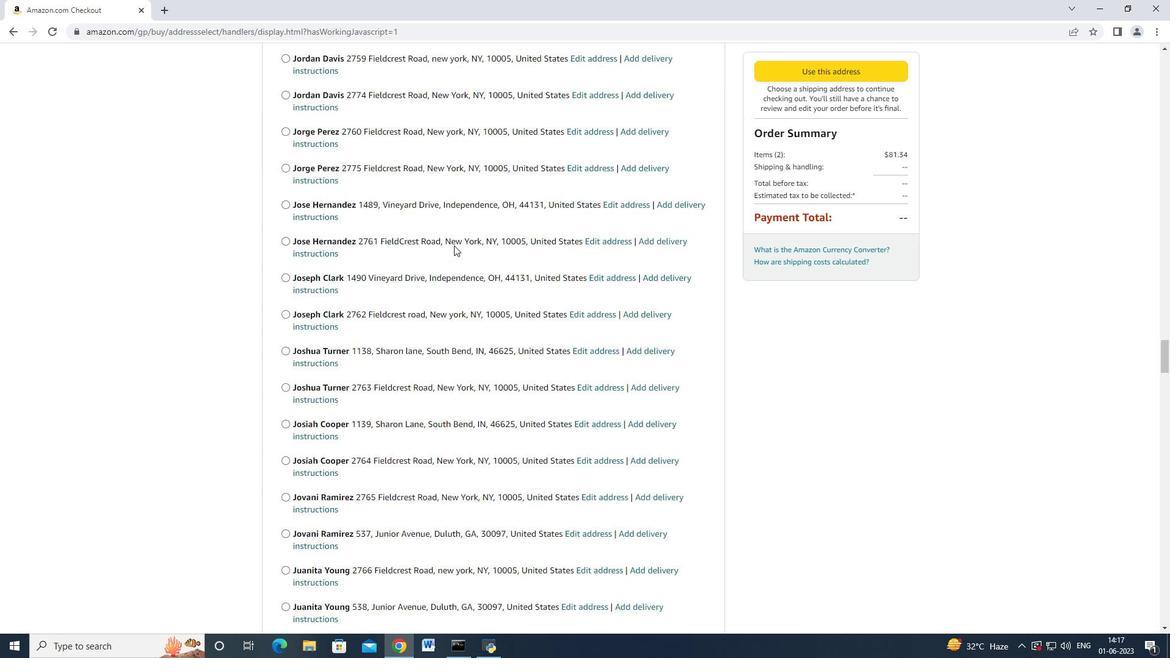 
Action: Mouse scrolled (454, 244) with delta (0, 0)
Screenshot: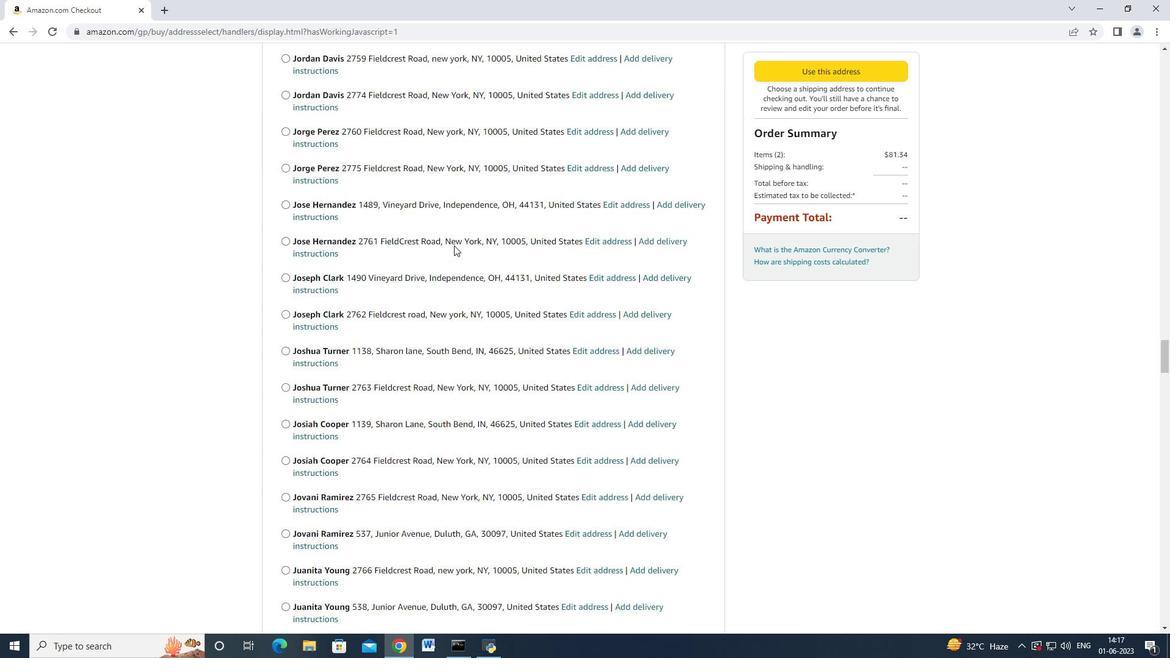 
Action: Mouse scrolled (454, 244) with delta (0, 0)
Screenshot: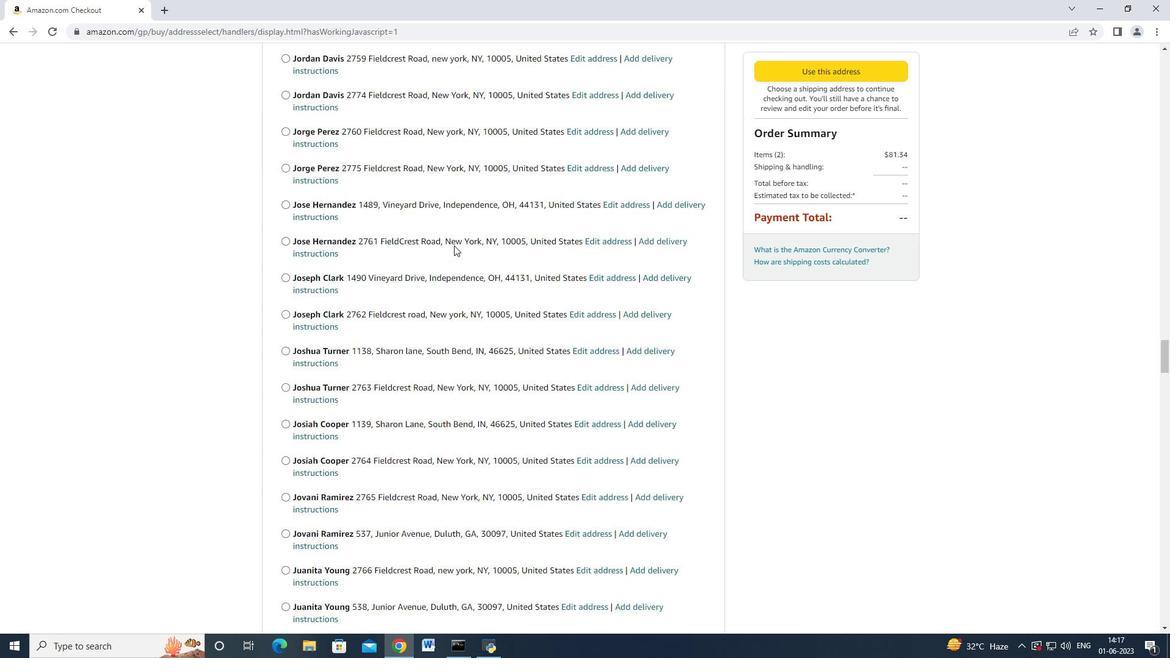 
Action: Mouse scrolled (454, 244) with delta (0, 0)
Screenshot: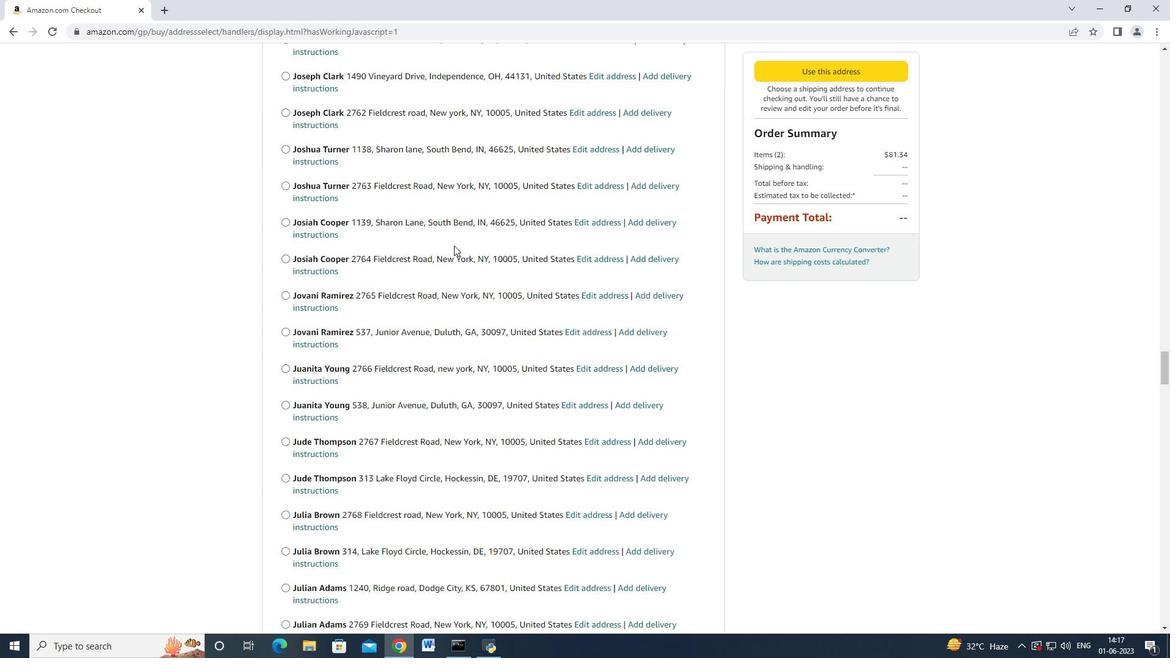 
Action: Mouse scrolled (454, 244) with delta (0, 0)
Screenshot: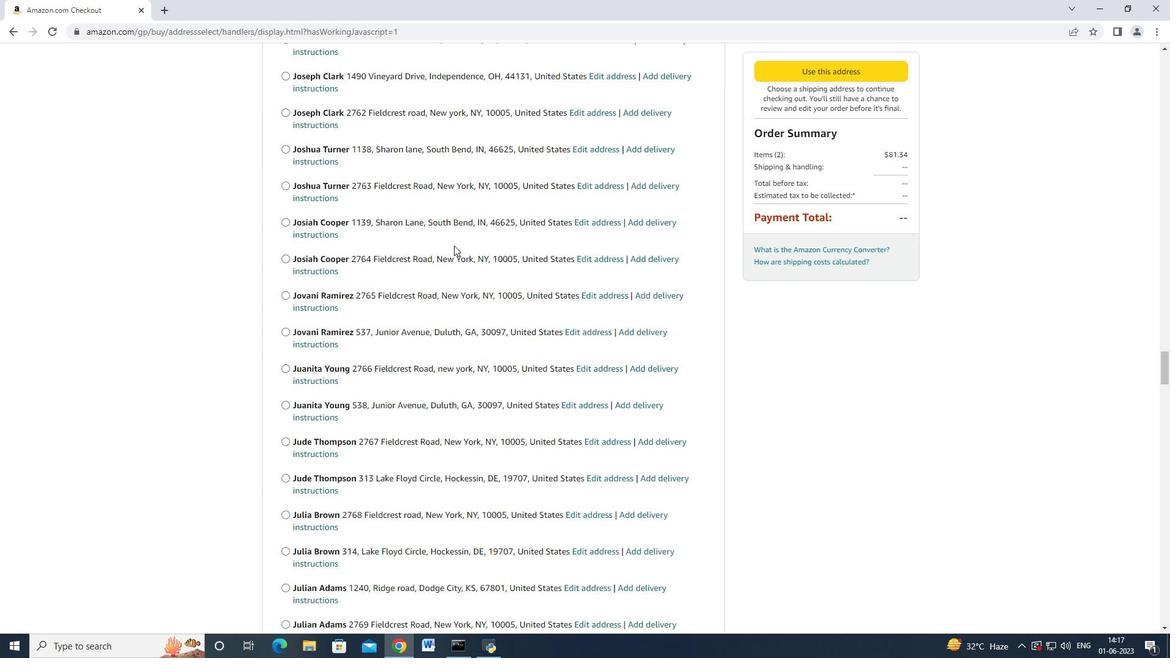 
Action: Mouse scrolled (454, 244) with delta (0, 0)
Screenshot: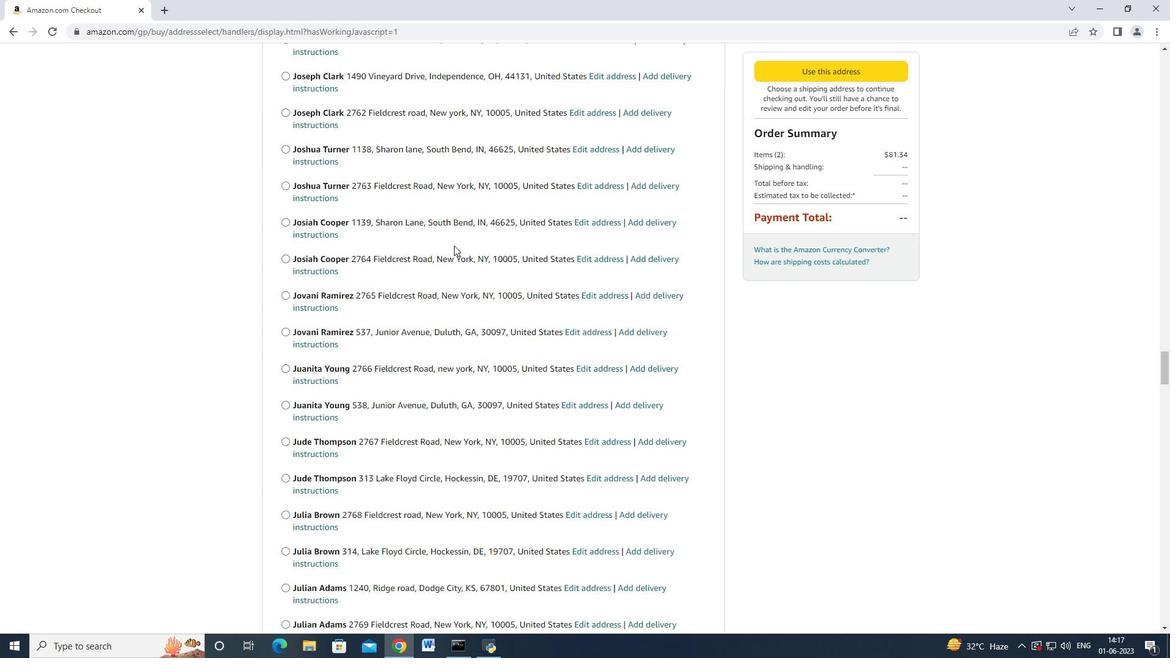 
Action: Mouse scrolled (454, 244) with delta (0, 0)
Screenshot: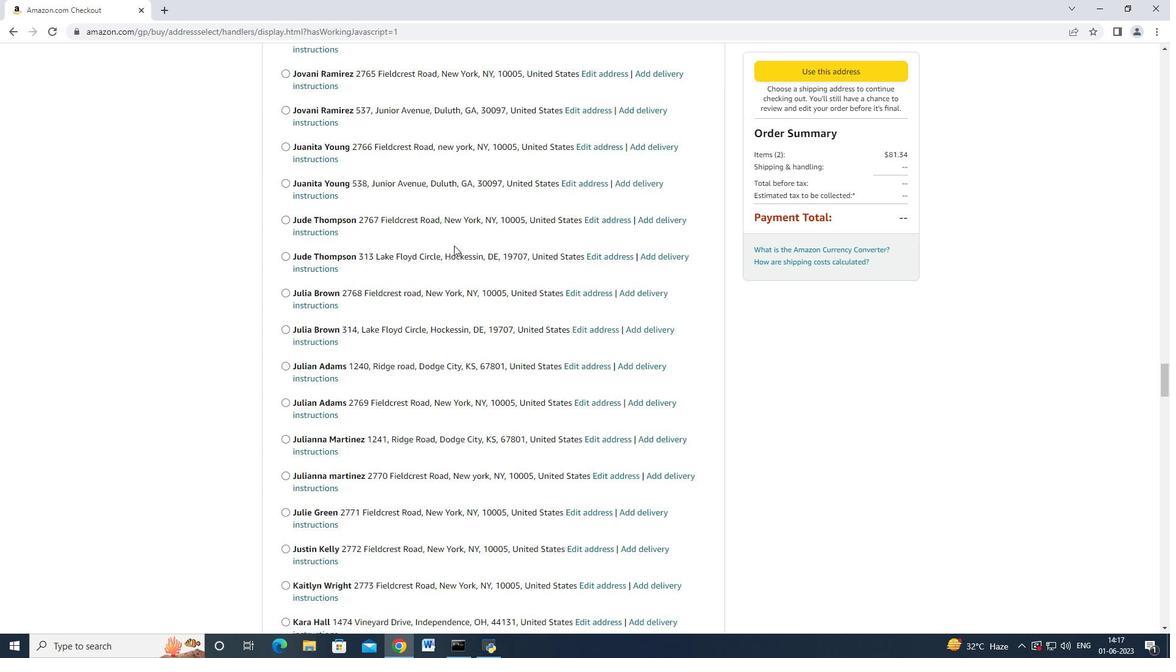 
Action: Mouse scrolled (454, 244) with delta (0, 0)
Screenshot: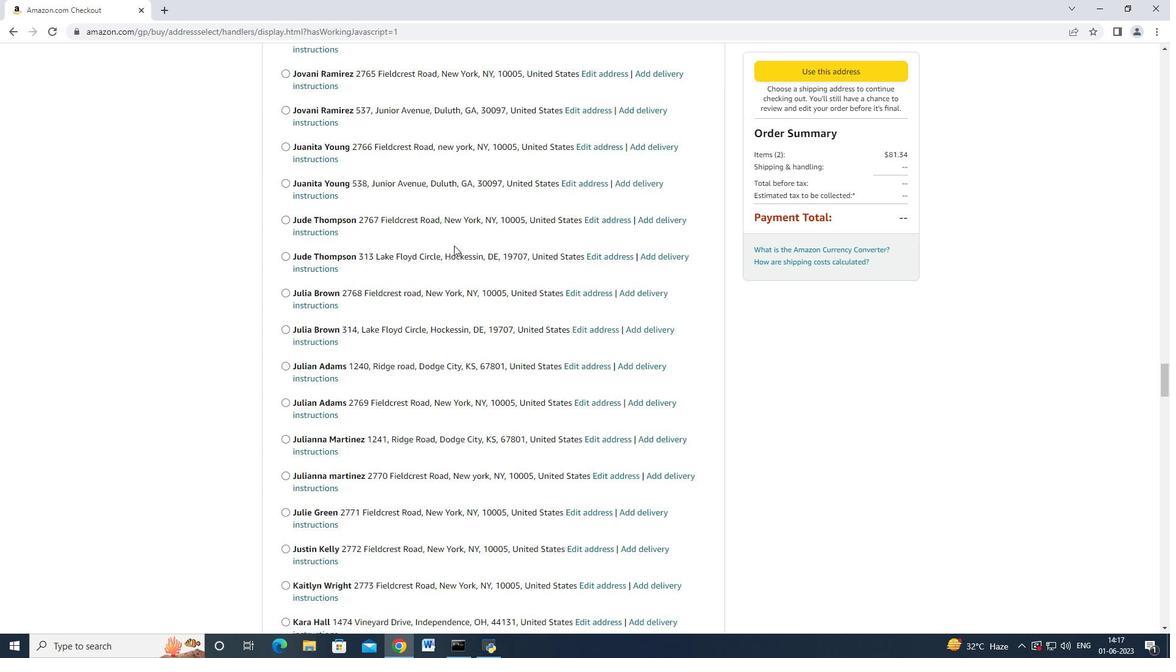 
Action: Mouse scrolled (454, 244) with delta (0, 0)
Screenshot: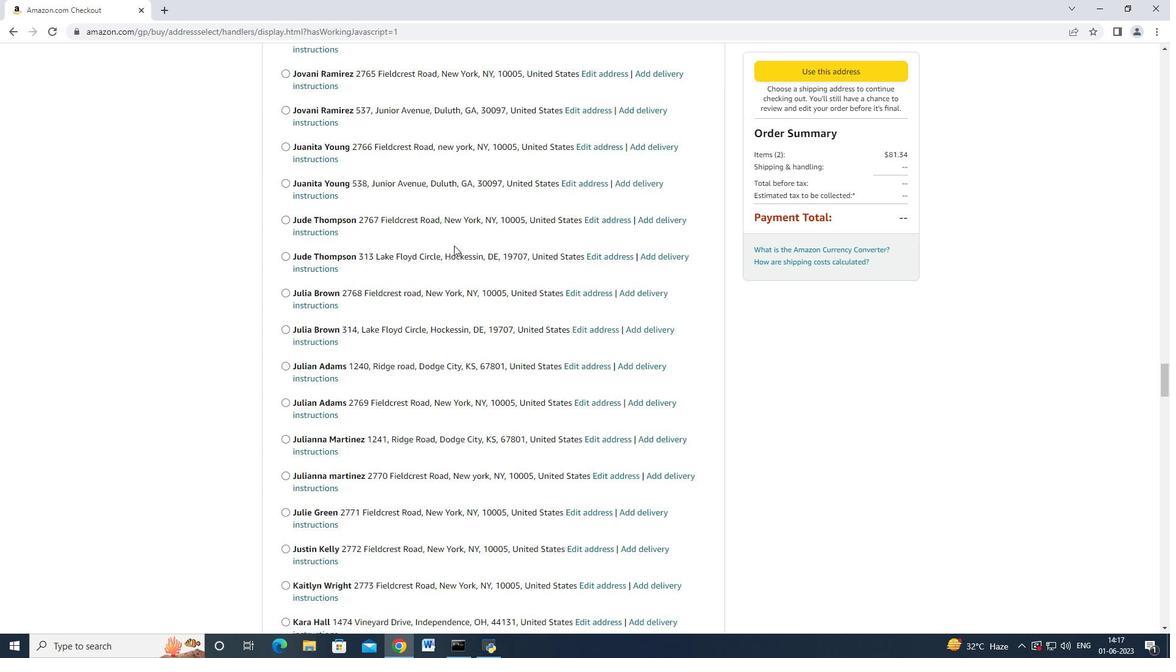 
Action: Mouse moved to (454, 246)
Screenshot: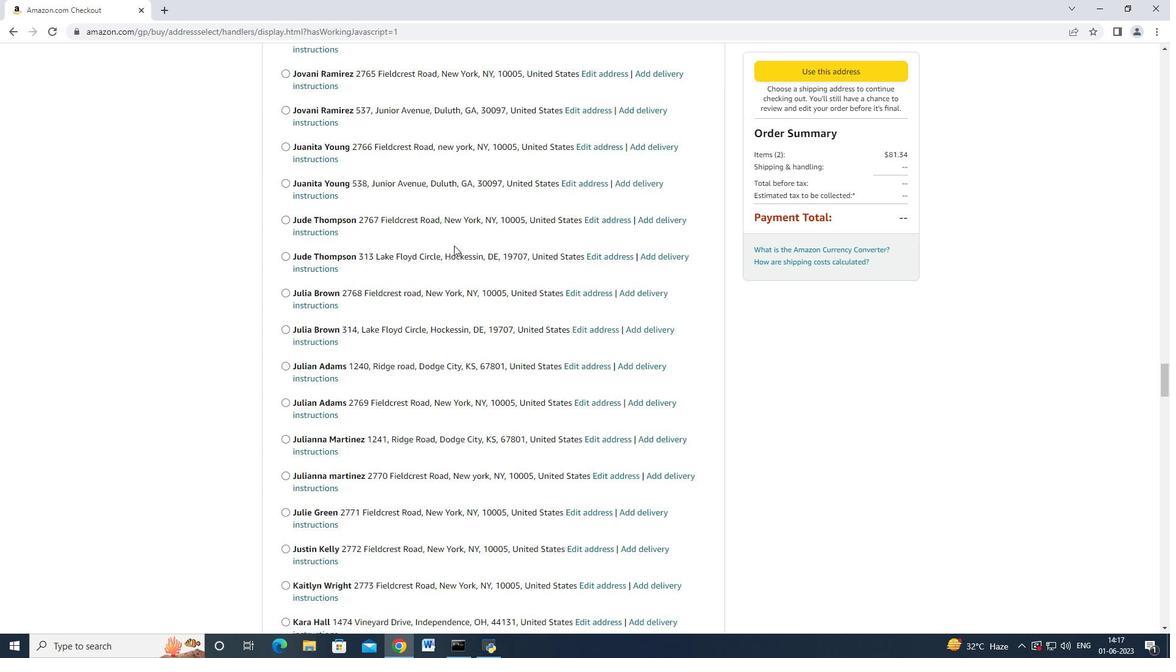 
Action: Mouse scrolled (454, 245) with delta (0, 0)
Screenshot: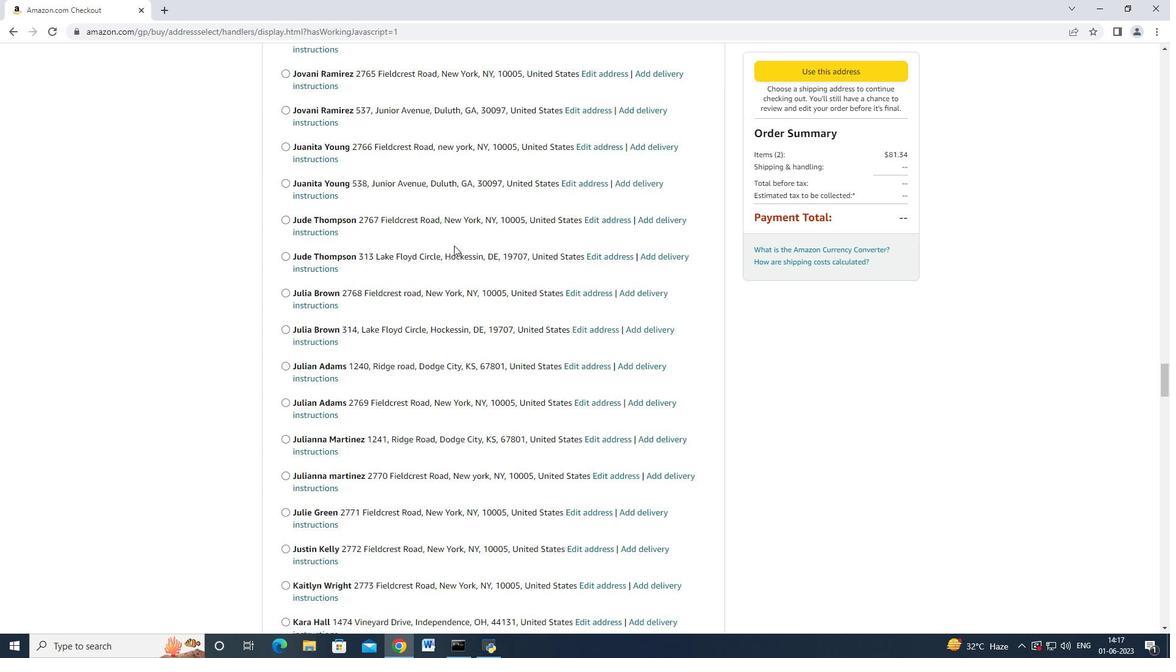 
Action: Mouse moved to (454, 246)
Screenshot: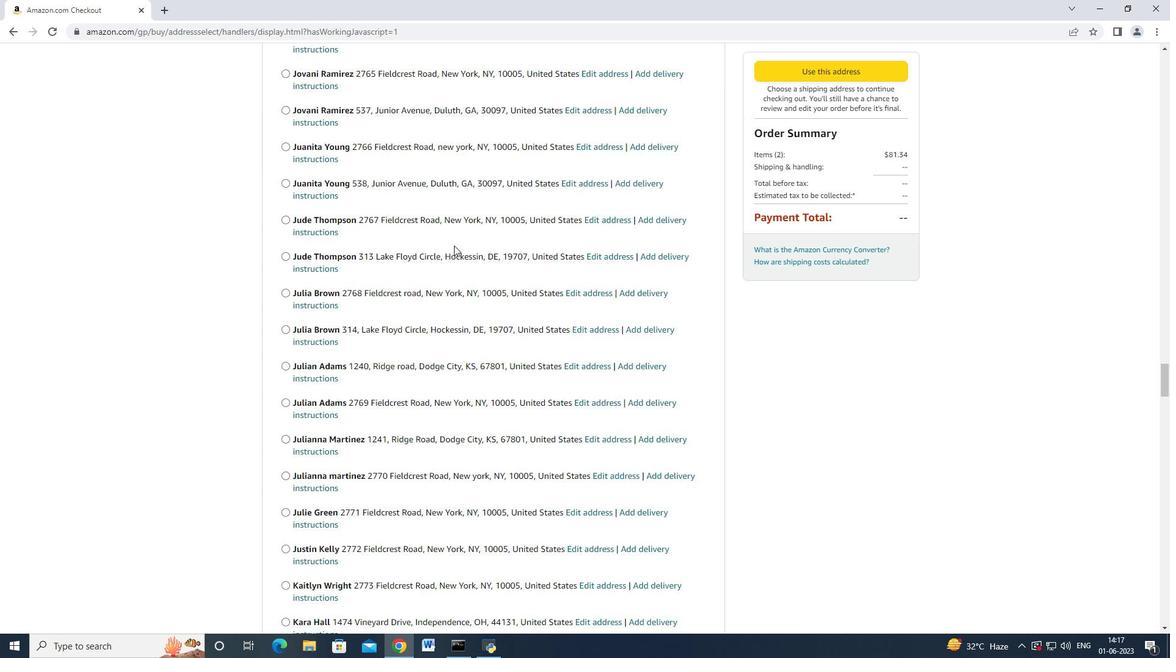 
Action: Mouse scrolled (454, 245) with delta (0, 0)
Screenshot: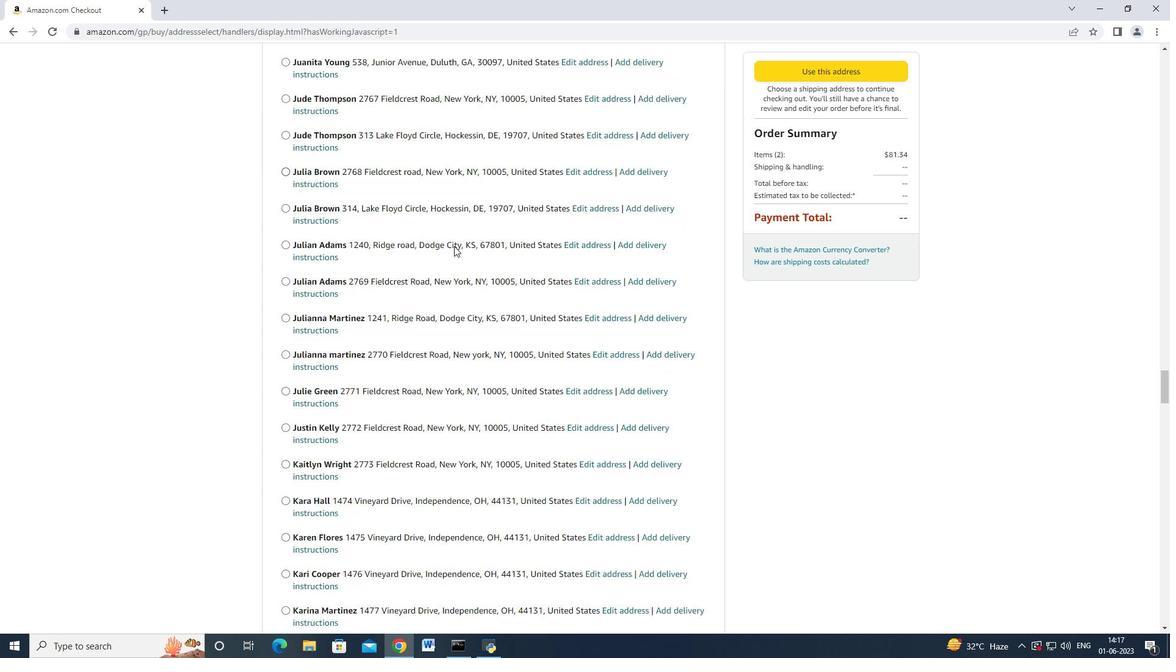 
Action: Mouse scrolled (454, 245) with delta (0, 0)
Screenshot: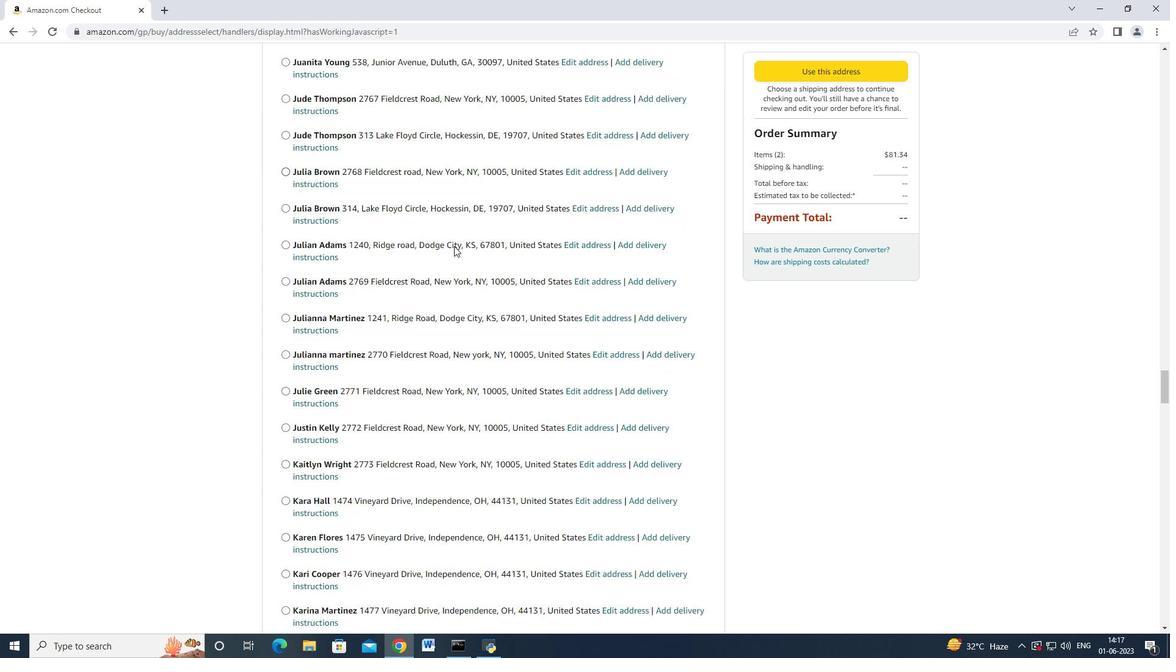 
Action: Mouse scrolled (454, 245) with delta (0, 0)
Screenshot: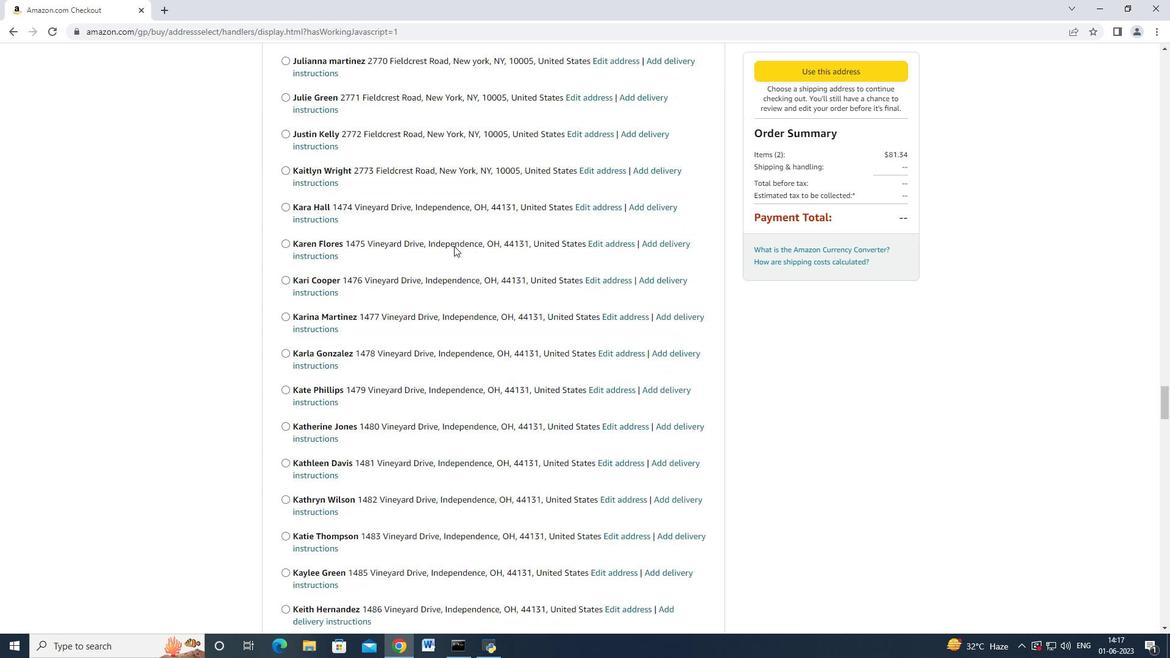 
Action: Mouse scrolled (454, 244) with delta (0, -1)
Screenshot: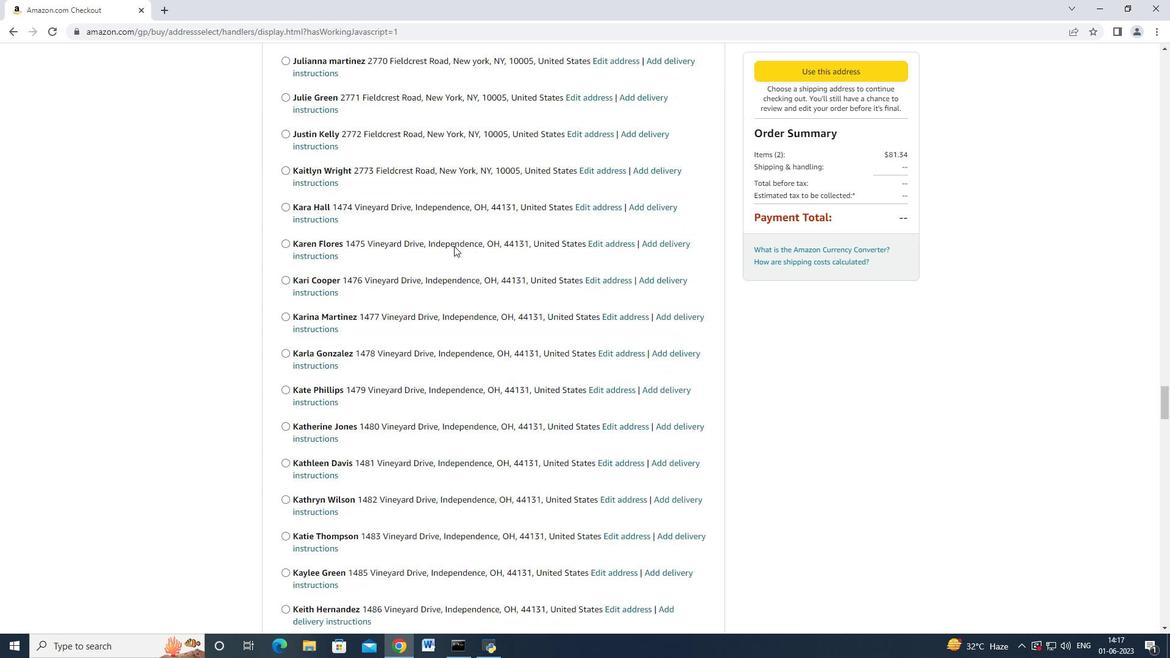 
Action: Mouse scrolled (454, 245) with delta (0, 0)
Screenshot: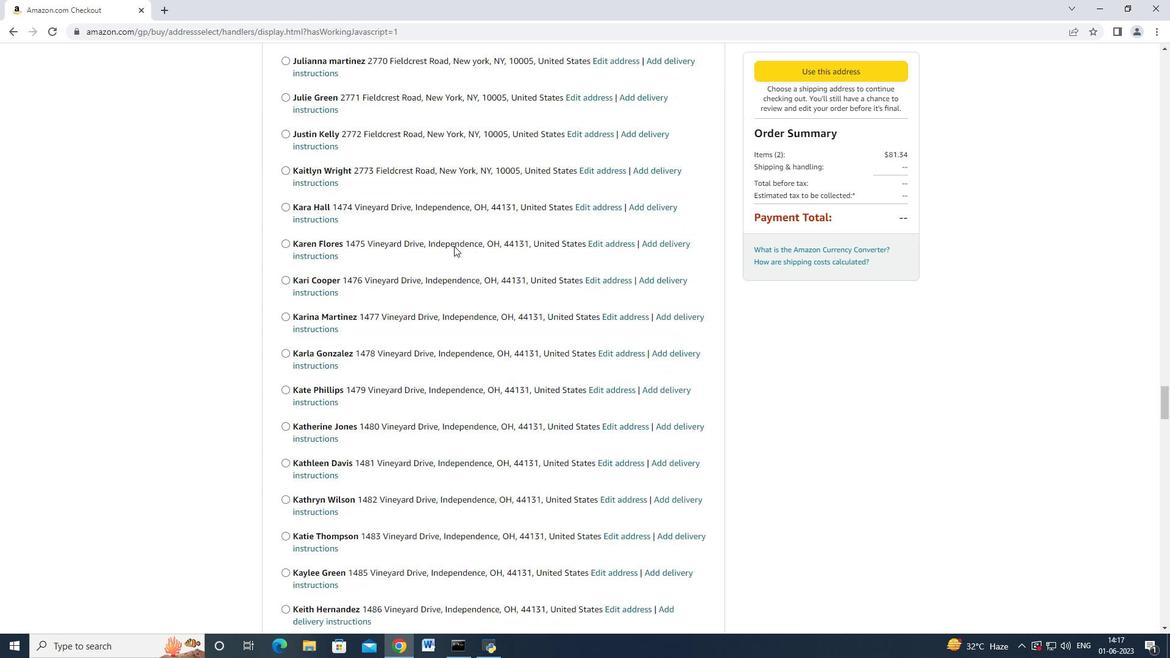 
Action: Mouse scrolled (454, 245) with delta (0, 0)
Screenshot: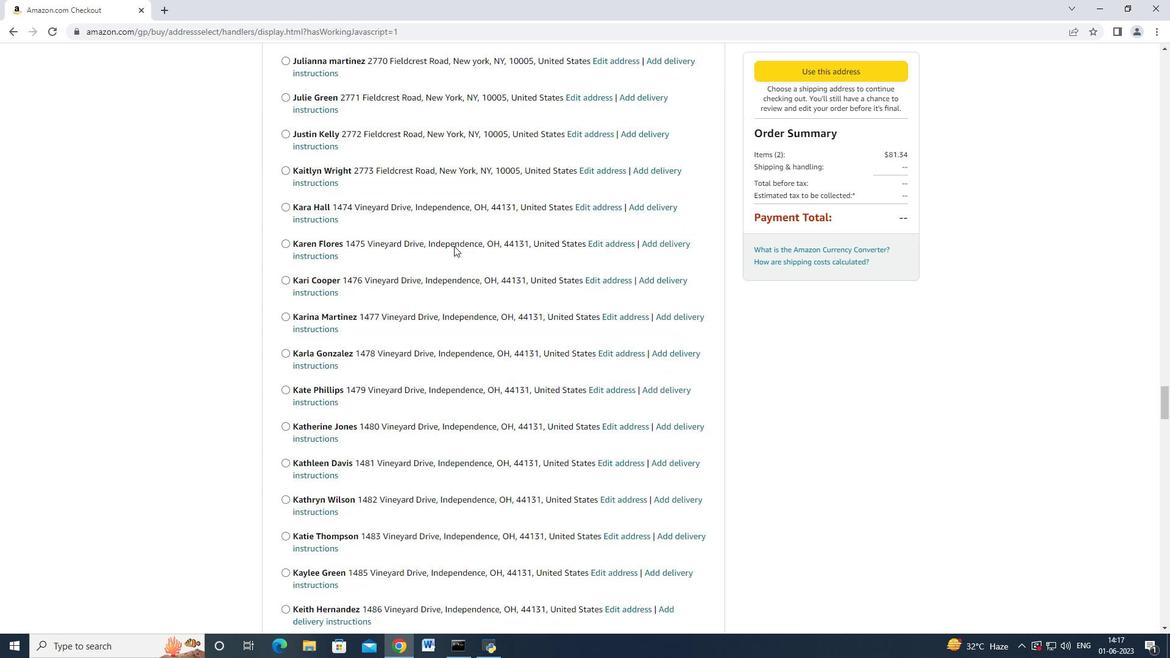 
Action: Mouse moved to (454, 246)
Screenshot: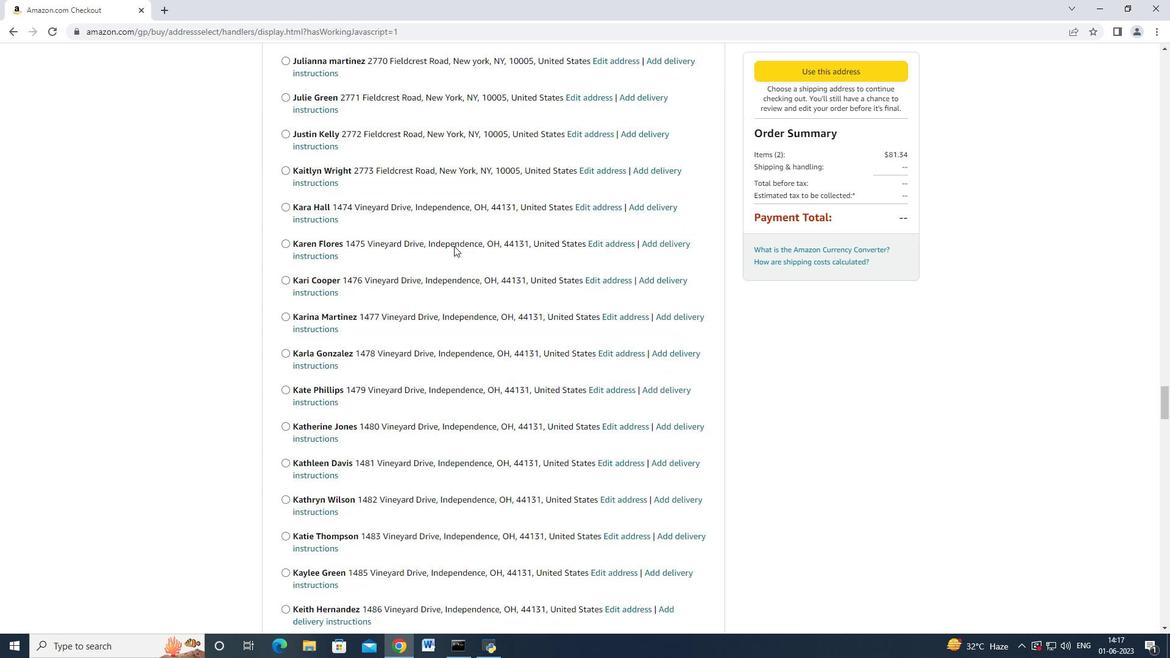
Action: Mouse scrolled (454, 245) with delta (0, 0)
Screenshot: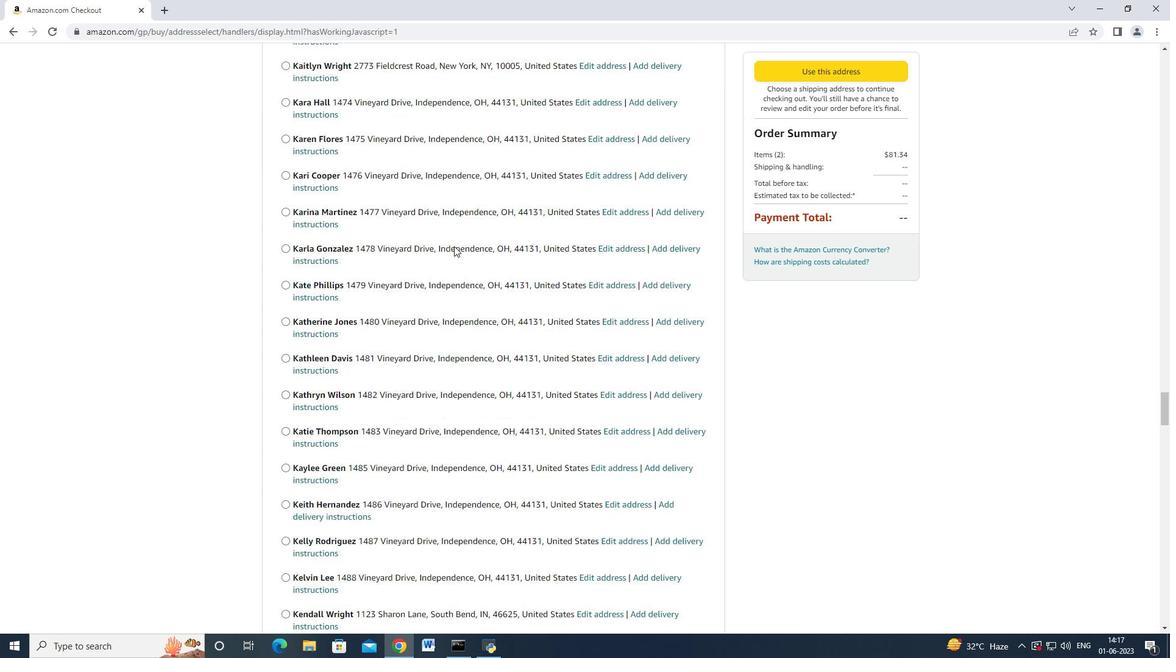 
Action: Mouse scrolled (454, 245) with delta (0, 0)
Screenshot: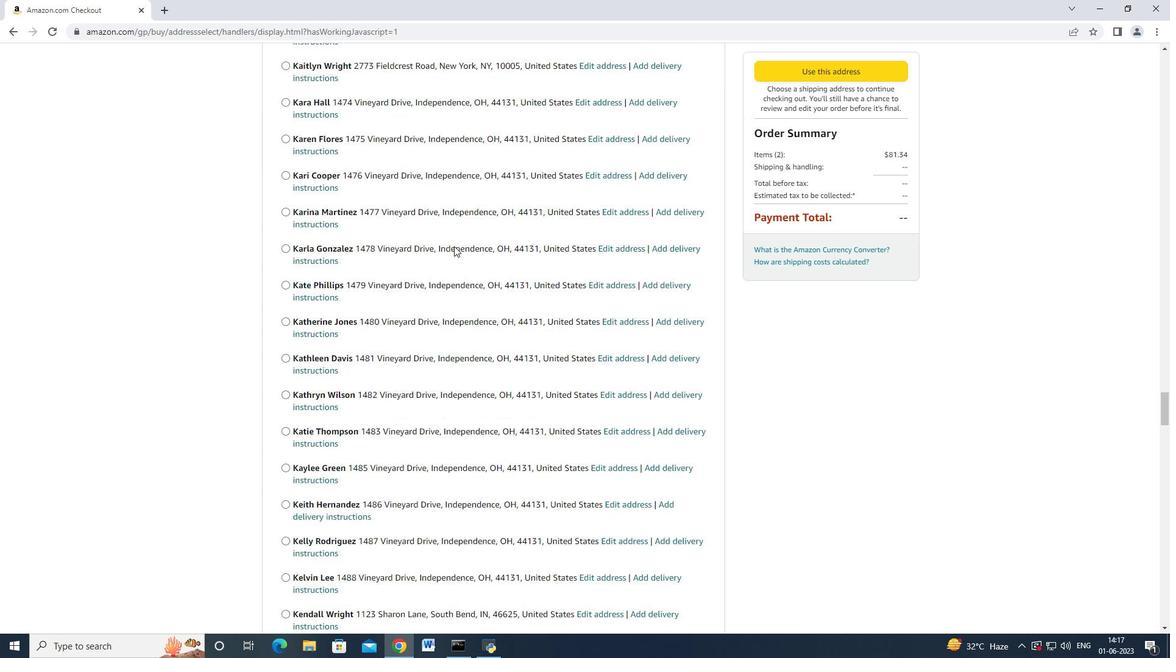 
Action: Mouse scrolled (454, 244) with delta (0, -1)
Screenshot: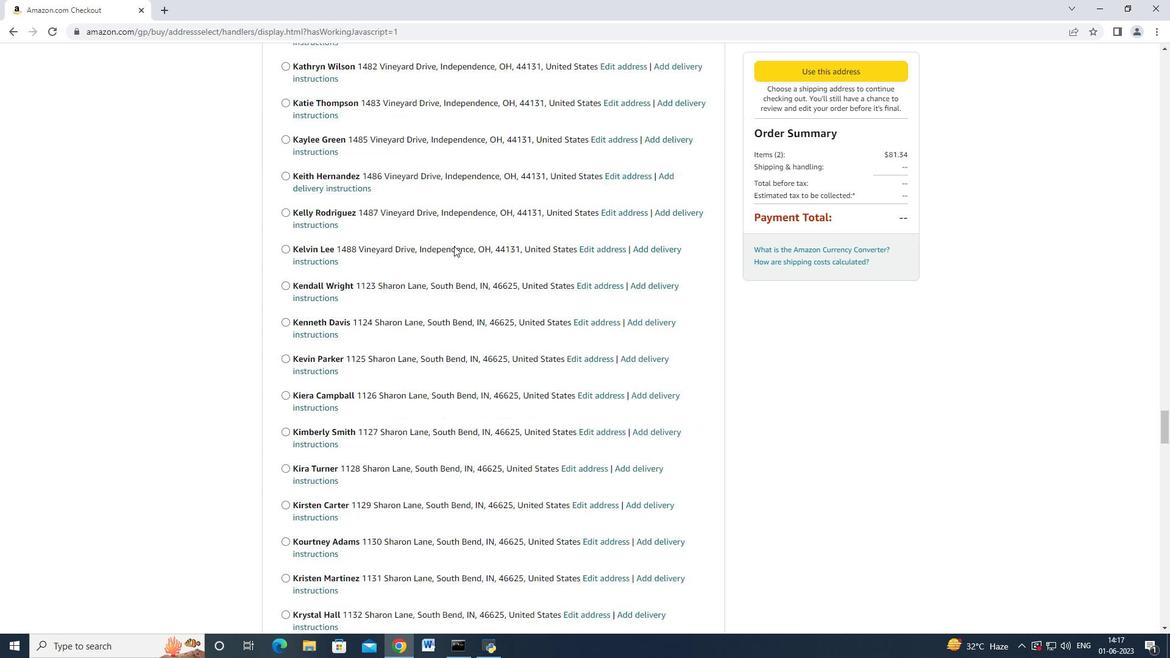 
Action: Mouse scrolled (454, 245) with delta (0, 0)
Screenshot: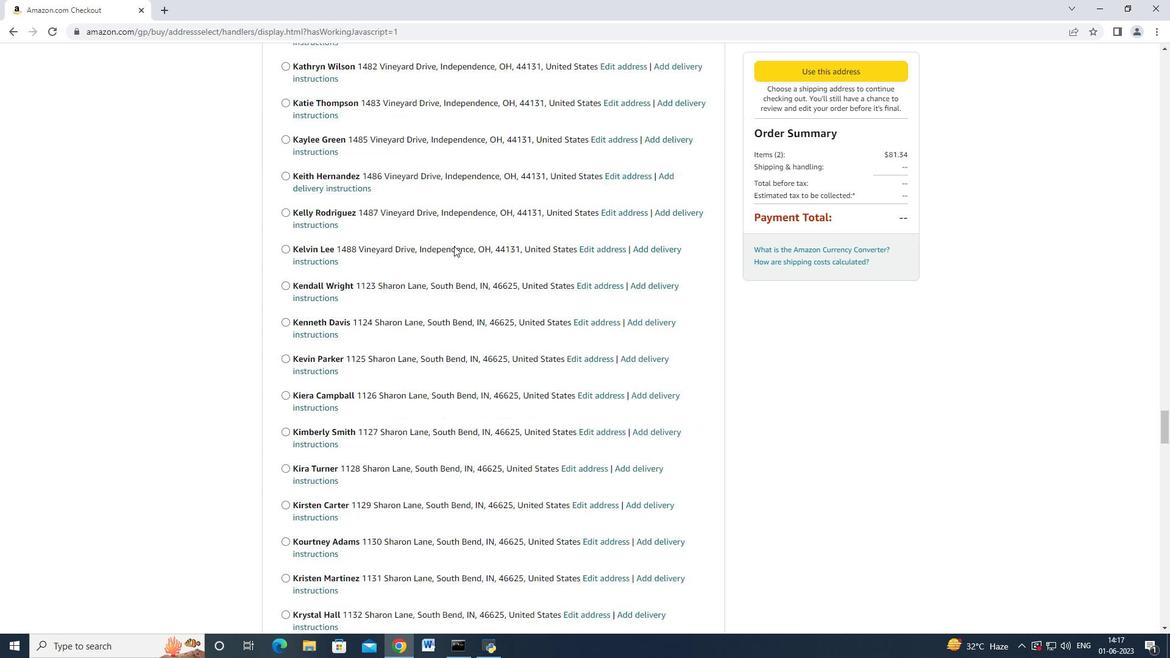 
Action: Mouse scrolled (454, 245) with delta (0, 0)
Screenshot: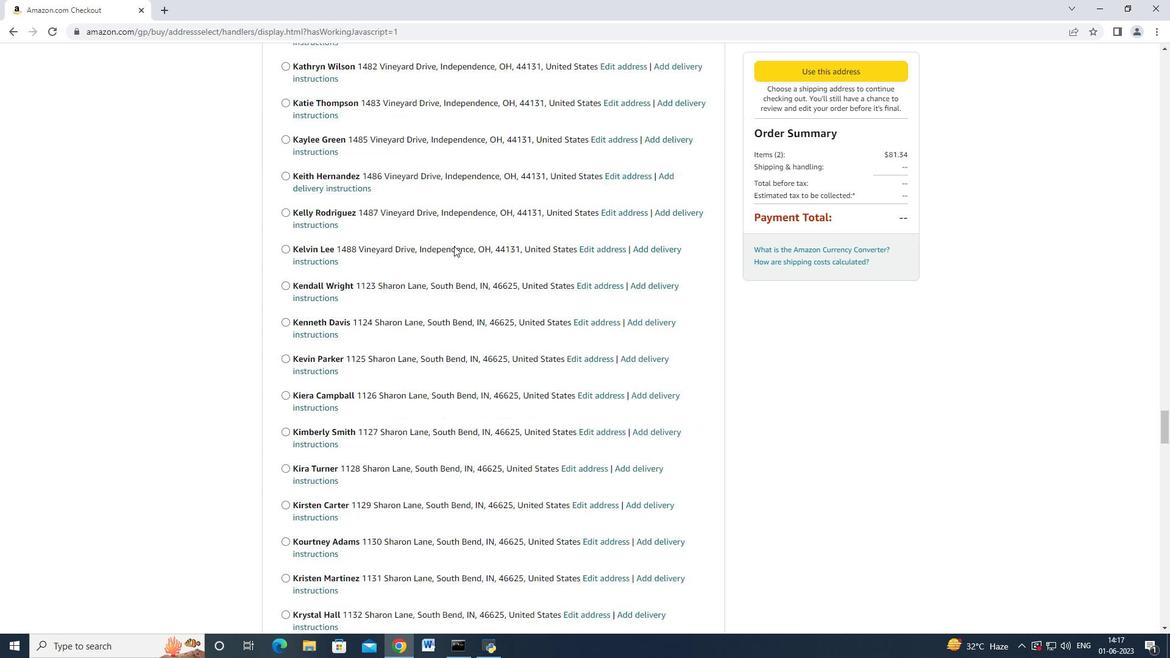
Action: Mouse scrolled (454, 245) with delta (0, 0)
Screenshot: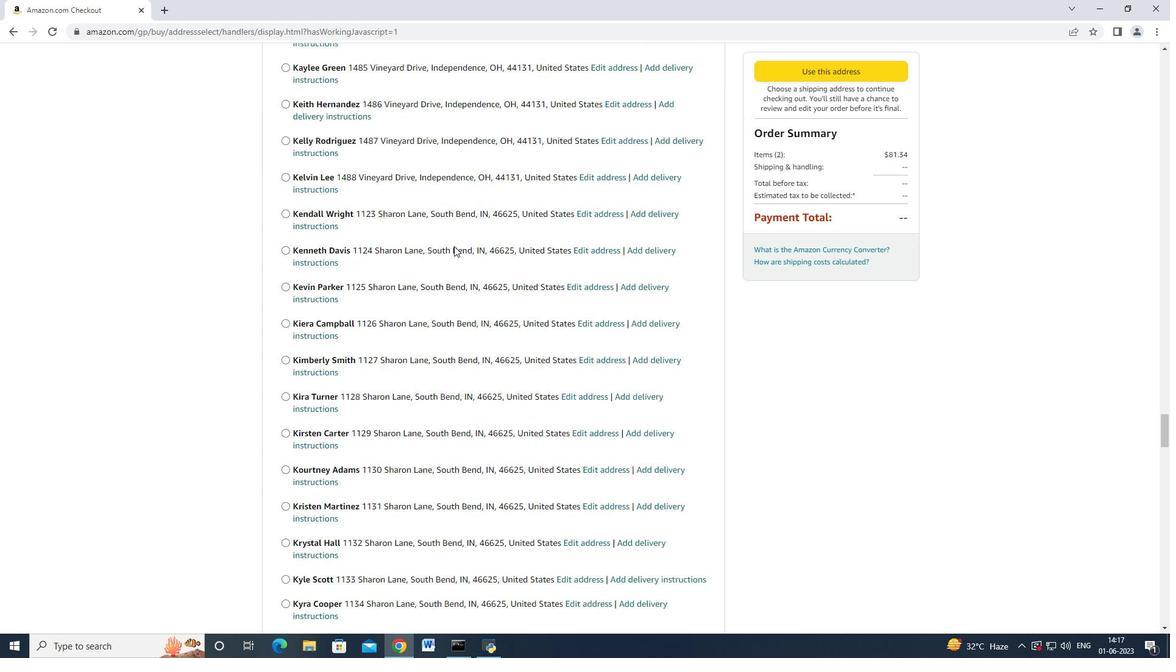 
Action: Mouse scrolled (454, 245) with delta (0, 0)
Screenshot: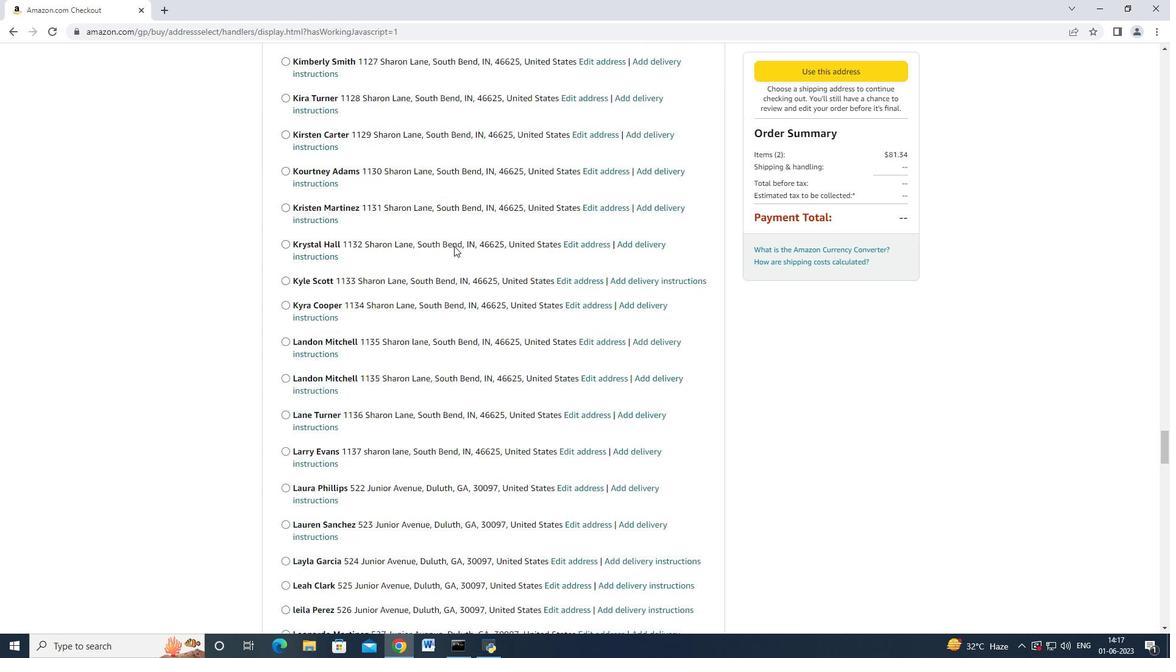 
Action: Mouse scrolled (454, 245) with delta (0, 0)
Screenshot: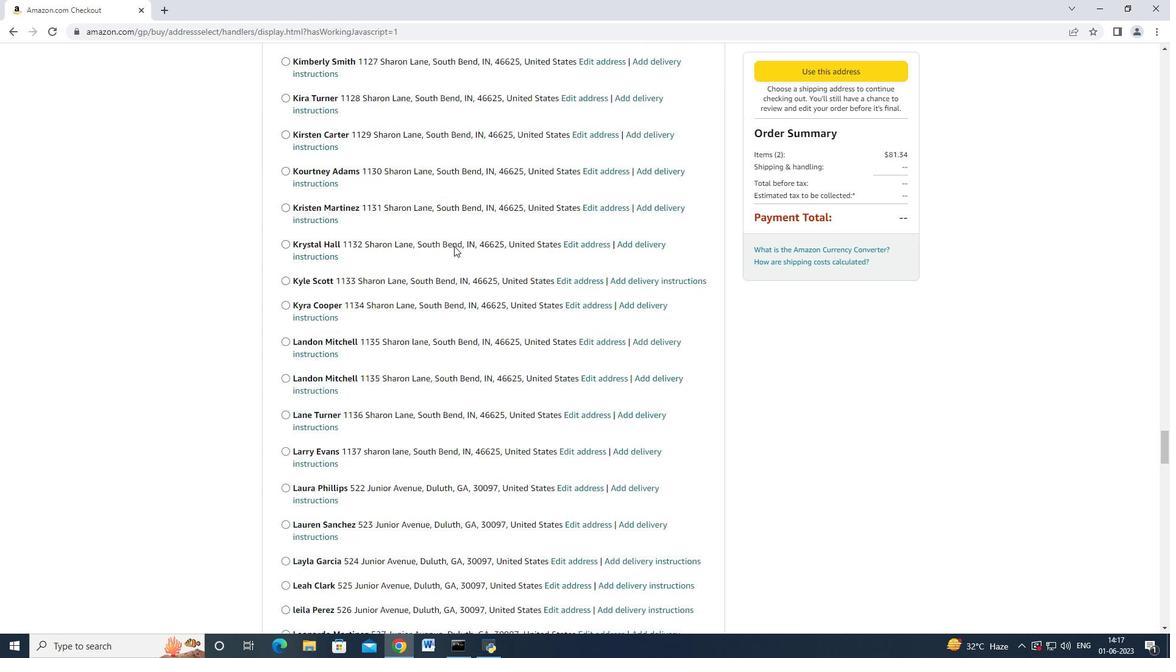 
Action: Mouse scrolled (454, 245) with delta (0, 0)
Screenshot: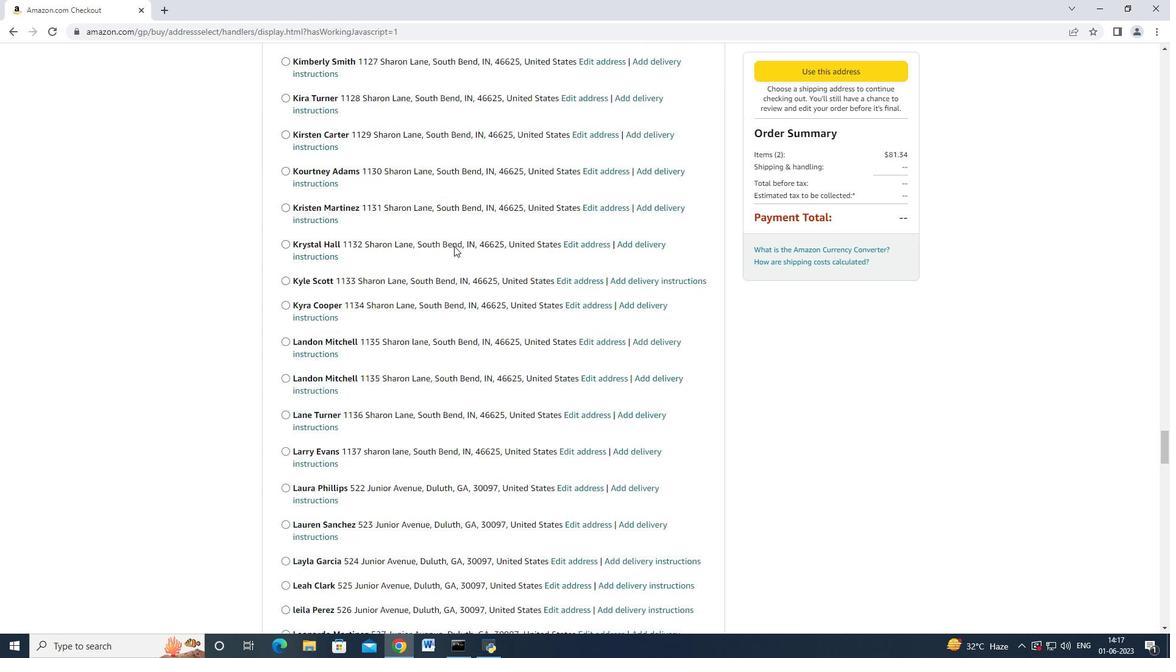 
Action: Mouse moved to (453, 246)
Screenshot: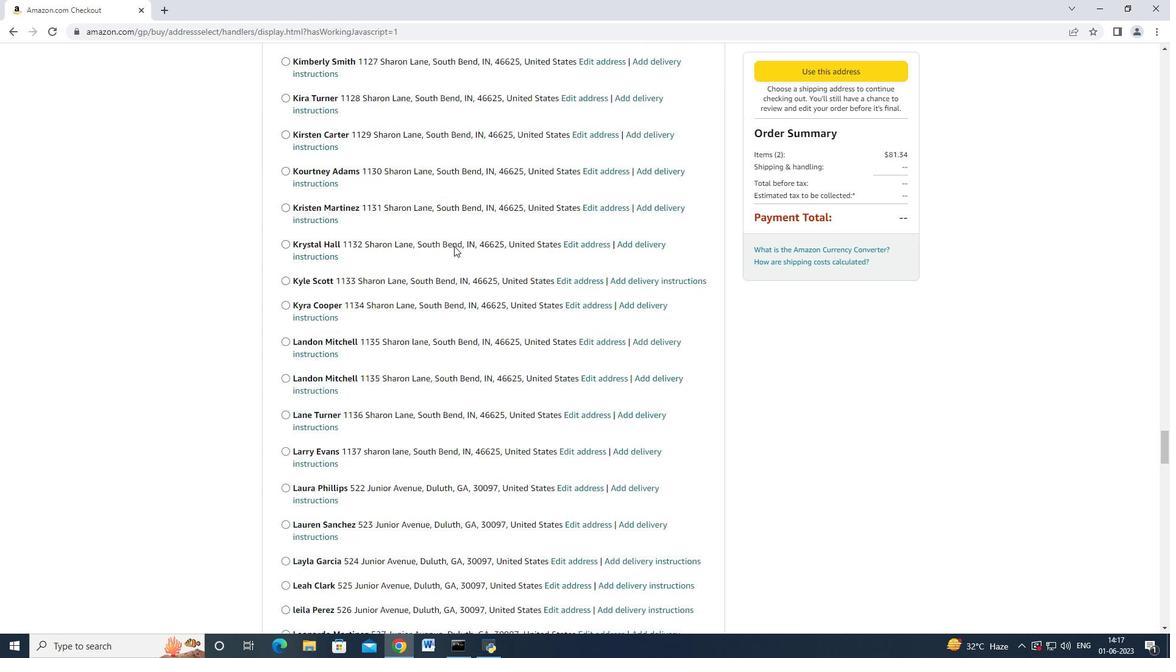 
Action: Mouse scrolled (453, 245) with delta (0, 0)
Screenshot: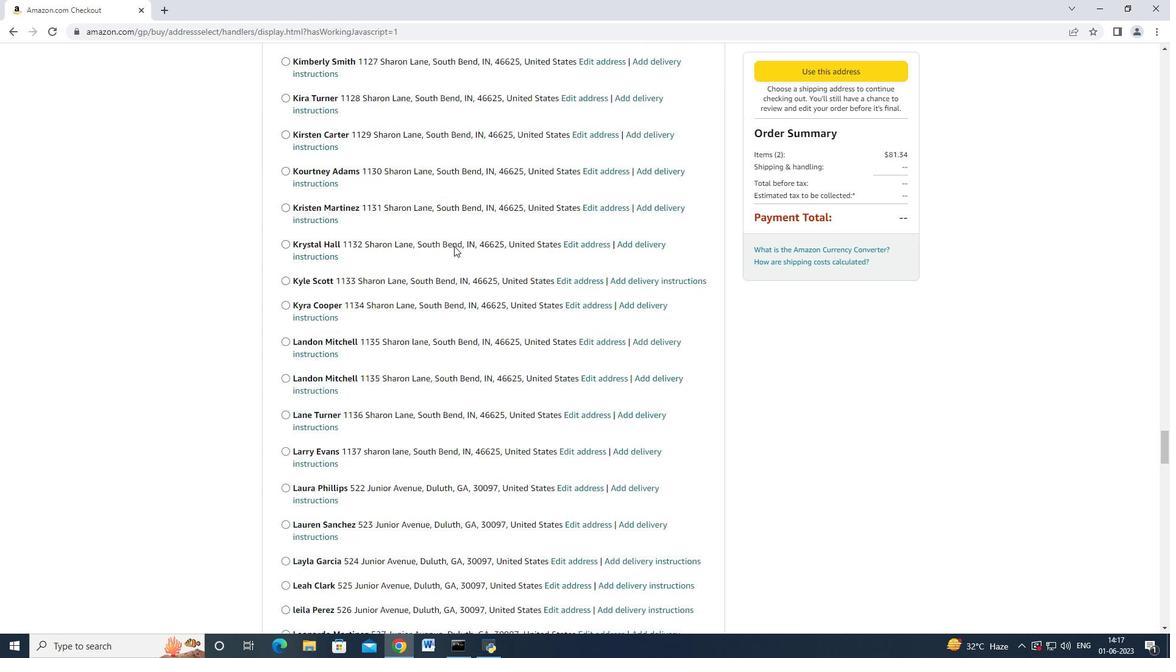 
Action: Mouse scrolled (453, 245) with delta (0, 0)
Screenshot: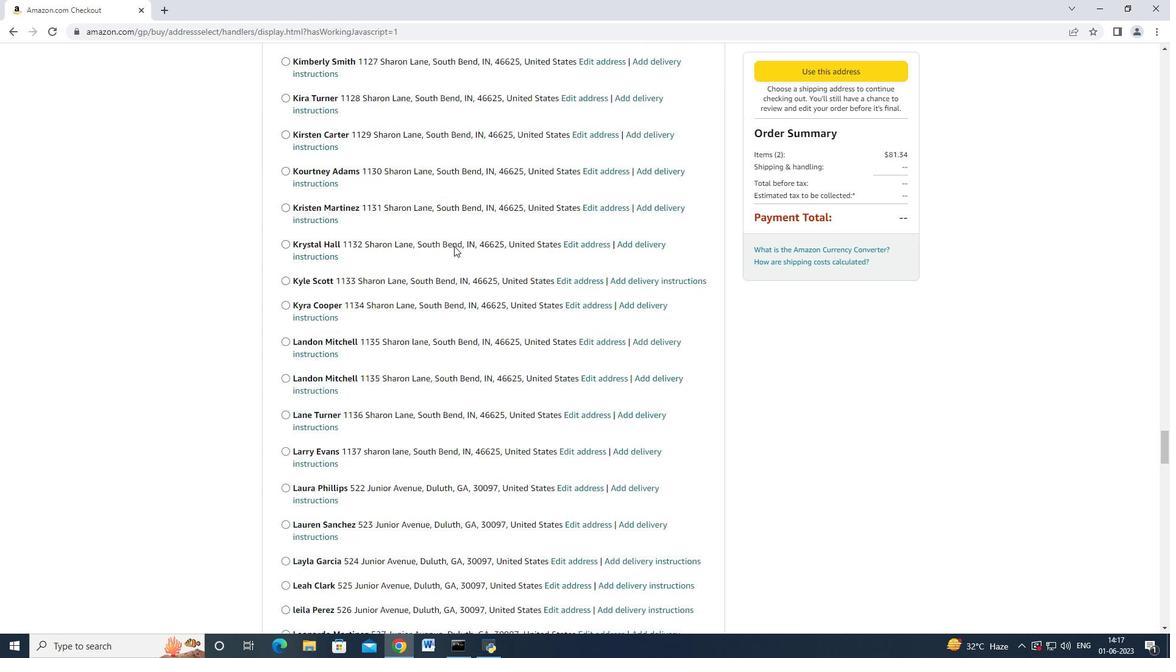 
Action: Mouse scrolled (453, 245) with delta (0, 0)
Screenshot: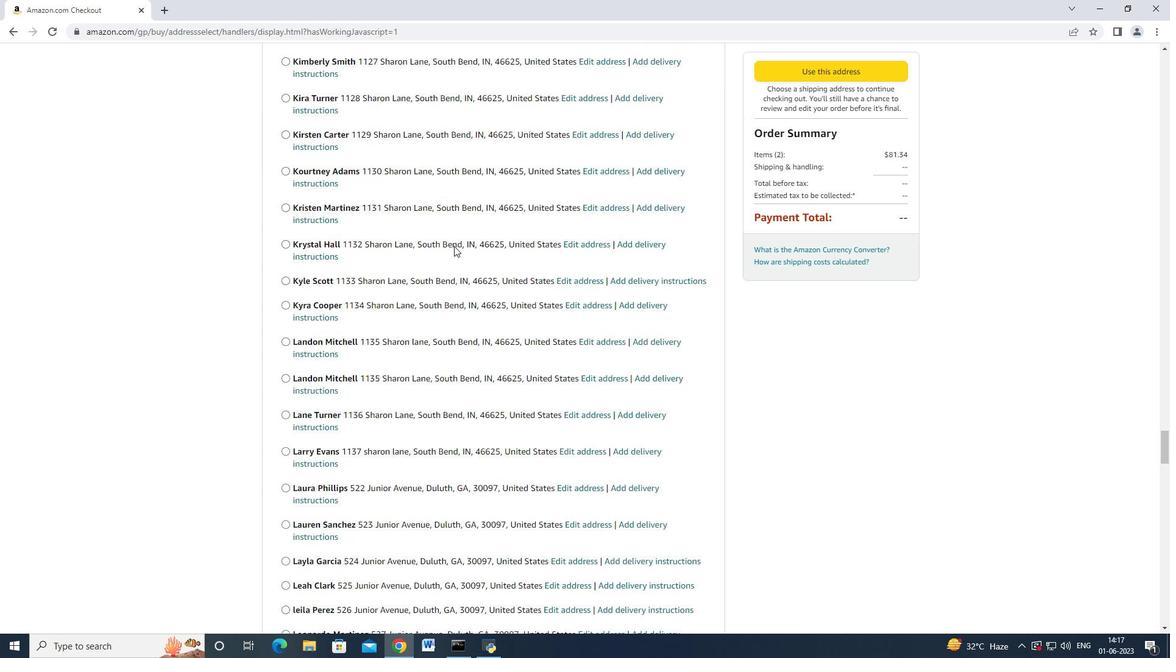 
Action: Mouse scrolled (453, 245) with delta (0, 0)
Screenshot: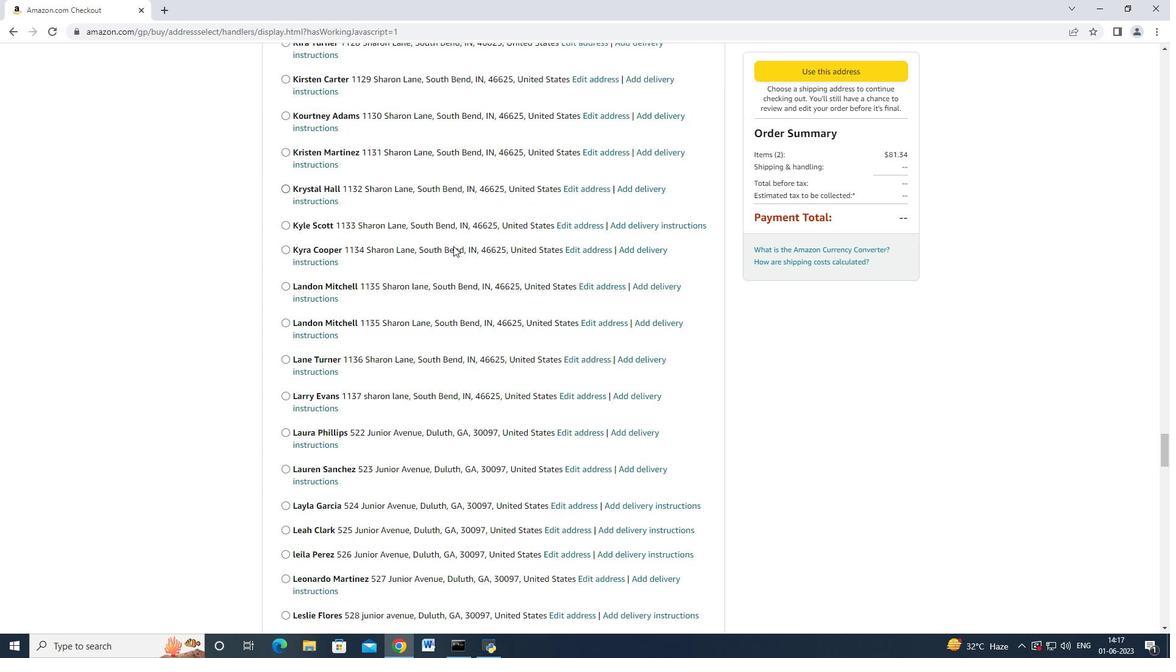 
Action: Mouse scrolled (453, 245) with delta (0, 0)
Screenshot: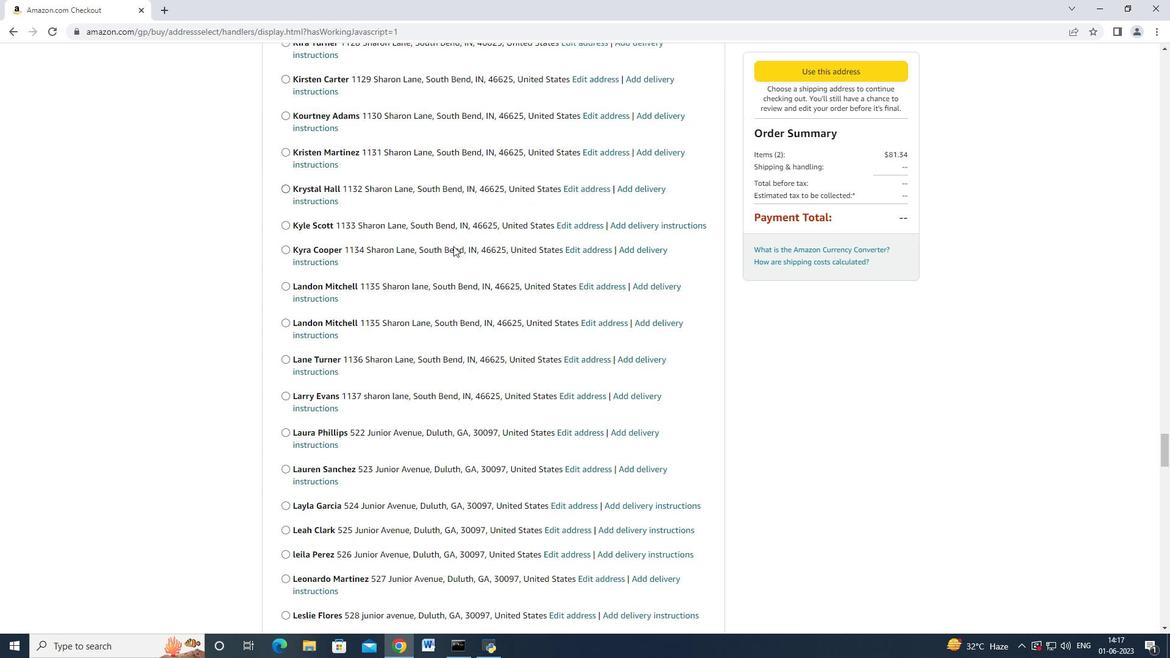 
Action: Mouse scrolled (453, 245) with delta (0, 0)
Screenshot: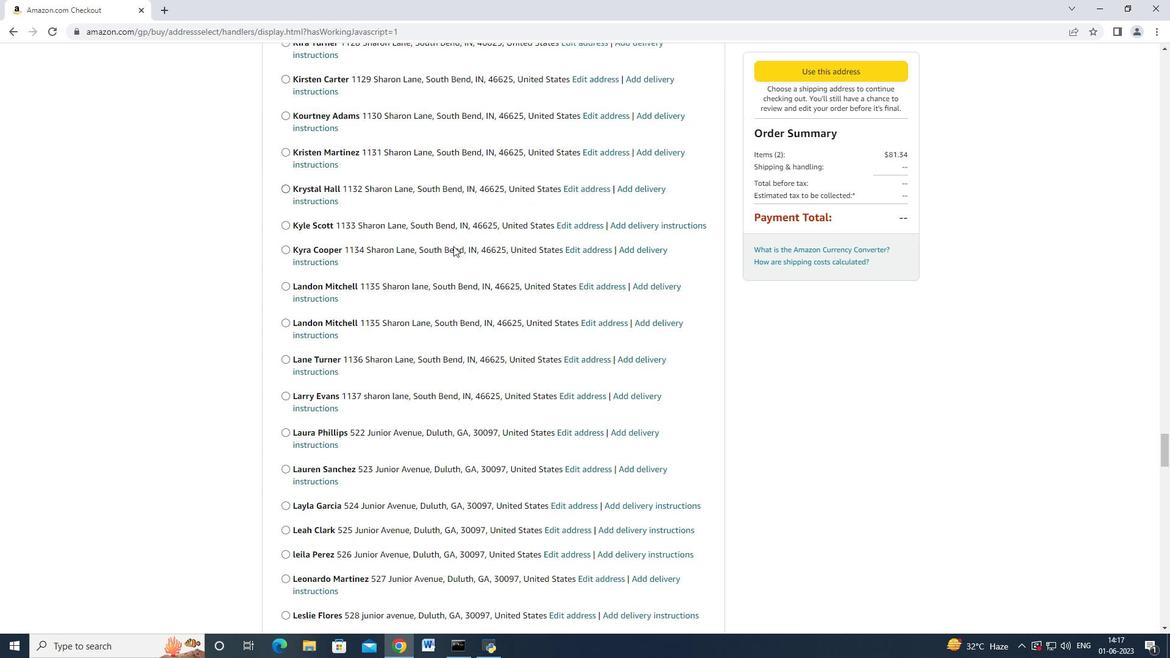 
Action: Mouse scrolled (453, 245) with delta (0, 0)
Screenshot: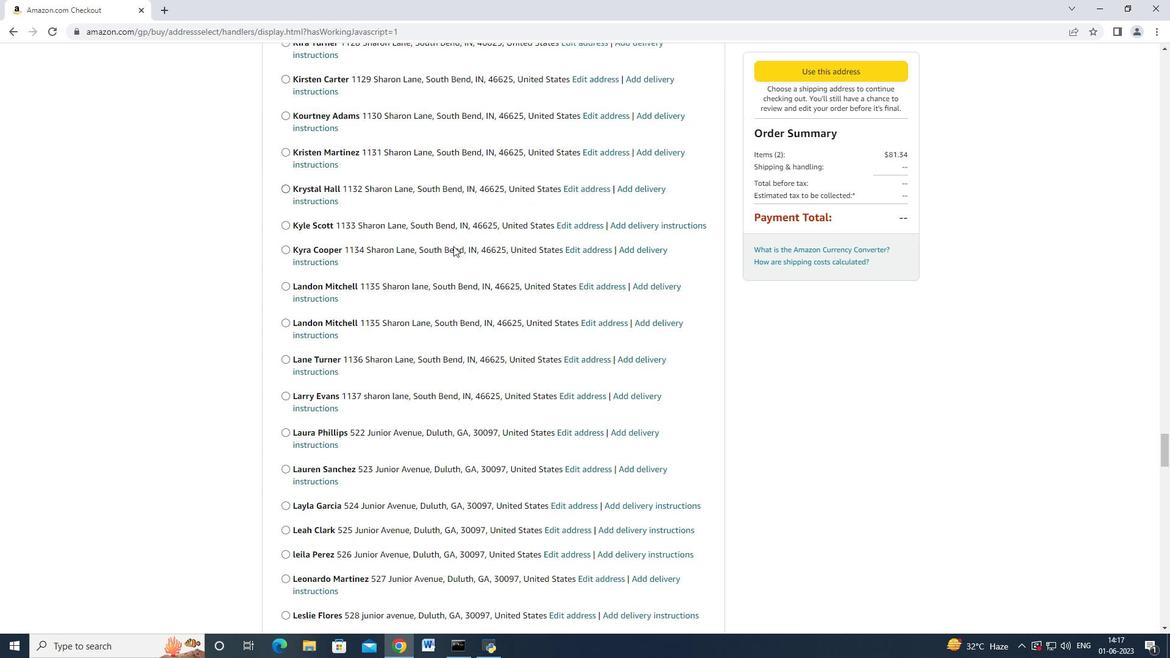 
Action: Mouse scrolled (453, 244) with delta (0, -1)
Screenshot: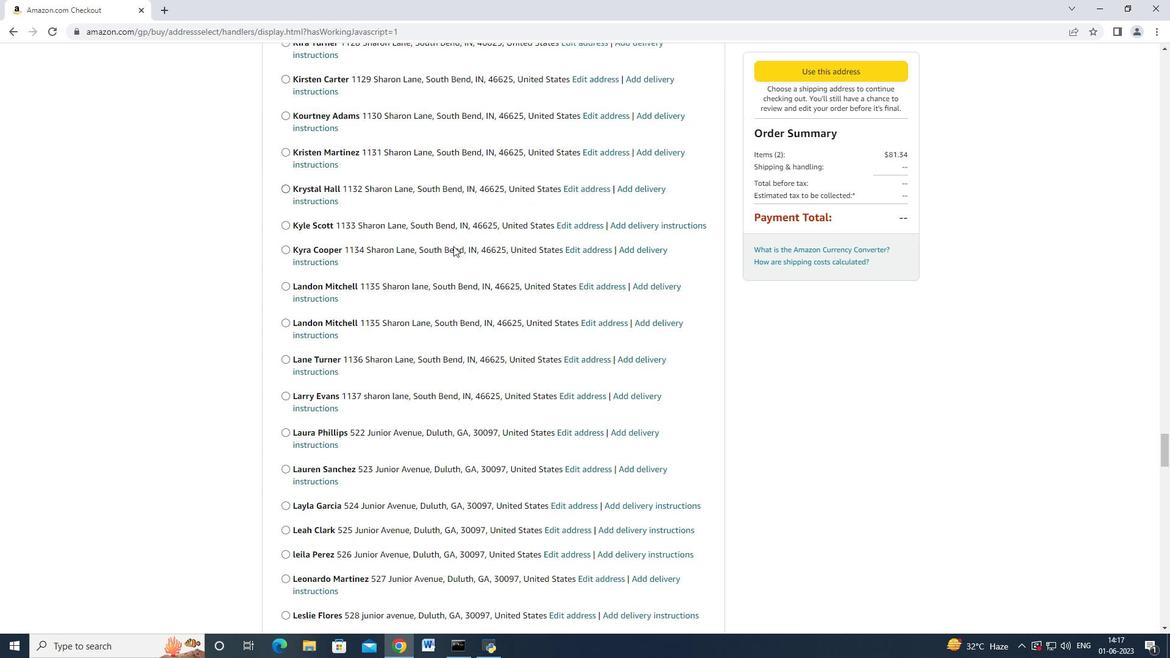 
Action: Mouse scrolled (453, 245) with delta (0, 0)
Screenshot: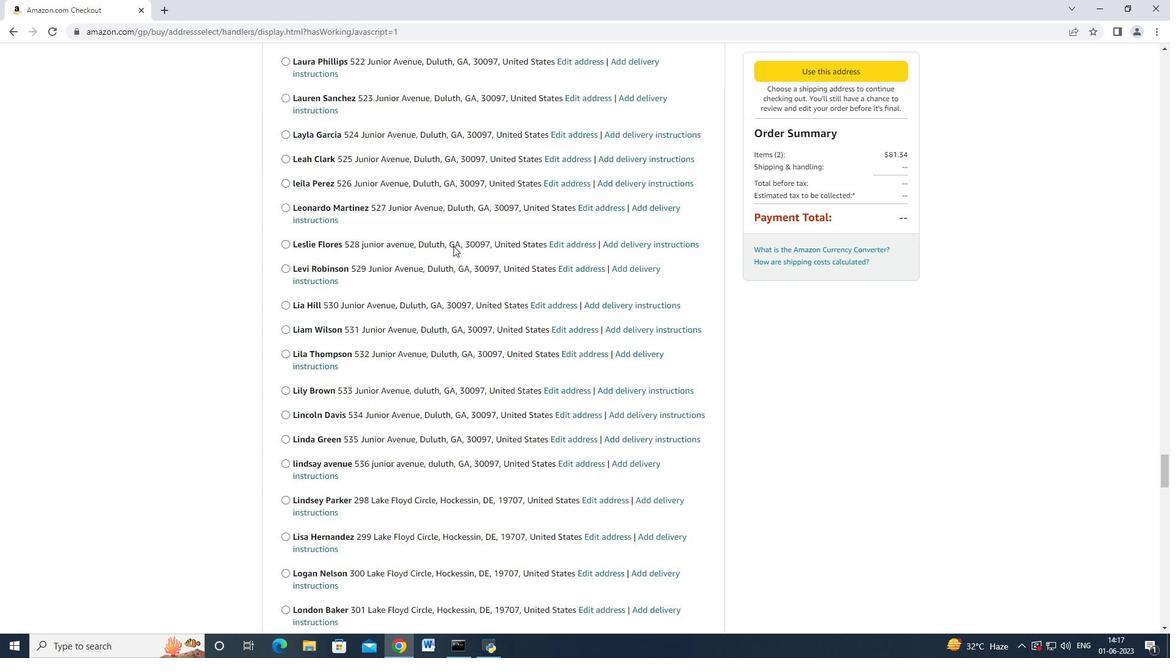 
Action: Mouse scrolled (453, 245) with delta (0, 0)
Screenshot: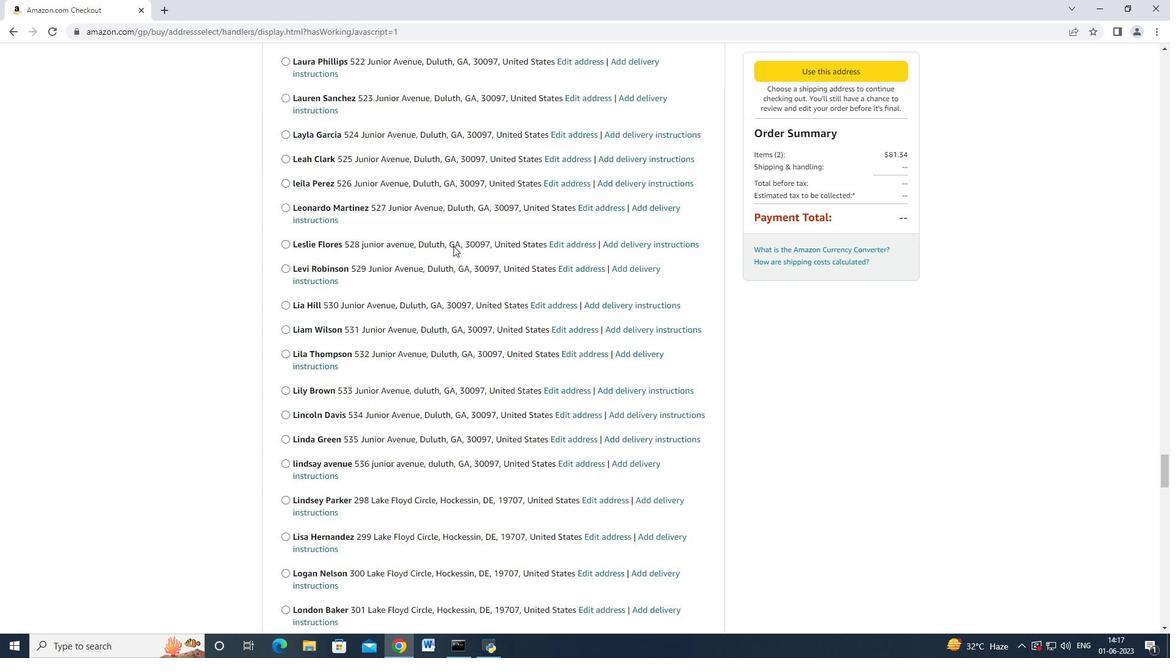 
Action: Mouse moved to (453, 246)
Screenshot: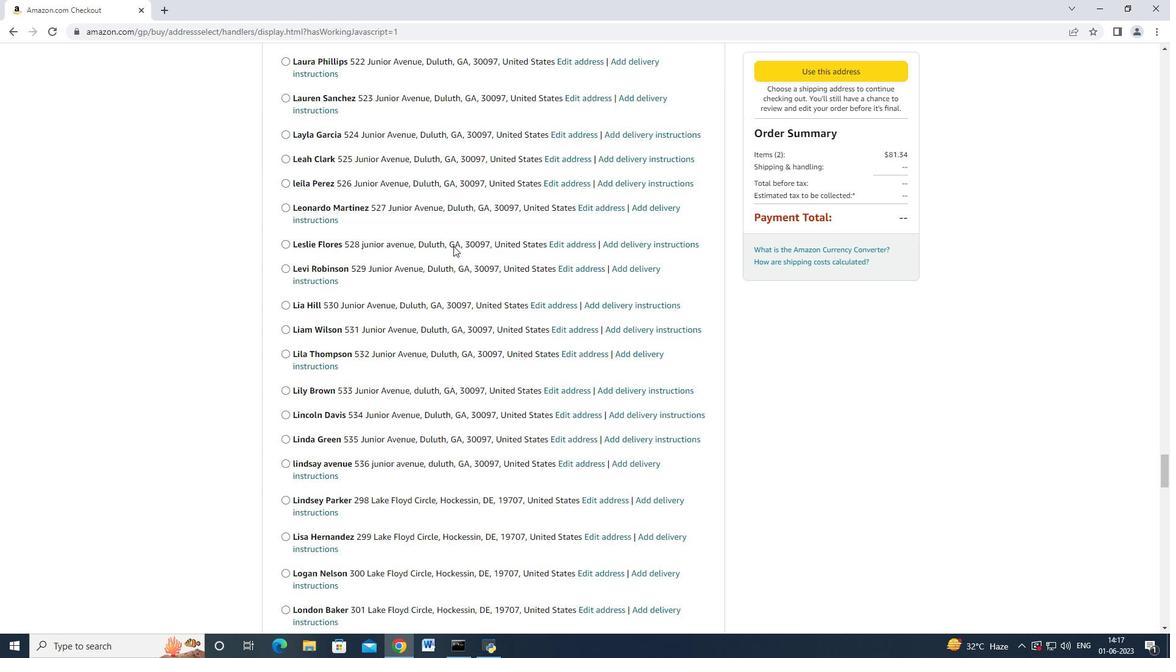 
Action: Mouse scrolled (453, 245) with delta (0, 0)
Screenshot: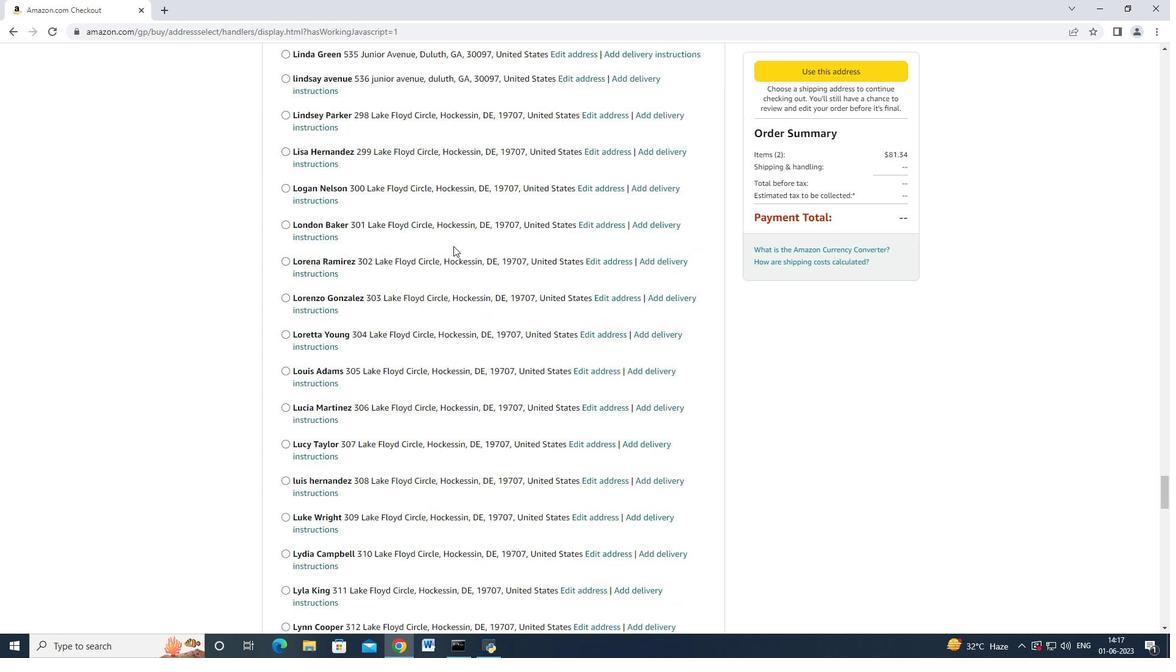
Action: Mouse moved to (452, 246)
Screenshot: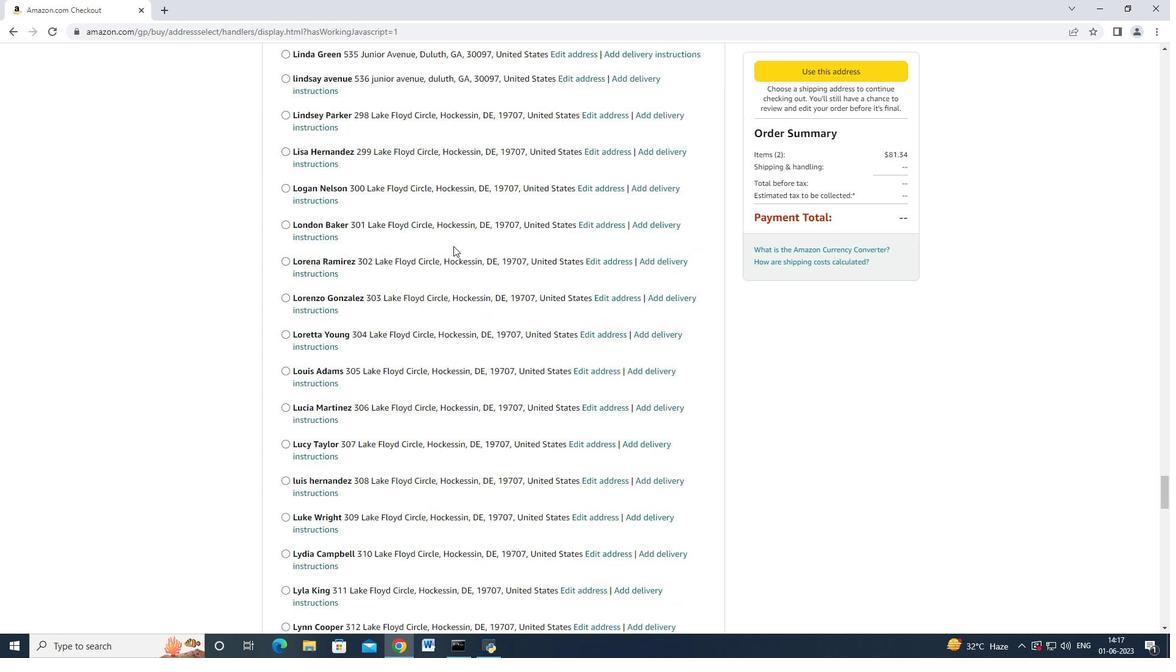 
Action: Mouse scrolled (452, 245) with delta (0, 0)
Screenshot: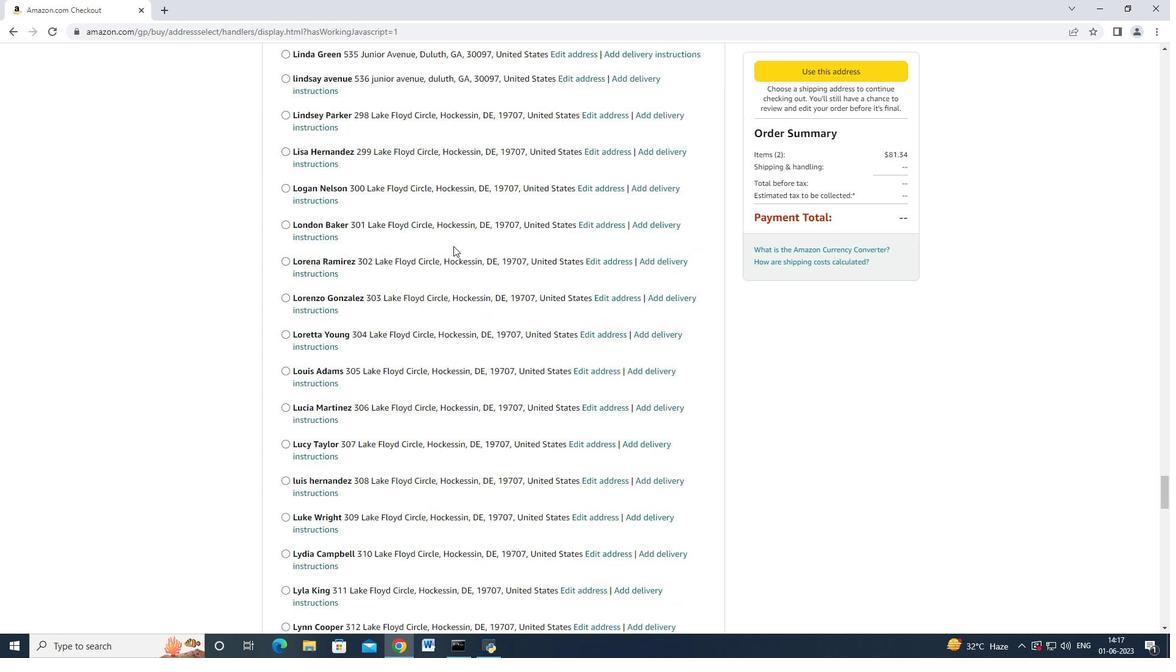 
Action: Mouse scrolled (452, 245) with delta (0, 0)
Screenshot: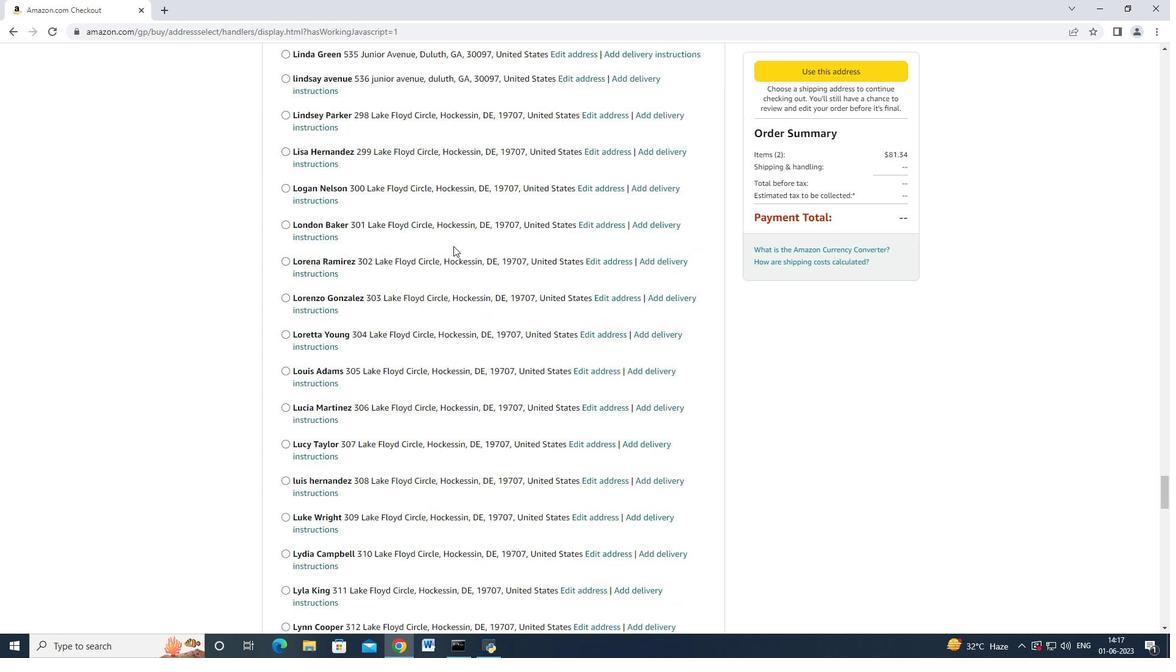 
Action: Mouse moved to (452, 246)
Screenshot: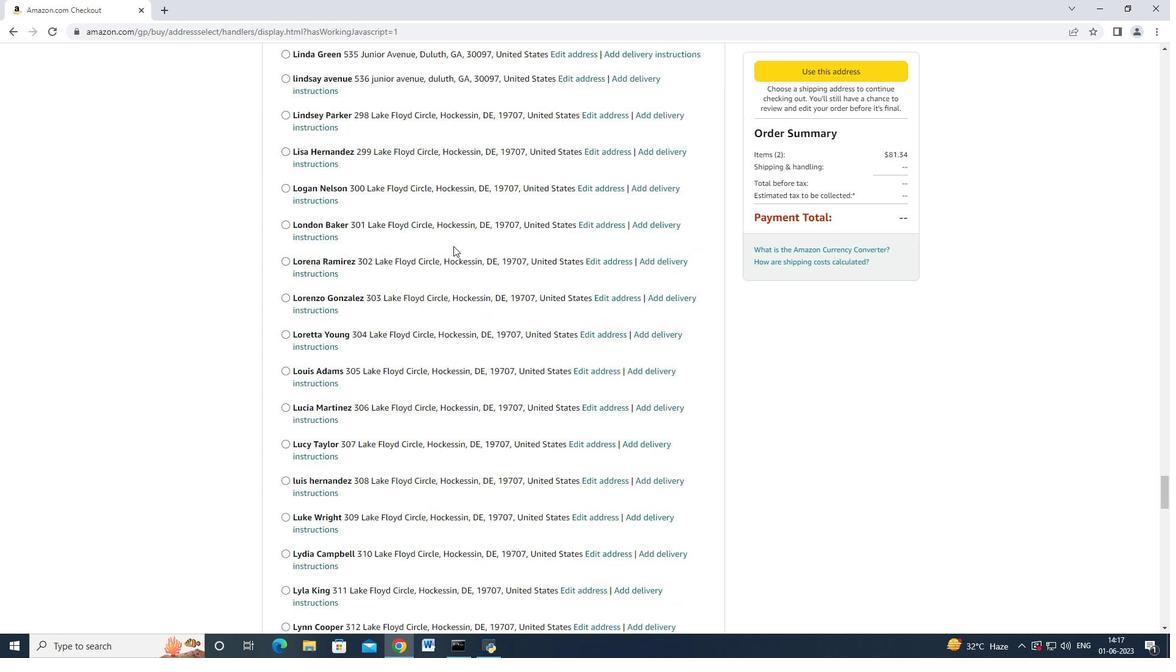 
Action: Mouse scrolled (452, 246) with delta (0, 0)
Screenshot: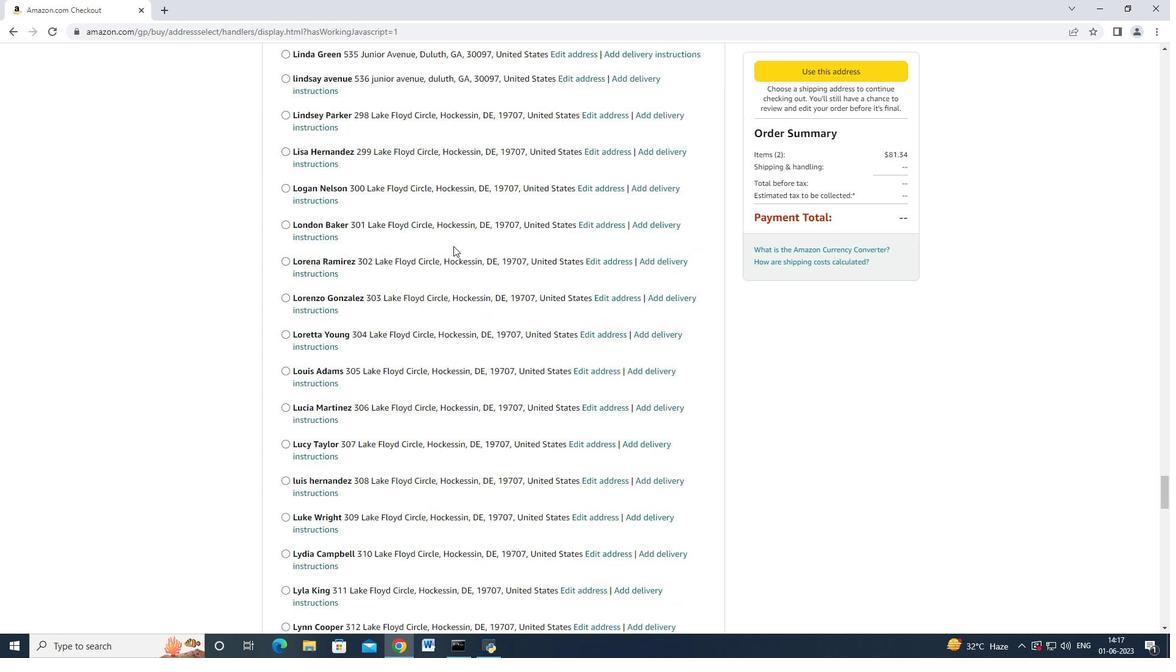 
Action: Mouse scrolled (452, 246) with delta (0, 0)
Screenshot: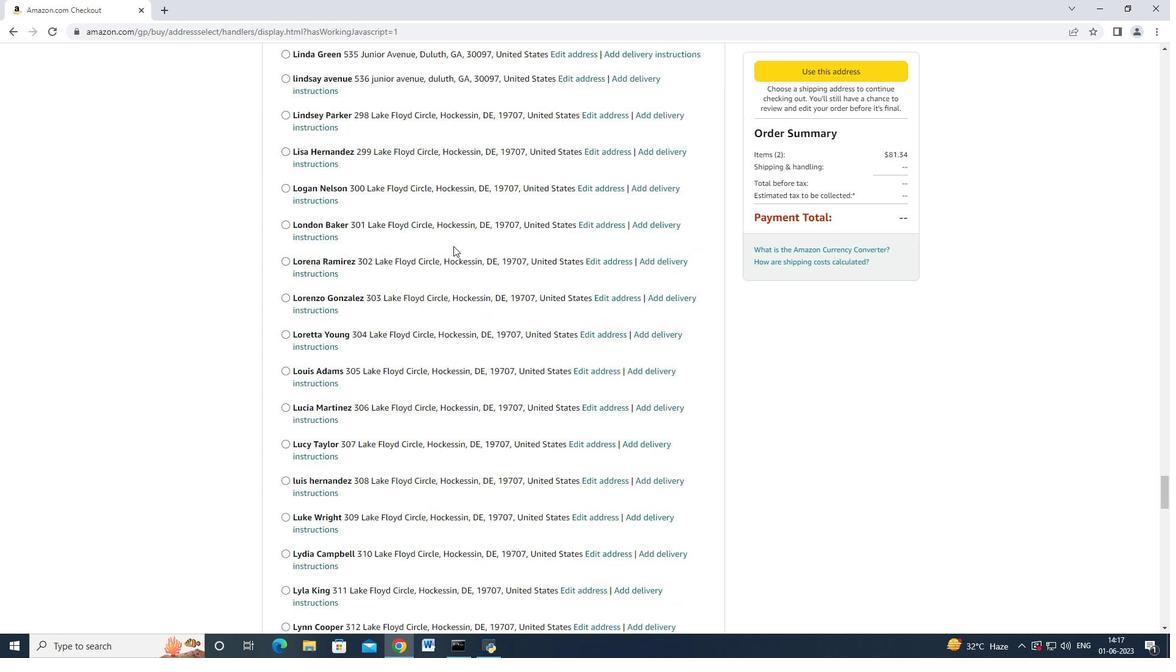 
Action: Mouse scrolled (452, 246) with delta (0, 0)
Screenshot: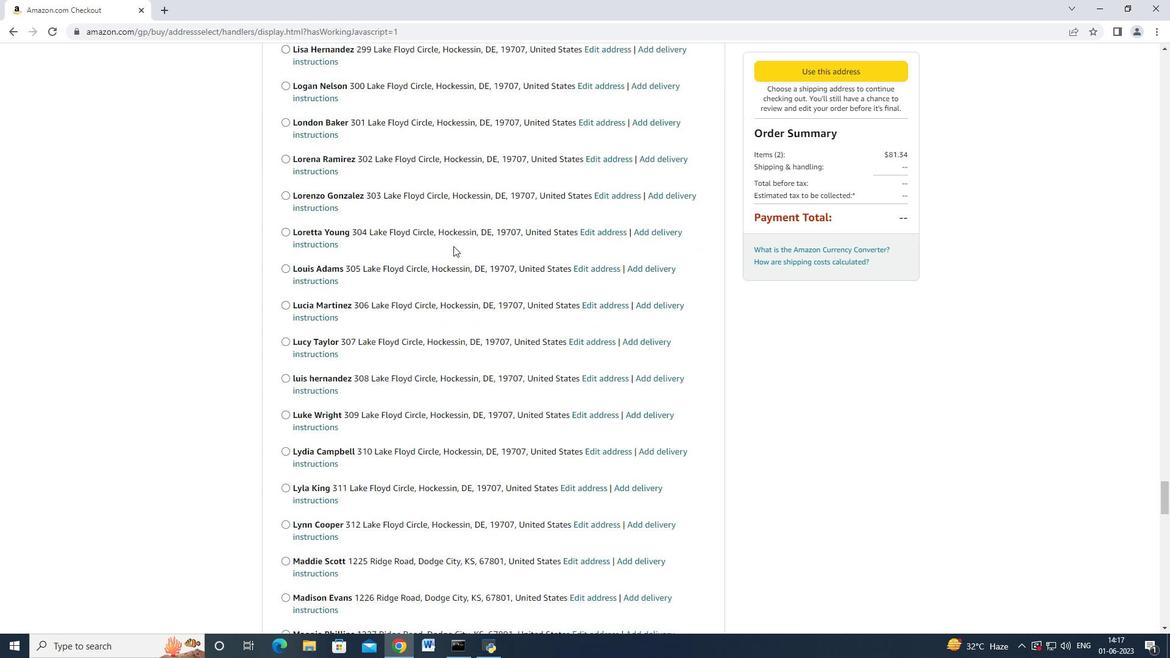 
Action: Mouse scrolled (452, 246) with delta (0, 0)
Screenshot: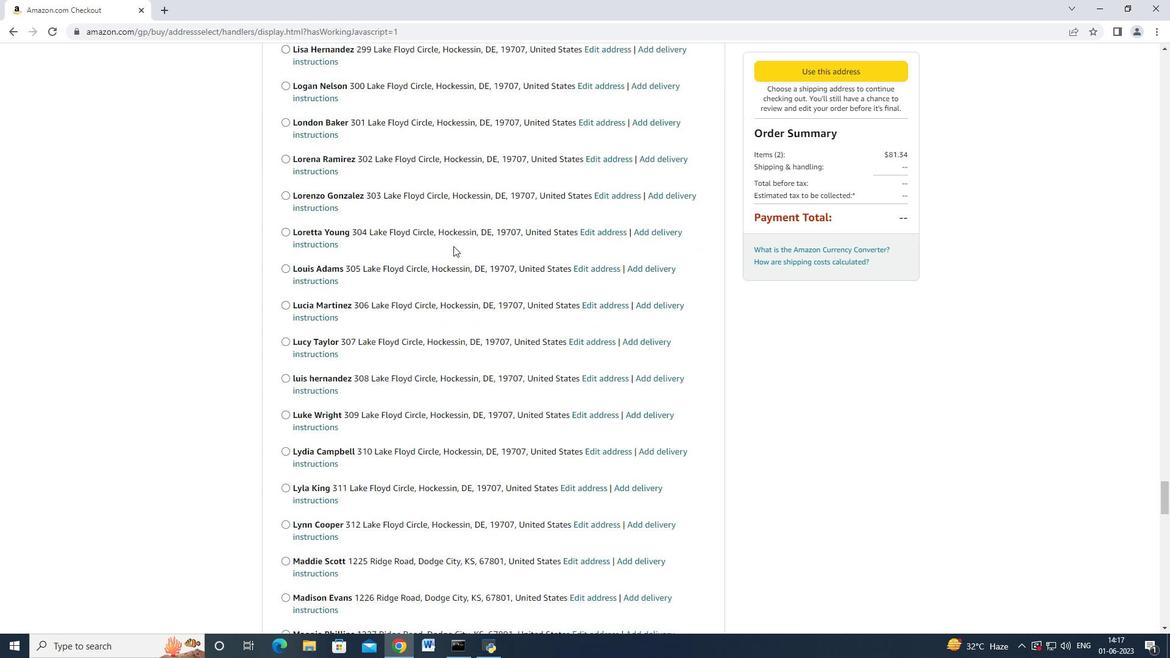 
Action: Mouse scrolled (452, 246) with delta (0, 0)
Screenshot: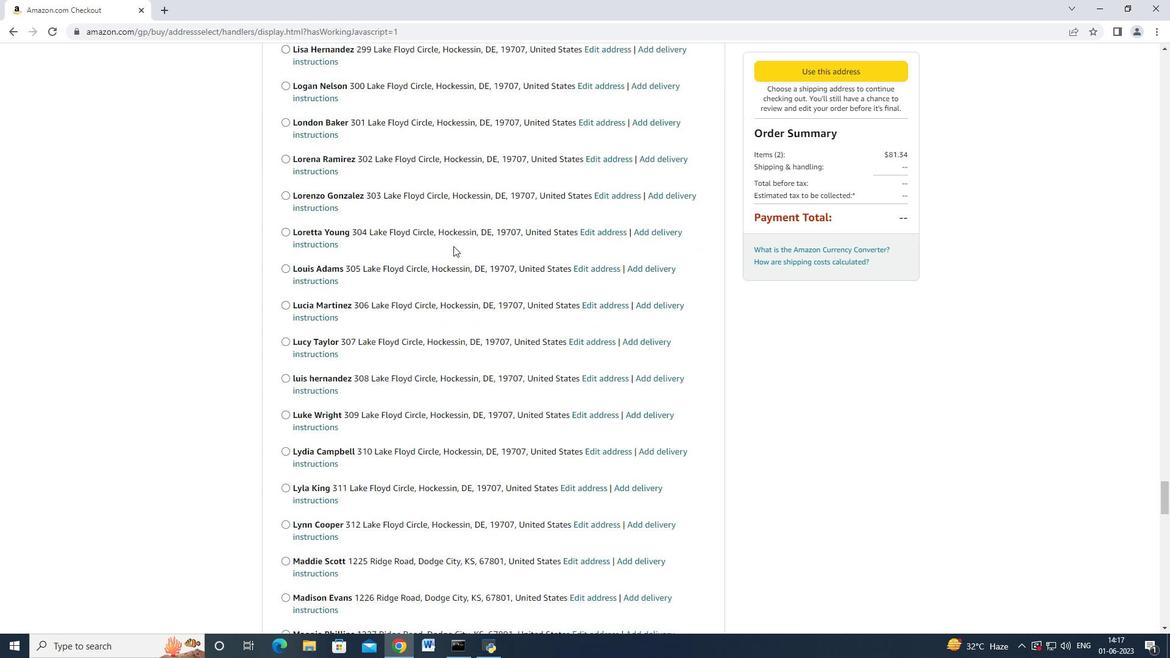 
Action: Mouse moved to (452, 246)
Screenshot: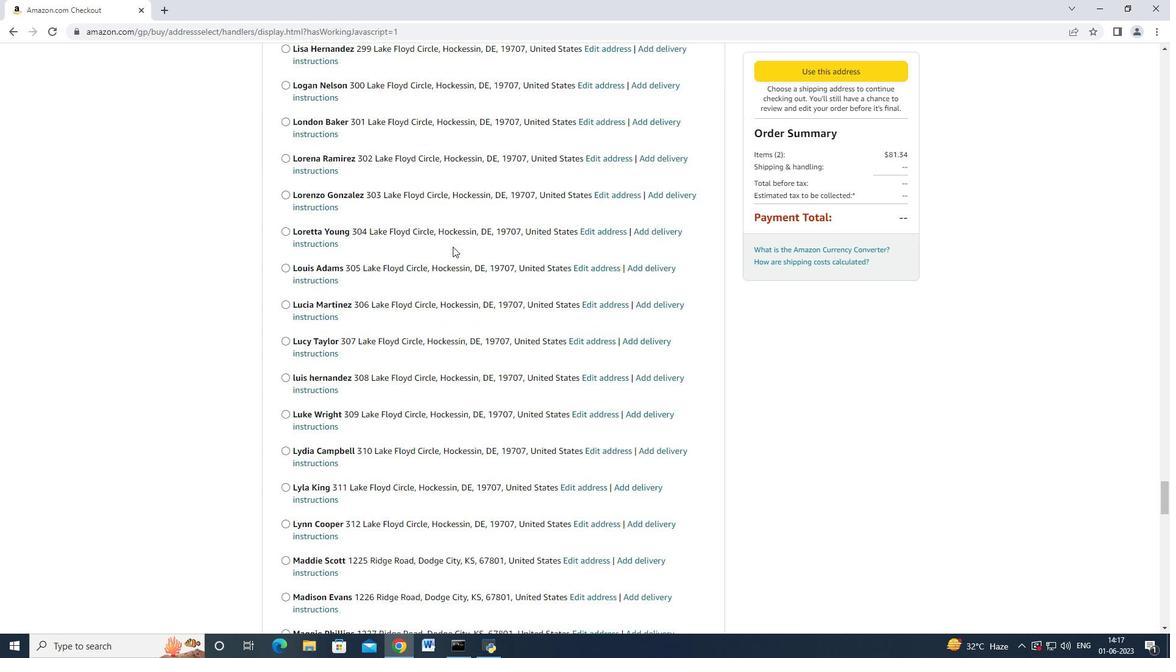 
Action: Mouse scrolled (452, 246) with delta (0, 0)
Screenshot: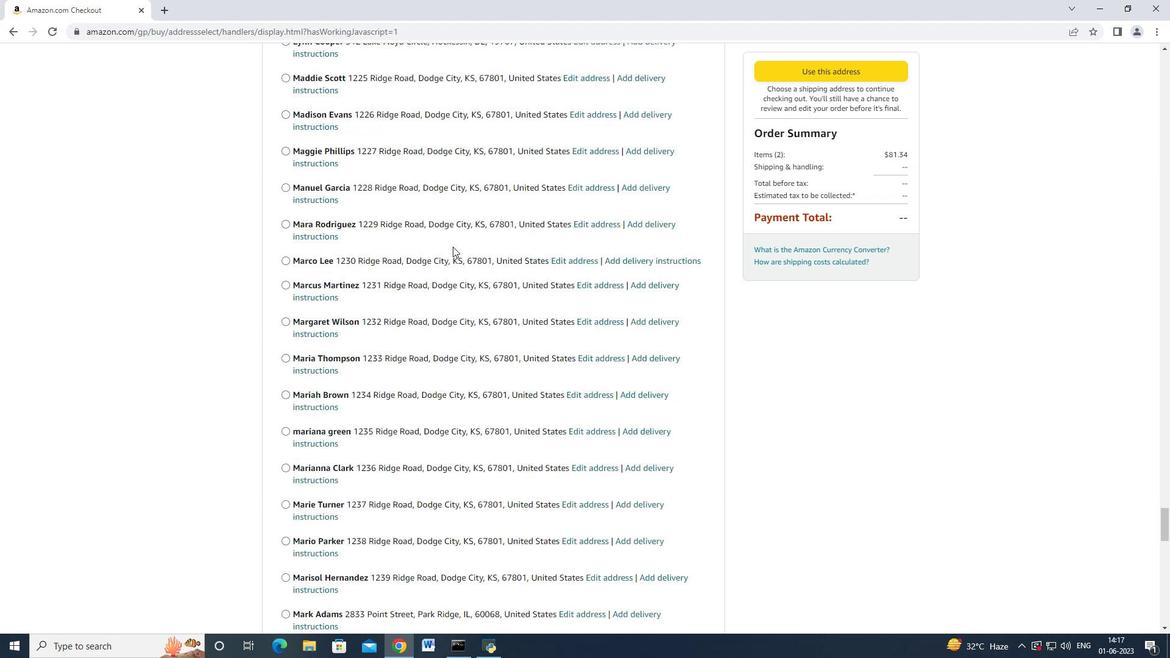 
Action: Mouse scrolled (452, 246) with delta (0, 0)
Screenshot: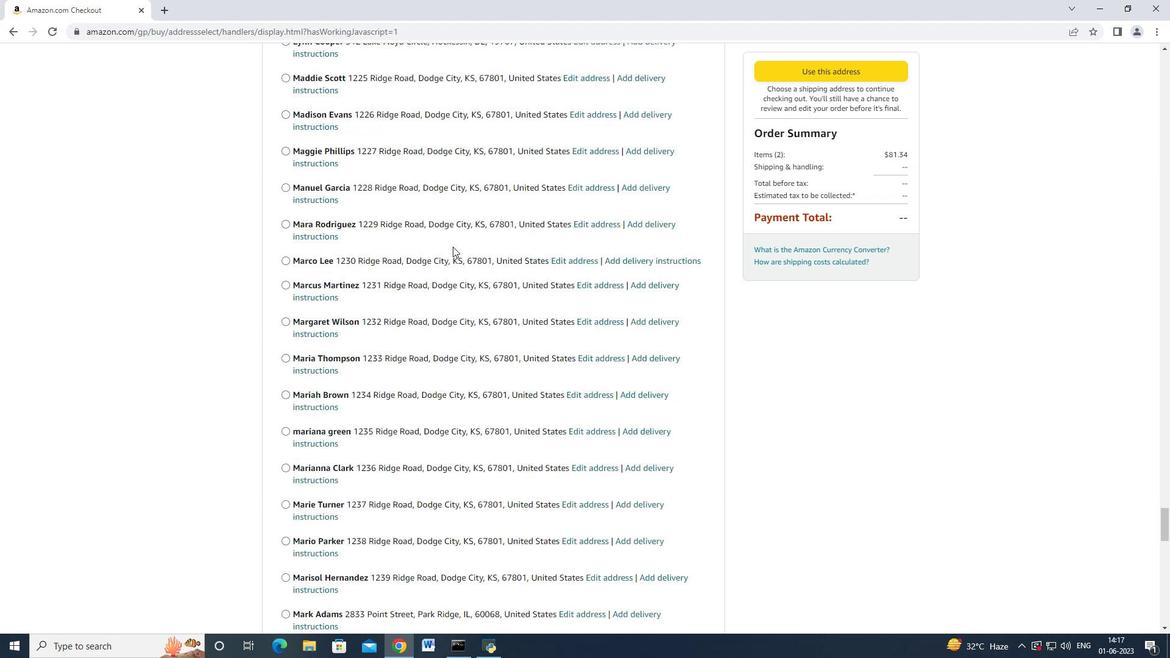 
Action: Mouse scrolled (452, 246) with delta (0, 0)
Screenshot: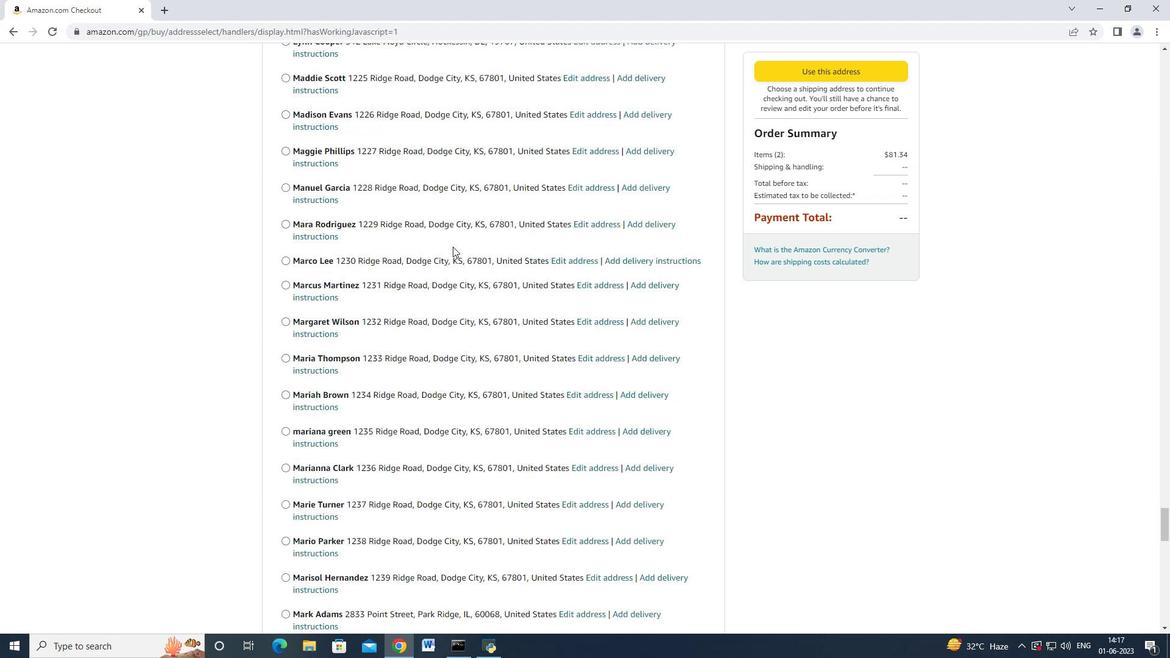 
Action: Mouse scrolled (452, 246) with delta (0, 0)
Screenshot: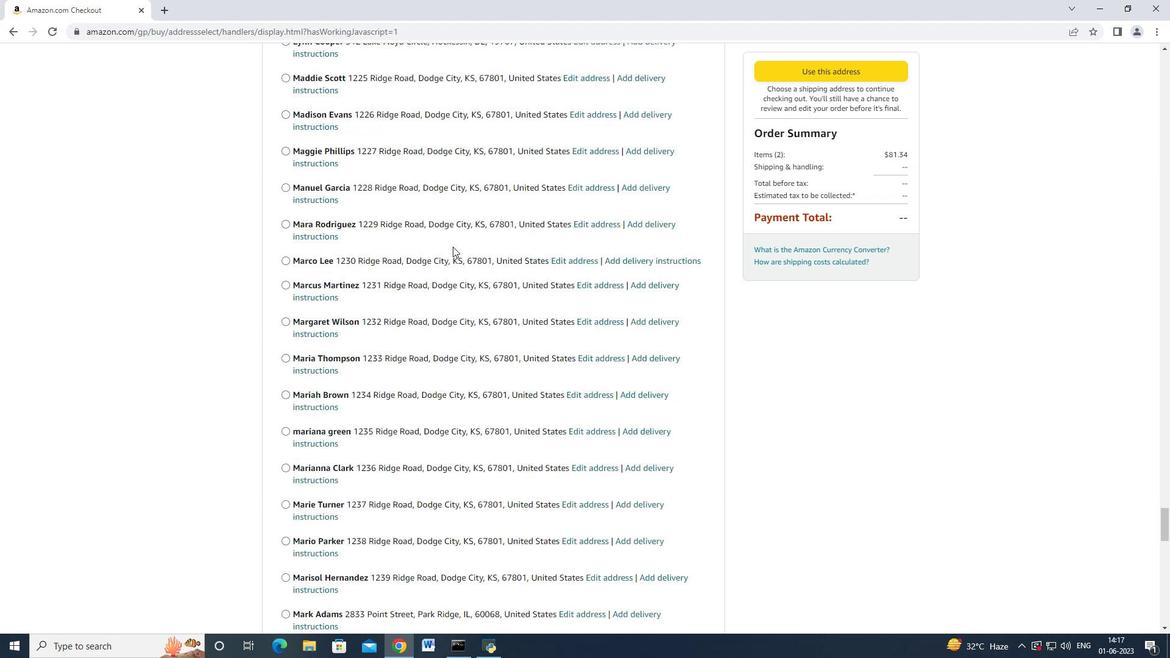 
Action: Mouse scrolled (452, 246) with delta (0, 0)
Screenshot: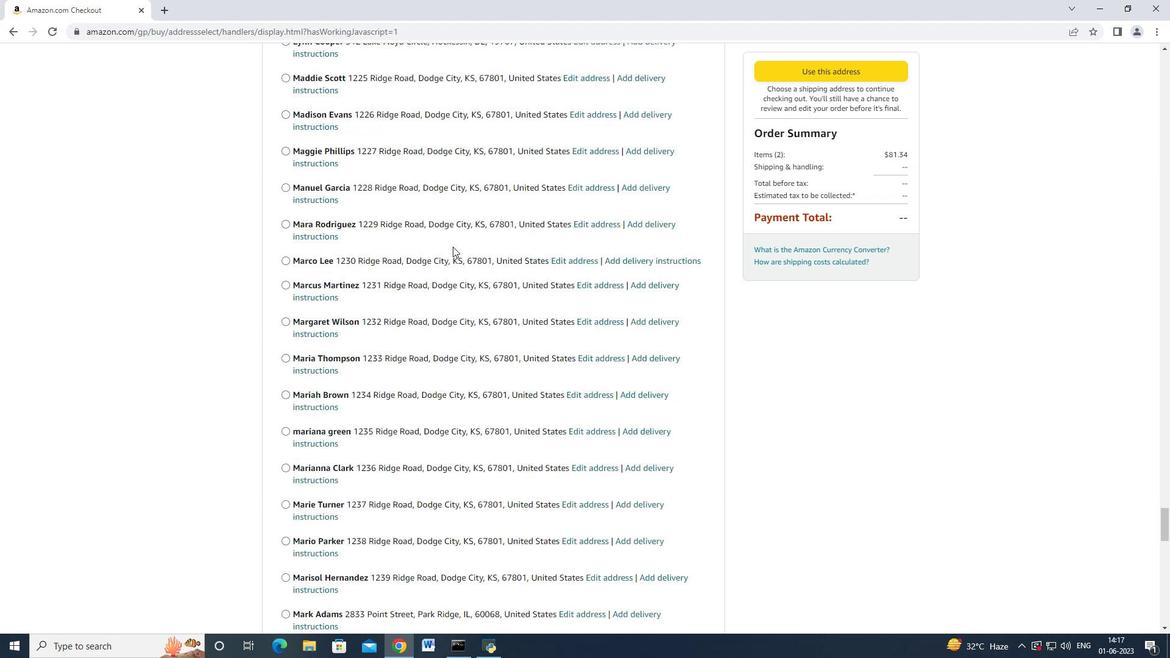 
Action: Mouse scrolled (452, 246) with delta (0, 0)
Screenshot: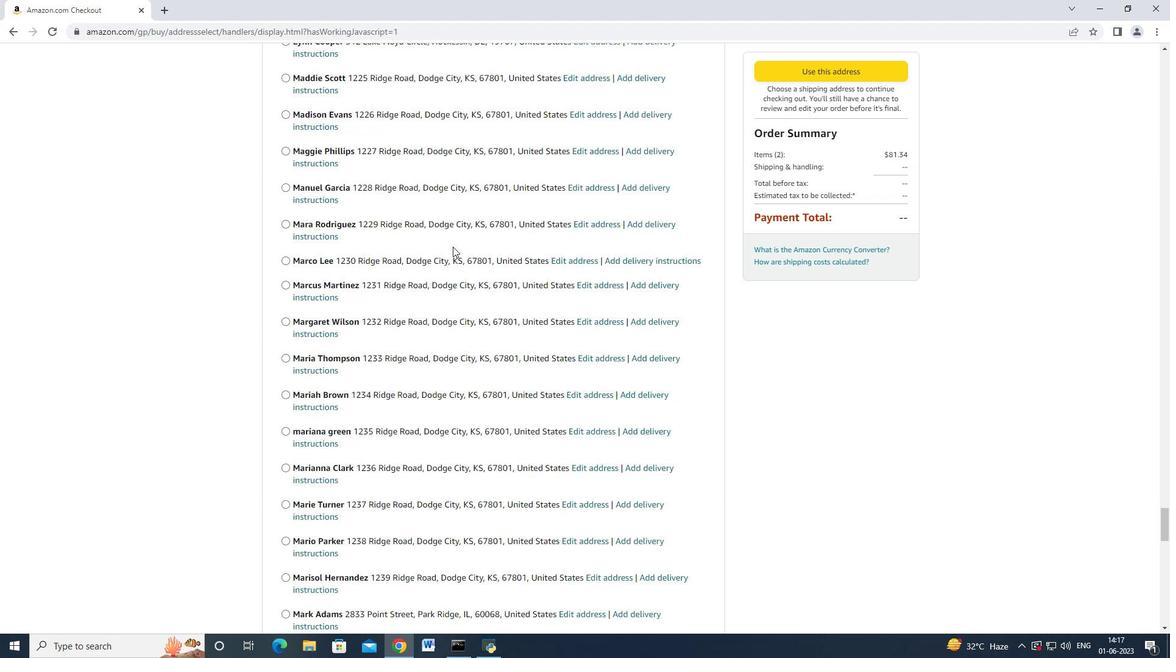 
Action: Mouse moved to (452, 246)
Screenshot: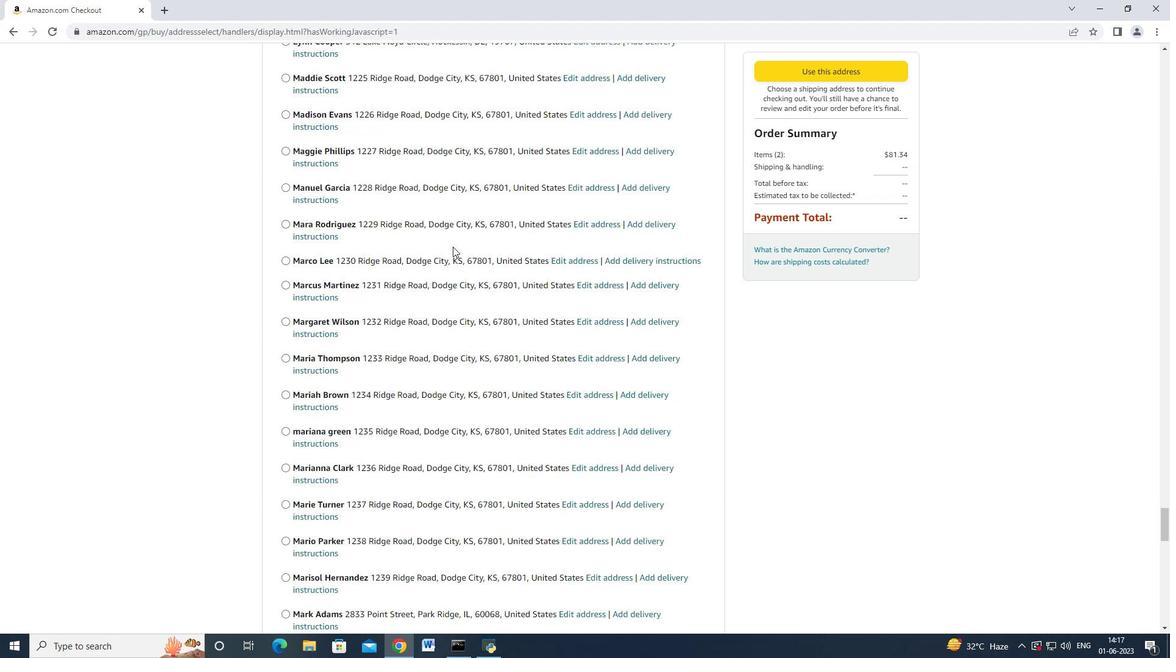 
Action: Mouse scrolled (452, 246) with delta (0, 0)
Screenshot: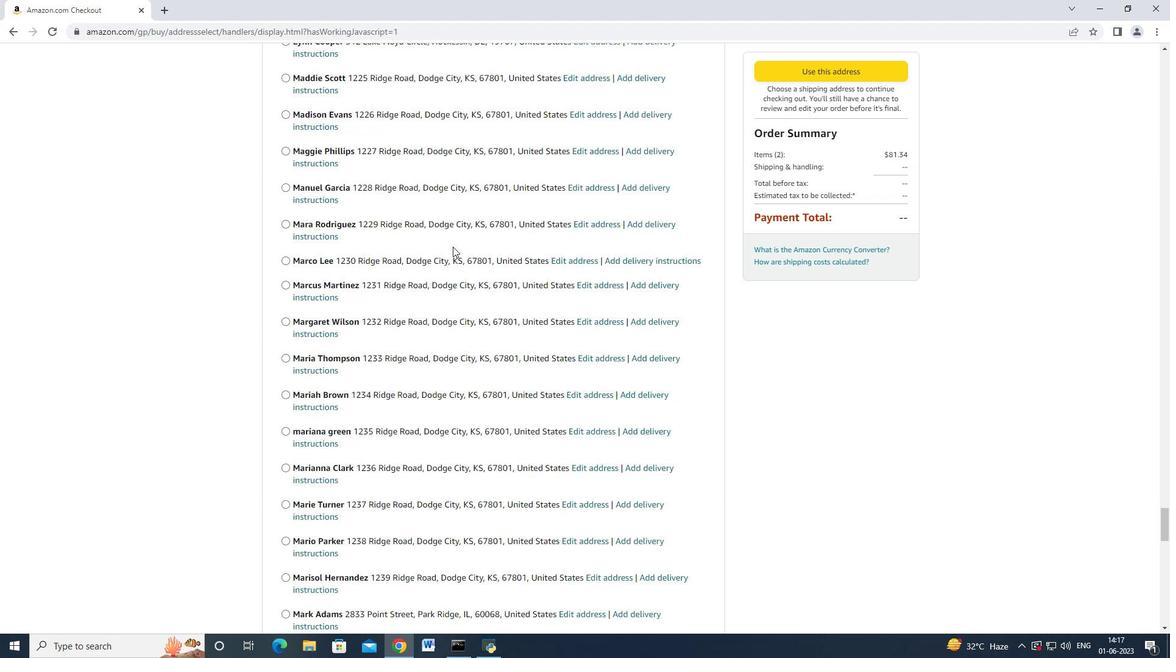 
Action: Mouse scrolled (452, 246) with delta (0, 0)
Screenshot: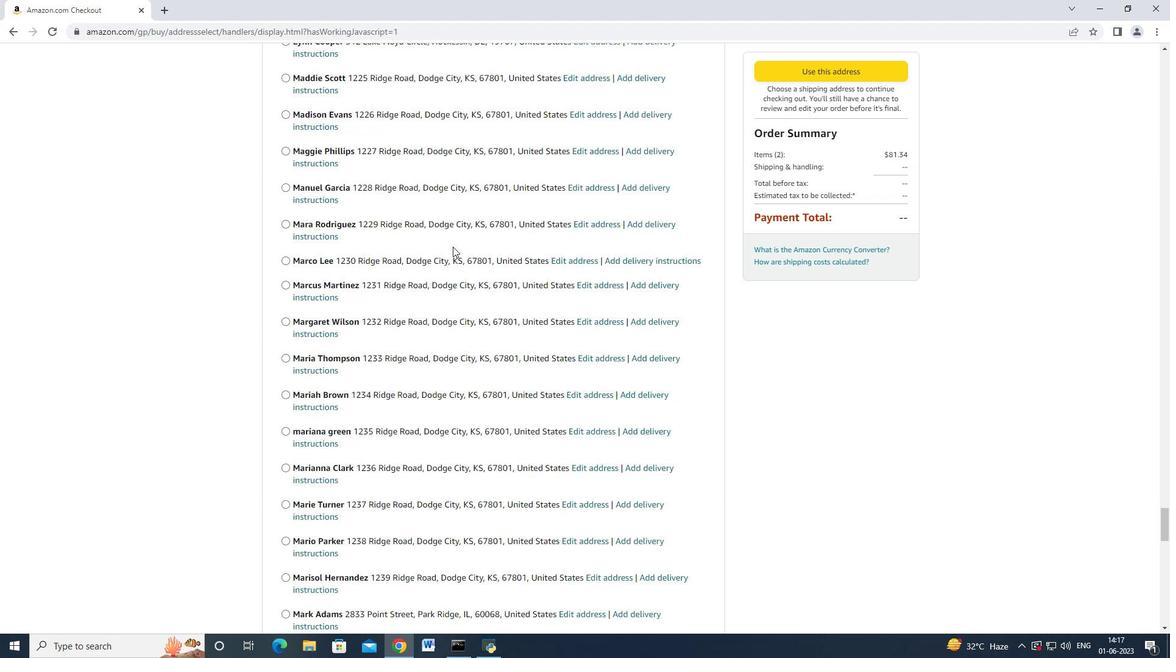 
Action: Mouse moved to (452, 246)
Screenshot: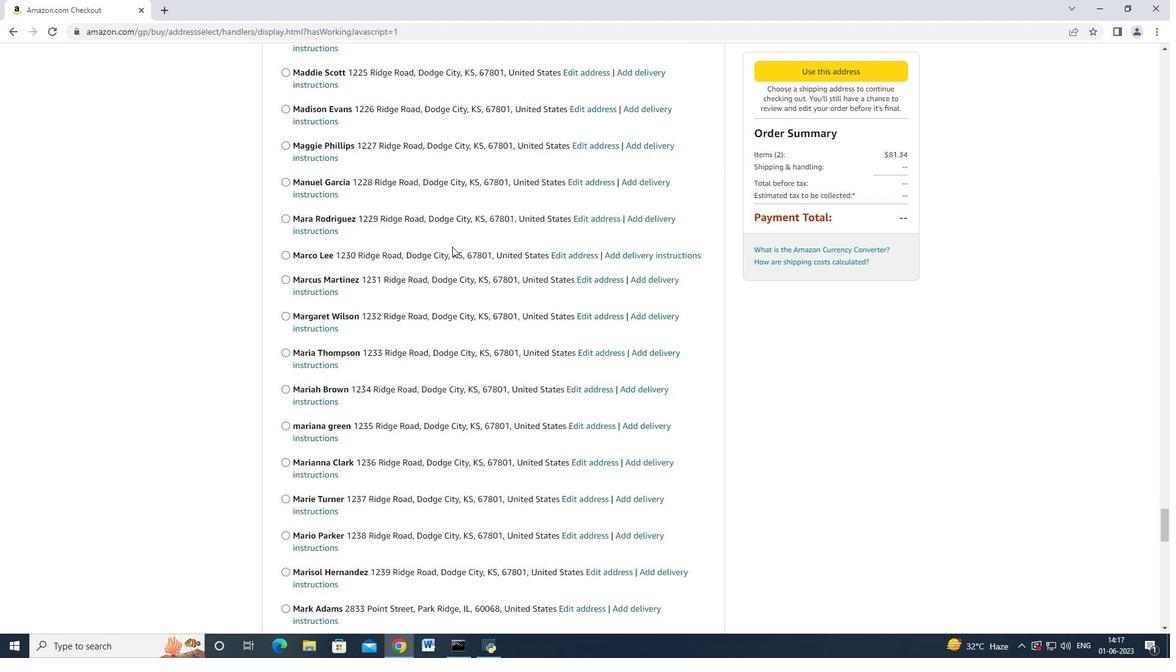 
Action: Mouse scrolled (452, 246) with delta (0, 0)
Screenshot: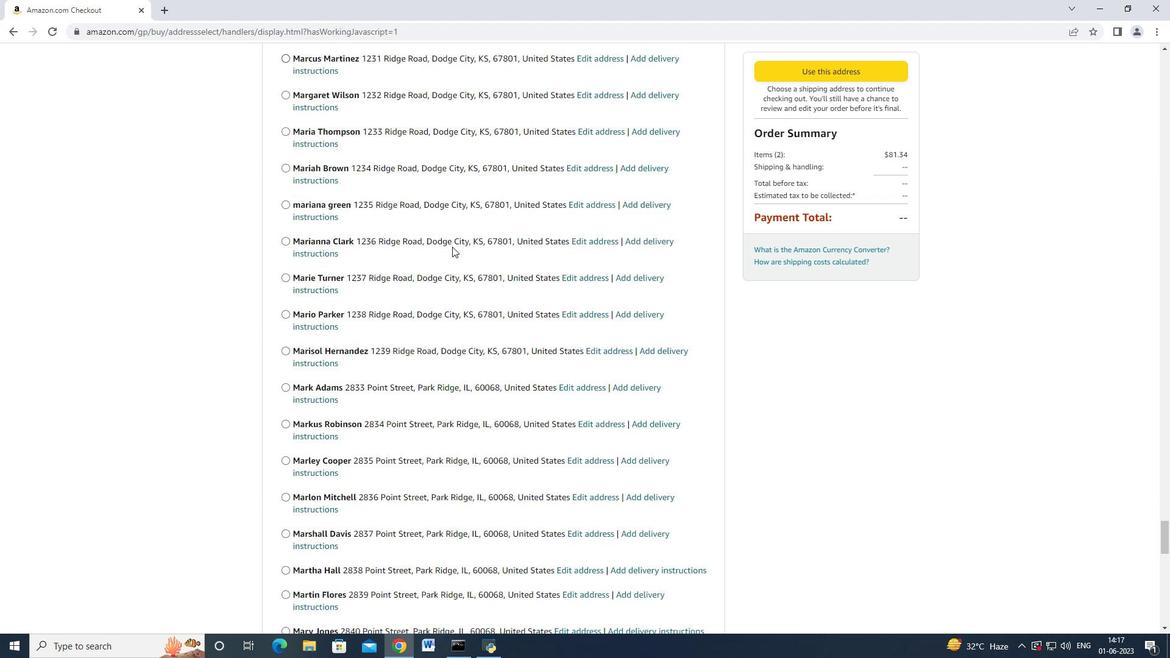 
Action: Mouse moved to (452, 246)
Screenshot: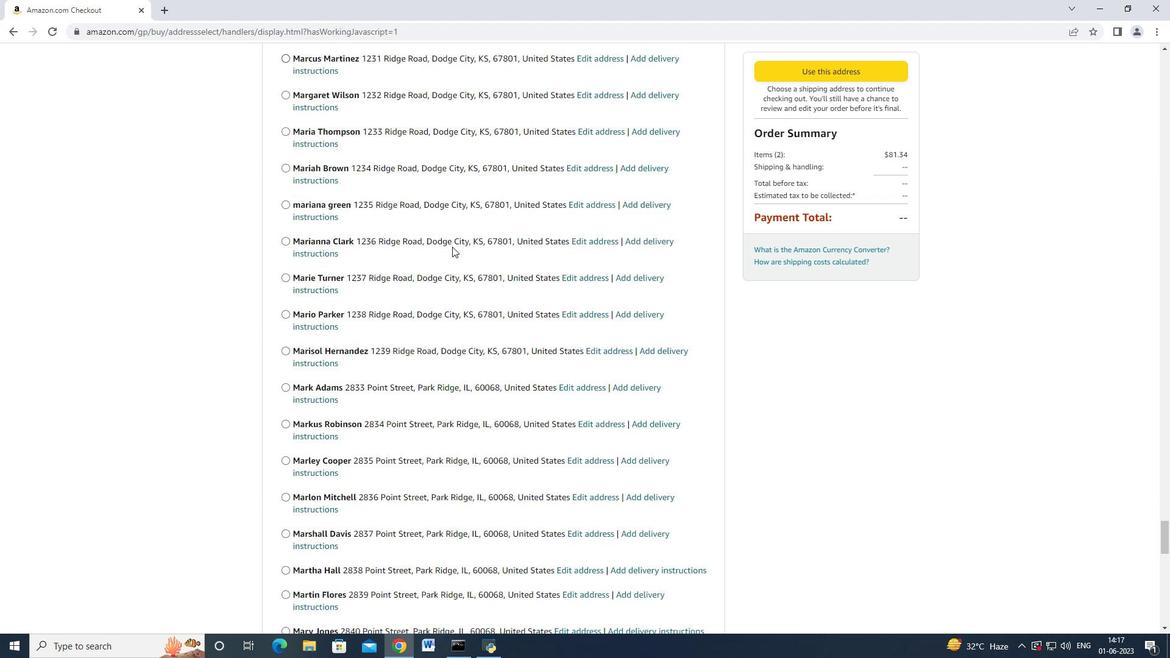 
Action: Mouse scrolled (452, 245) with delta (0, 0)
Screenshot: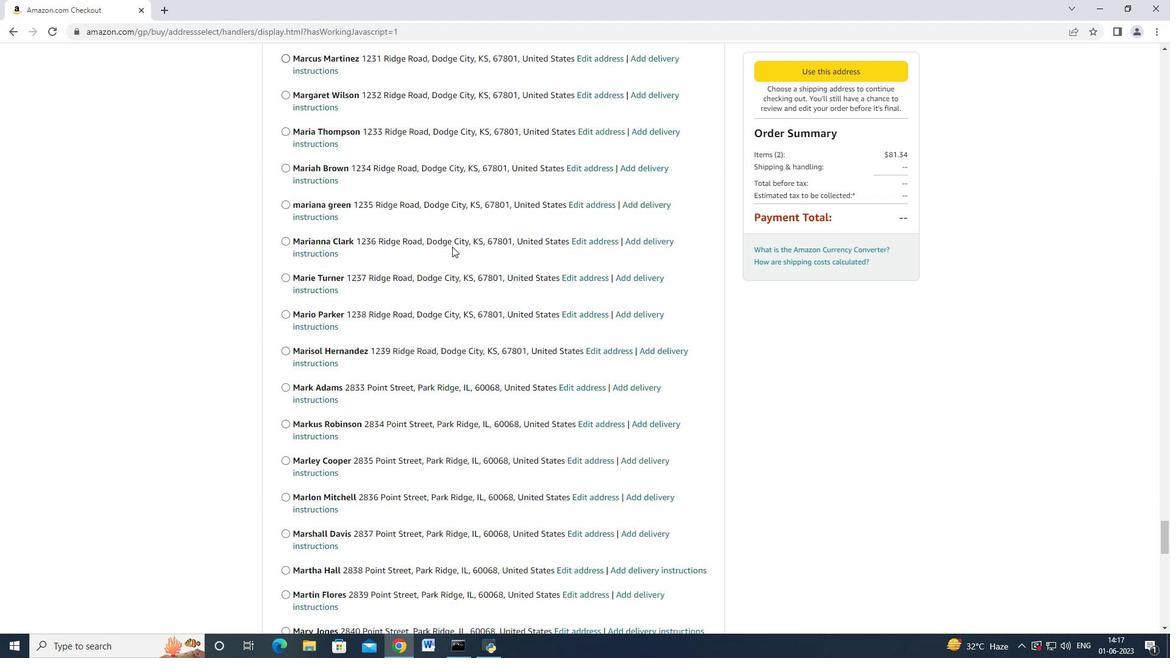 
Action: Mouse scrolled (452, 245) with delta (0, 0)
Screenshot: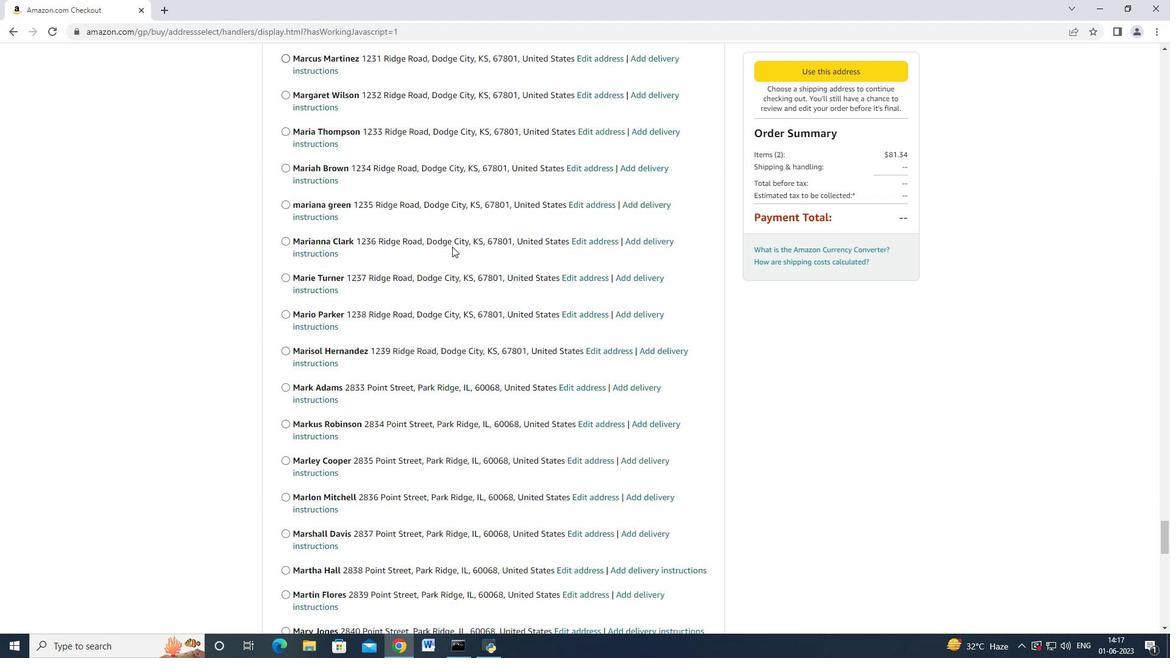 
Action: Mouse scrolled (452, 245) with delta (0, 0)
Screenshot: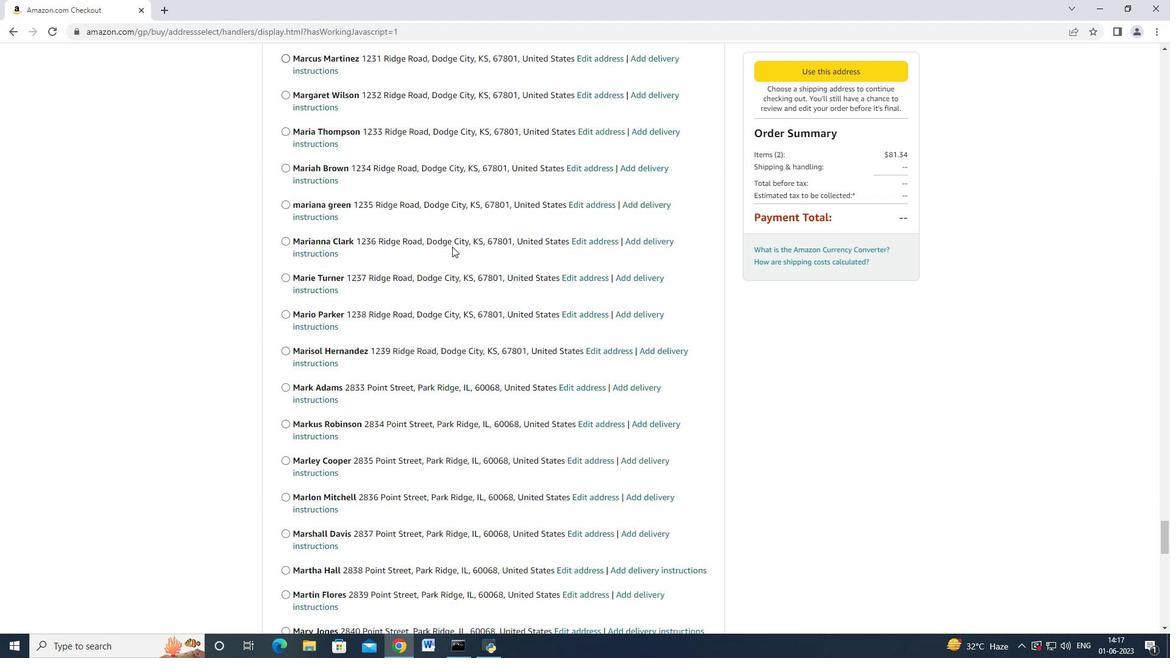 
Action: Mouse scrolled (452, 245) with delta (0, 0)
Screenshot: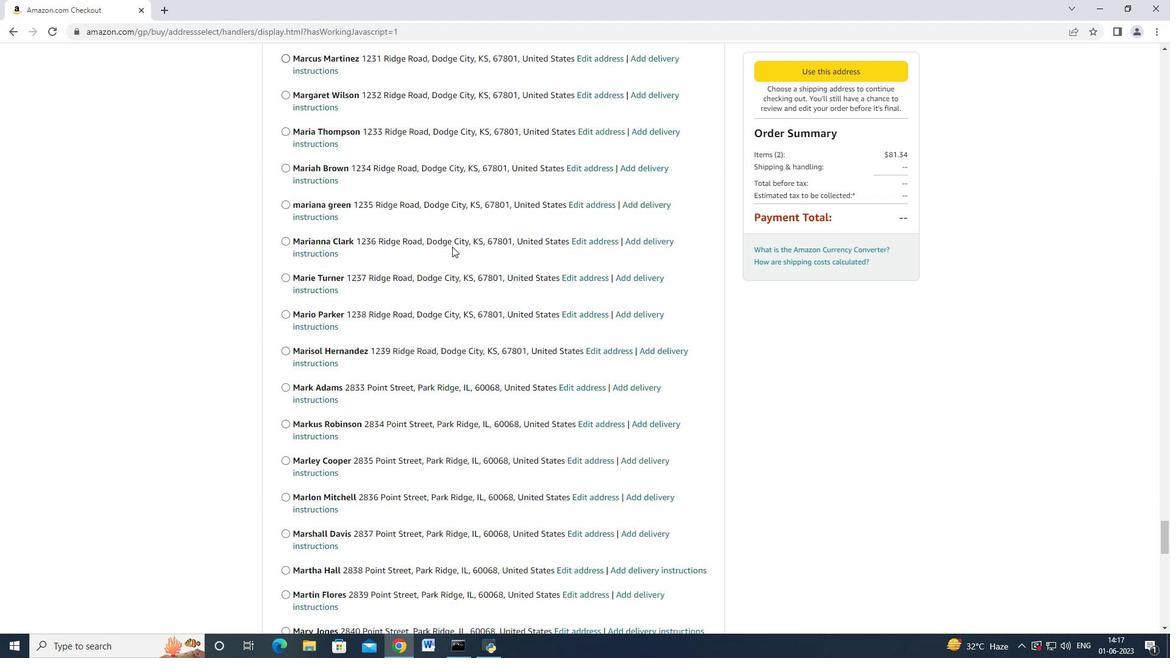 
Action: Mouse scrolled (452, 245) with delta (0, 0)
Screenshot: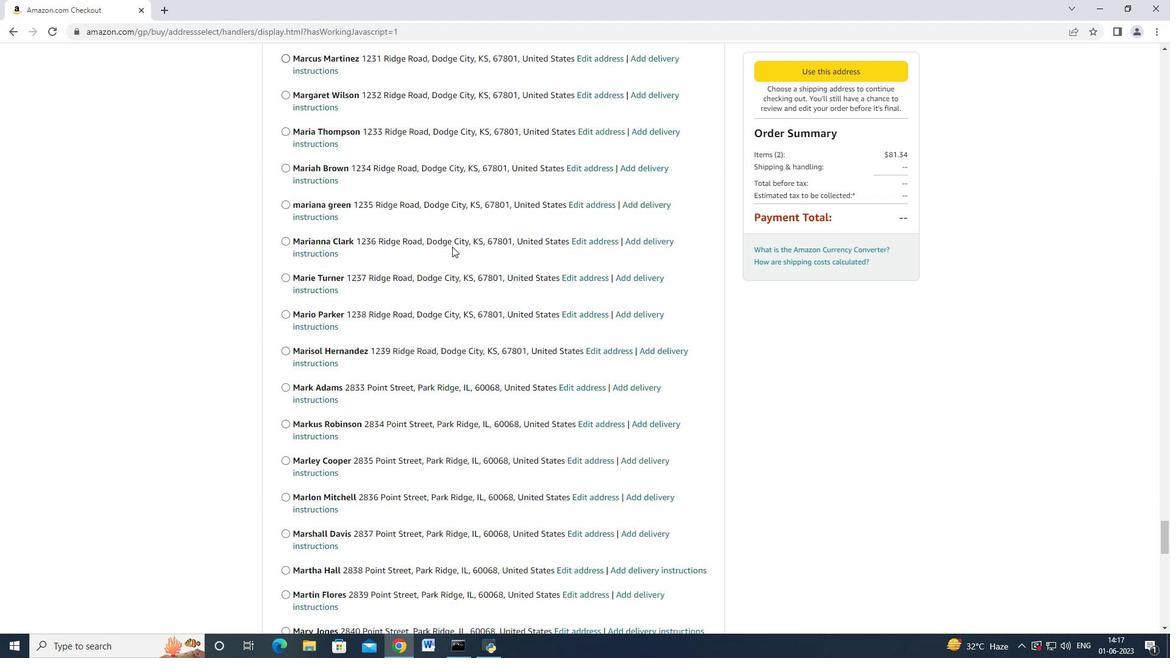 
Action: Mouse scrolled (452, 245) with delta (0, 0)
Screenshot: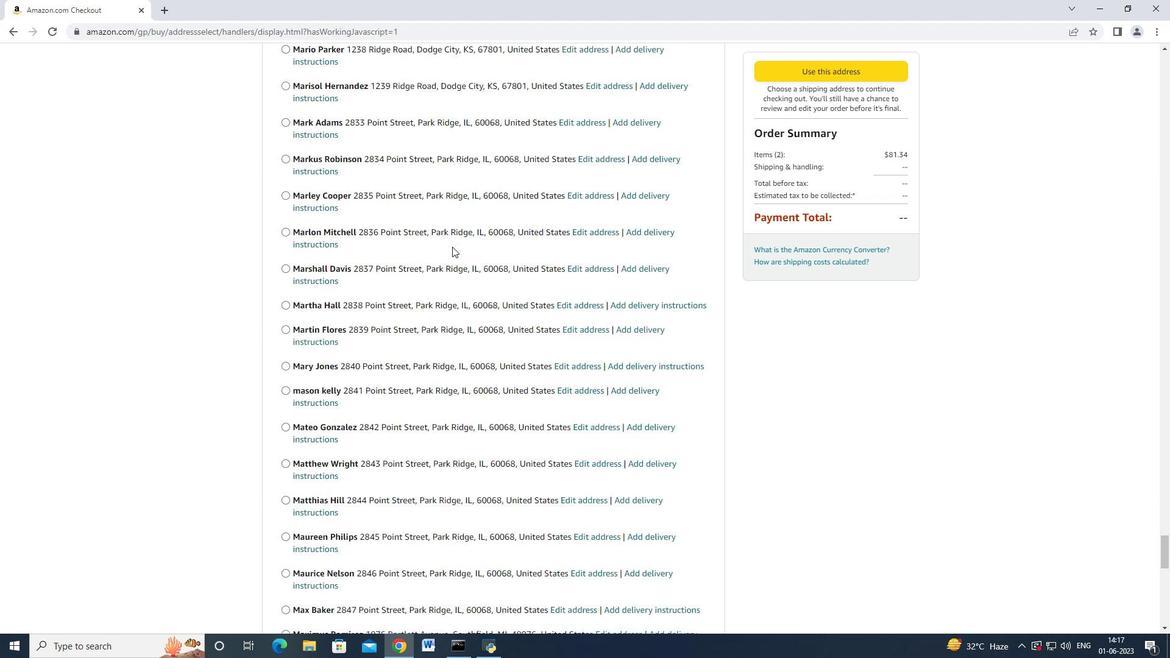 
Action: Mouse scrolled (452, 245) with delta (0, 0)
Screenshot: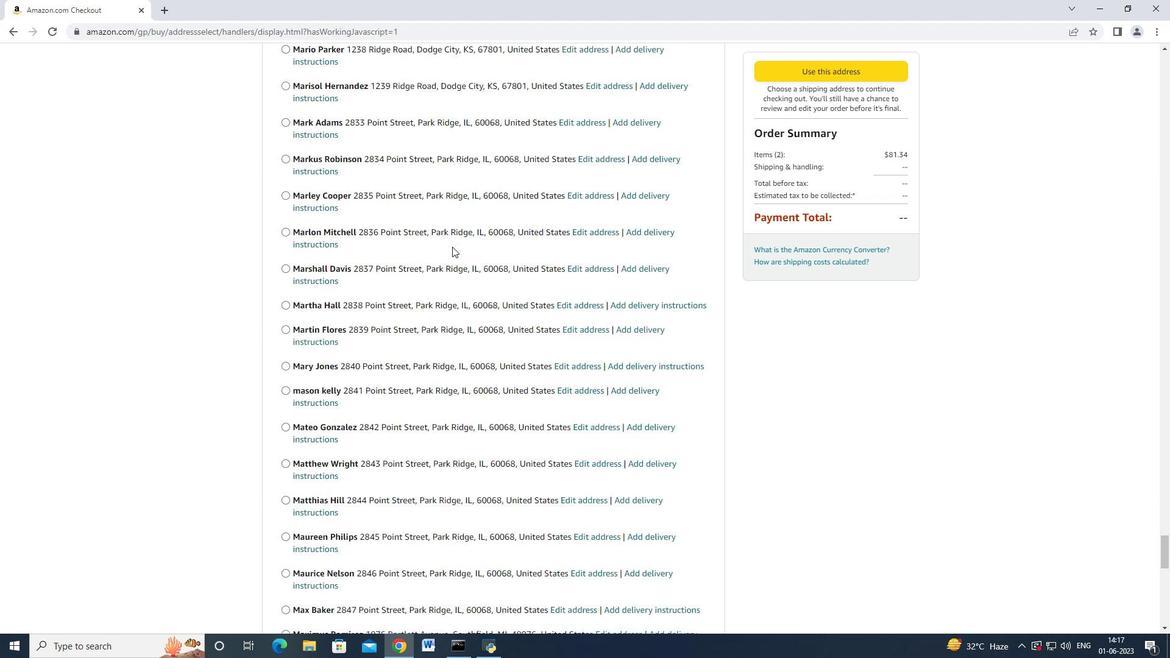 
Action: Mouse scrolled (452, 245) with delta (0, 0)
Screenshot: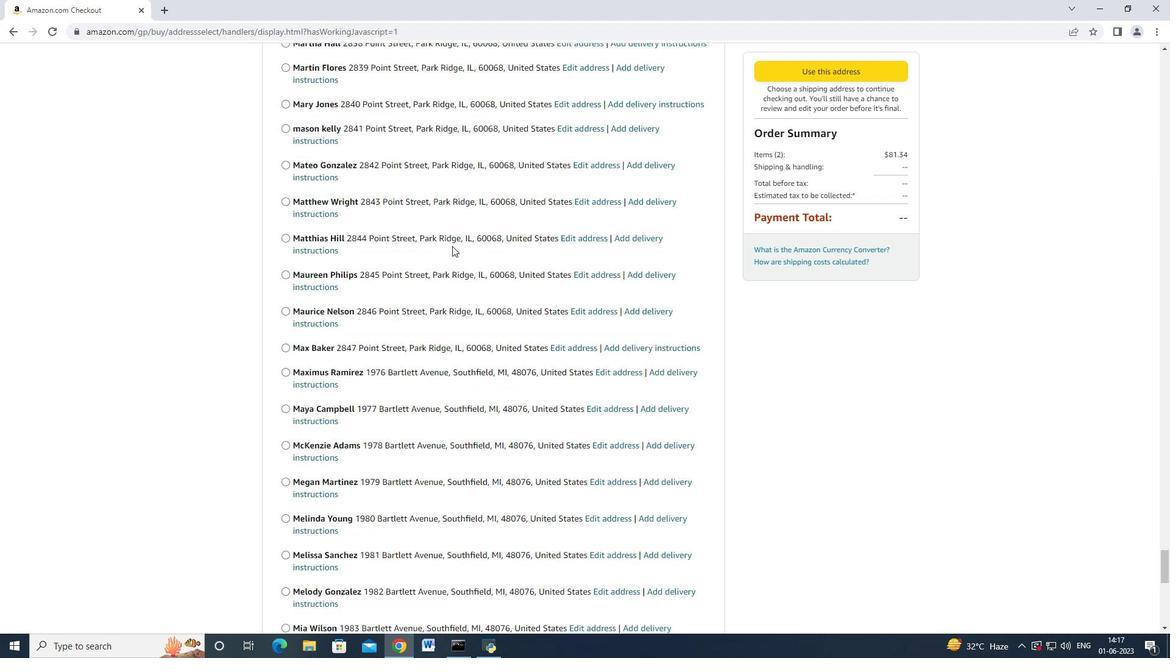 
Action: Mouse scrolled (452, 245) with delta (0, 0)
Screenshot: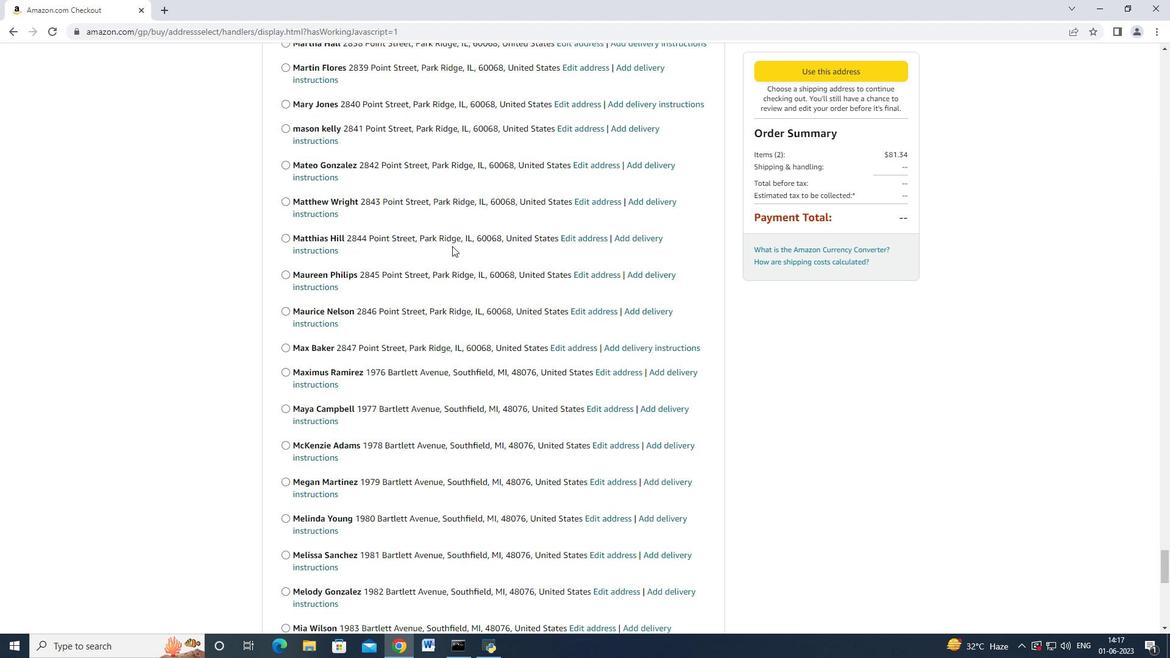 
Action: Mouse scrolled (452, 245) with delta (0, 0)
